 Task: Plan a trip to Le Robert, Martinique from 7th December, 2023 to 14th December, 2023 for 1 adult. Place can be shared room with 1  bedroom having 1 bed and 1 bathroom. Property type can be hotel. Amenities needed are: wifi, washing machine. Booking option can be shelf check-in. Look for 3 properties as per requirement.
Action: Mouse moved to (549, 117)
Screenshot: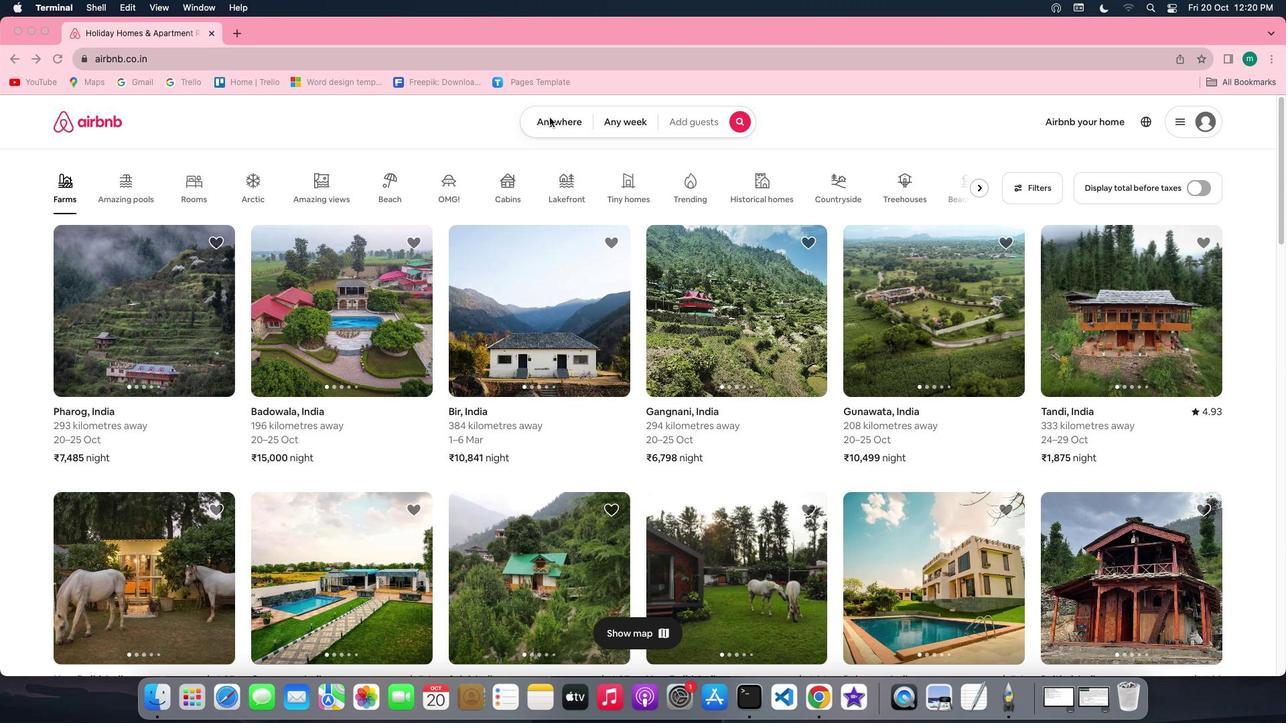 
Action: Mouse pressed left at (549, 117)
Screenshot: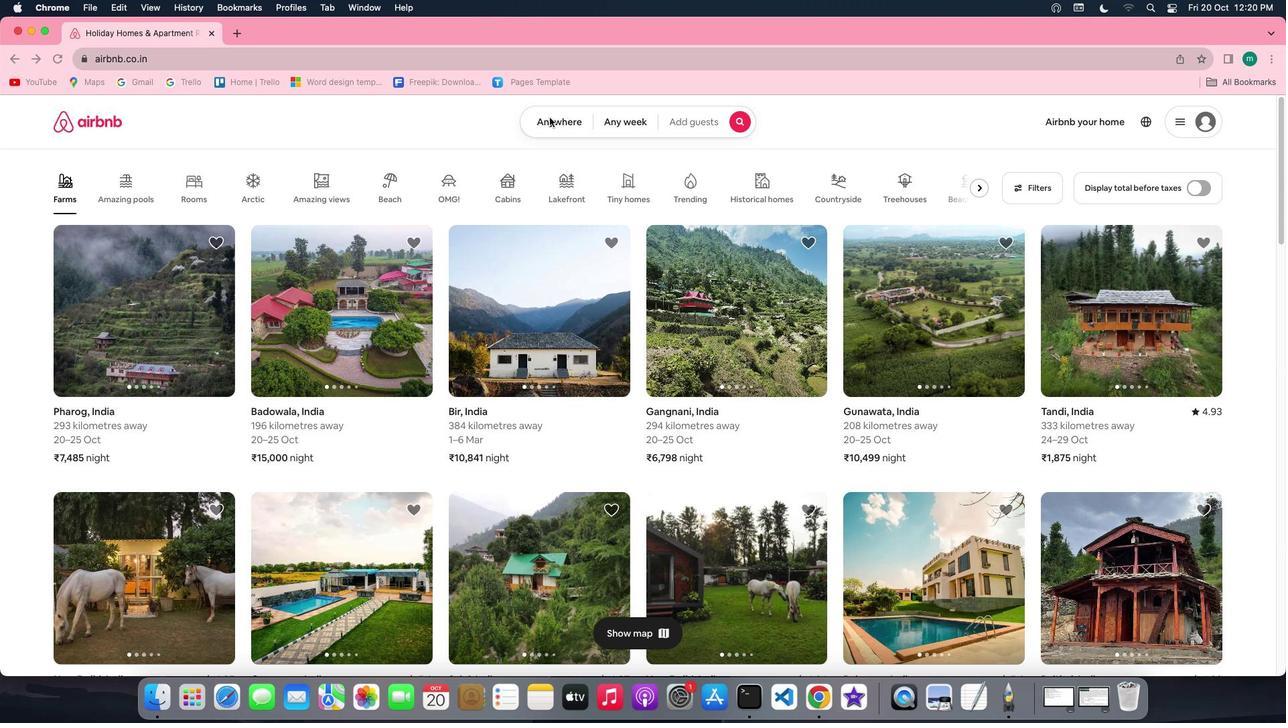 
Action: Mouse pressed left at (549, 117)
Screenshot: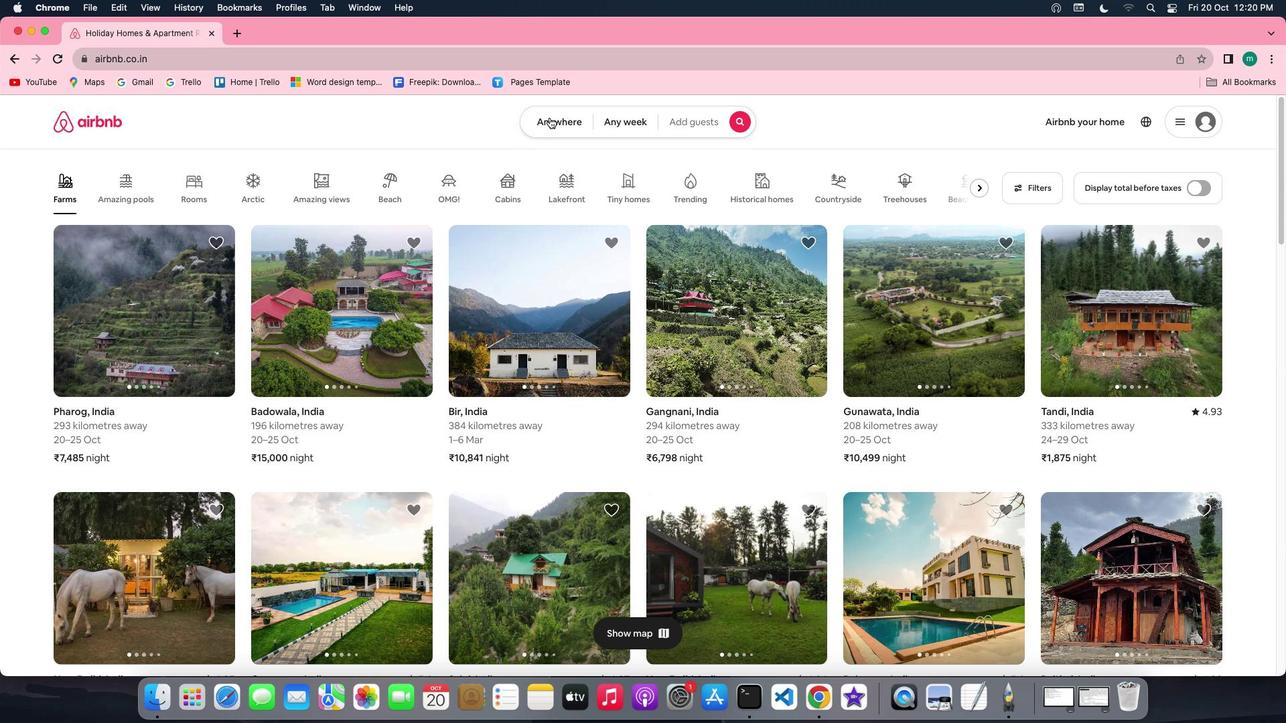 
Action: Mouse moved to (480, 177)
Screenshot: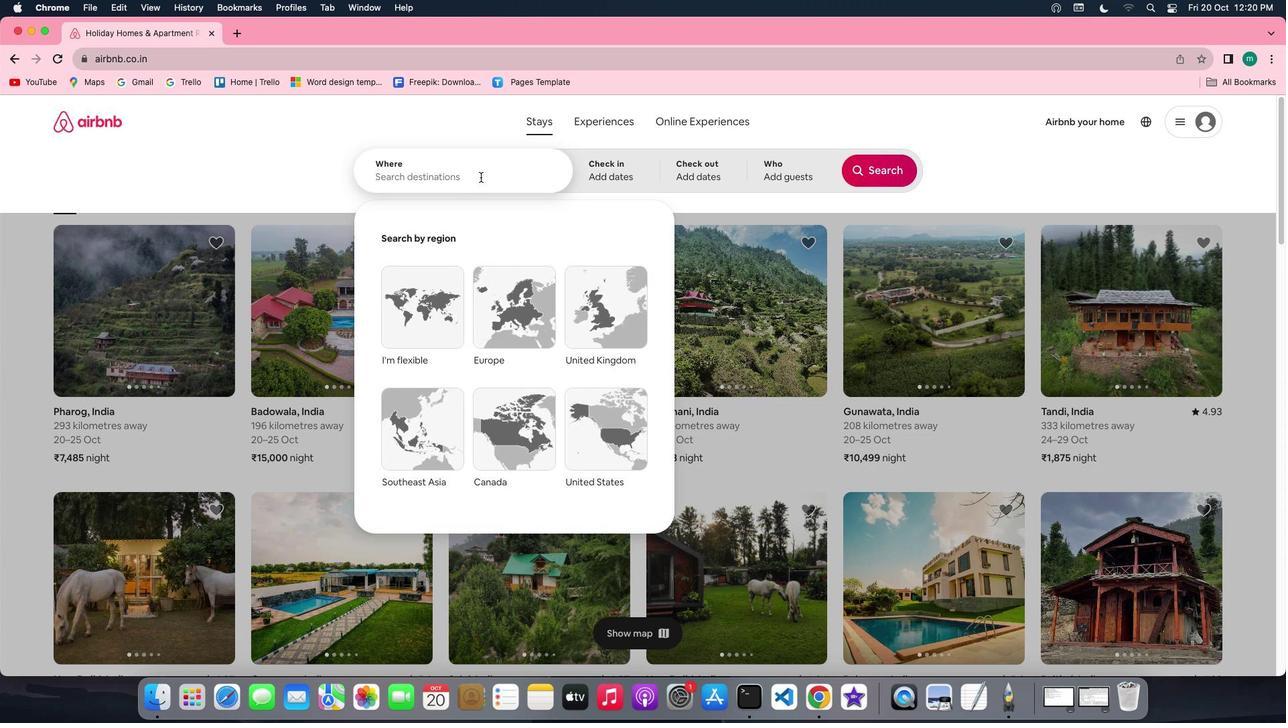 
Action: Mouse pressed left at (480, 177)
Screenshot: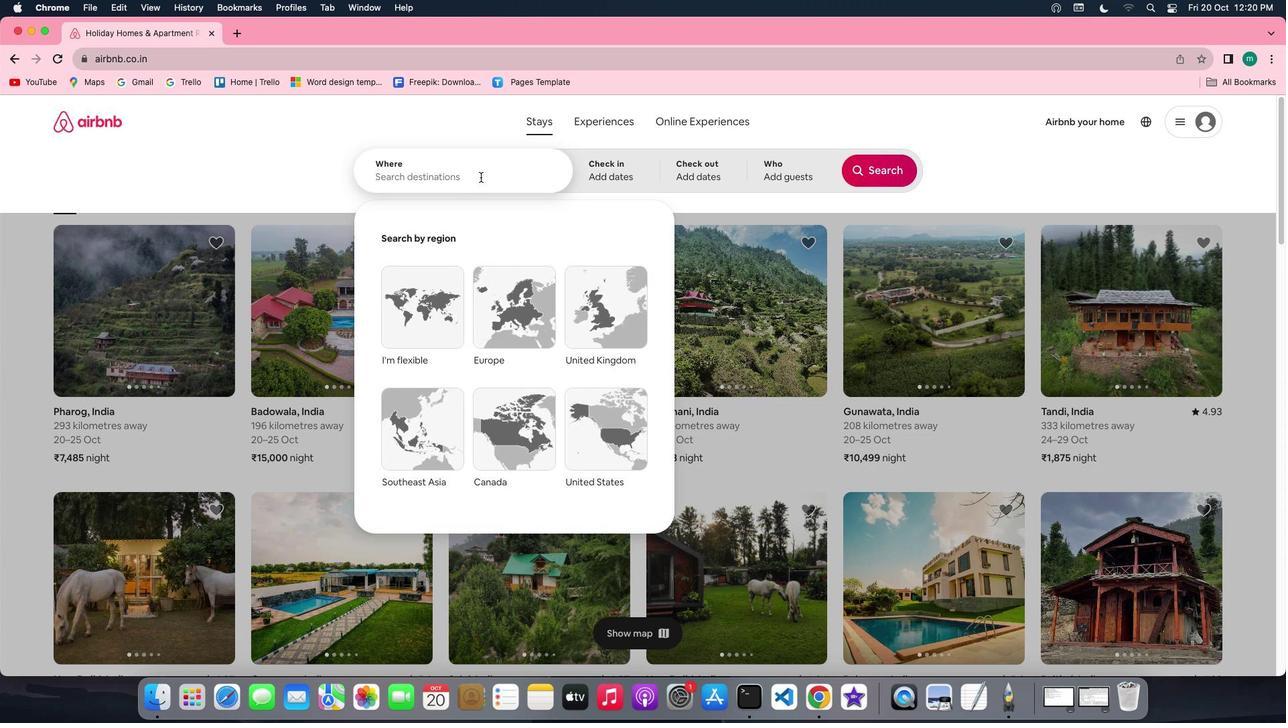 
Action: Key pressed Key.shift'L''e'Key.spaceKey.shift'R''o''b''e''r''t'','Key.spaceKey.shift'M''a''r''t''i''n''i''q''u''e'
Screenshot: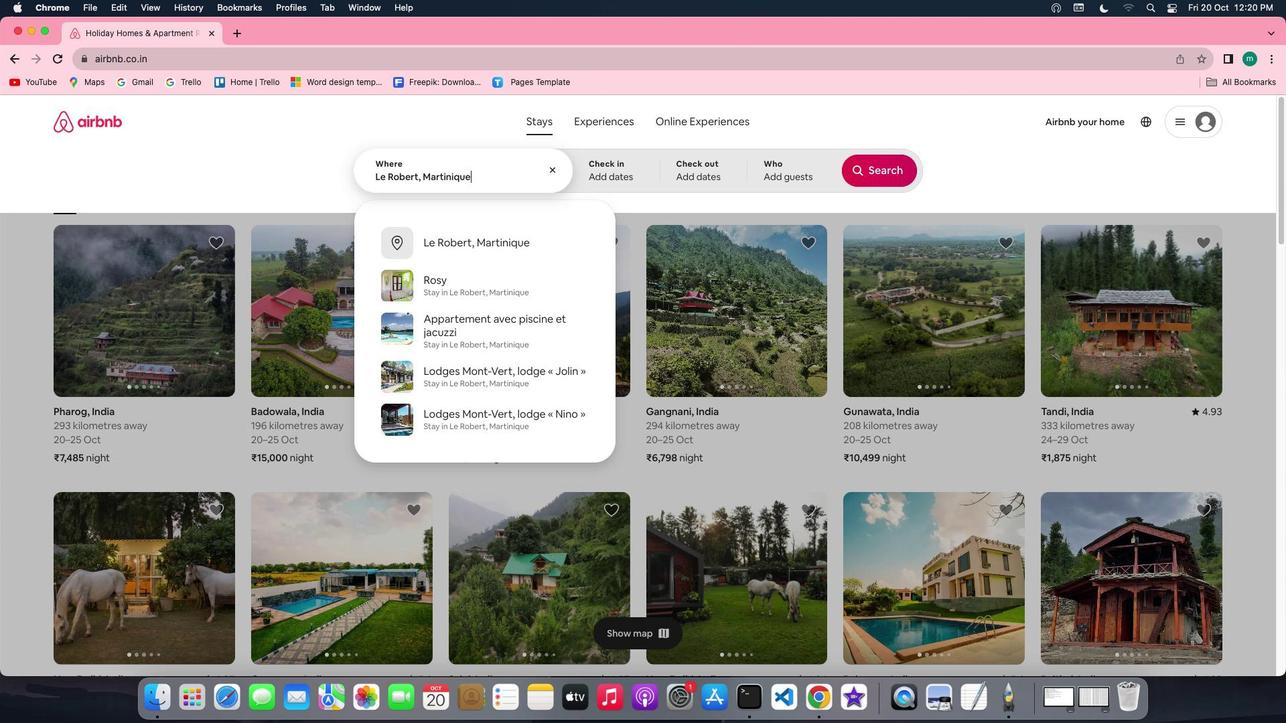
Action: Mouse moved to (526, 240)
Screenshot: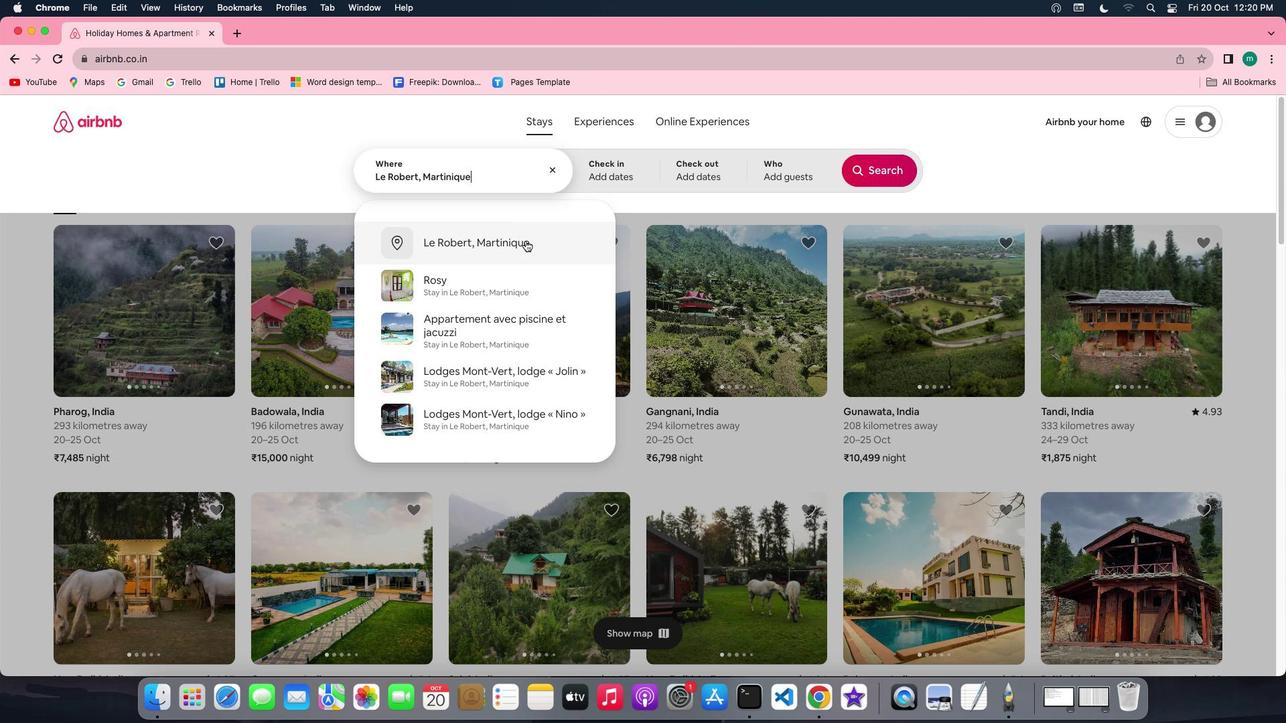 
Action: Mouse pressed left at (526, 240)
Screenshot: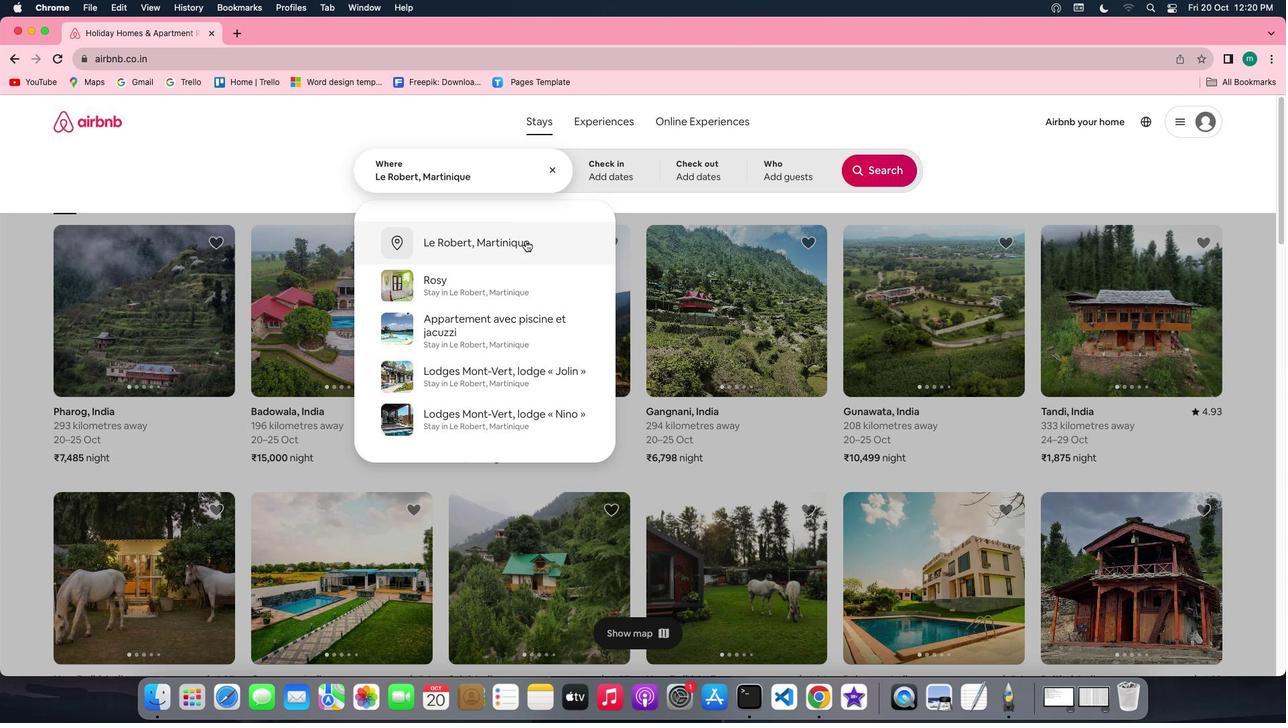 
Action: Mouse moved to (870, 282)
Screenshot: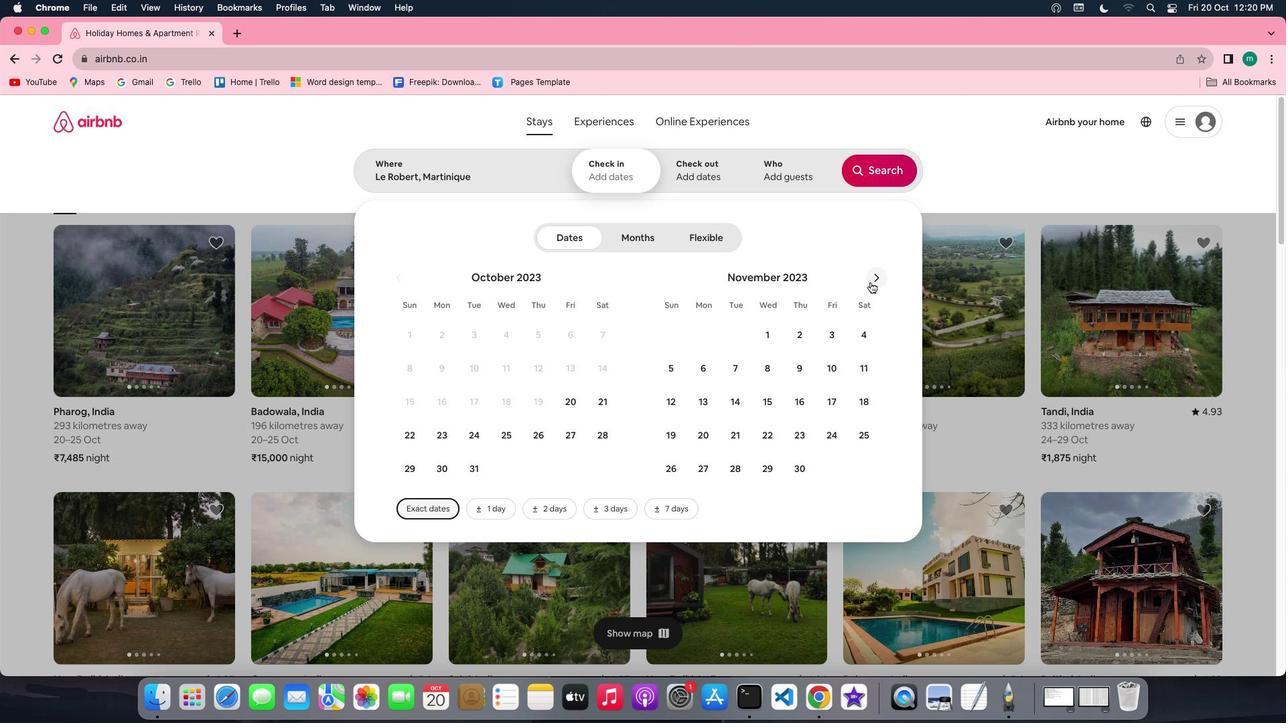 
Action: Mouse pressed left at (870, 282)
Screenshot: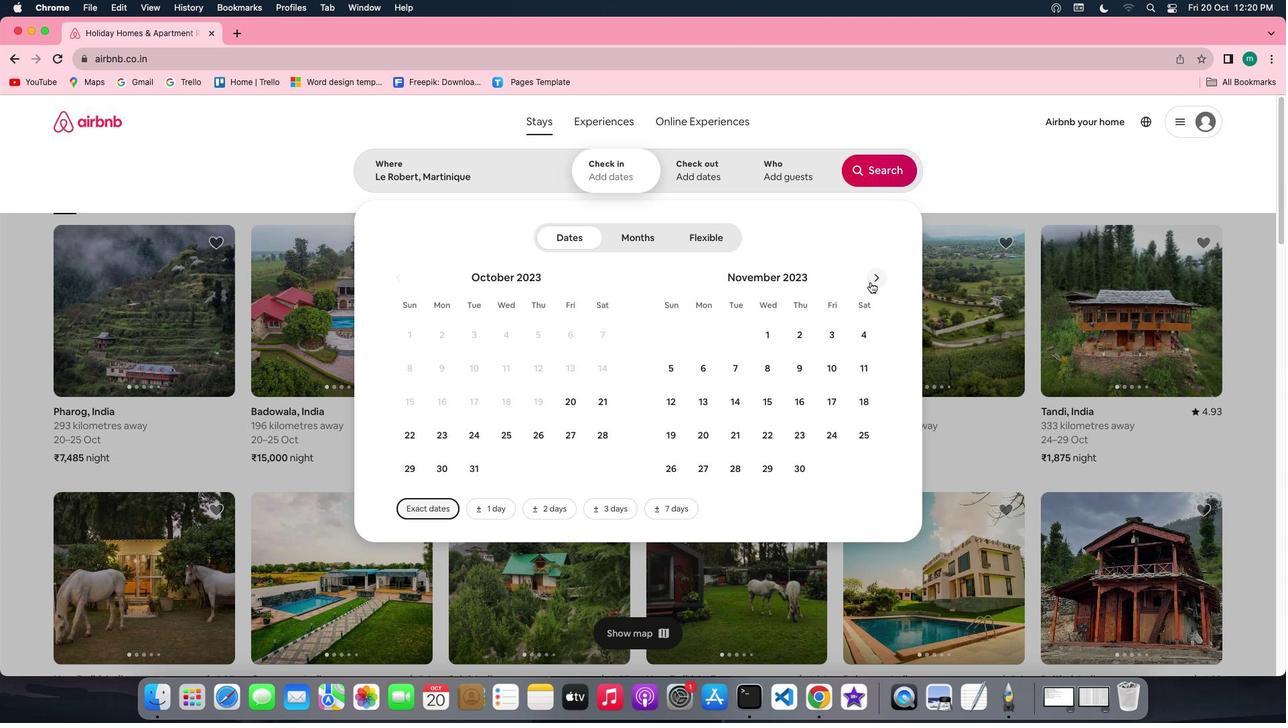 
Action: Mouse moved to (790, 368)
Screenshot: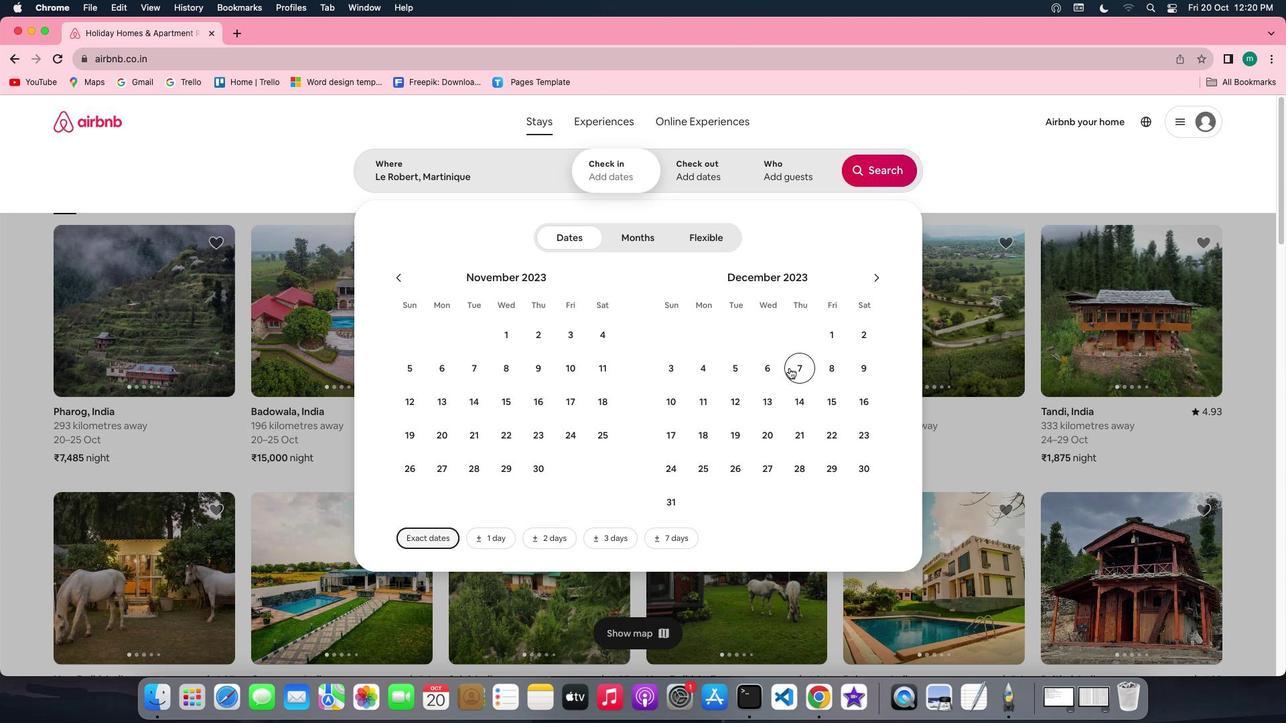 
Action: Mouse pressed left at (790, 368)
Screenshot: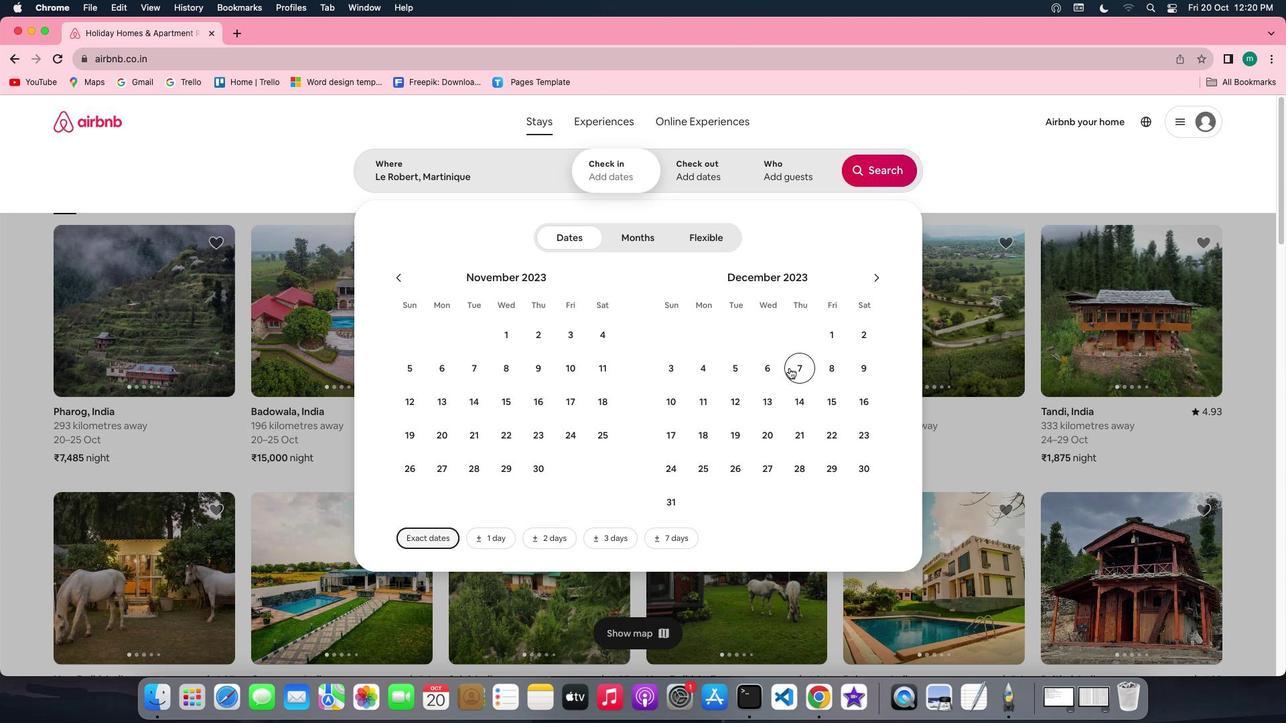 
Action: Mouse moved to (804, 421)
Screenshot: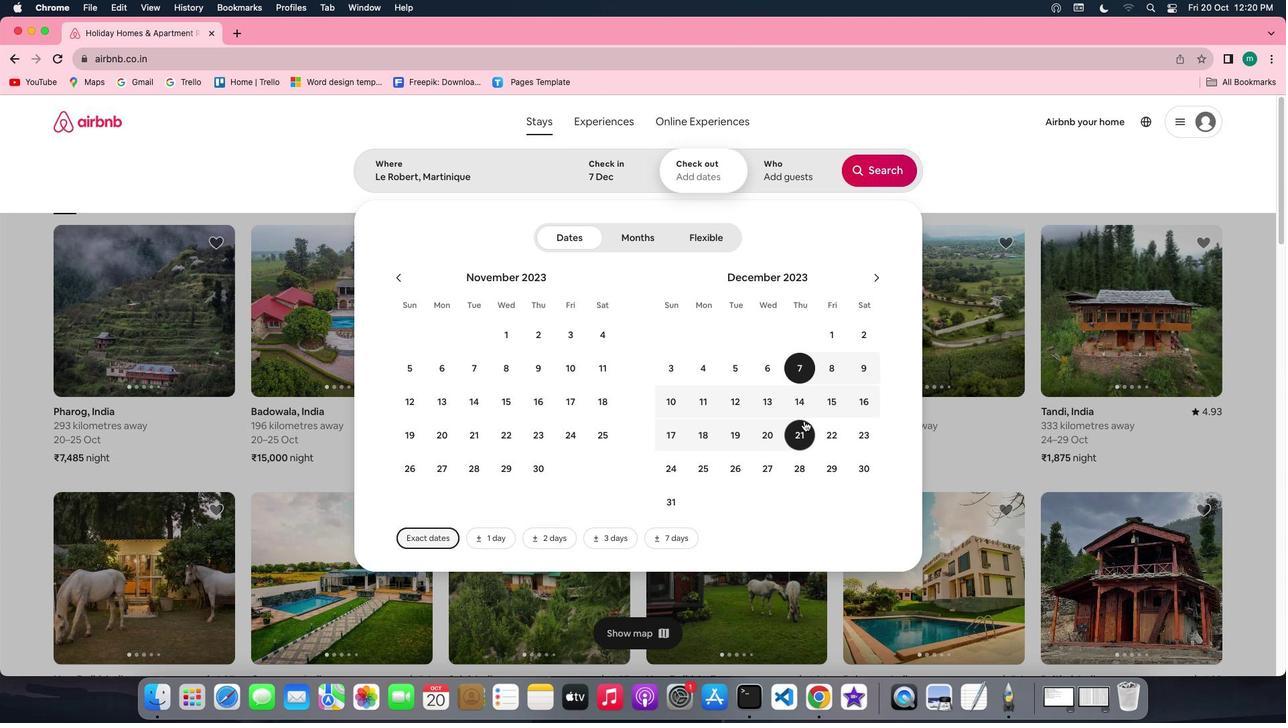 
Action: Mouse pressed left at (804, 421)
Screenshot: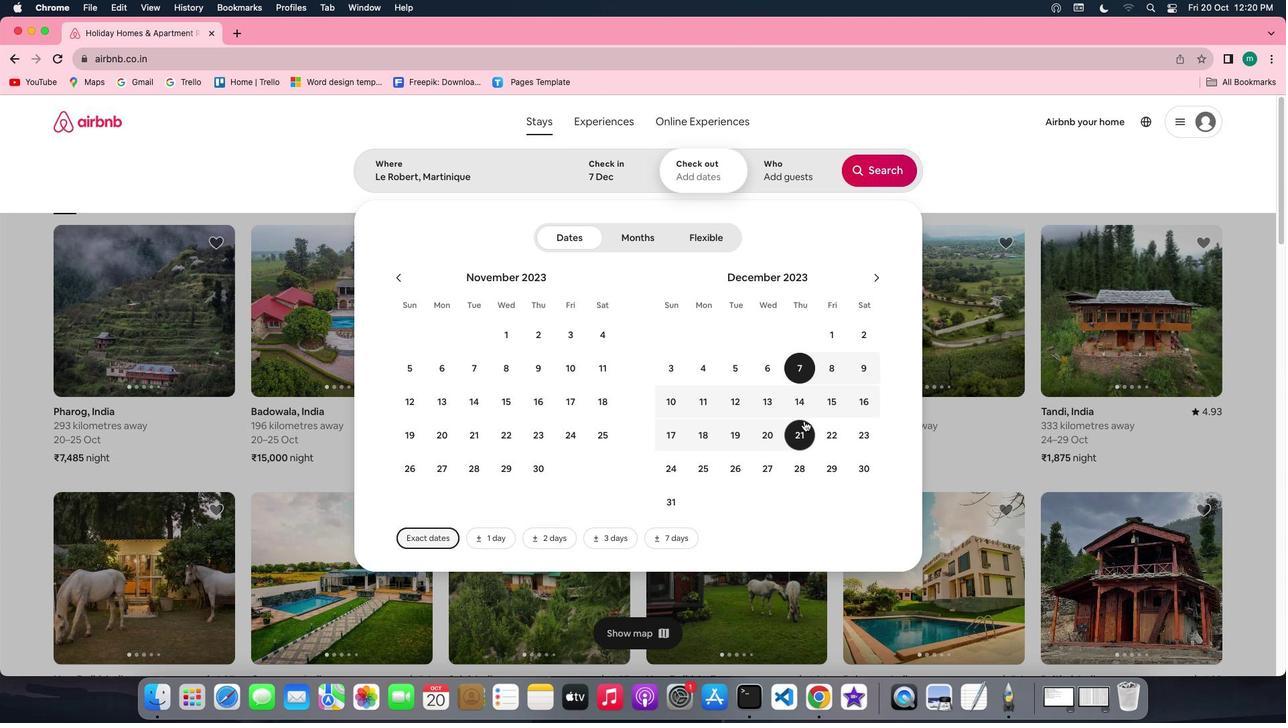
Action: Mouse moved to (804, 406)
Screenshot: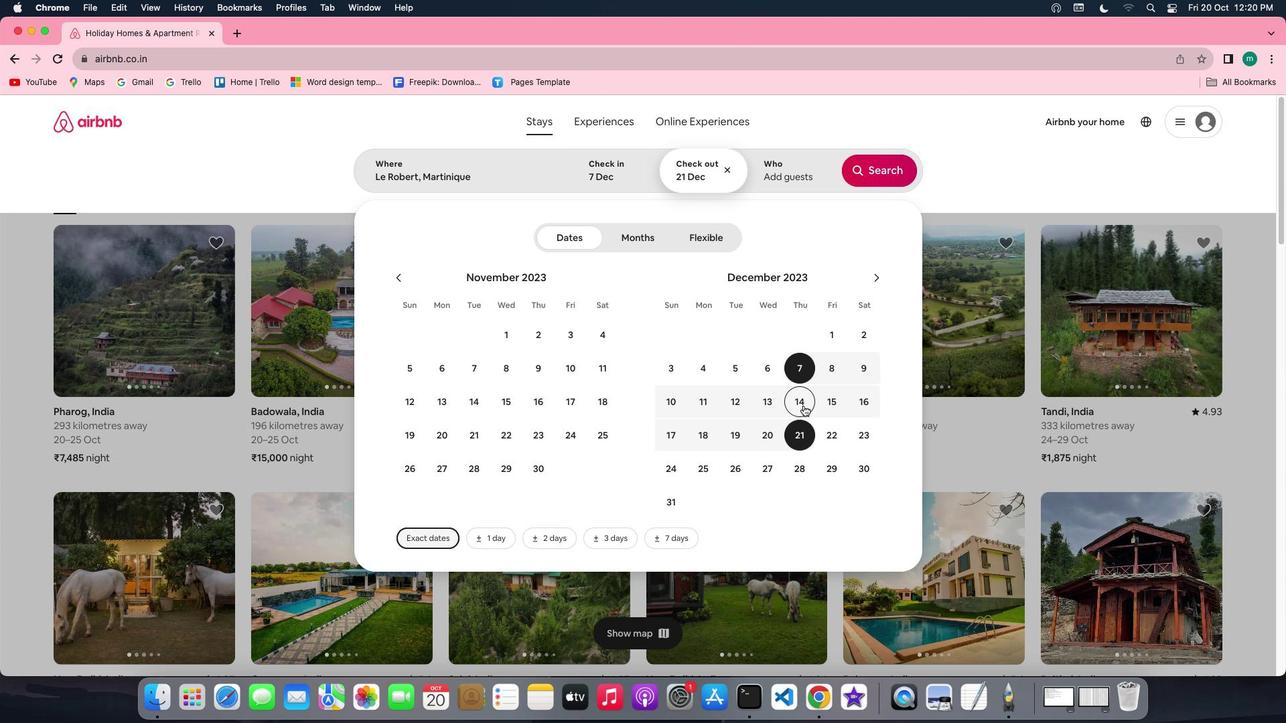 
Action: Mouse pressed left at (804, 406)
Screenshot: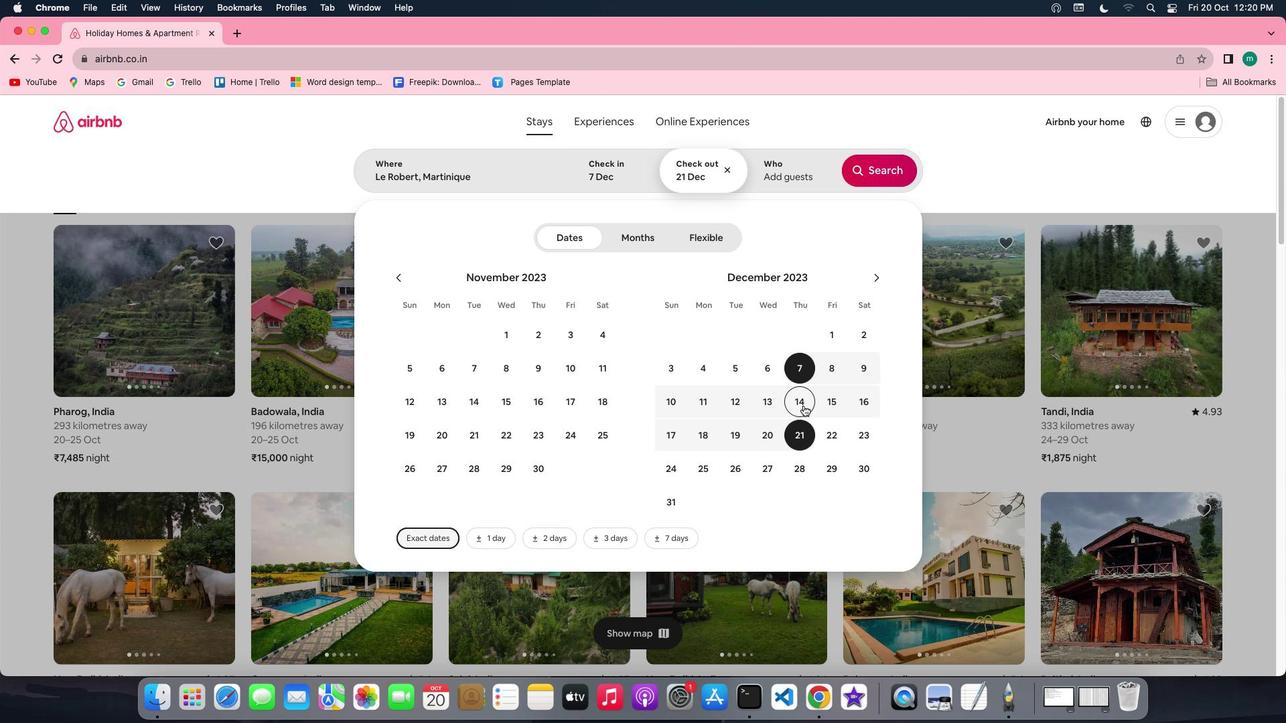 
Action: Mouse moved to (784, 168)
Screenshot: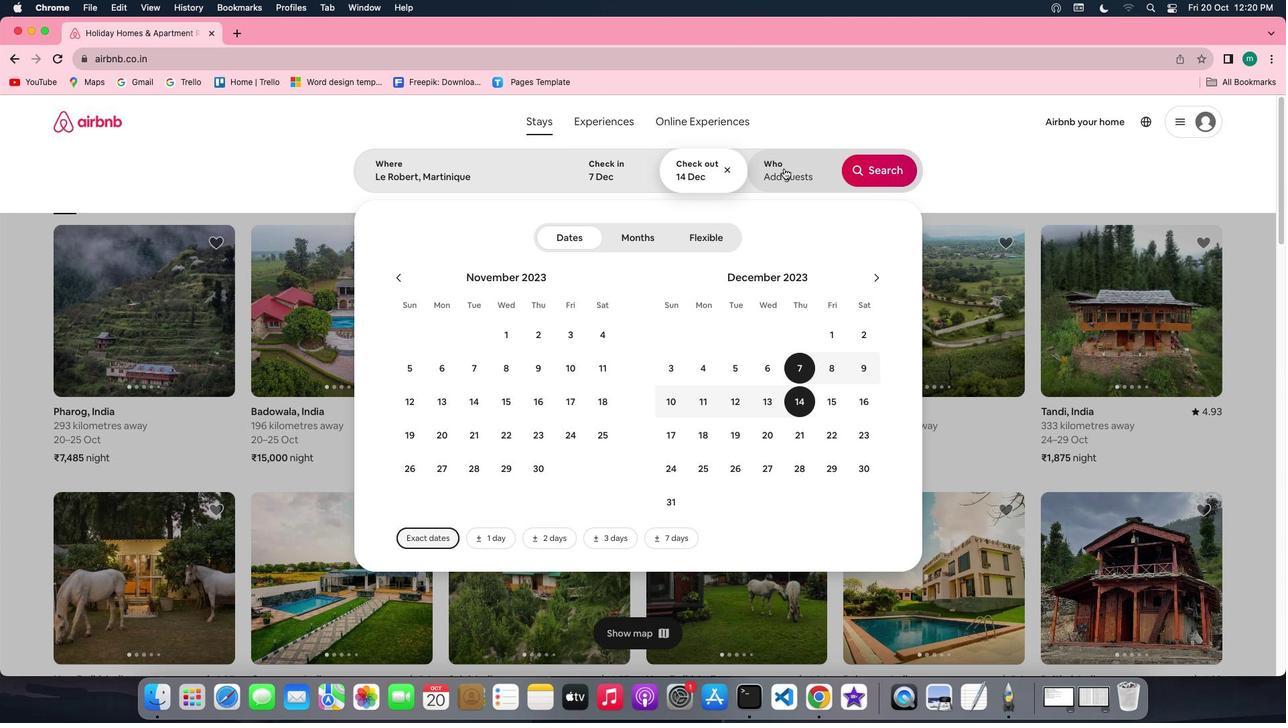 
Action: Mouse pressed left at (784, 168)
Screenshot: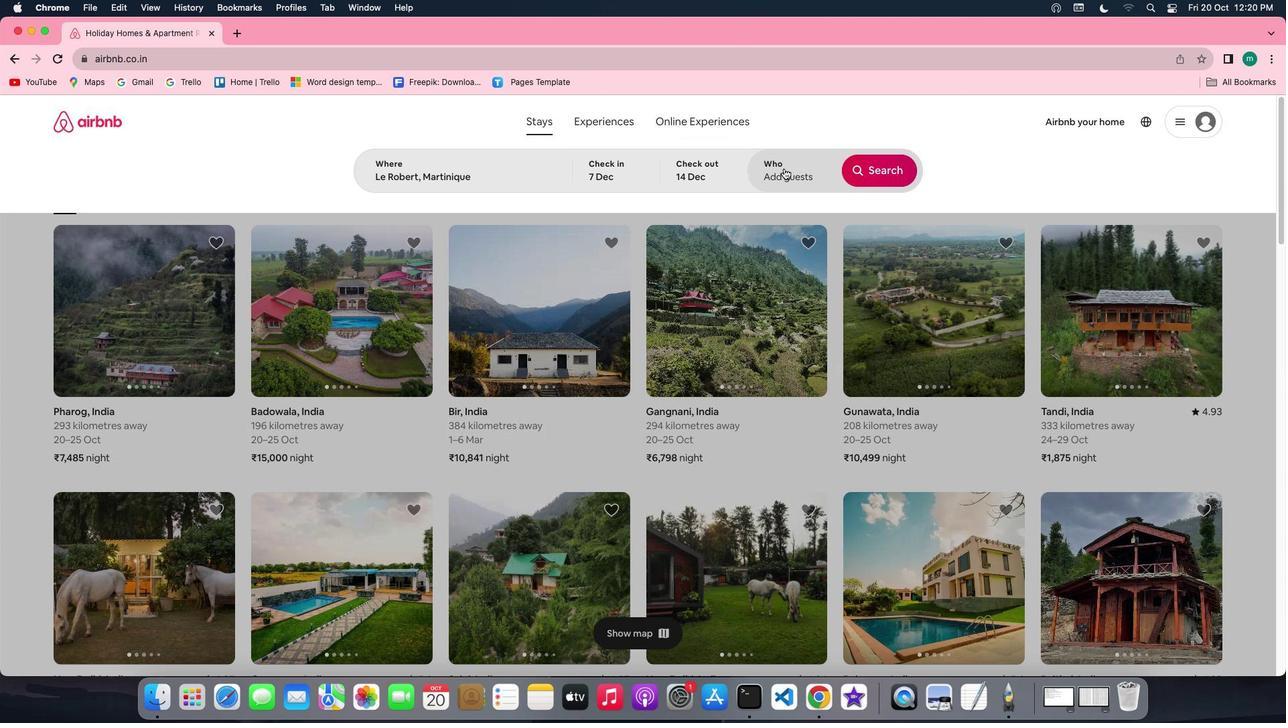 
Action: Mouse moved to (880, 235)
Screenshot: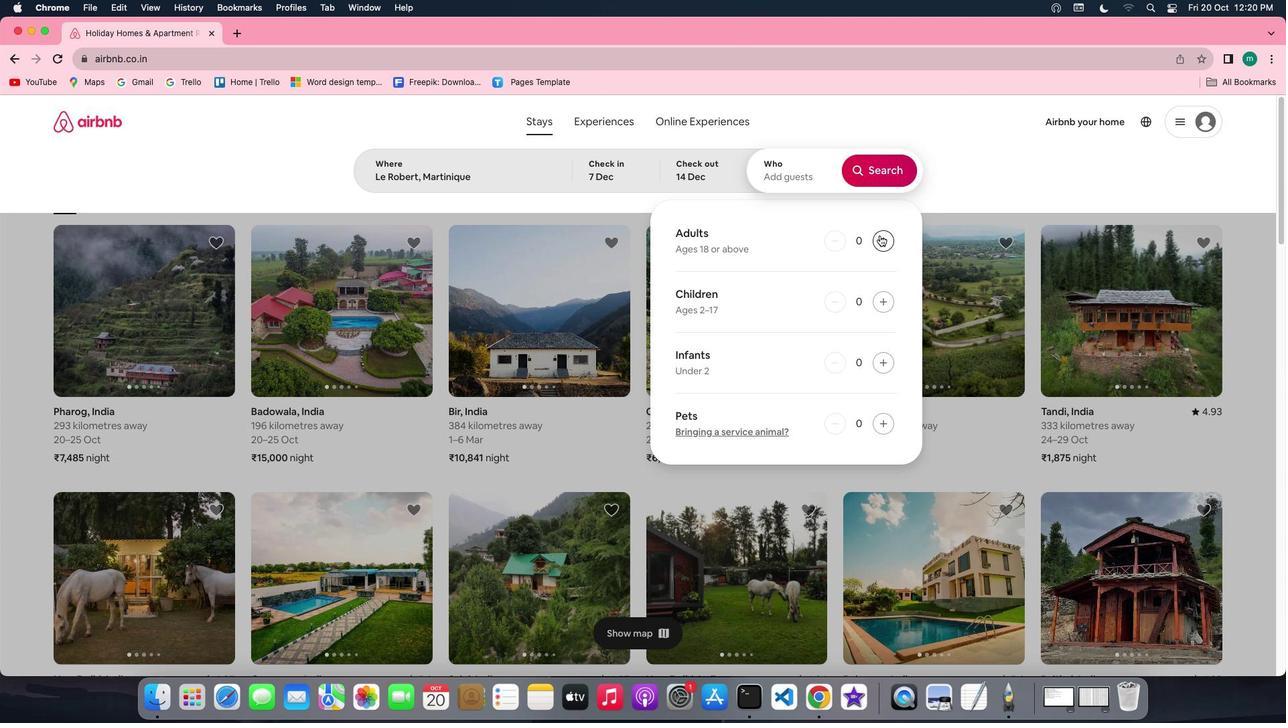 
Action: Mouse pressed left at (880, 235)
Screenshot: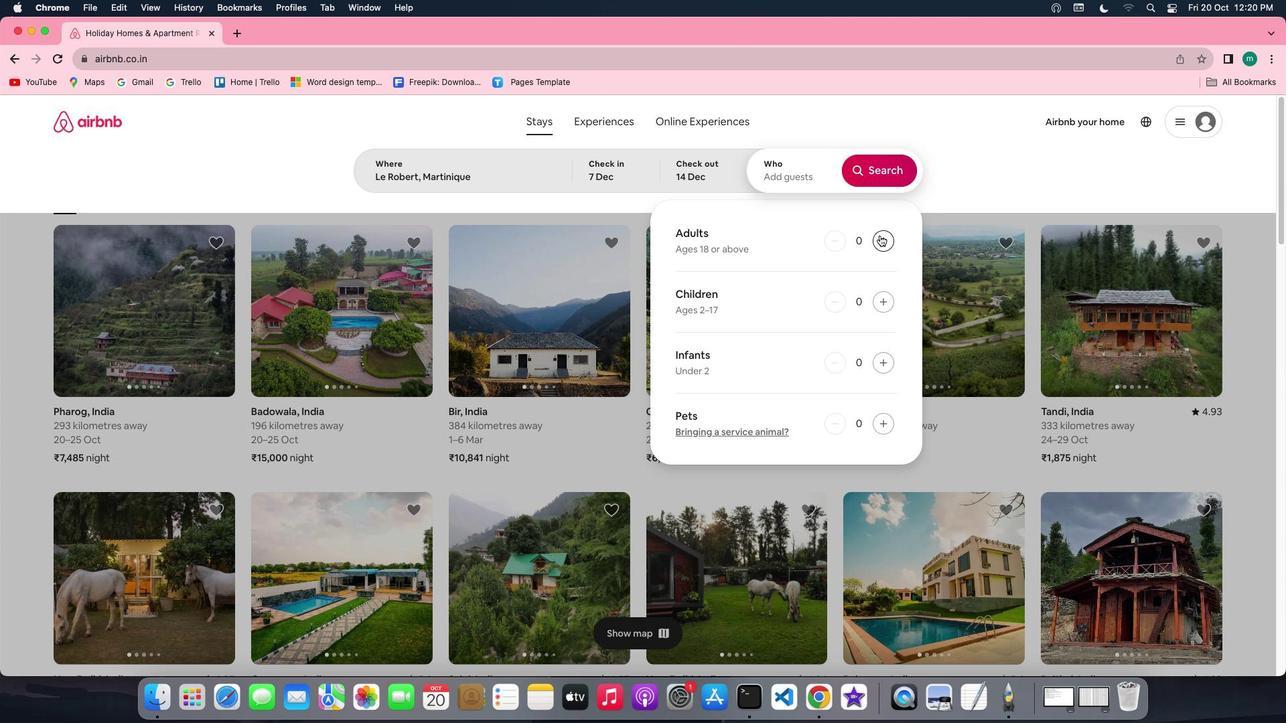 
Action: Mouse moved to (891, 171)
Screenshot: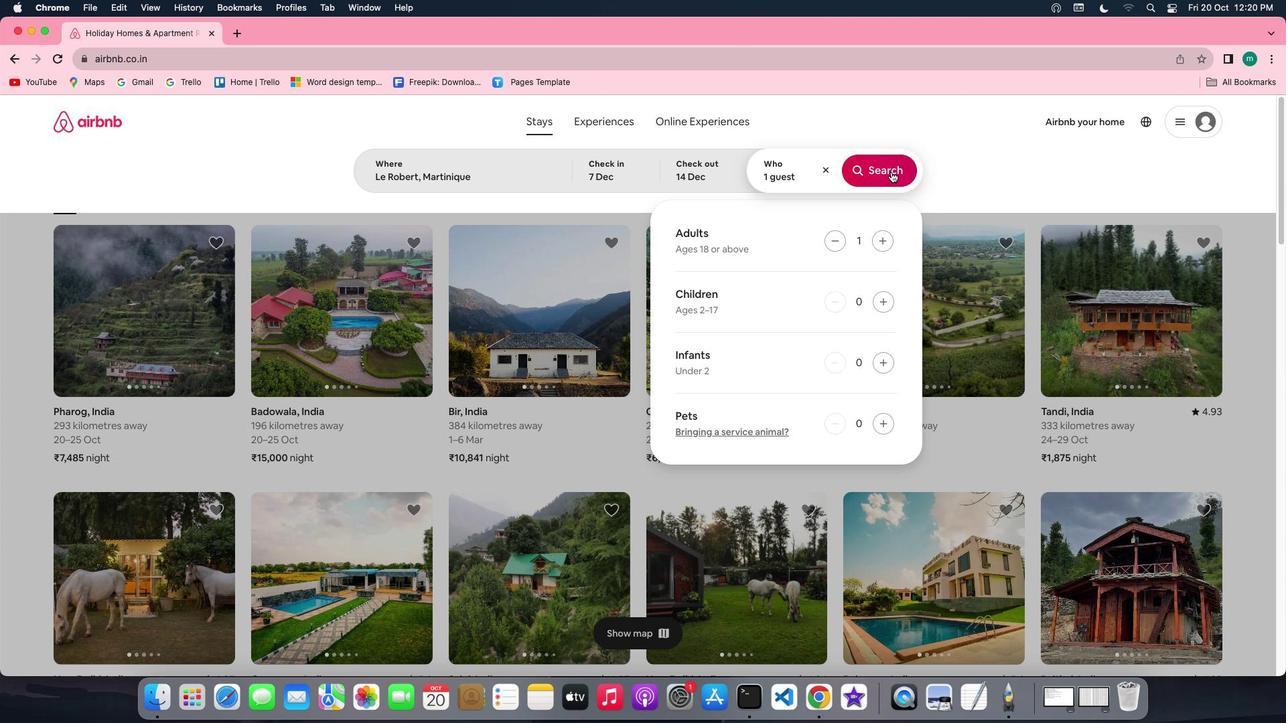
Action: Mouse pressed left at (891, 171)
Screenshot: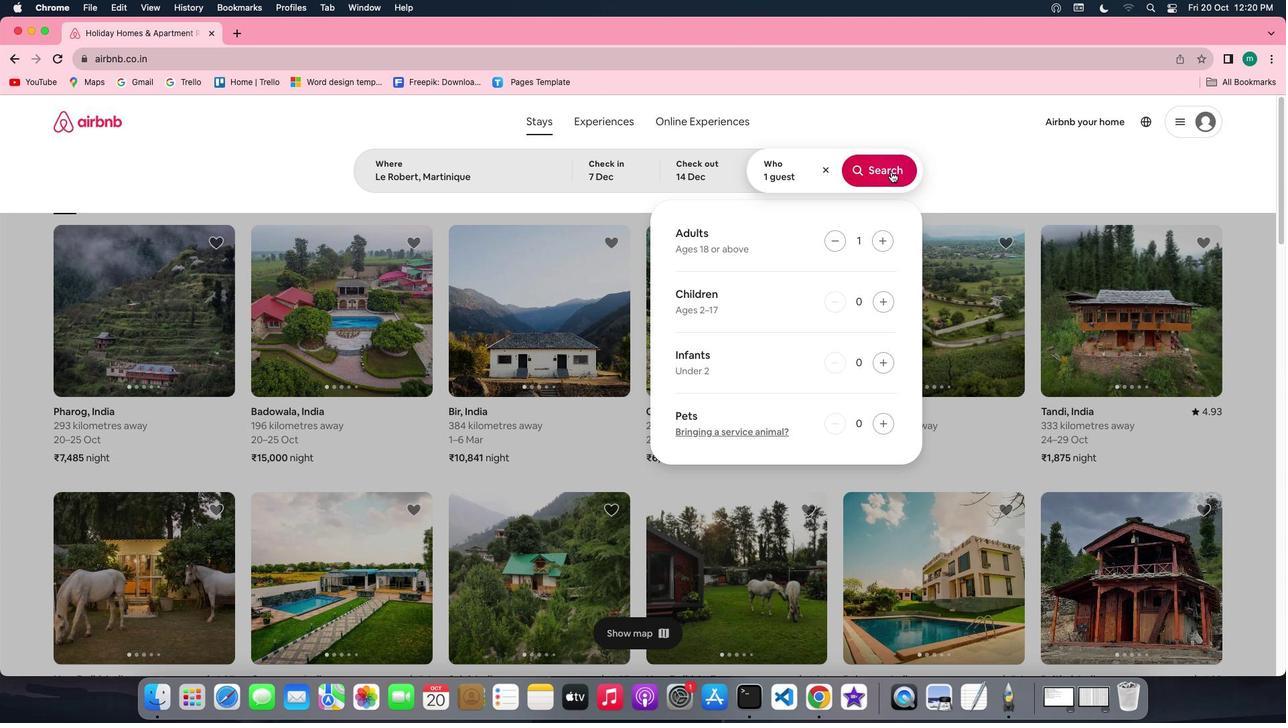 
Action: Mouse moved to (1070, 177)
Screenshot: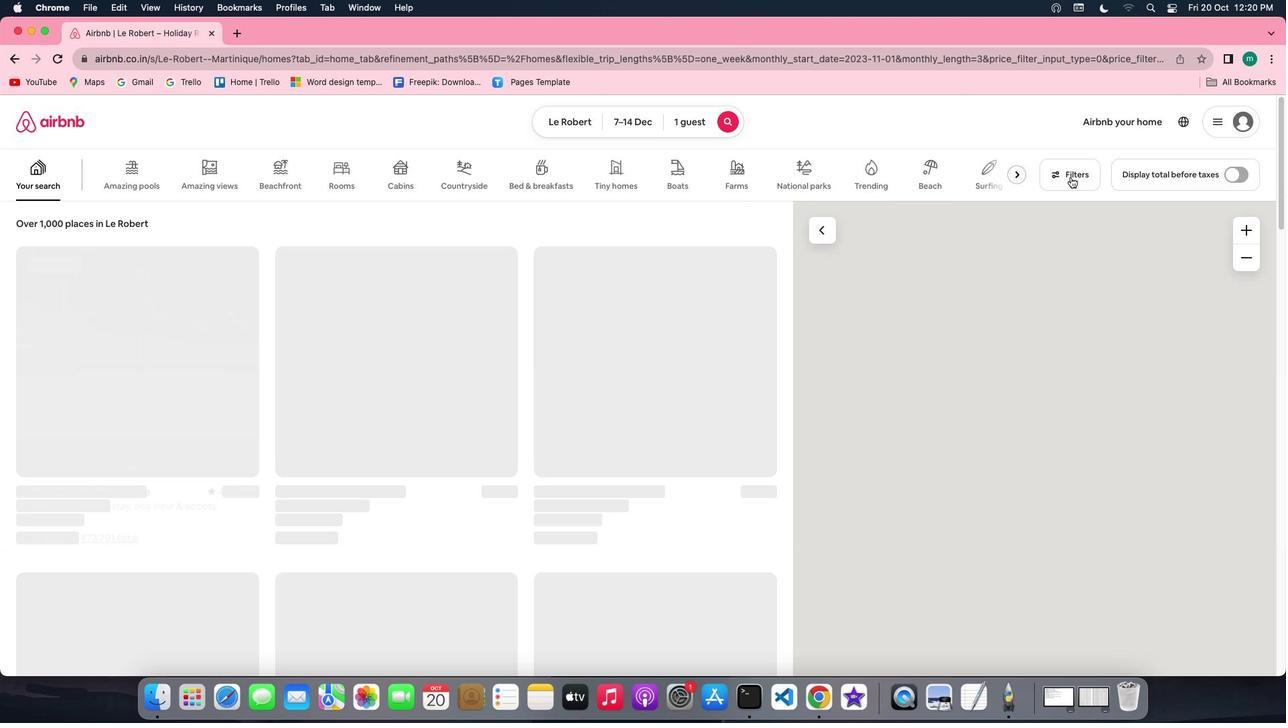 
Action: Mouse pressed left at (1070, 177)
Screenshot: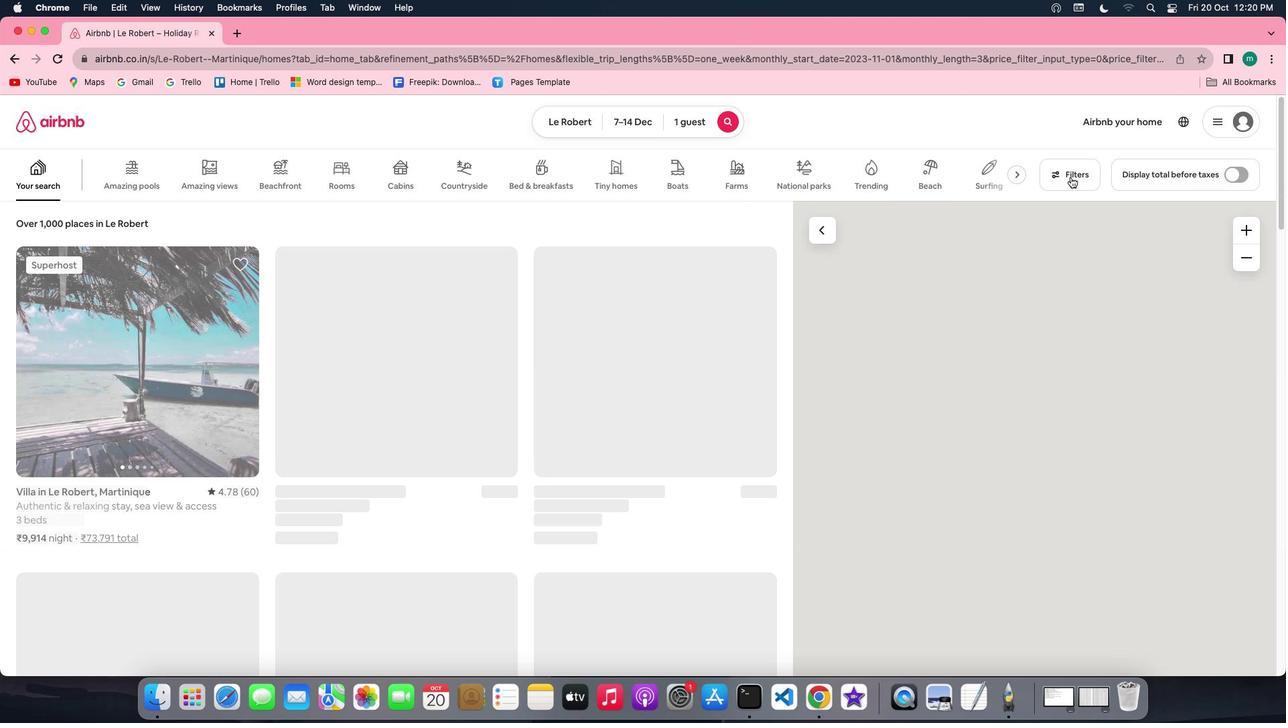 
Action: Mouse moved to (646, 367)
Screenshot: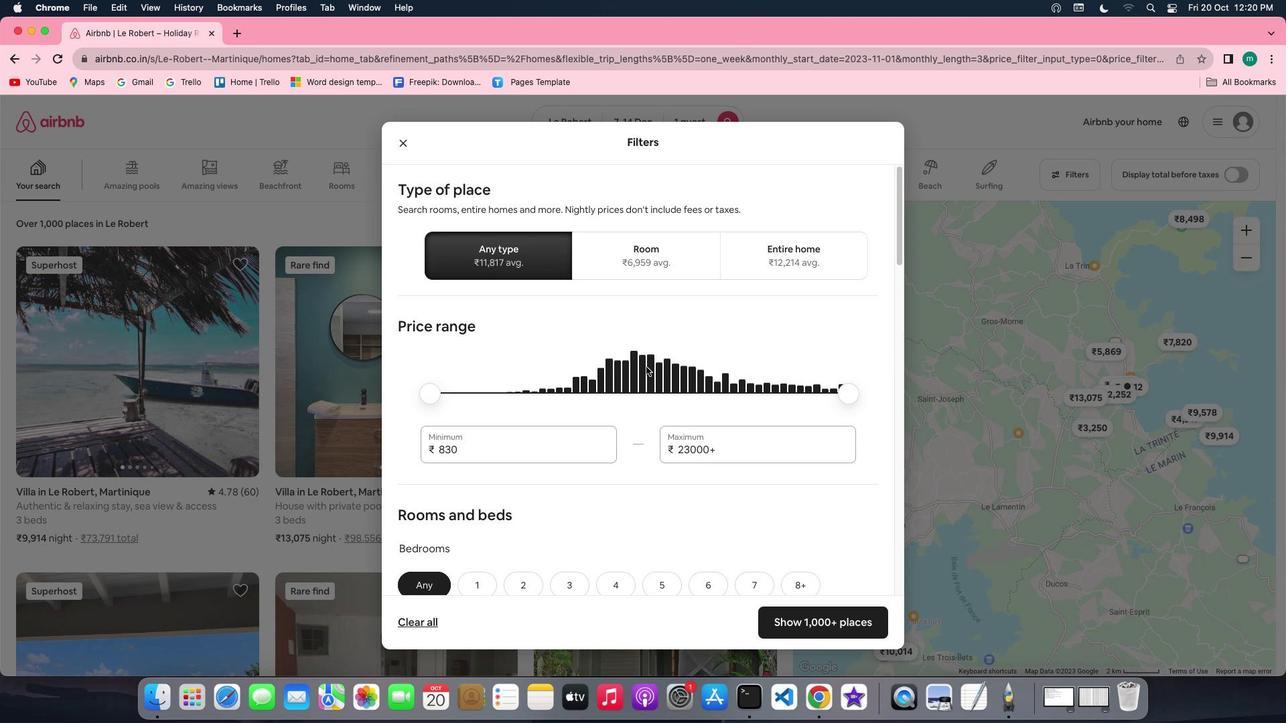 
Action: Mouse scrolled (646, 367) with delta (0, 0)
Screenshot: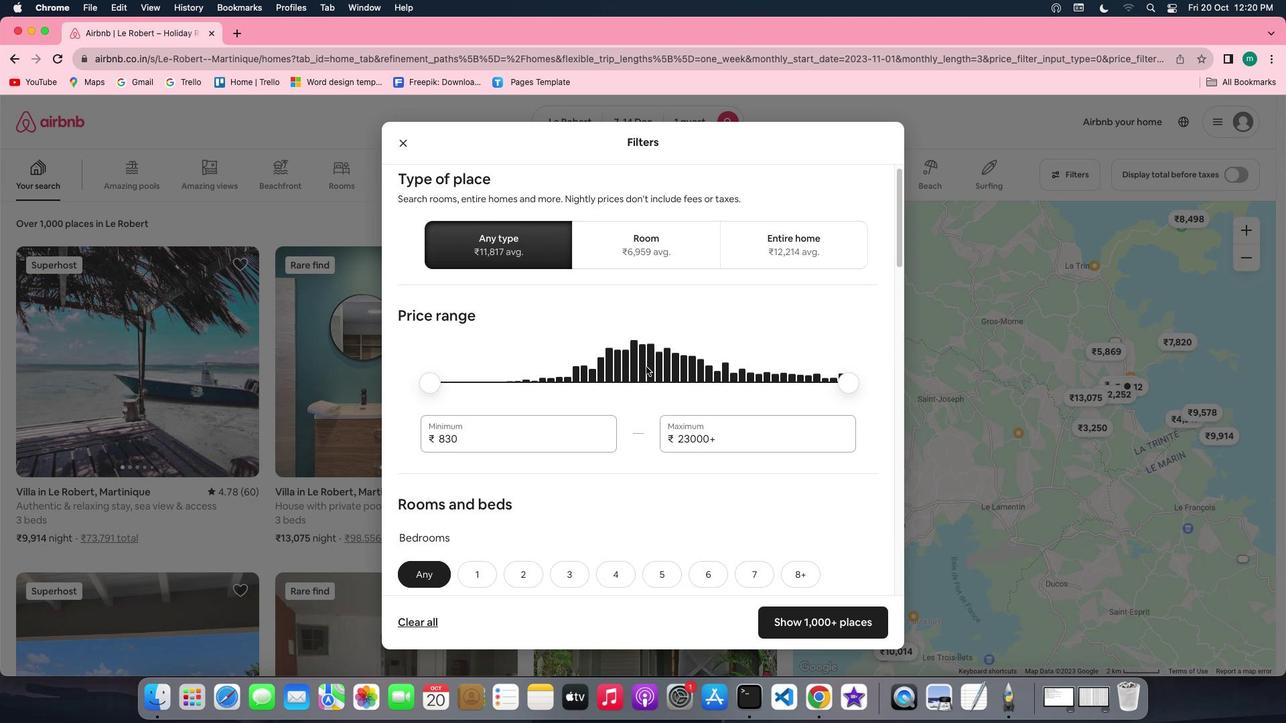 
Action: Mouse scrolled (646, 367) with delta (0, 0)
Screenshot: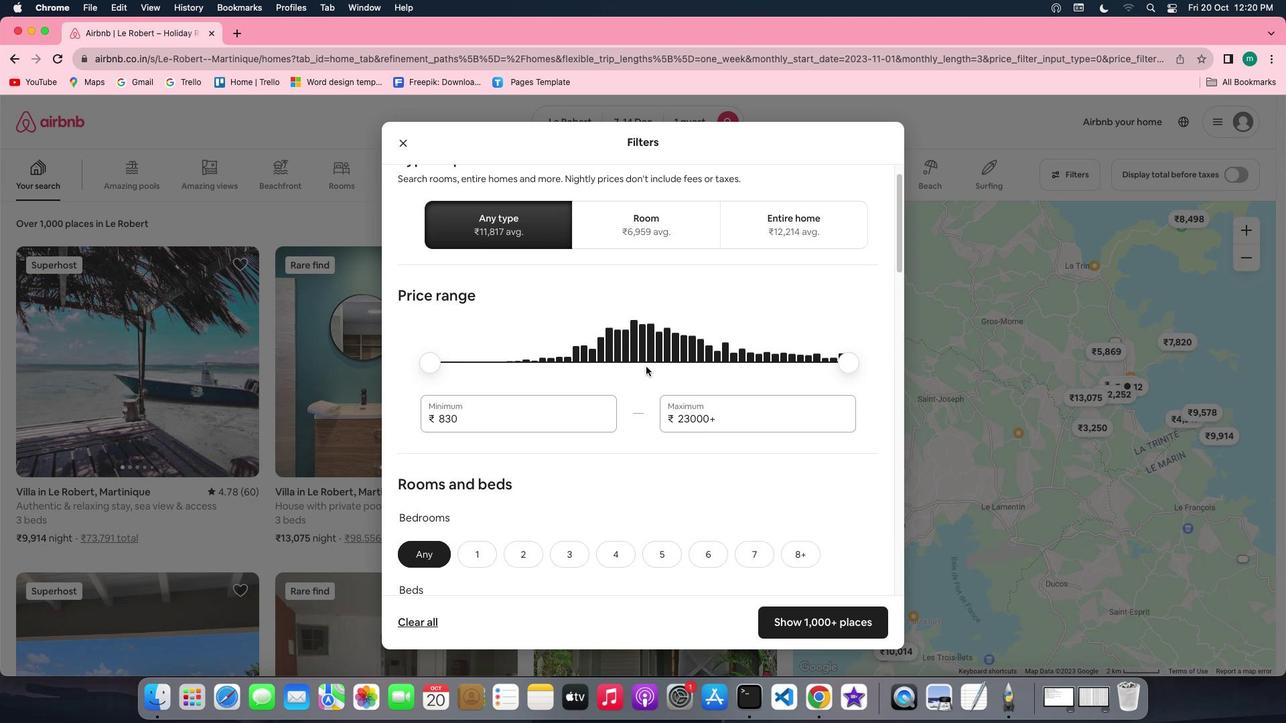
Action: Mouse scrolled (646, 367) with delta (0, -1)
Screenshot: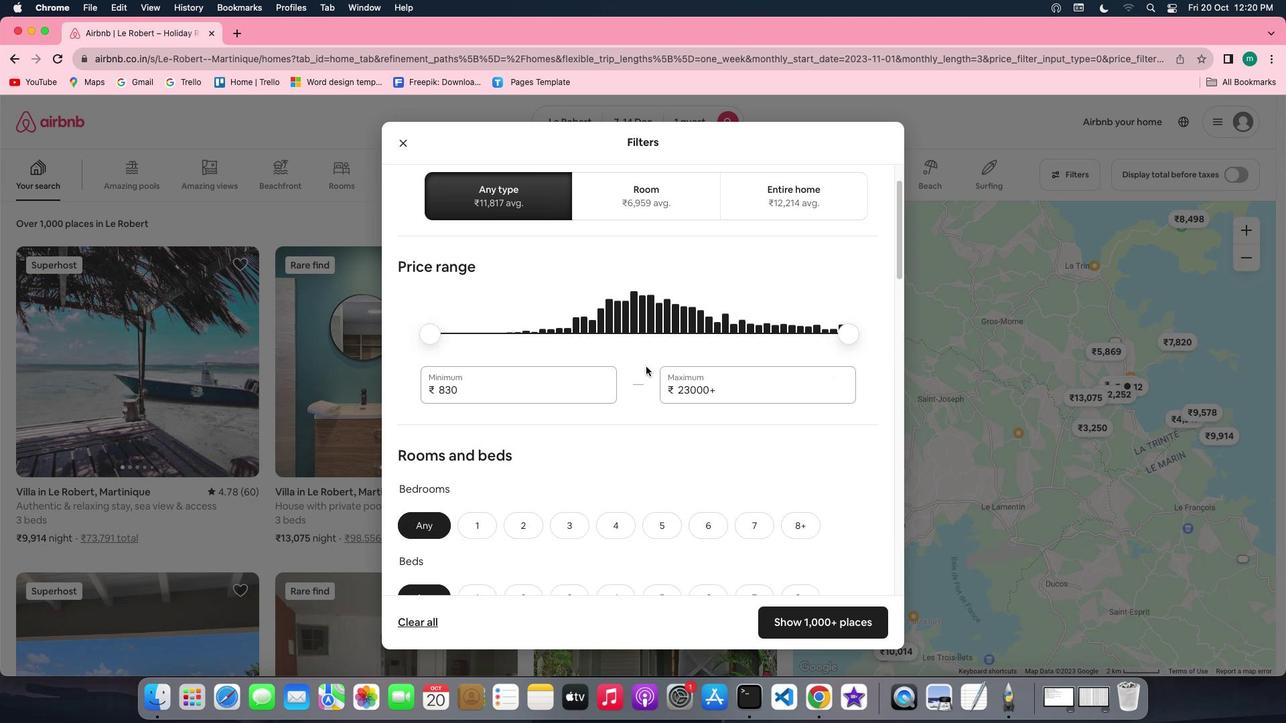 
Action: Mouse scrolled (646, 367) with delta (0, 0)
Screenshot: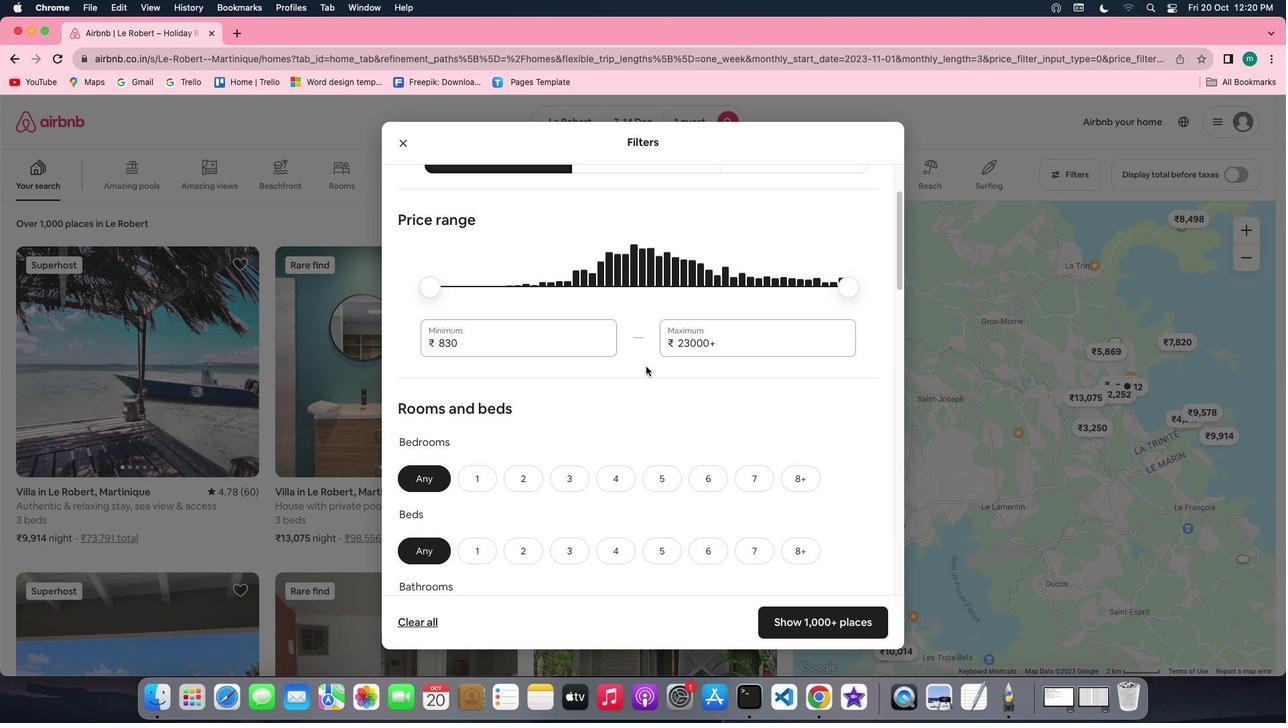 
Action: Mouse scrolled (646, 367) with delta (0, 0)
Screenshot: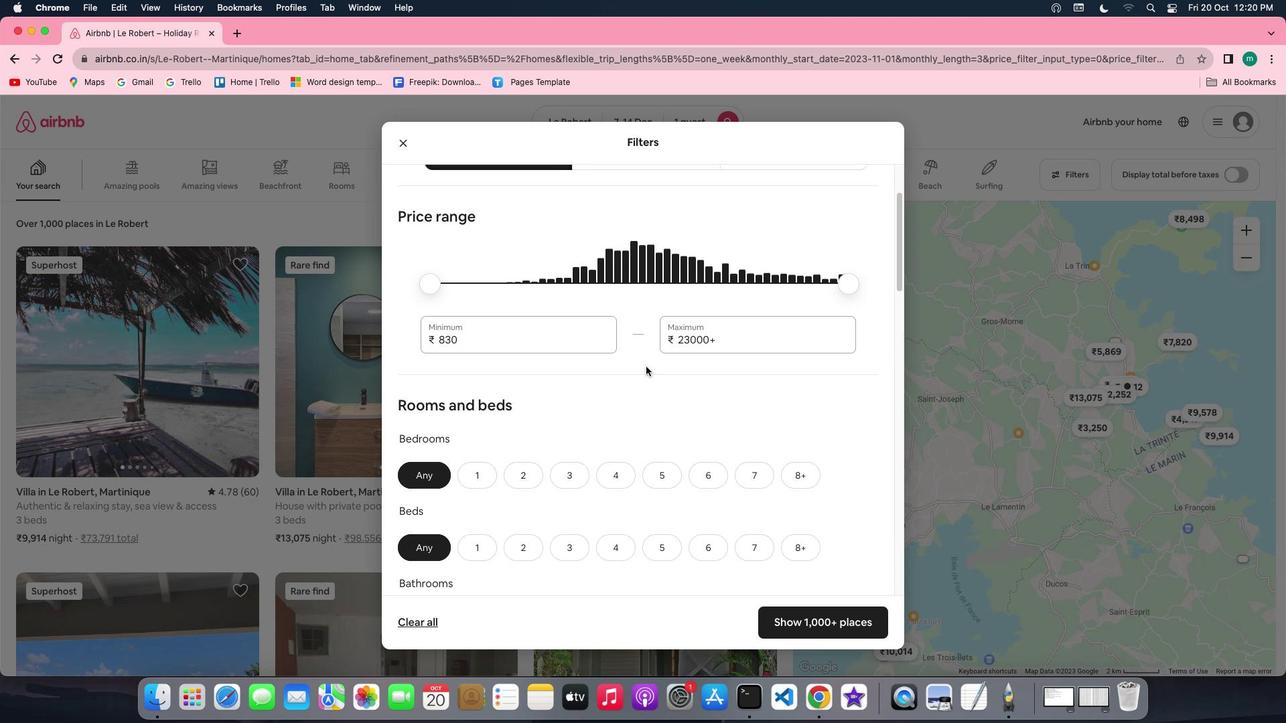 
Action: Mouse scrolled (646, 367) with delta (0, 0)
Screenshot: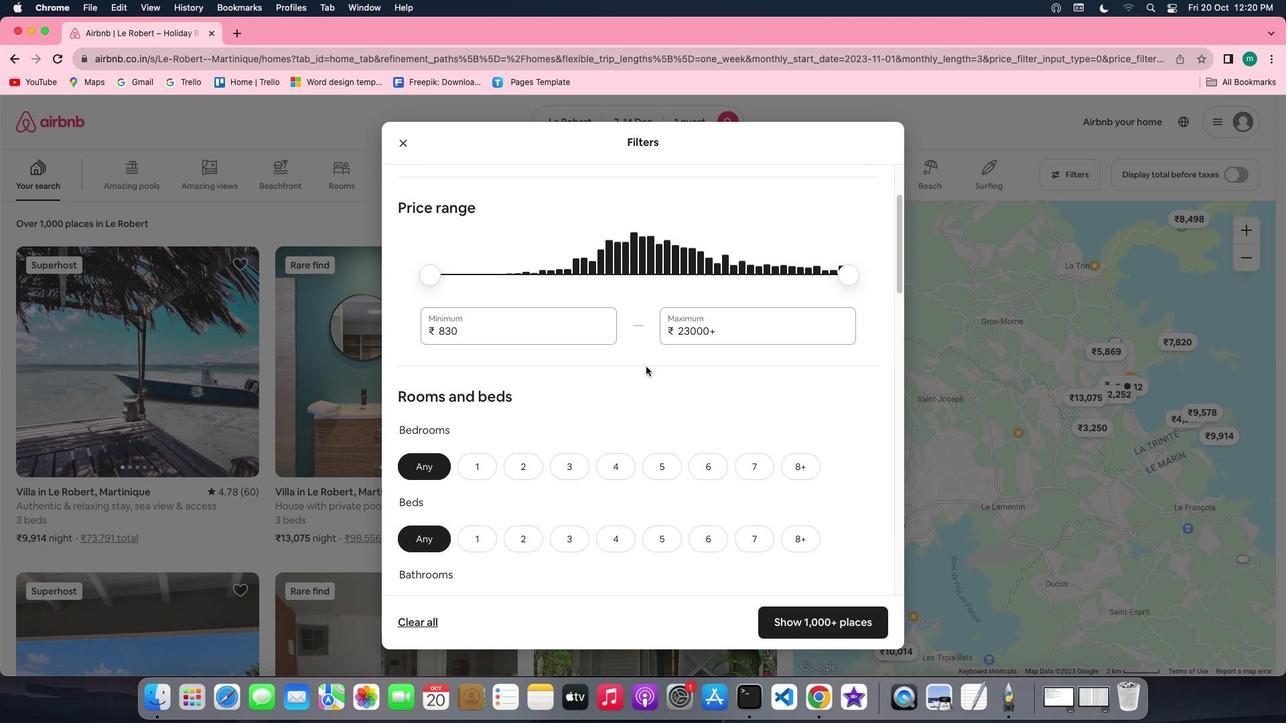 
Action: Mouse scrolled (646, 367) with delta (0, 0)
Screenshot: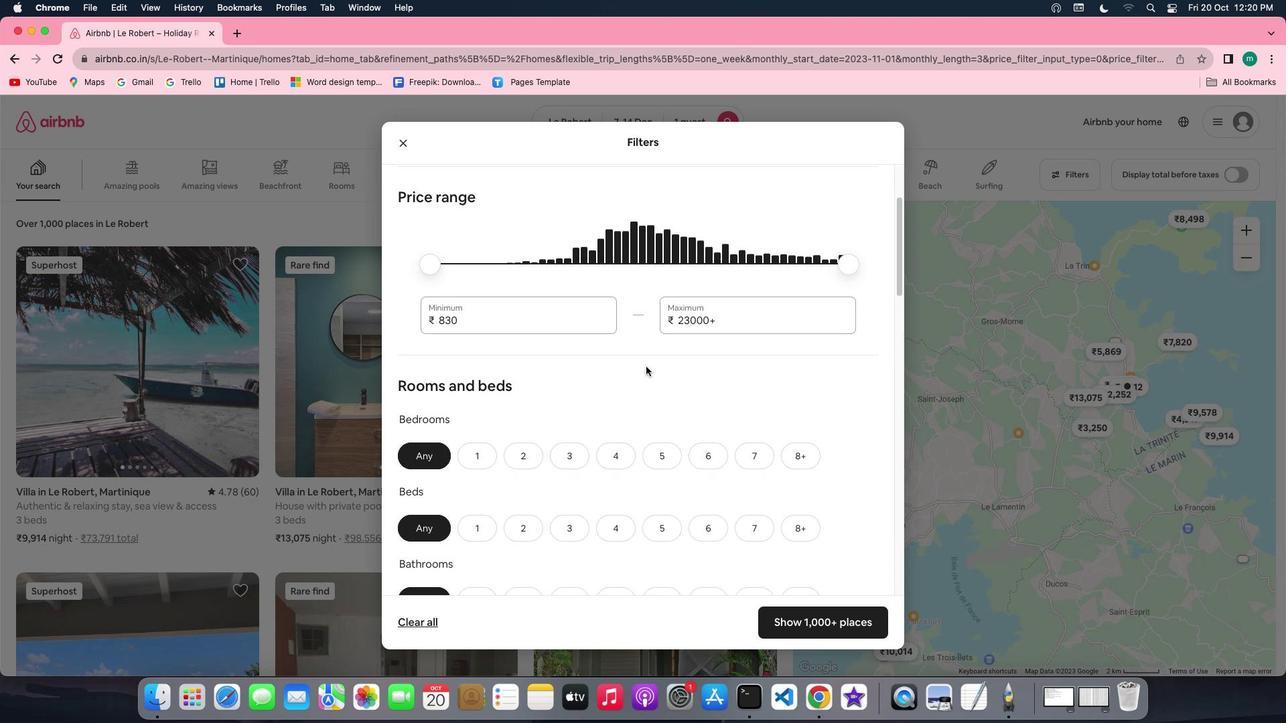
Action: Mouse scrolled (646, 367) with delta (0, 0)
Screenshot: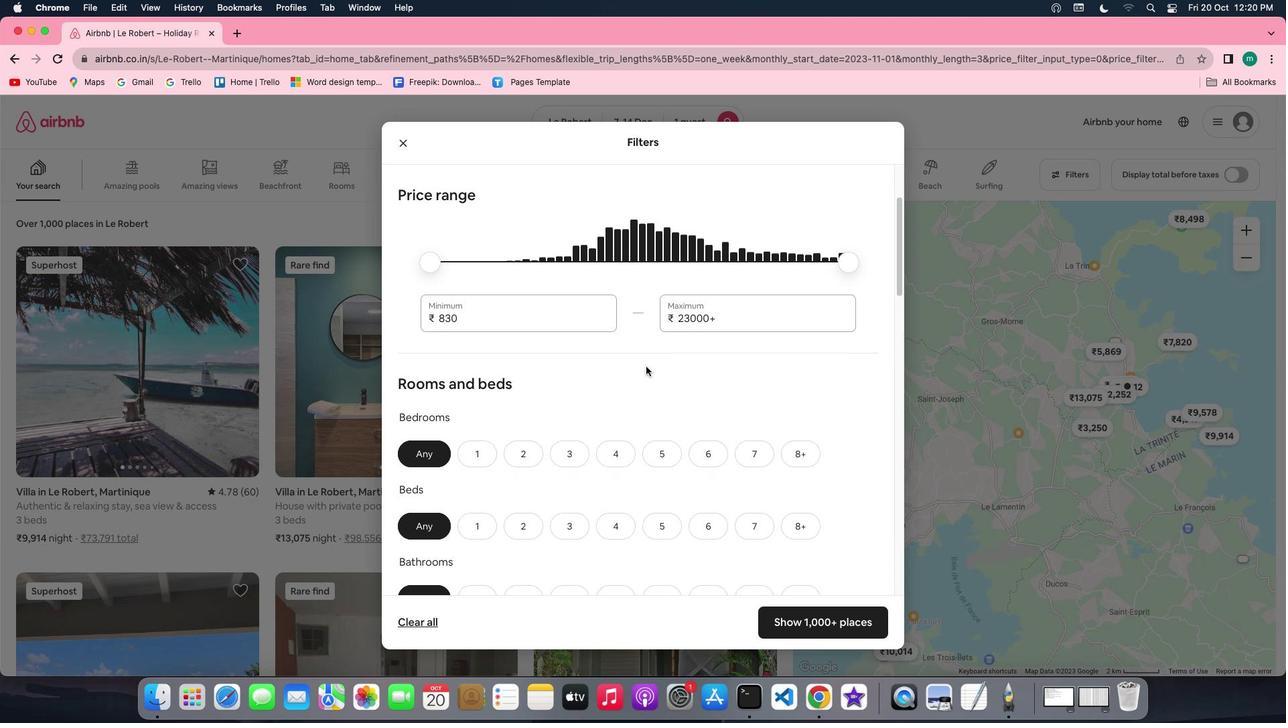 
Action: Mouse scrolled (646, 367) with delta (0, 0)
Screenshot: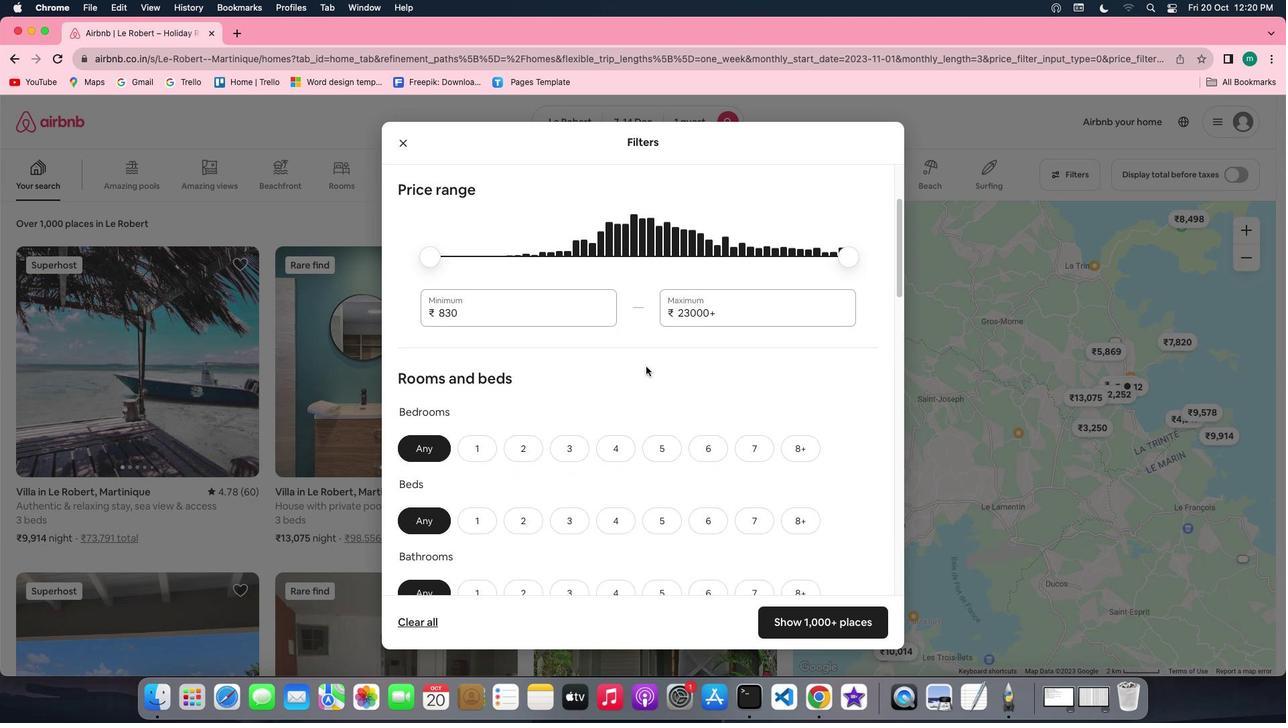 
Action: Mouse scrolled (646, 367) with delta (0, 0)
Screenshot: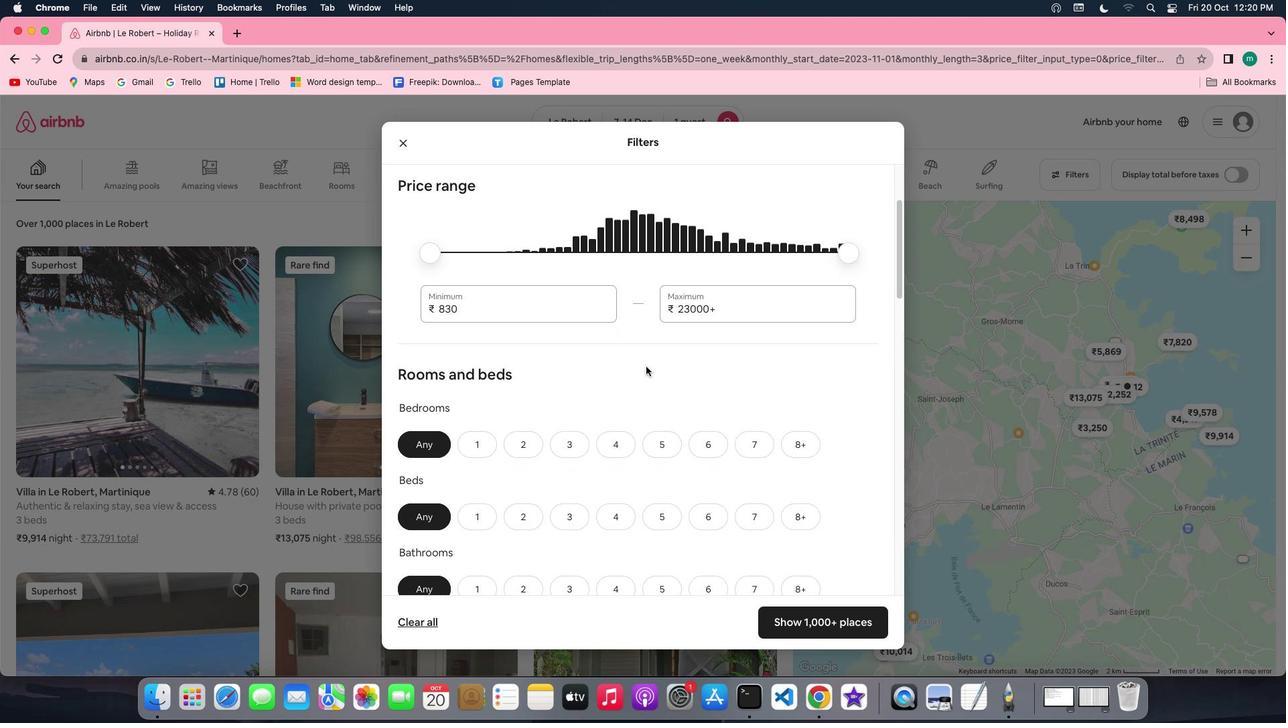 
Action: Mouse scrolled (646, 367) with delta (0, 0)
Screenshot: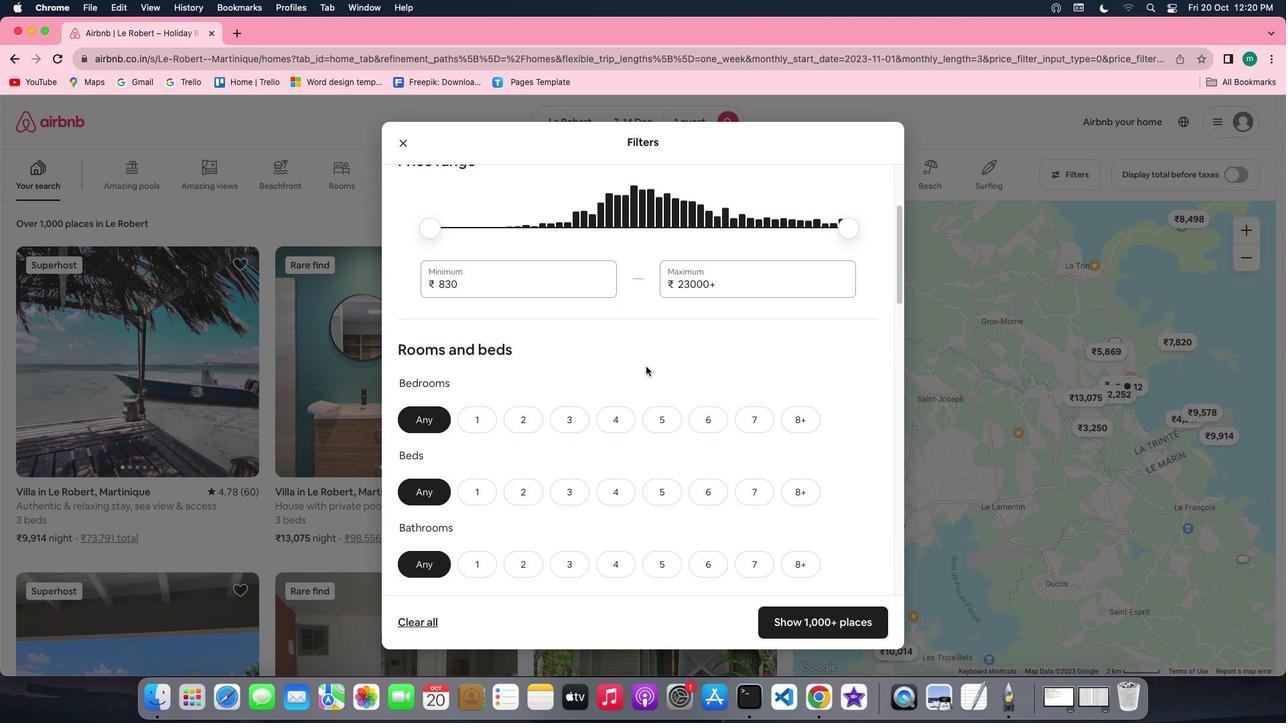 
Action: Mouse scrolled (646, 367) with delta (0, 0)
Screenshot: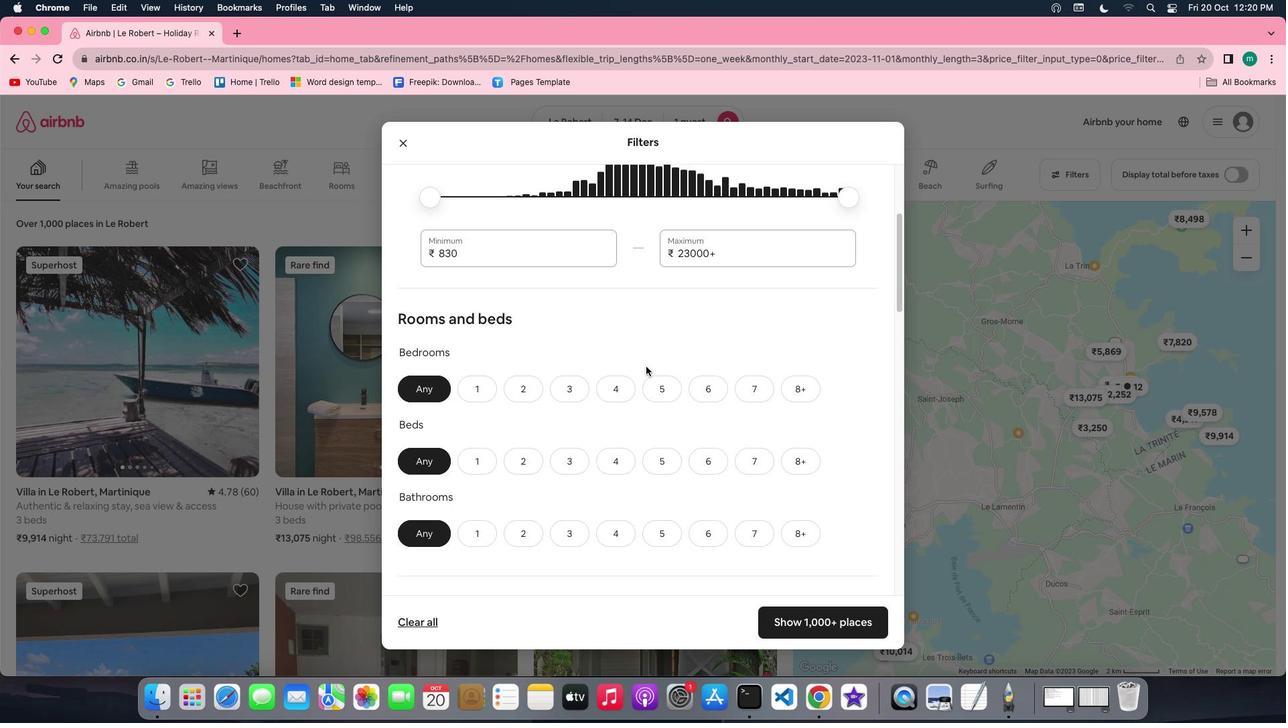 
Action: Mouse scrolled (646, 367) with delta (0, 0)
Screenshot: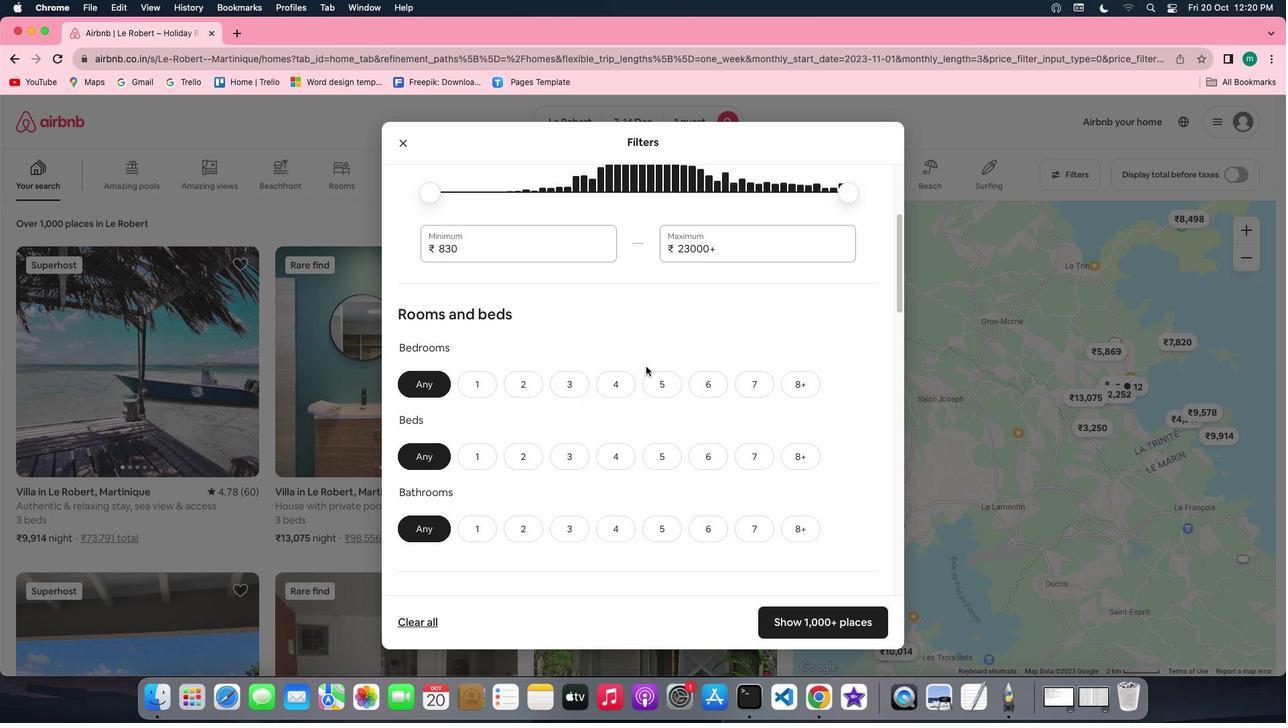 
Action: Mouse scrolled (646, 367) with delta (0, 0)
Screenshot: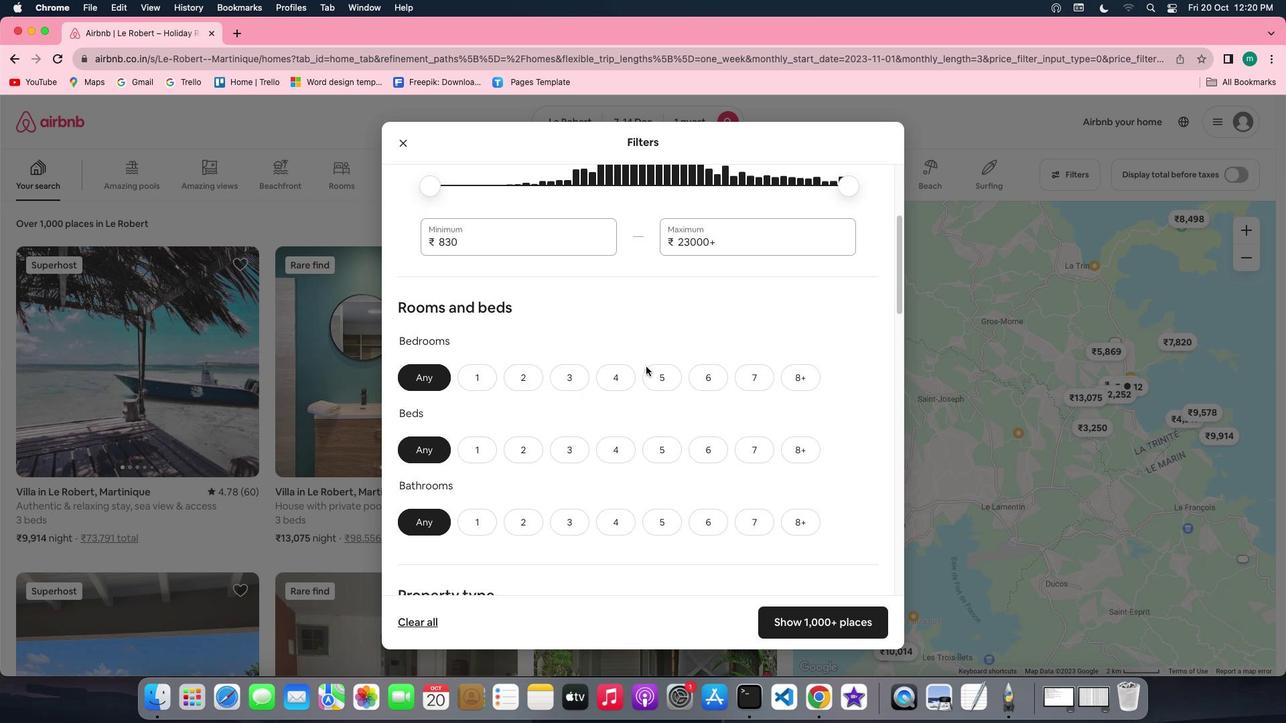 
Action: Mouse scrolled (646, 367) with delta (0, -1)
Screenshot: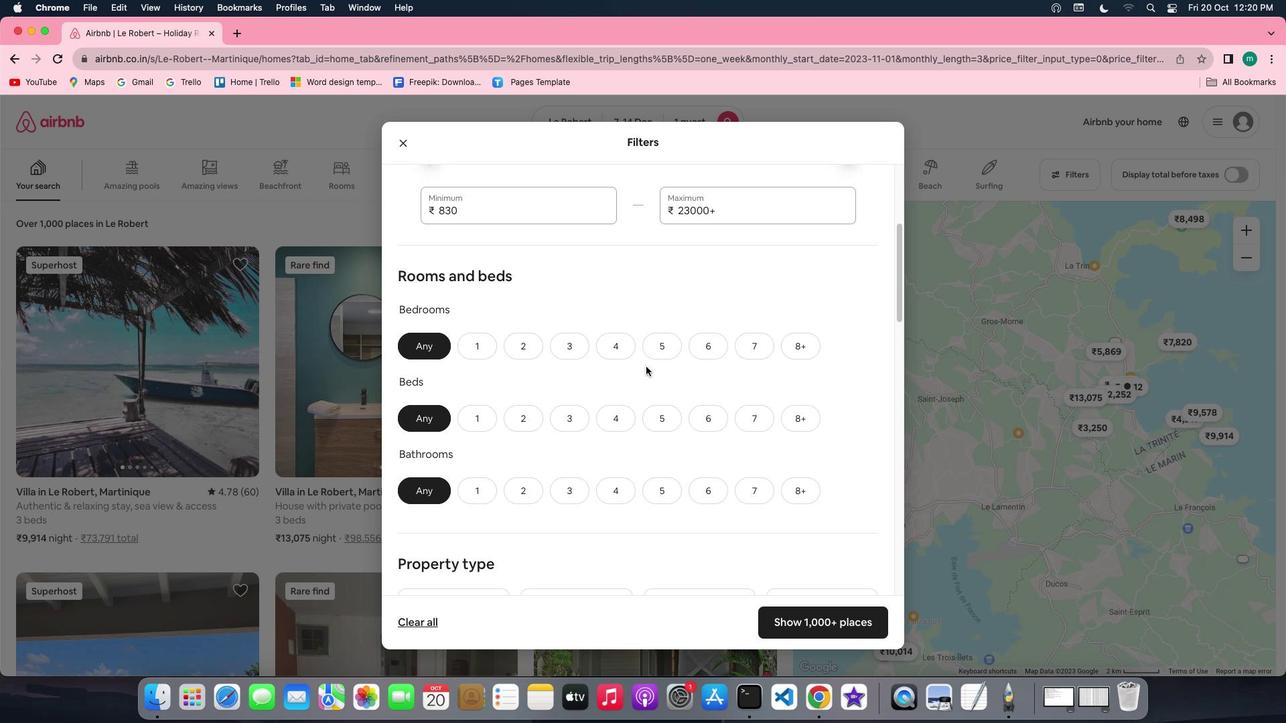 
Action: Mouse scrolled (646, 367) with delta (0, 0)
Screenshot: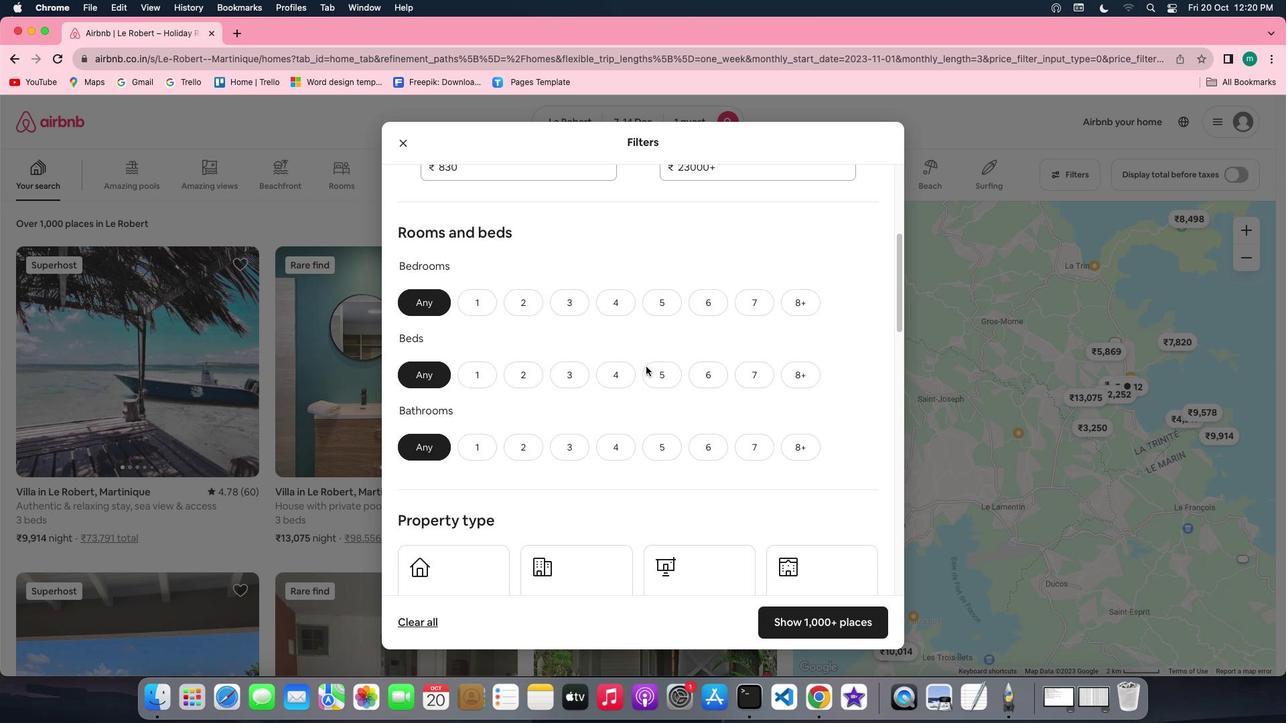 
Action: Mouse scrolled (646, 367) with delta (0, 0)
Screenshot: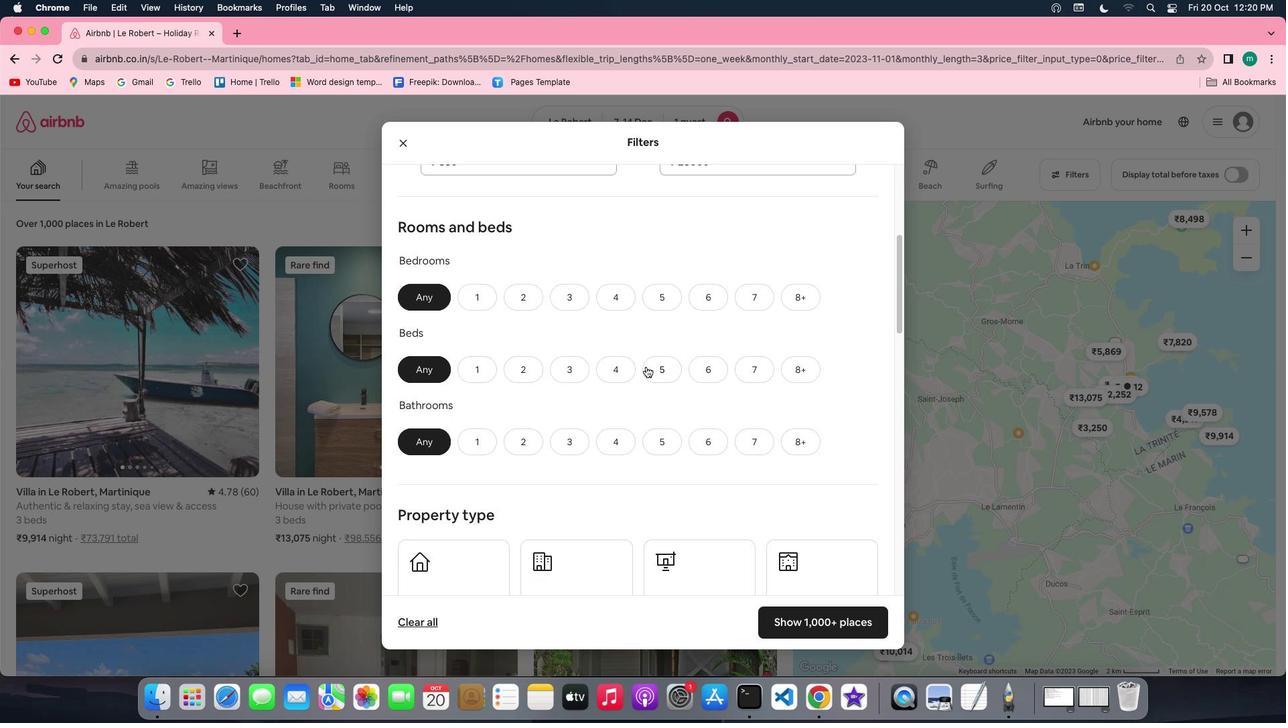 
Action: Mouse scrolled (646, 367) with delta (0, 0)
Screenshot: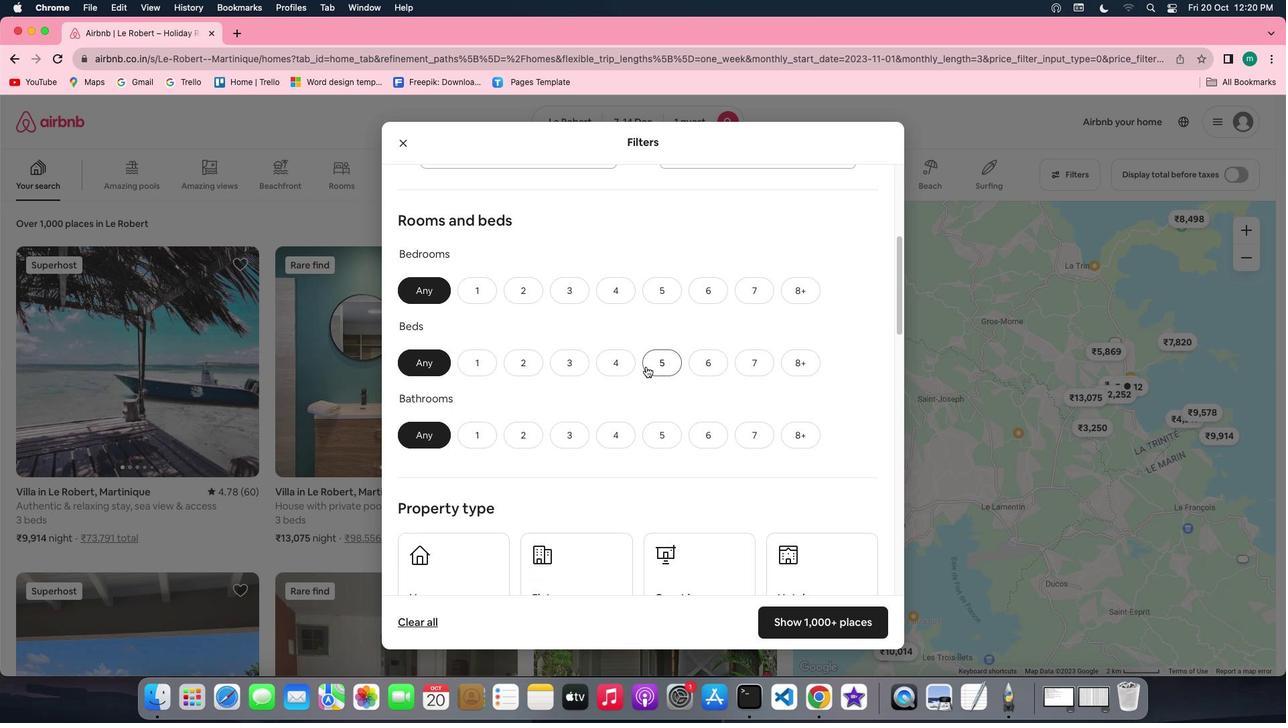 
Action: Mouse scrolled (646, 367) with delta (0, -1)
Screenshot: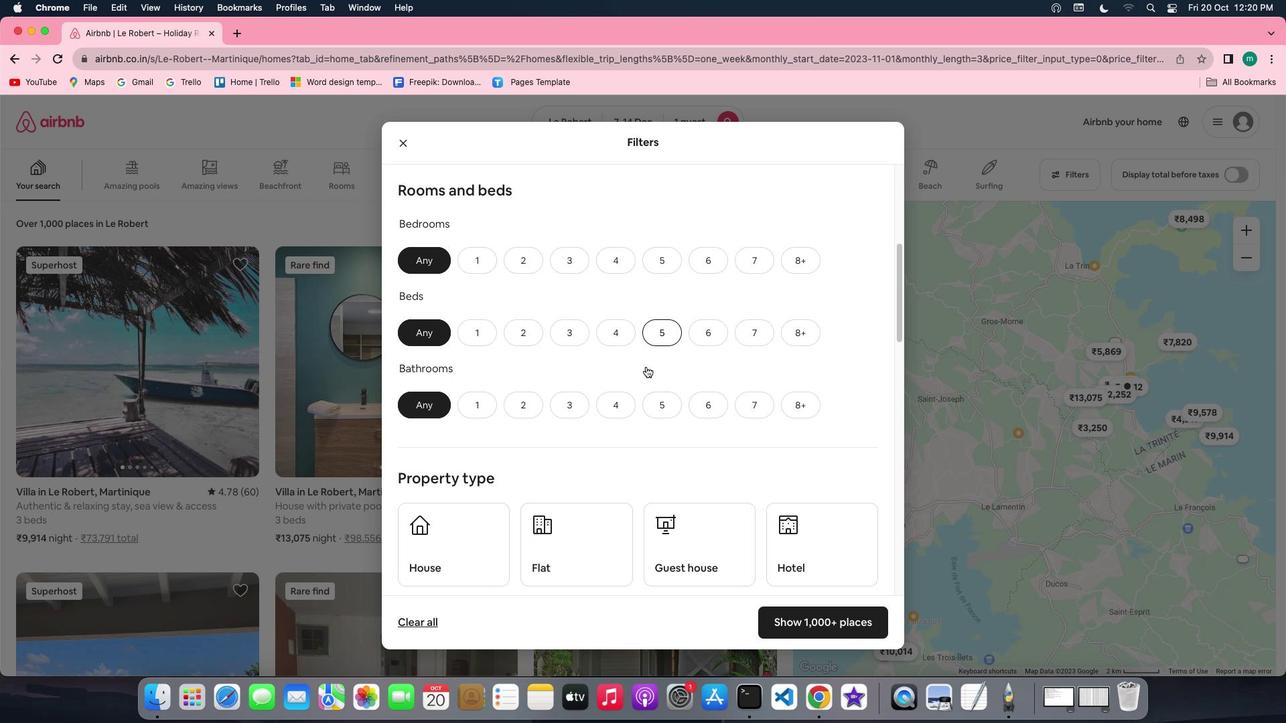 
Action: Mouse moved to (488, 219)
Screenshot: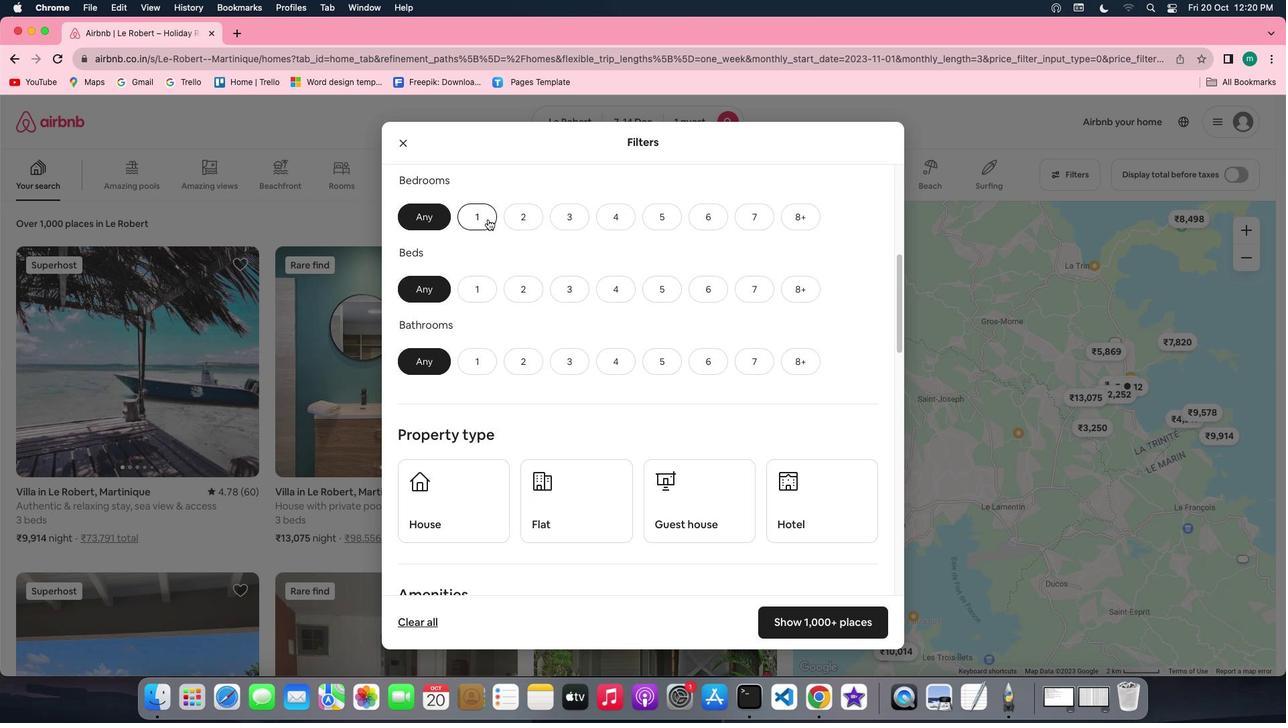 
Action: Mouse pressed left at (488, 219)
Screenshot: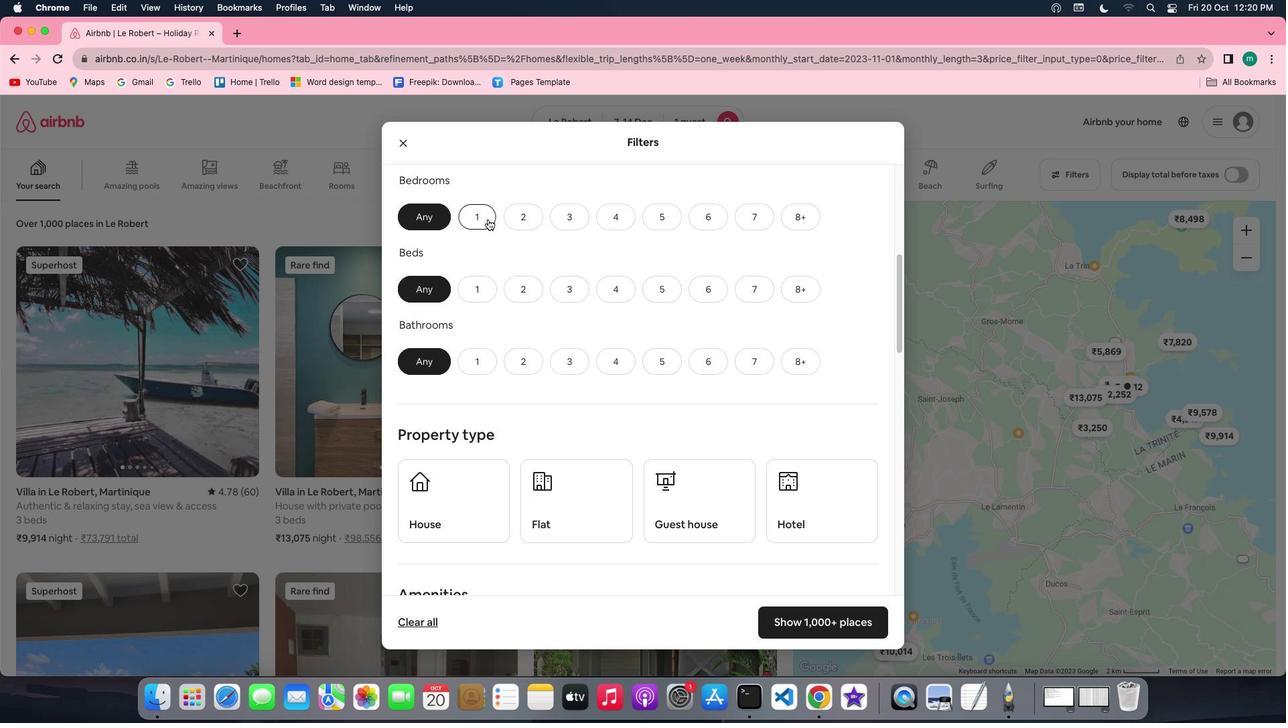 
Action: Mouse moved to (481, 288)
Screenshot: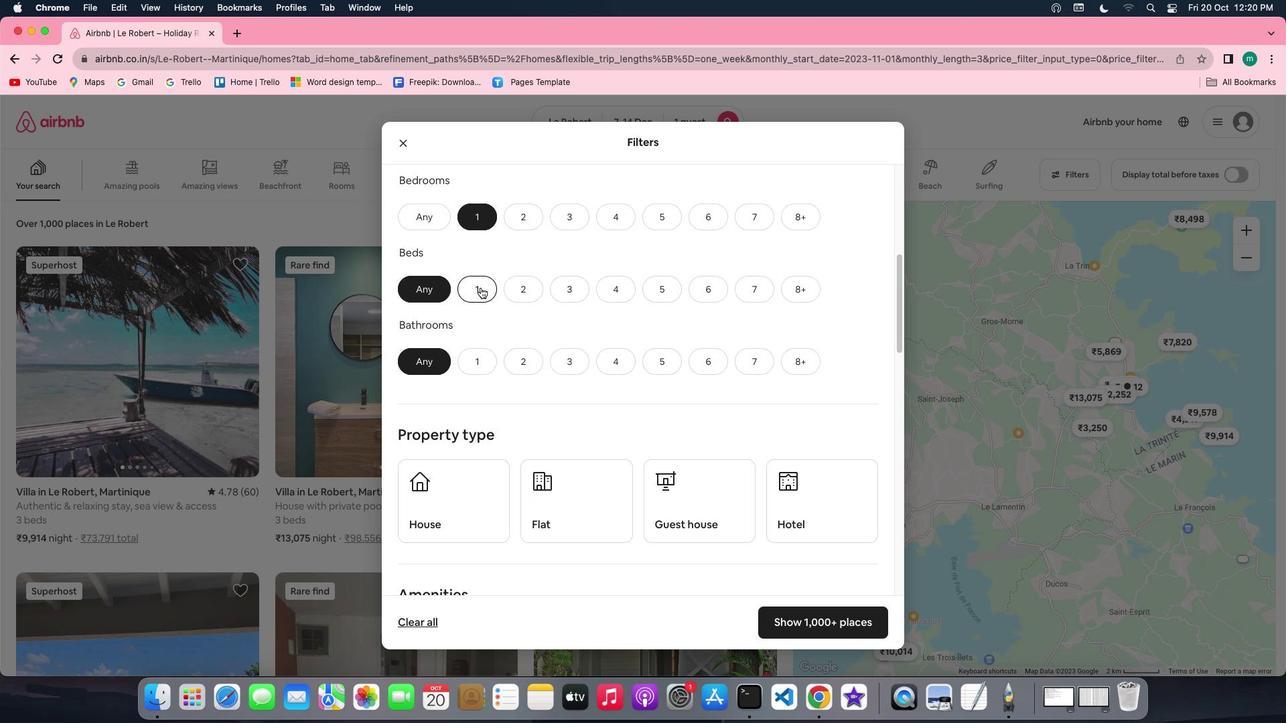 
Action: Mouse pressed left at (481, 288)
Screenshot: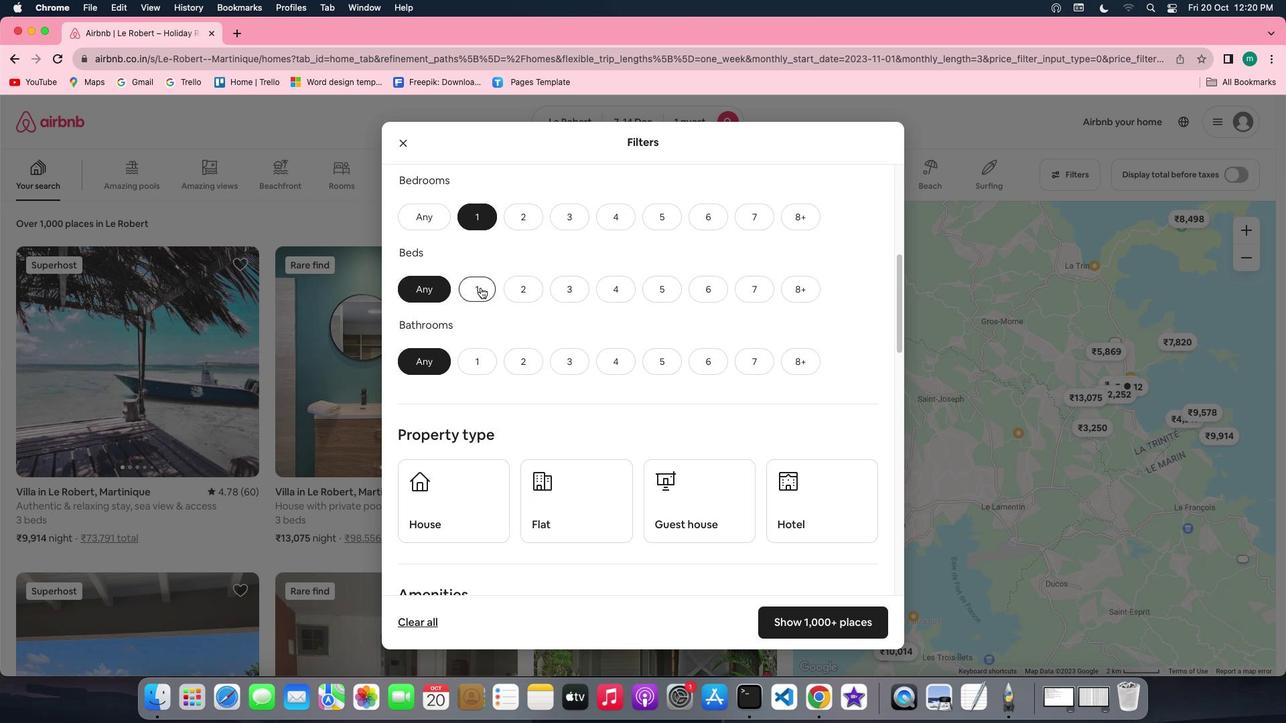 
Action: Mouse moved to (485, 353)
Screenshot: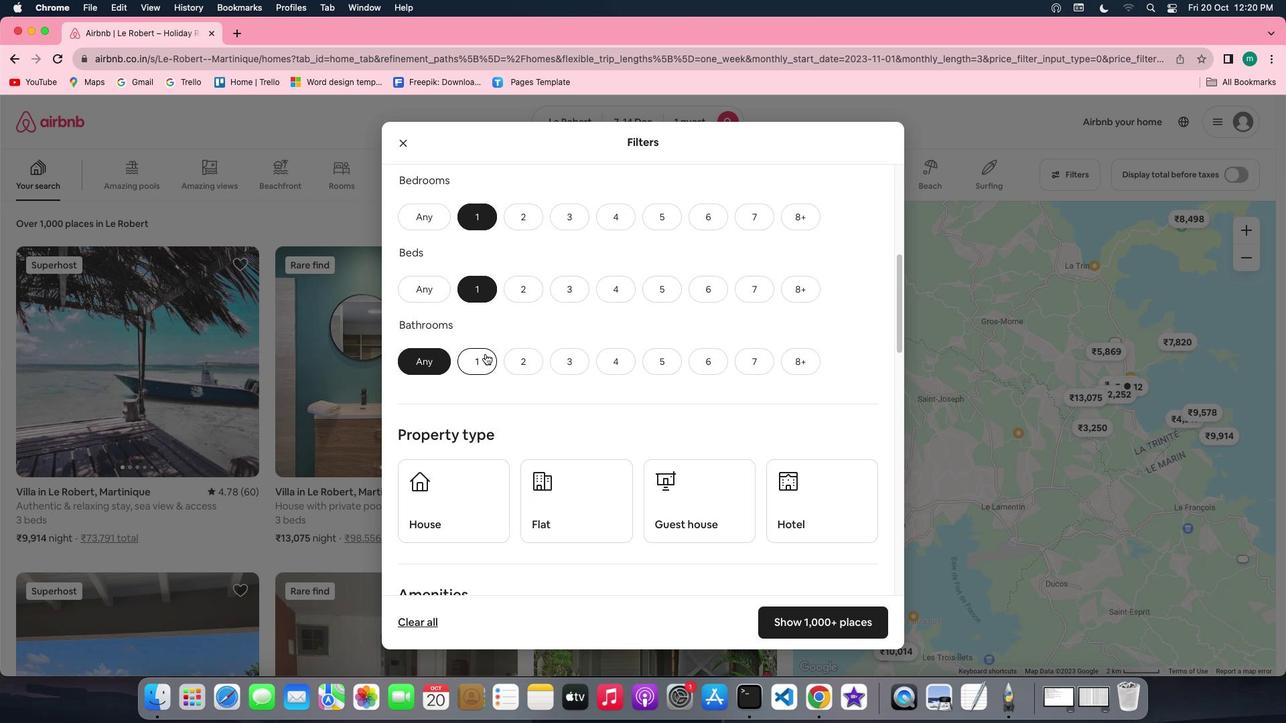 
Action: Mouse pressed left at (485, 353)
Screenshot: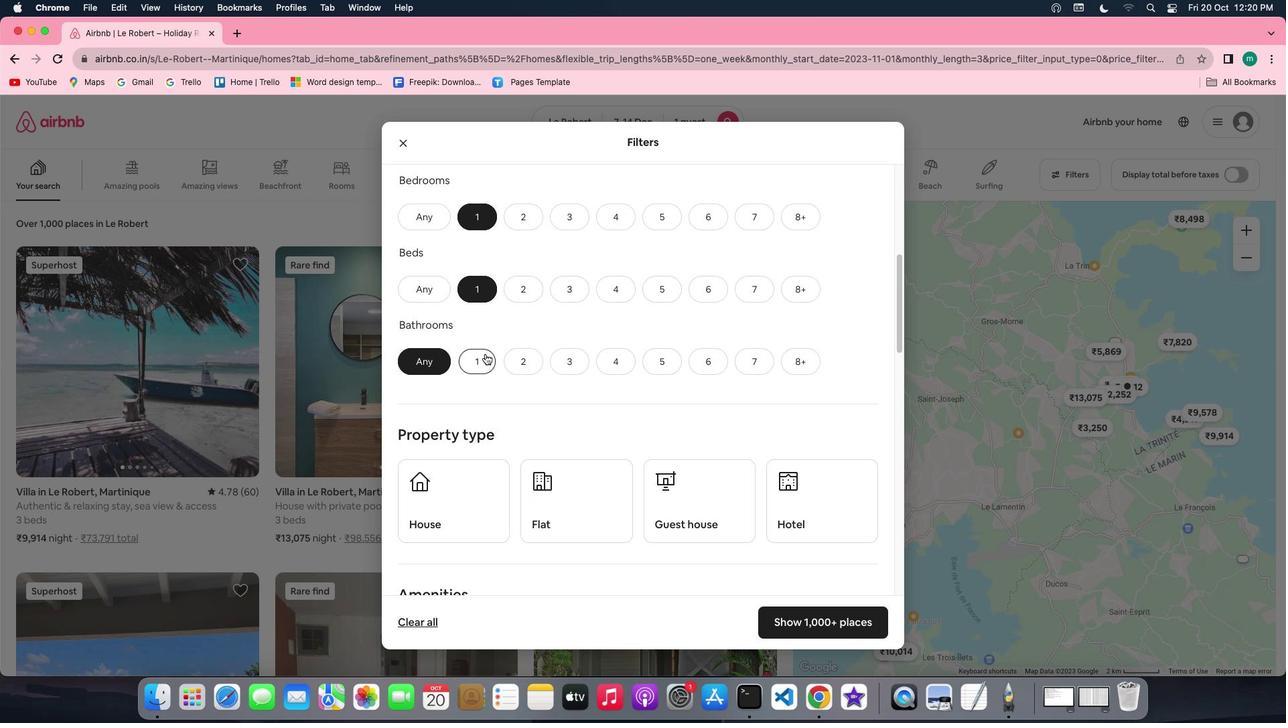 
Action: Mouse moved to (659, 369)
Screenshot: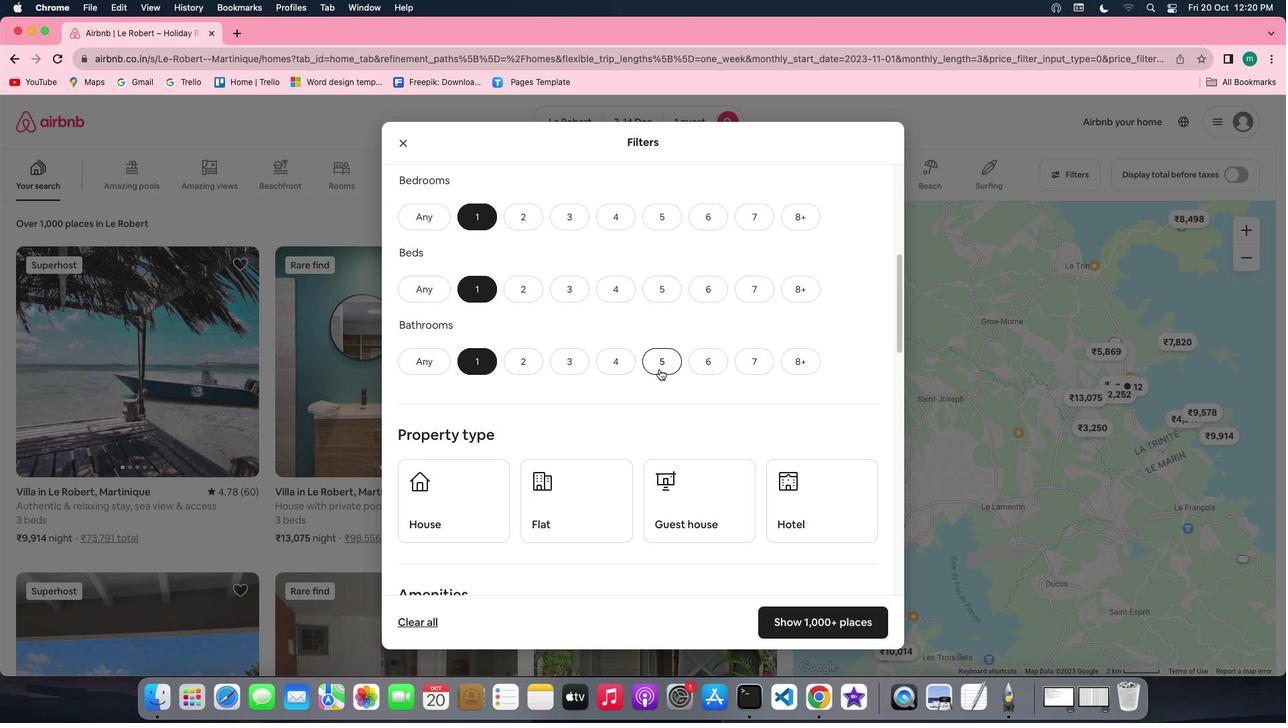 
Action: Mouse scrolled (659, 369) with delta (0, 0)
Screenshot: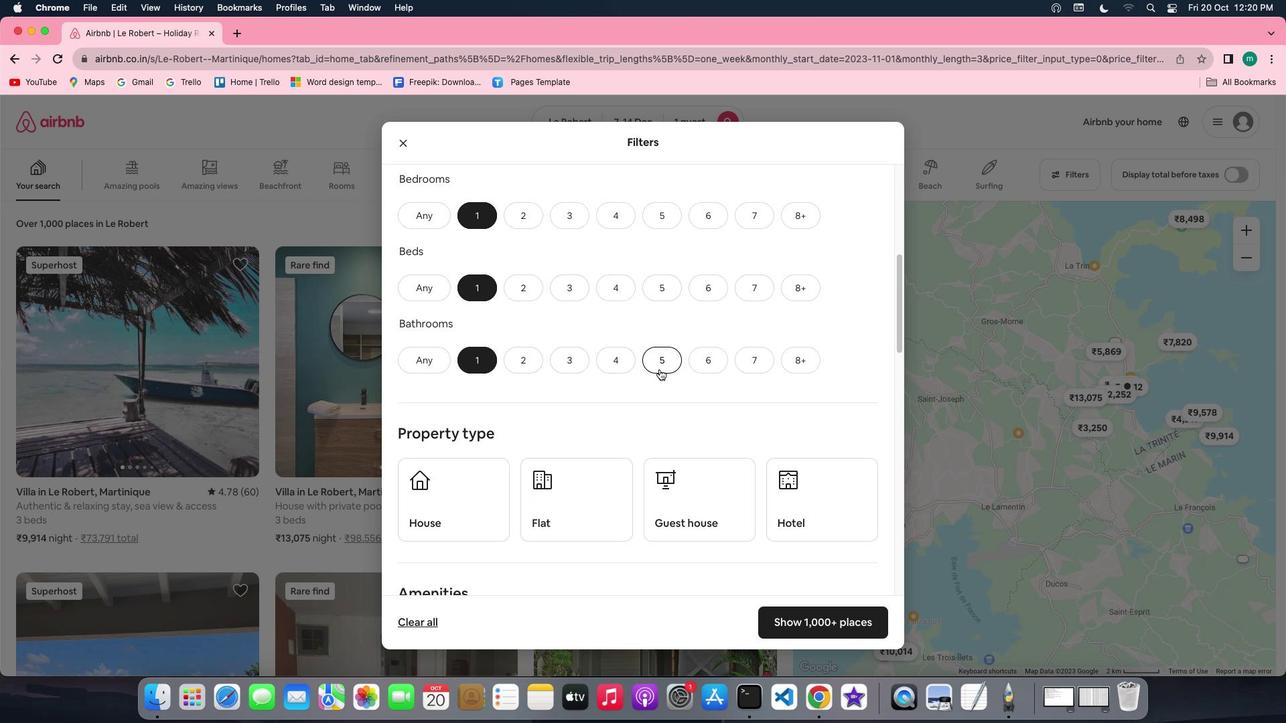 
Action: Mouse scrolled (659, 369) with delta (0, 0)
Screenshot: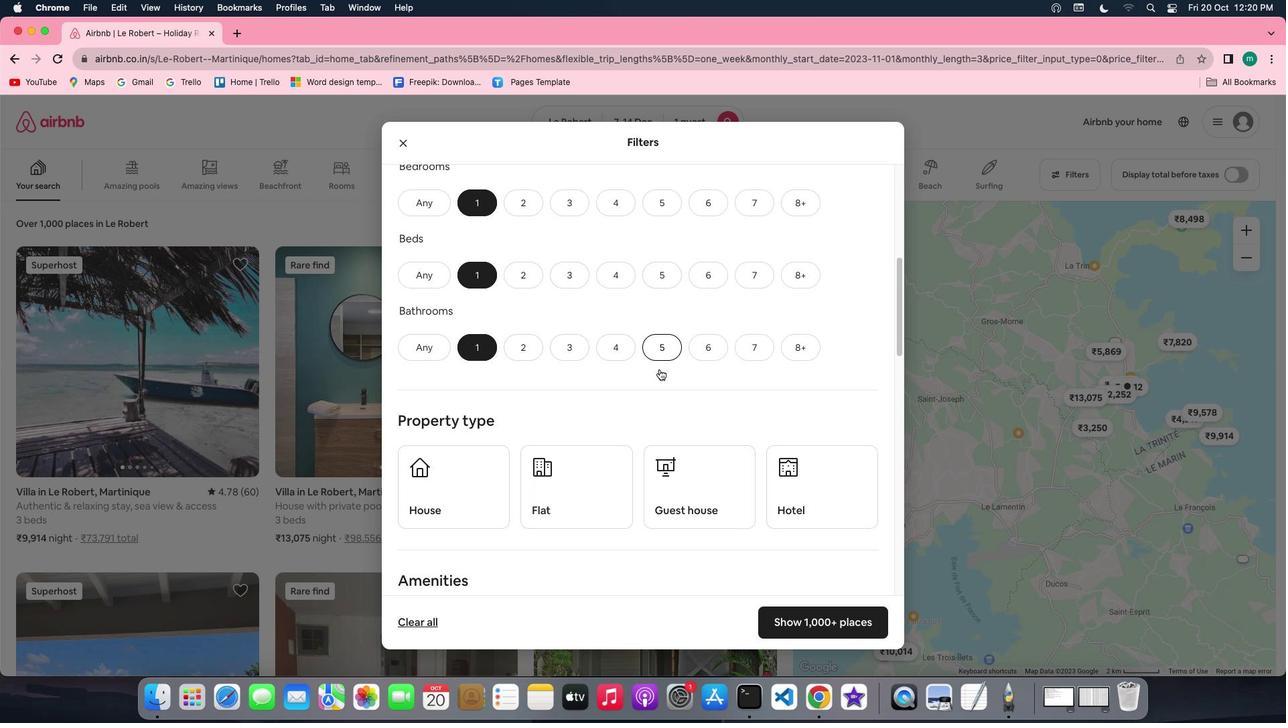 
Action: Mouse scrolled (659, 369) with delta (0, -1)
Screenshot: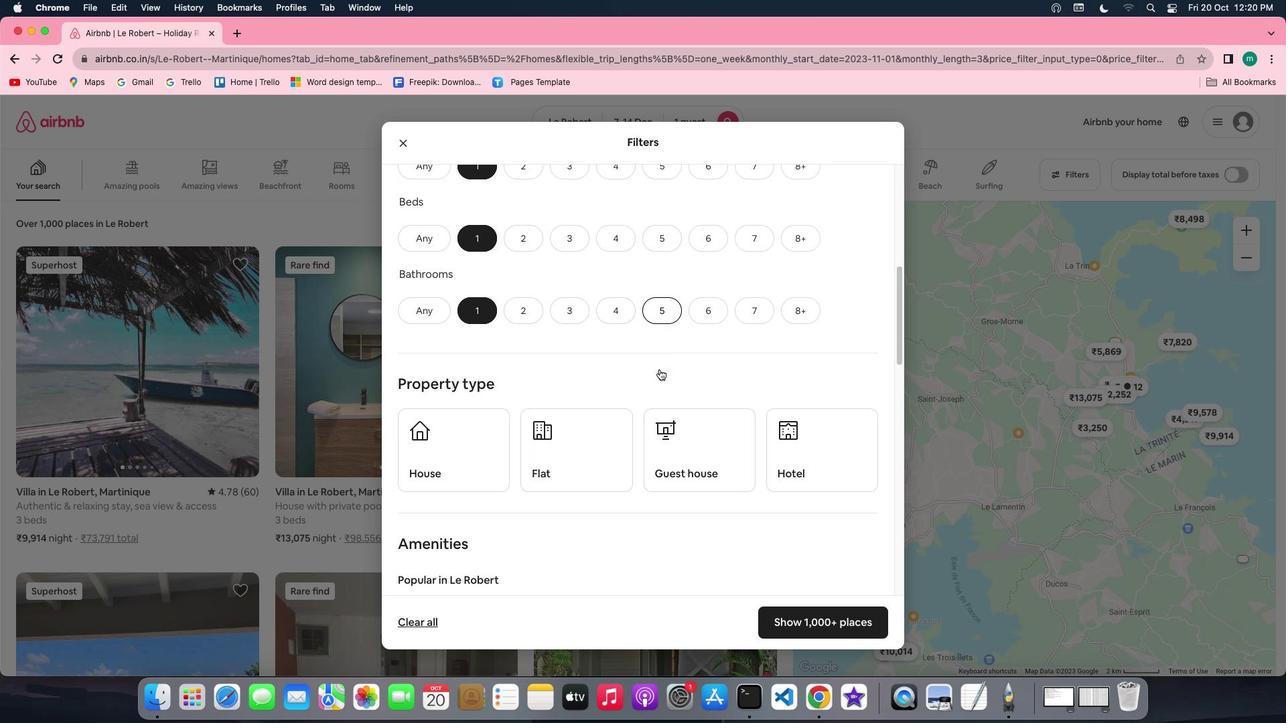 
Action: Mouse scrolled (659, 369) with delta (0, 0)
Screenshot: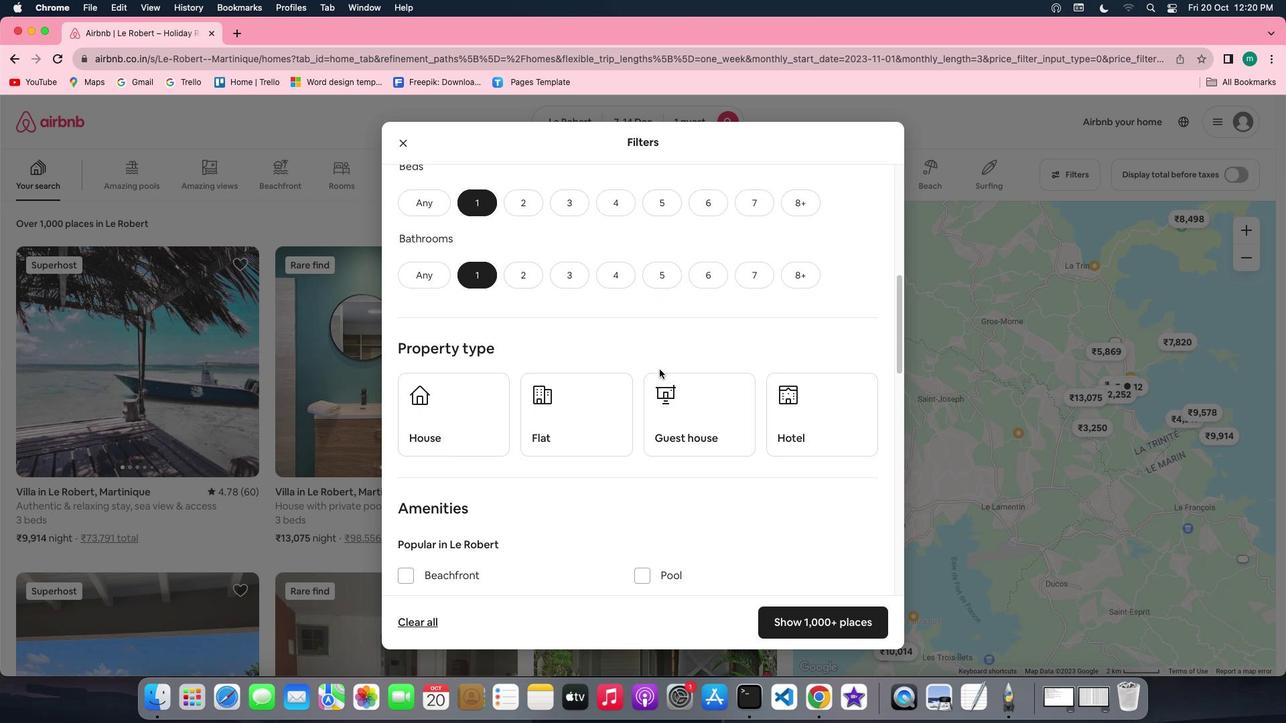
Action: Mouse scrolled (659, 369) with delta (0, 0)
Screenshot: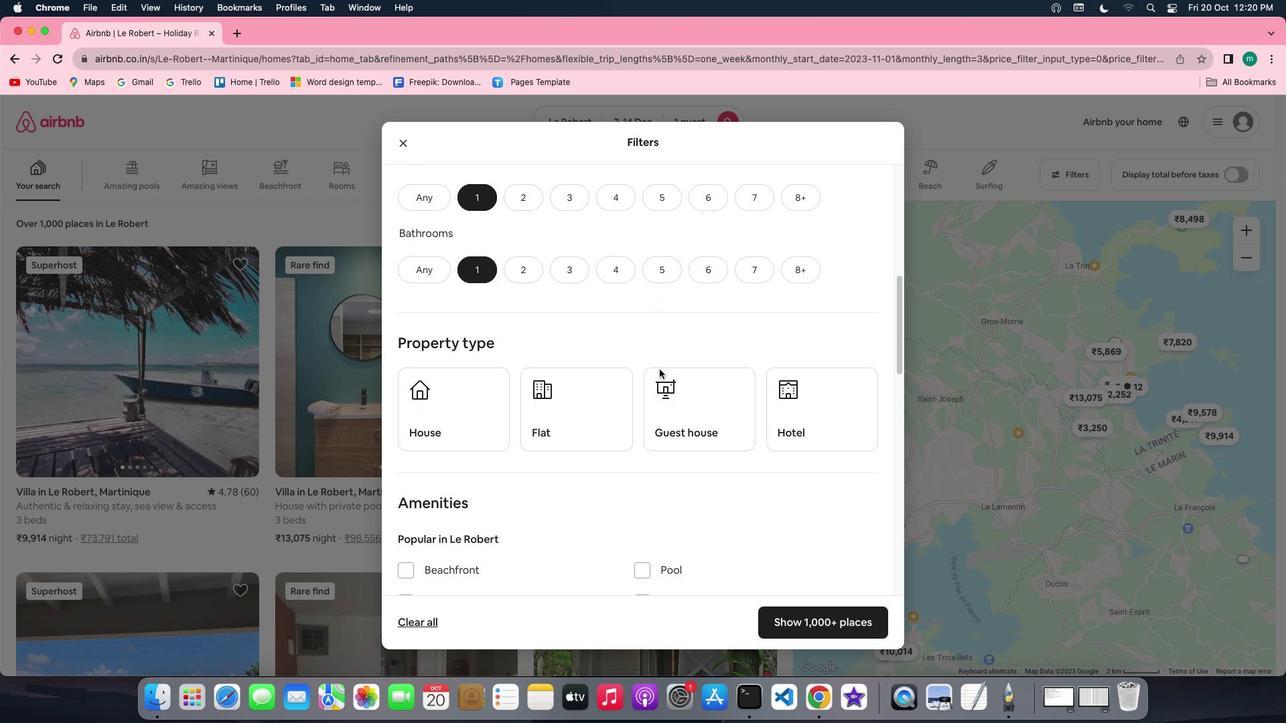 
Action: Mouse moved to (794, 378)
Screenshot: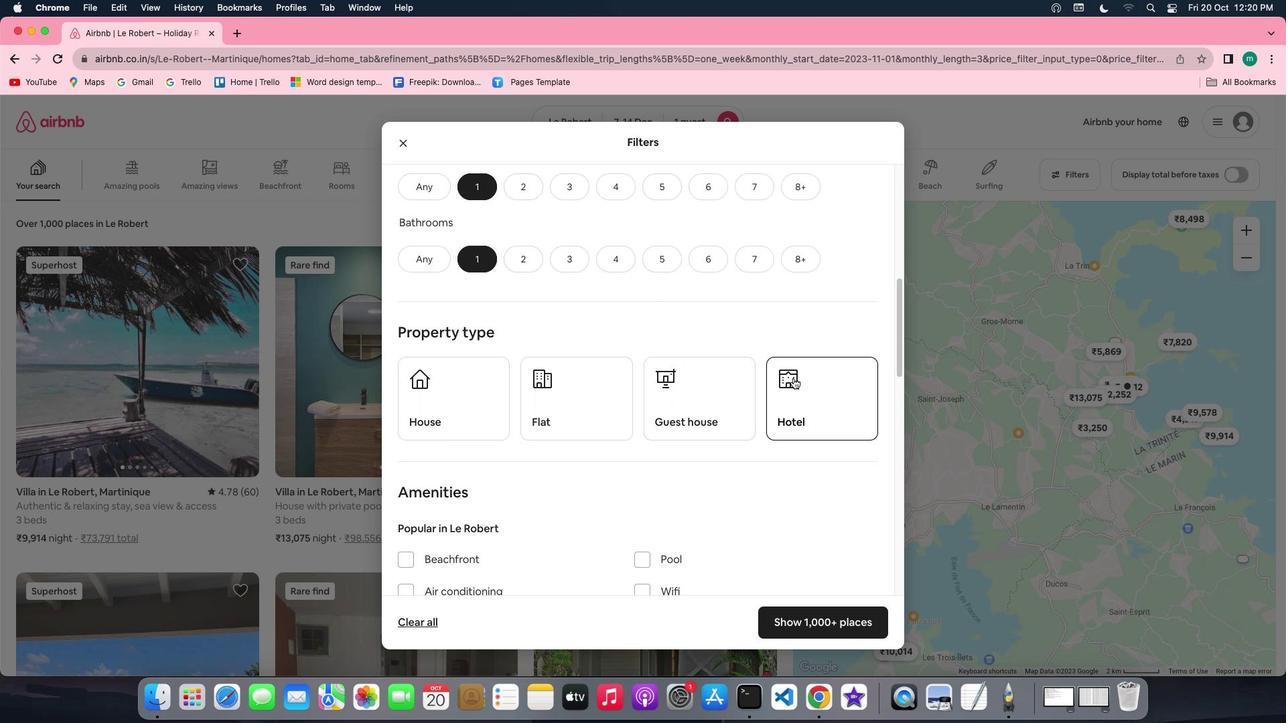 
Action: Mouse pressed left at (794, 378)
Screenshot: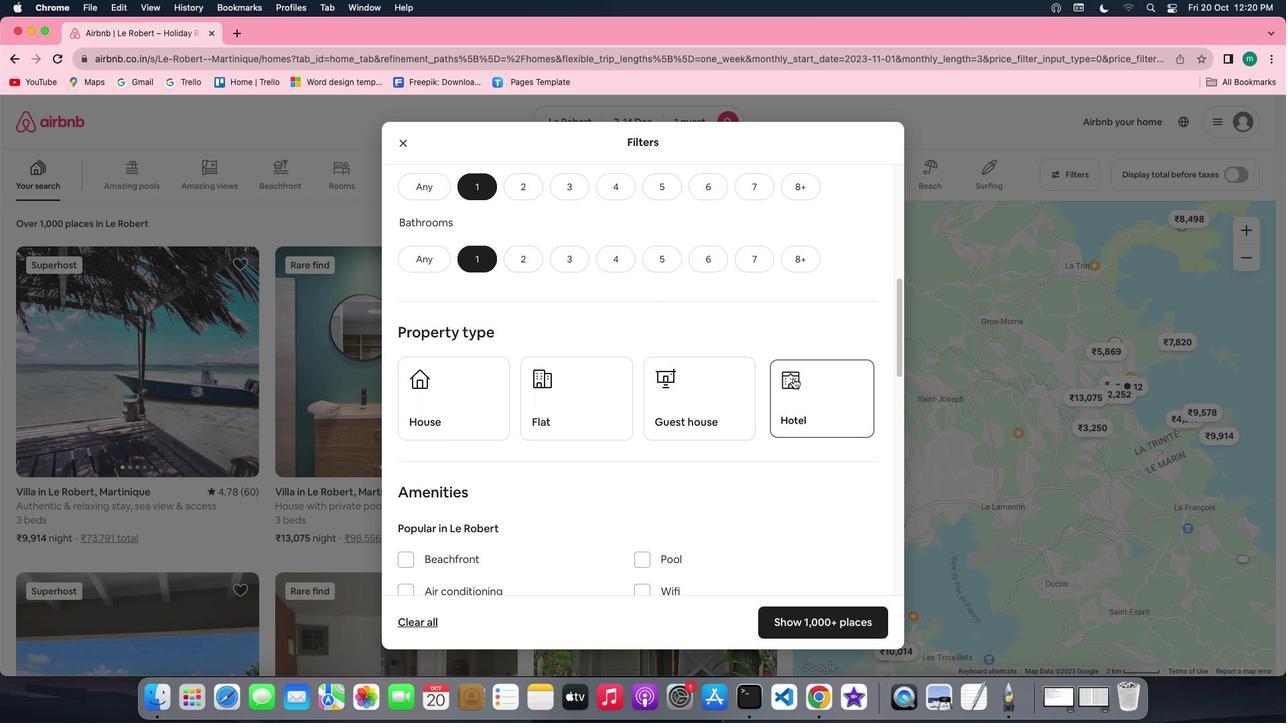 
Action: Mouse moved to (707, 400)
Screenshot: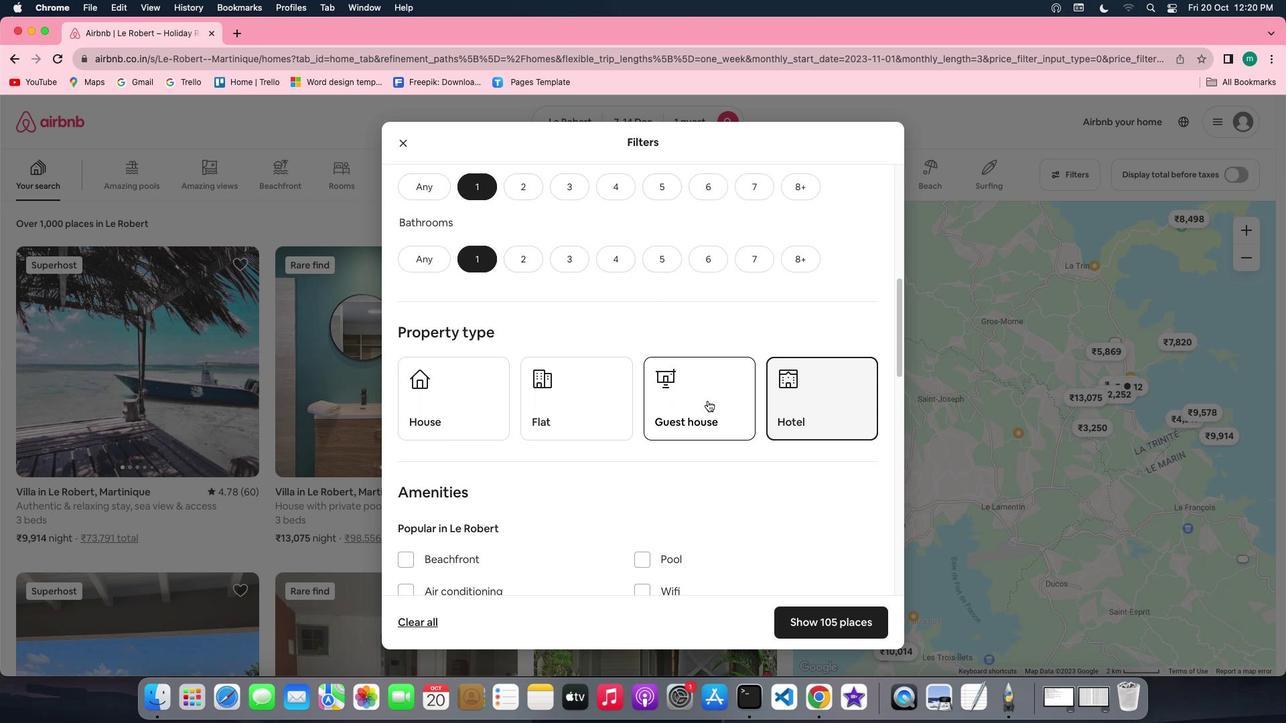 
Action: Mouse scrolled (707, 400) with delta (0, 0)
Screenshot: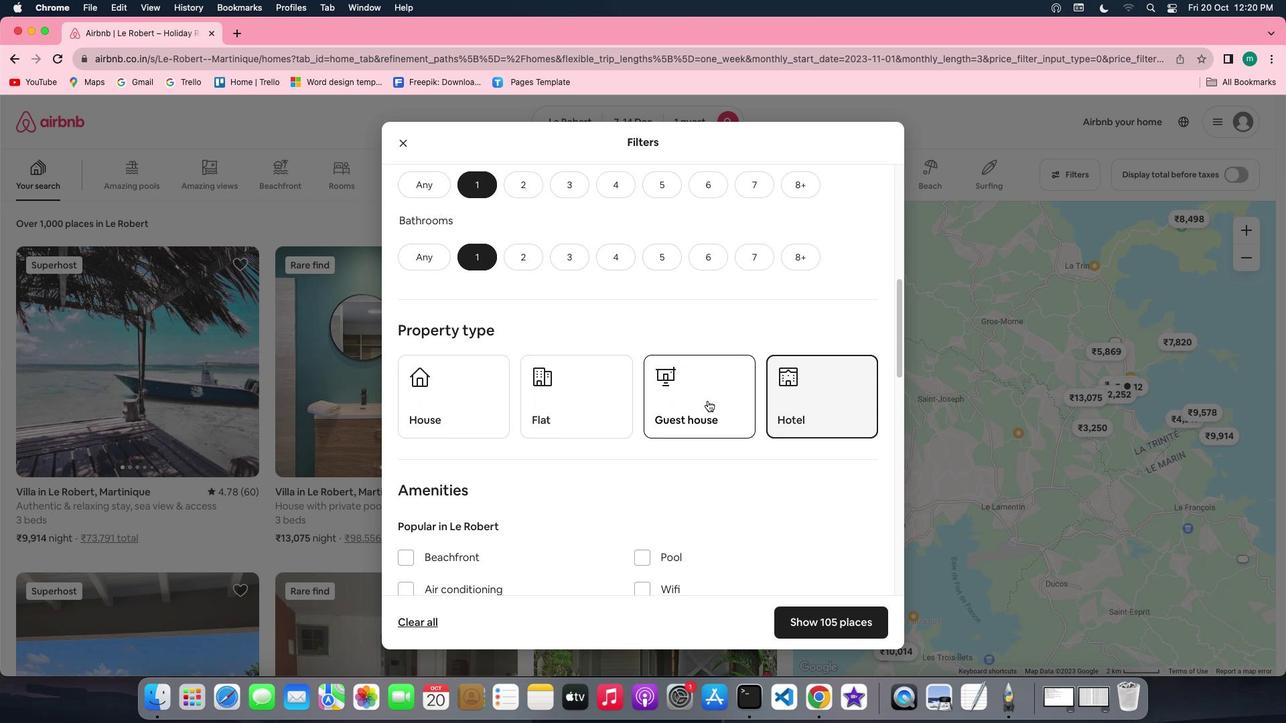 
Action: Mouse scrolled (707, 400) with delta (0, 0)
Screenshot: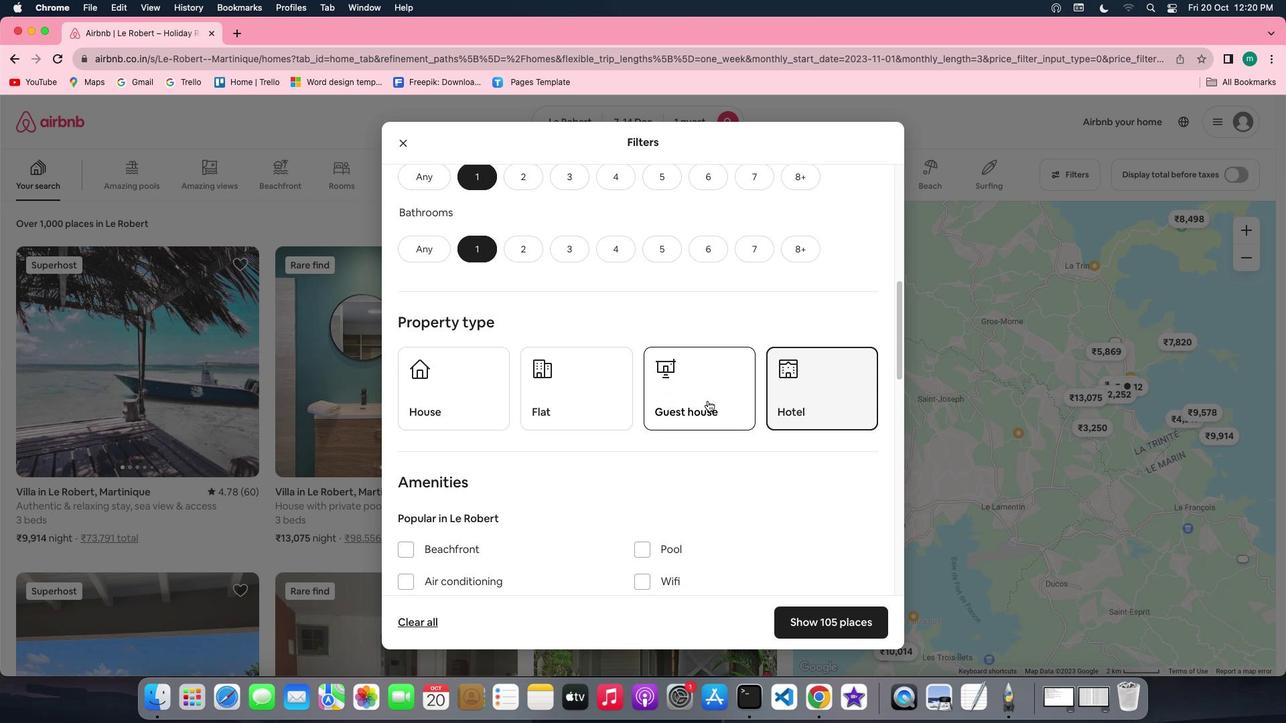 
Action: Mouse scrolled (707, 400) with delta (0, 0)
Screenshot: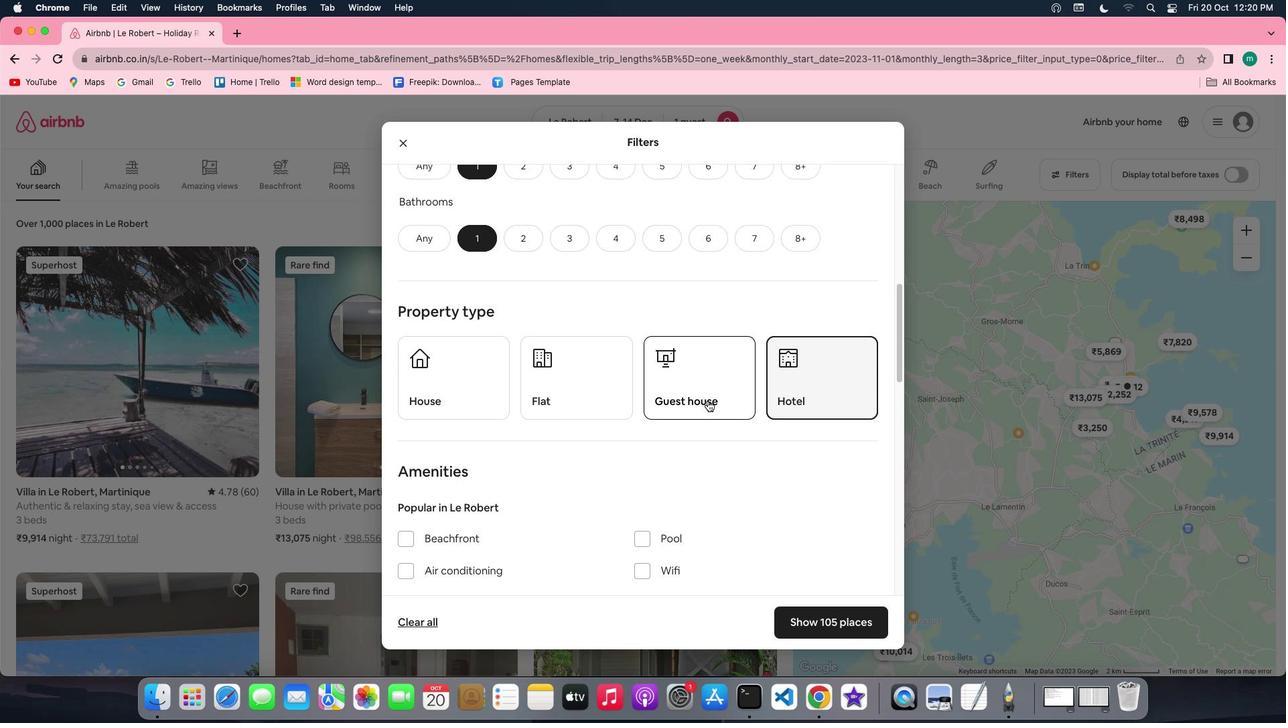 
Action: Mouse scrolled (707, 400) with delta (0, 0)
Screenshot: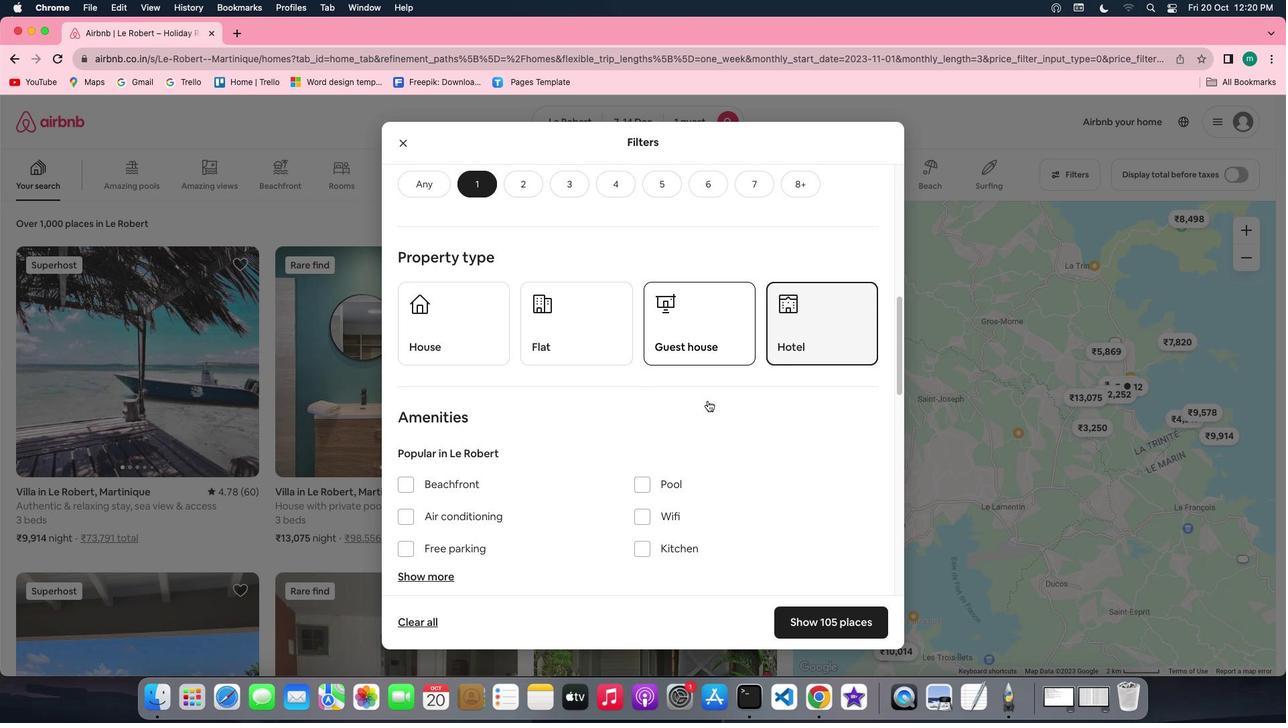 
Action: Mouse scrolled (707, 400) with delta (0, 0)
Screenshot: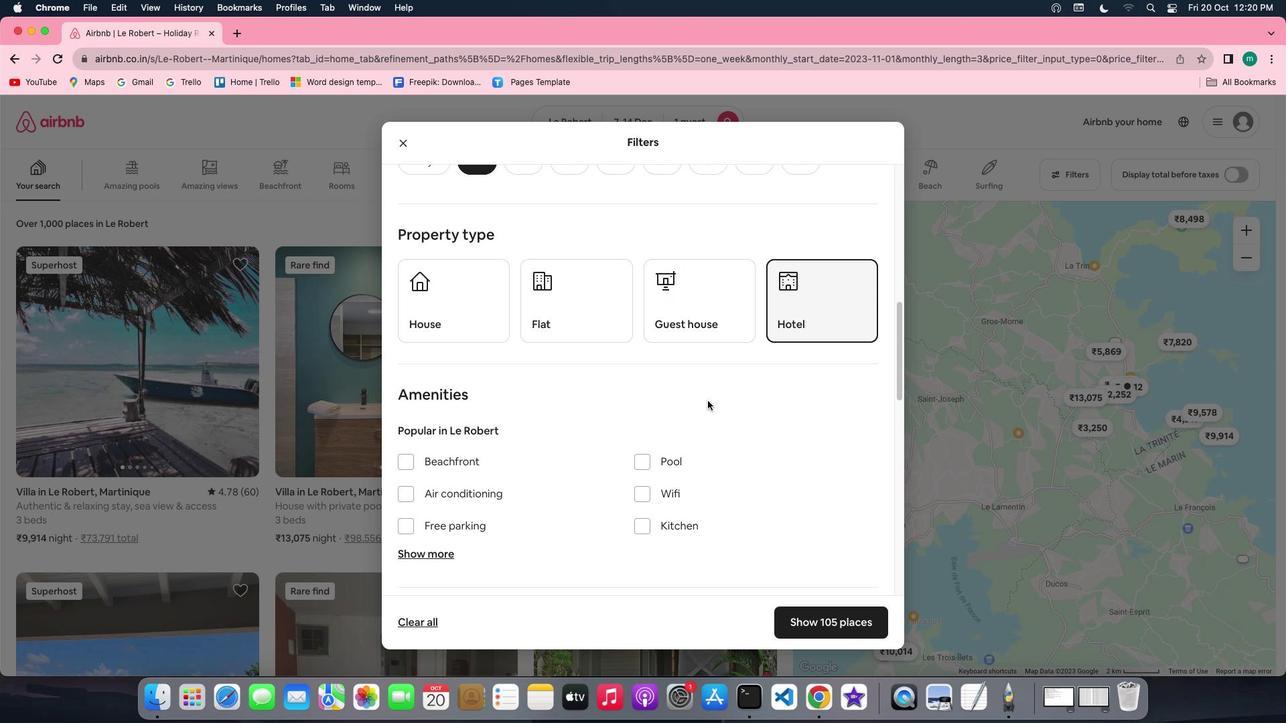 
Action: Mouse scrolled (707, 400) with delta (0, 0)
Screenshot: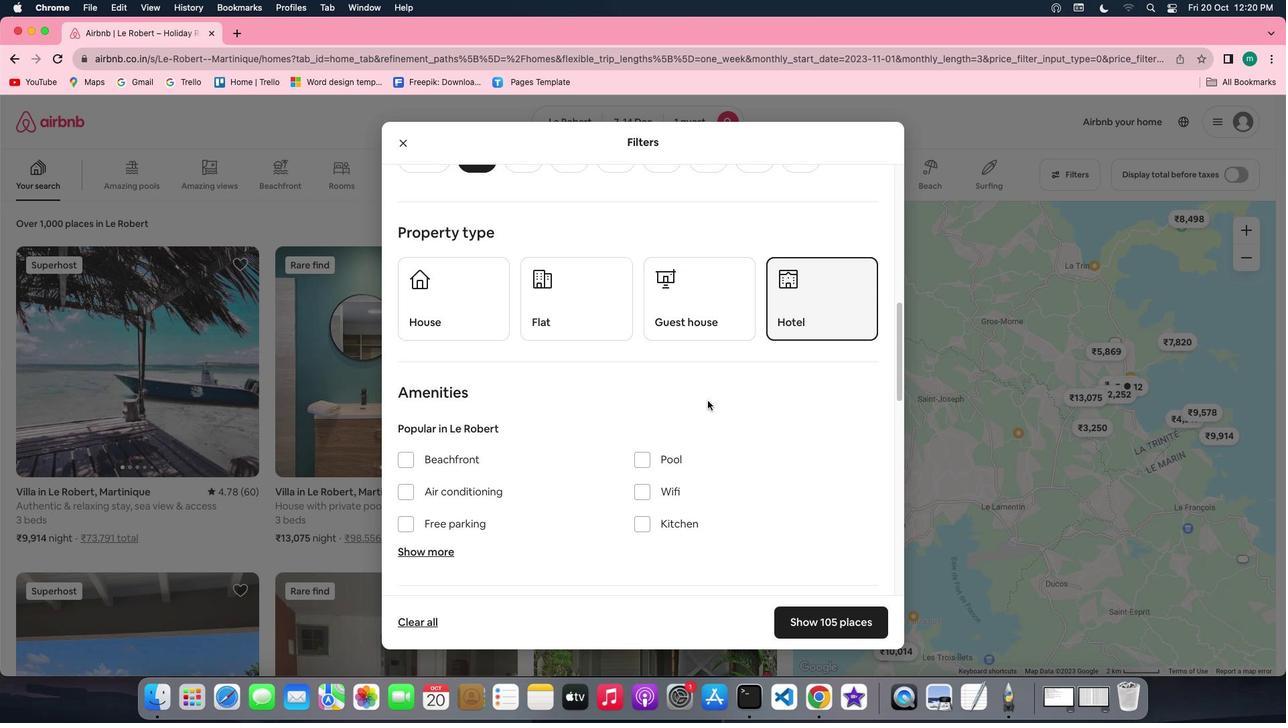 
Action: Mouse scrolled (707, 400) with delta (0, 0)
Screenshot: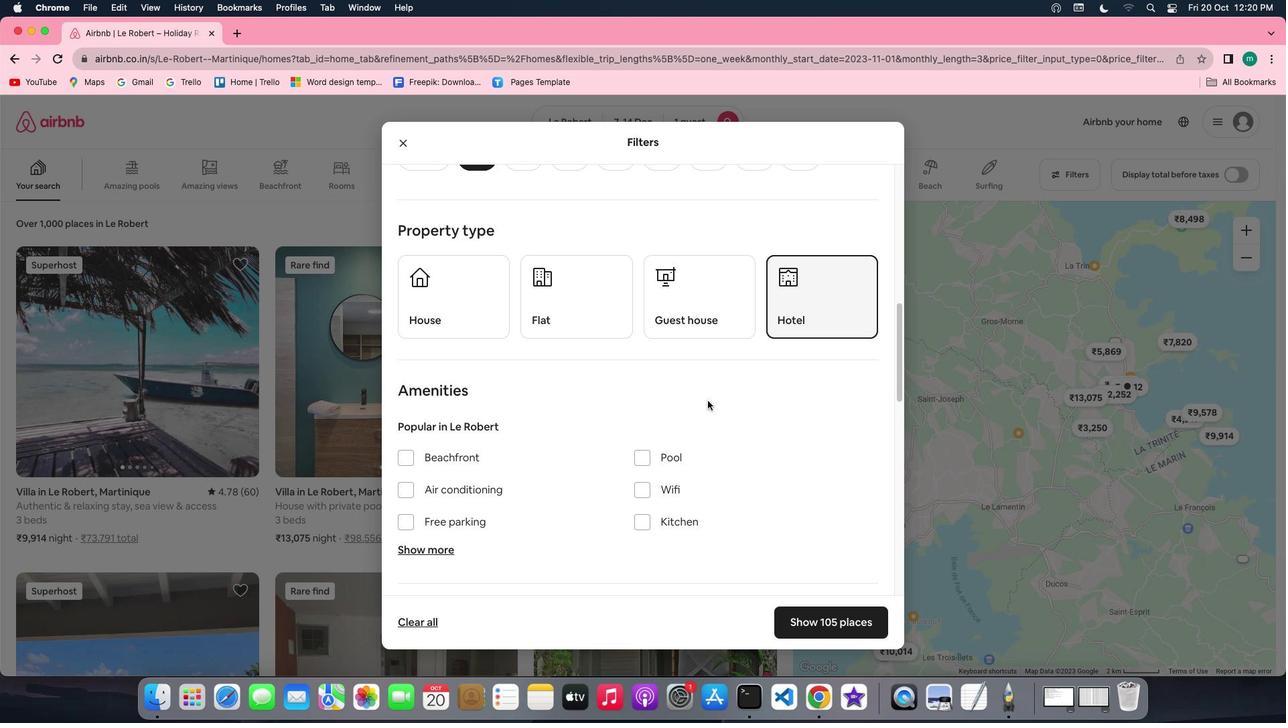 
Action: Mouse scrolled (707, 400) with delta (0, 0)
Screenshot: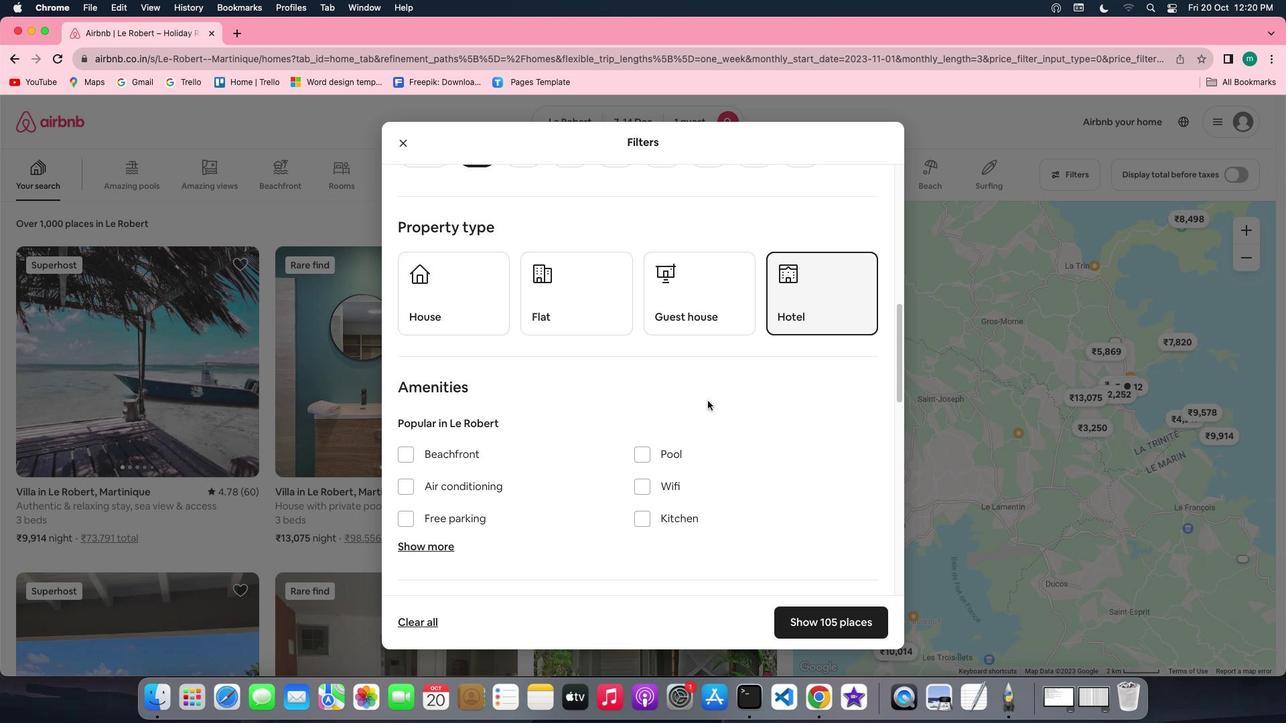 
Action: Mouse scrolled (707, 400) with delta (0, 0)
Screenshot: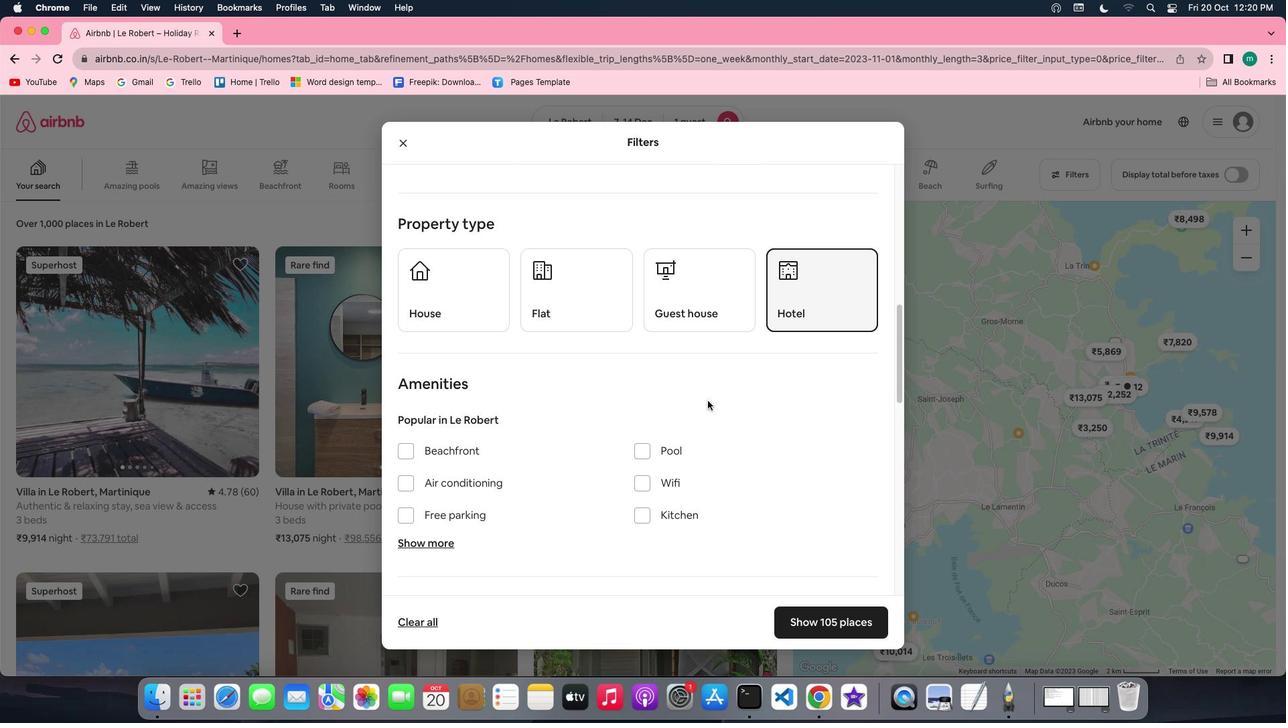 
Action: Mouse scrolled (707, 400) with delta (0, 0)
Screenshot: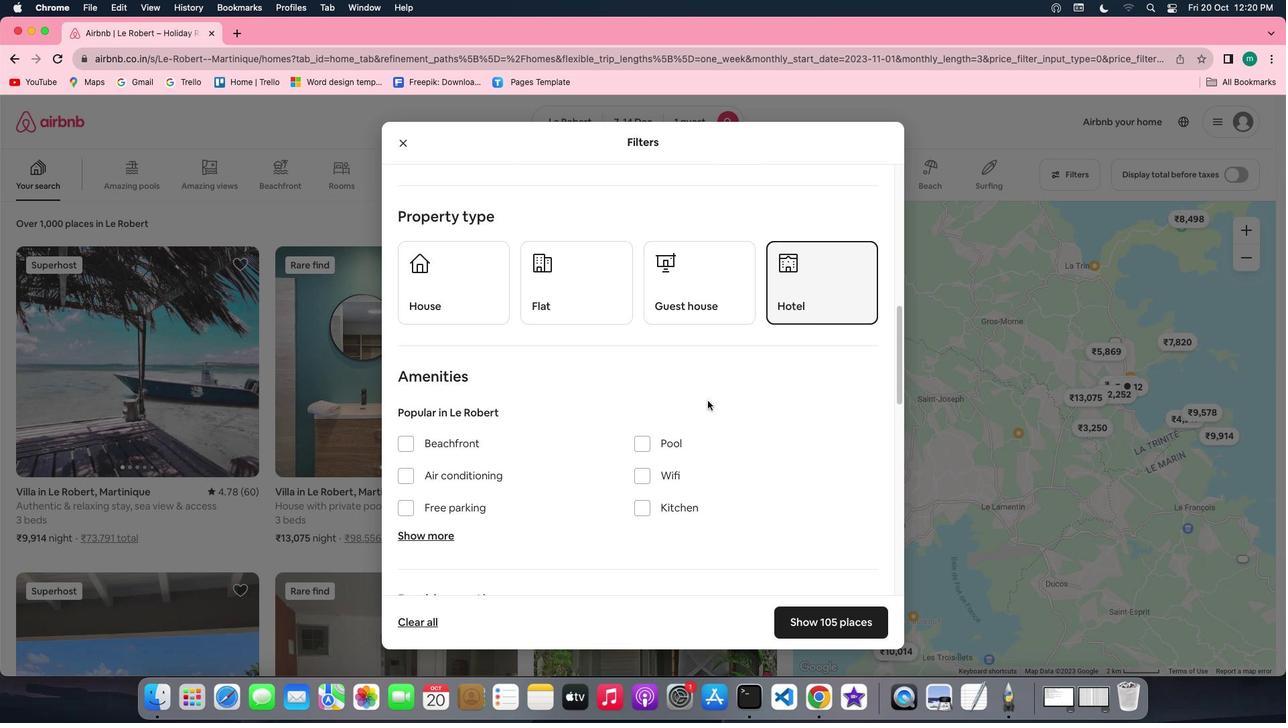 
Action: Mouse scrolled (707, 400) with delta (0, 0)
Screenshot: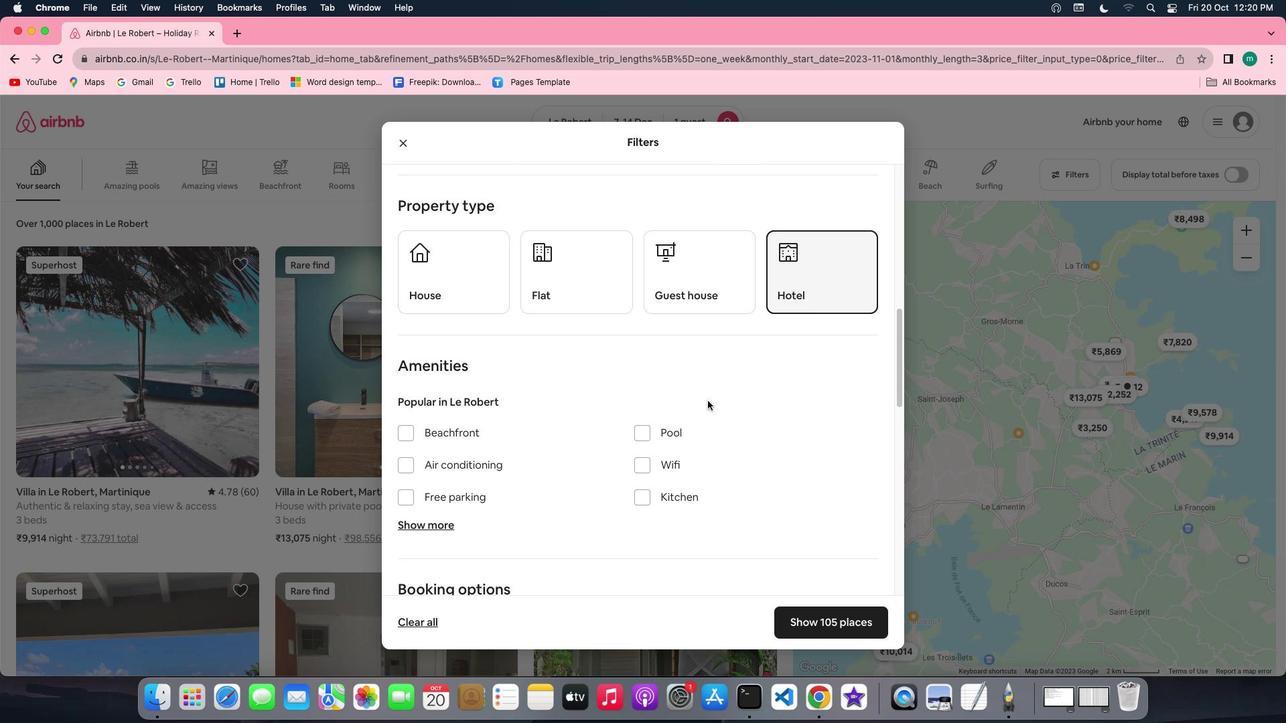 
Action: Mouse scrolled (707, 400) with delta (0, 0)
Screenshot: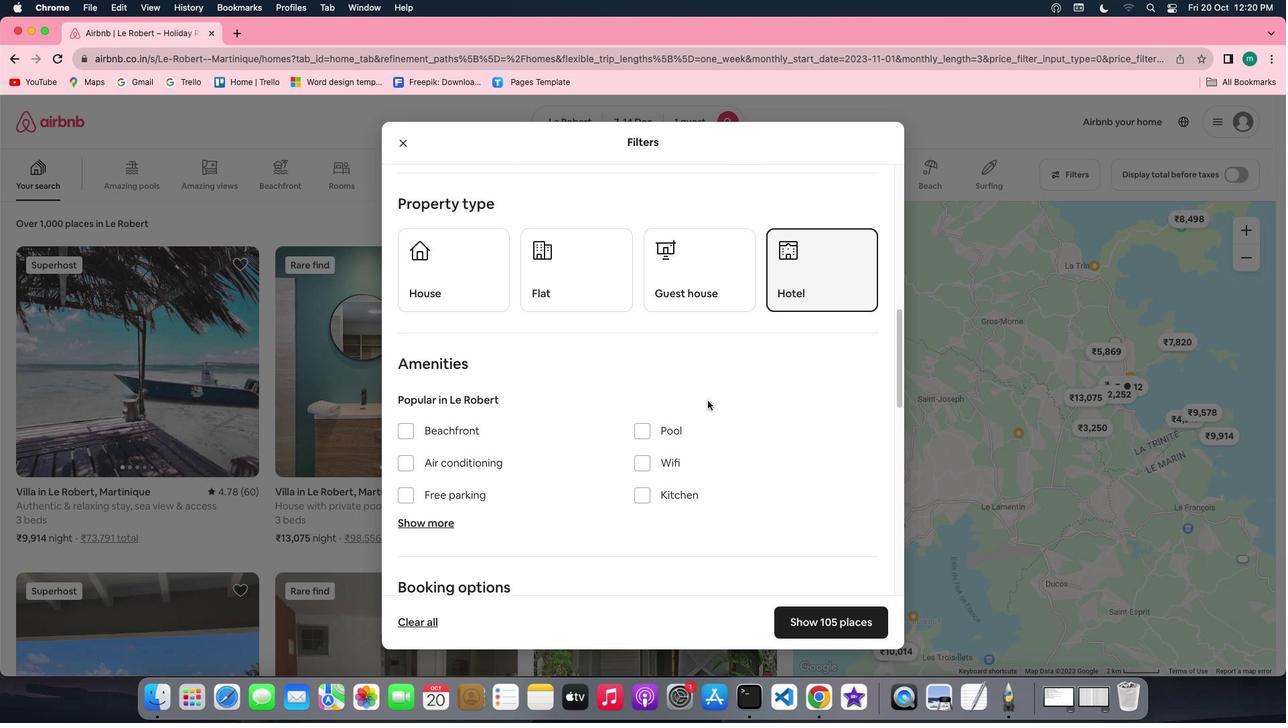 
Action: Mouse scrolled (707, 400) with delta (0, 0)
Screenshot: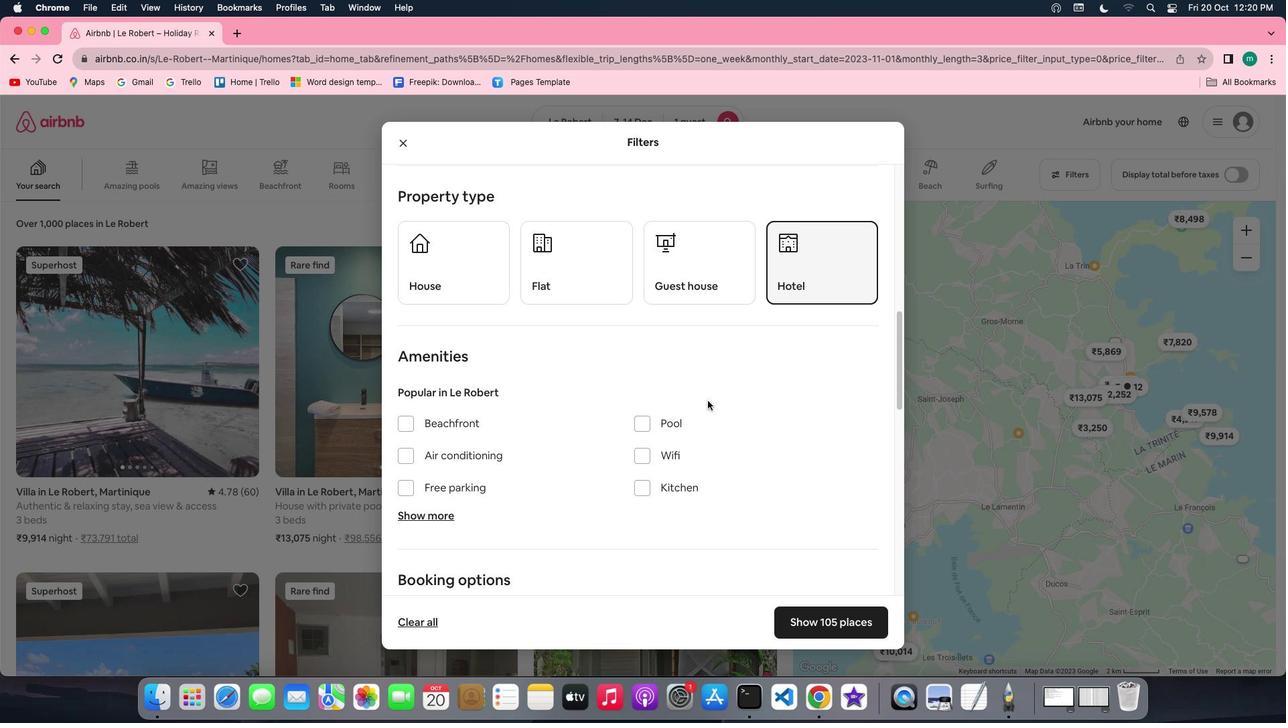 
Action: Mouse scrolled (707, 400) with delta (0, 0)
Screenshot: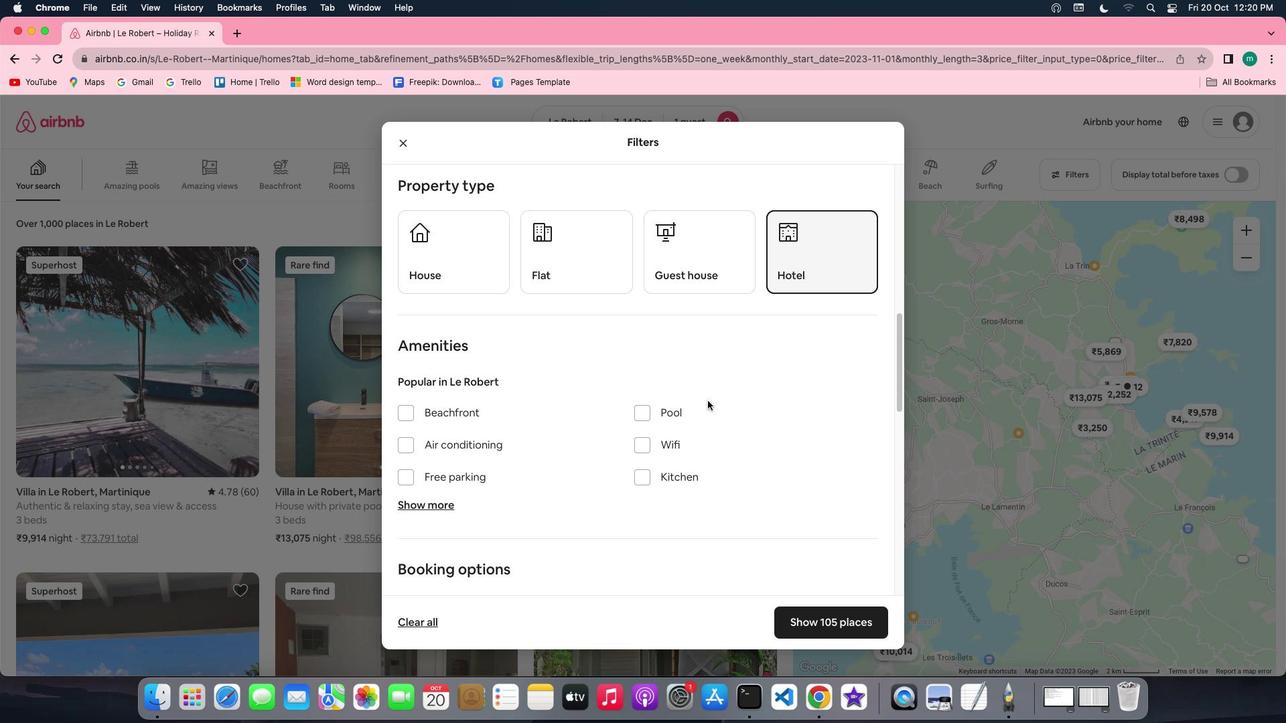 
Action: Mouse scrolled (707, 400) with delta (0, 0)
Screenshot: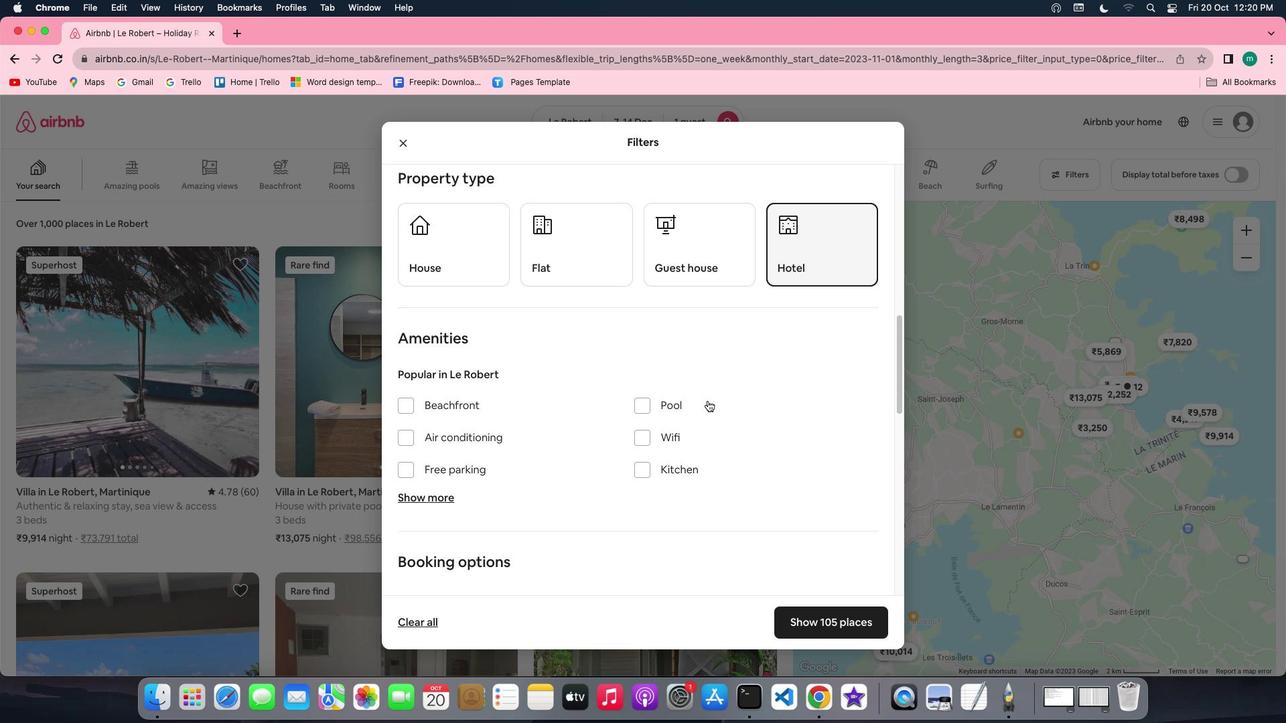 
Action: Mouse scrolled (707, 400) with delta (0, 0)
Screenshot: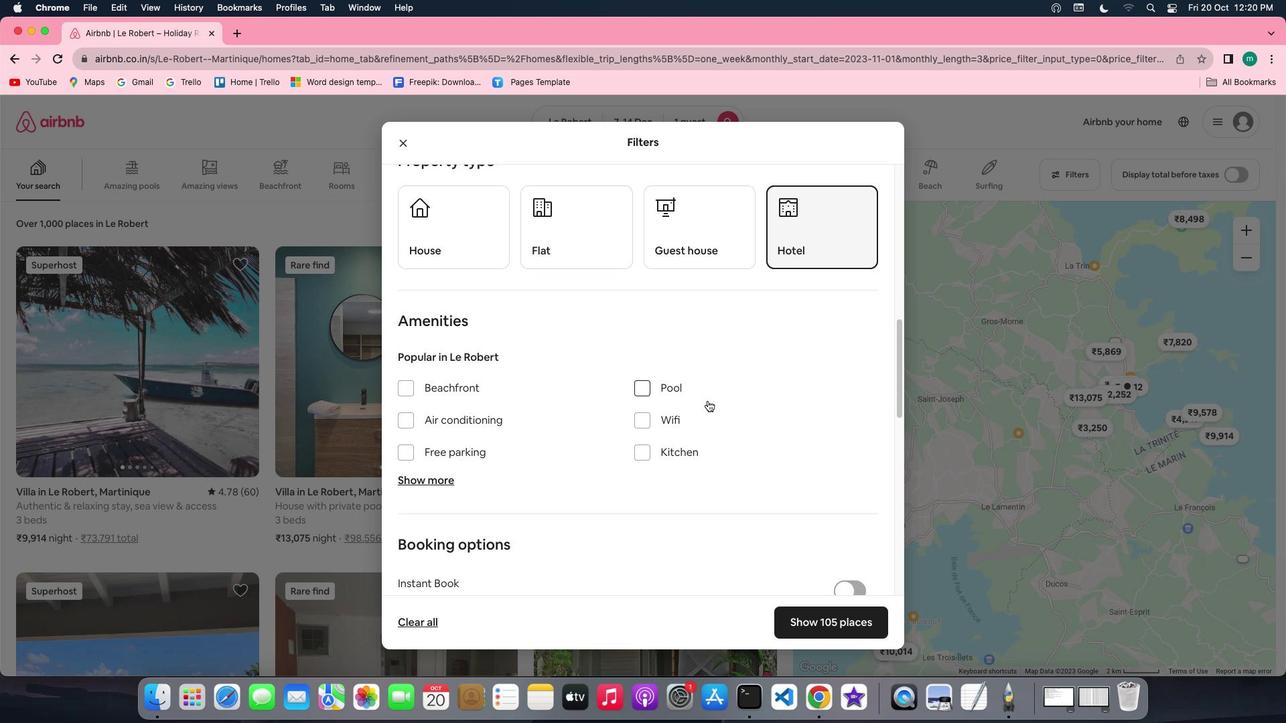 
Action: Mouse scrolled (707, 400) with delta (0, 0)
Screenshot: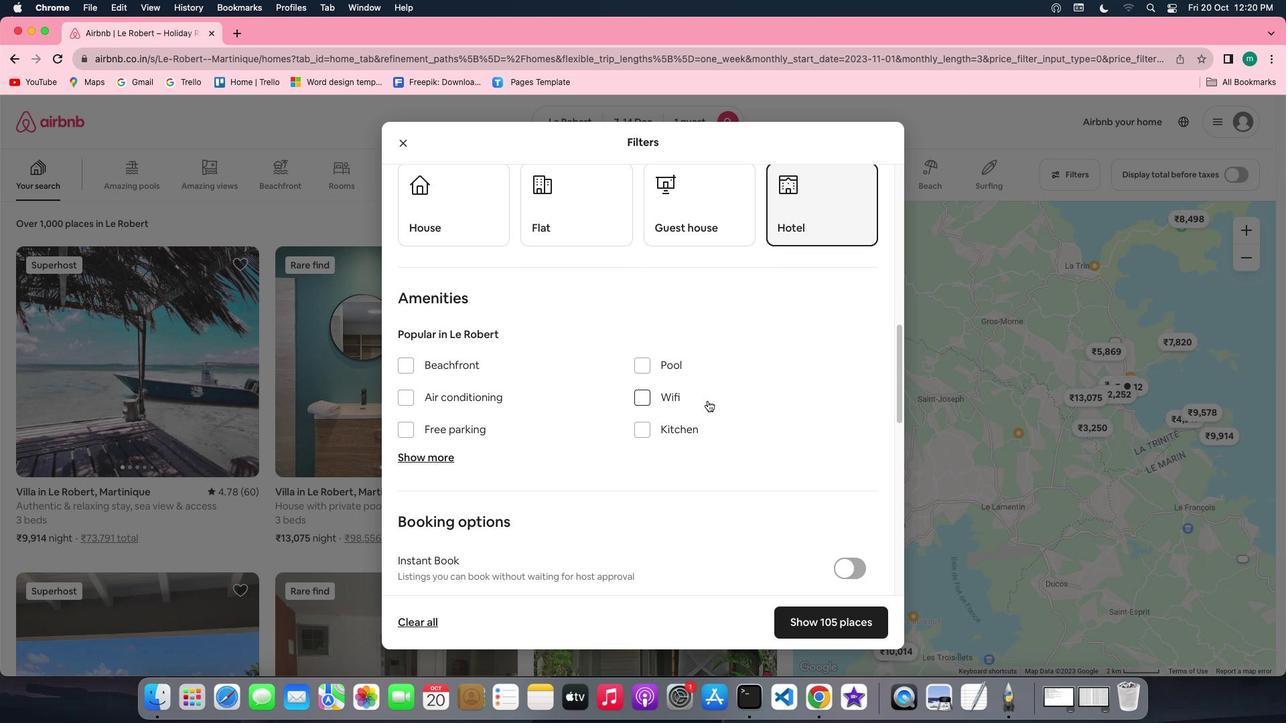 
Action: Mouse scrolled (707, 400) with delta (0, 0)
Screenshot: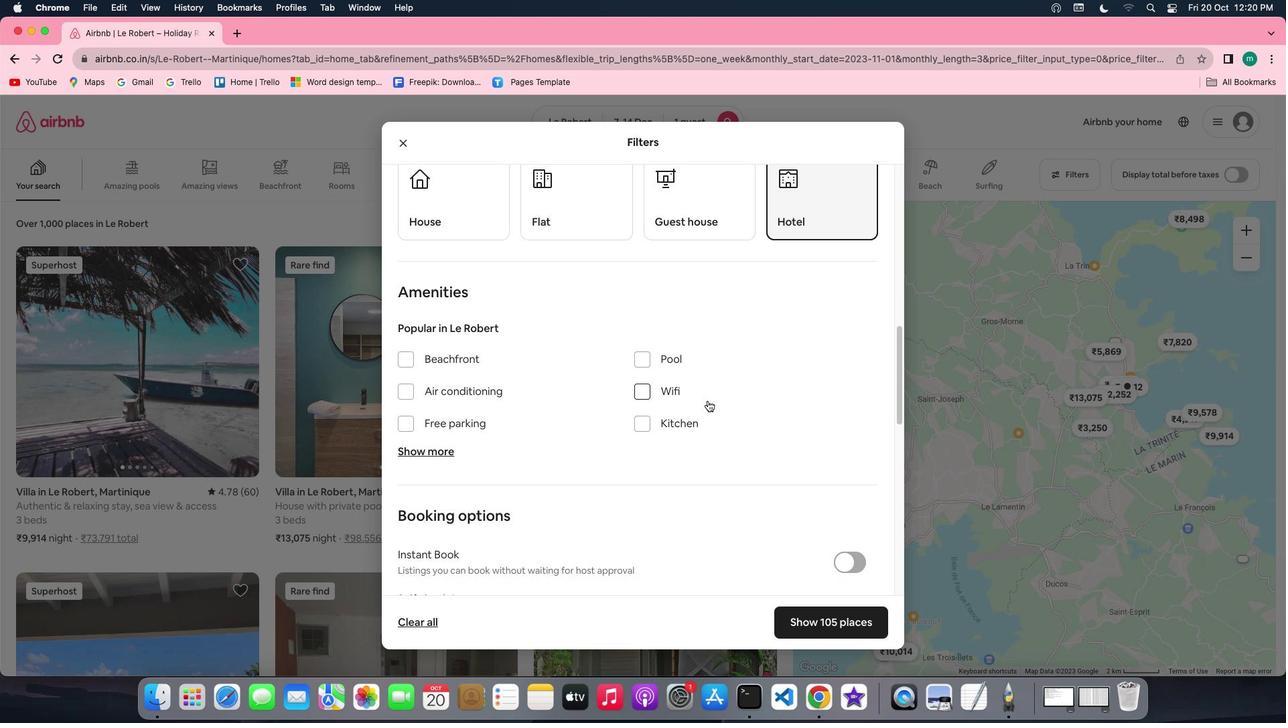 
Action: Mouse scrolled (707, 400) with delta (0, 0)
Screenshot: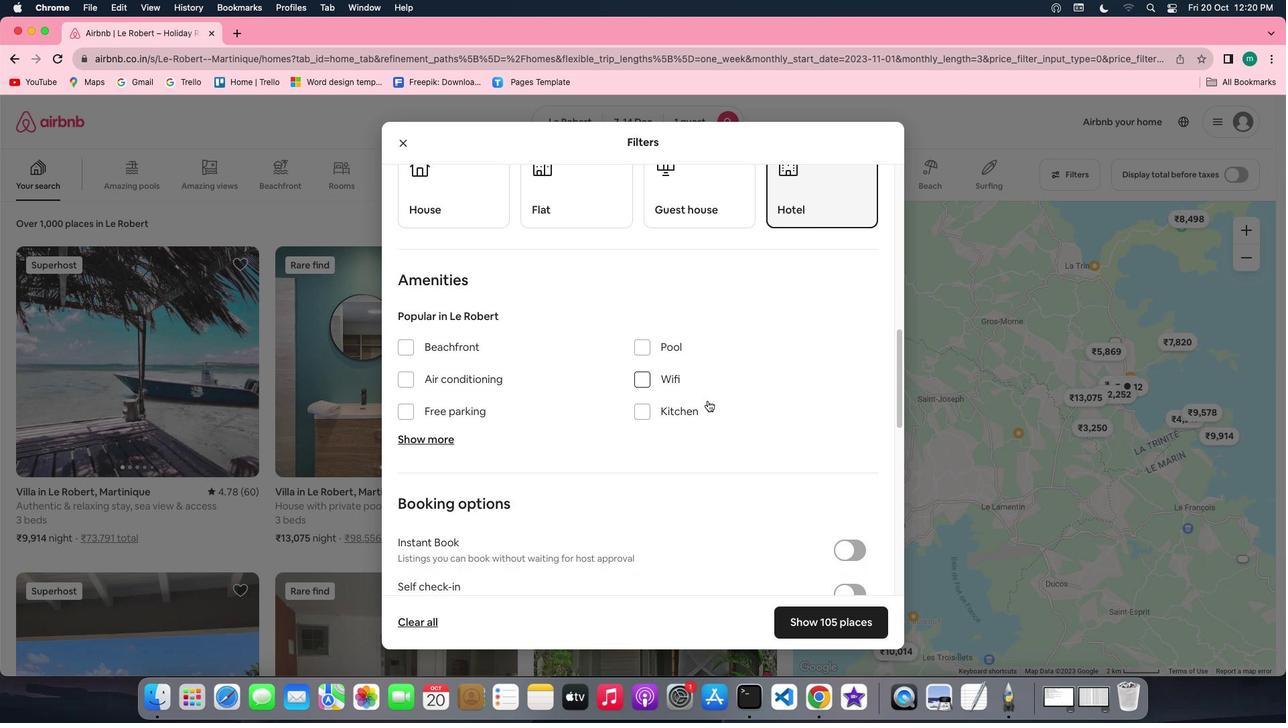 
Action: Mouse scrolled (707, 400) with delta (0, 0)
Screenshot: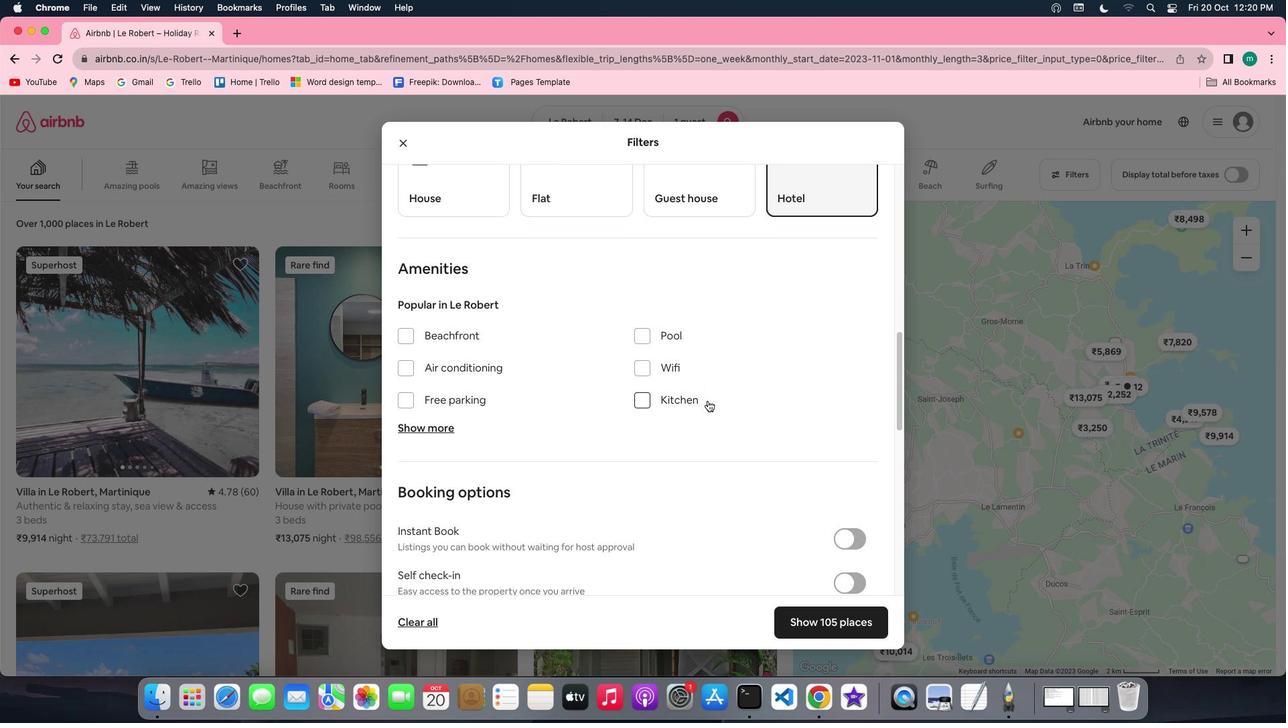 
Action: Mouse scrolled (707, 400) with delta (0, 0)
Screenshot: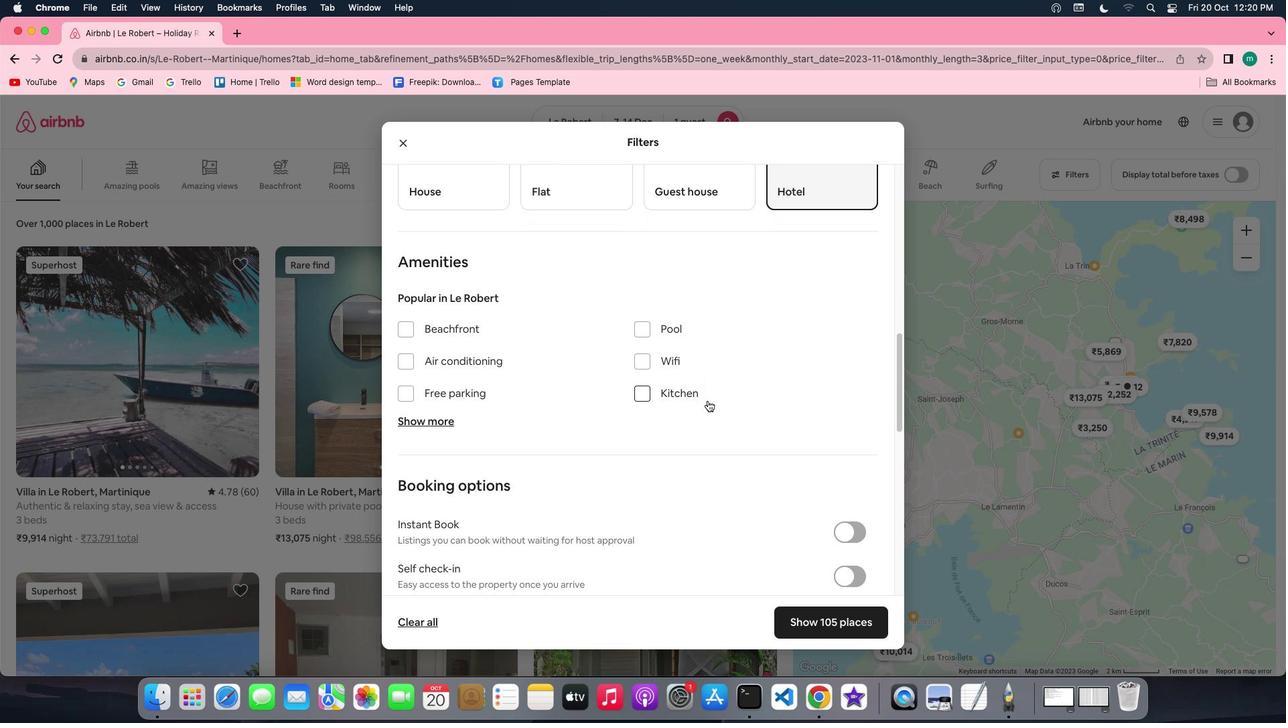 
Action: Mouse scrolled (707, 400) with delta (0, 0)
Screenshot: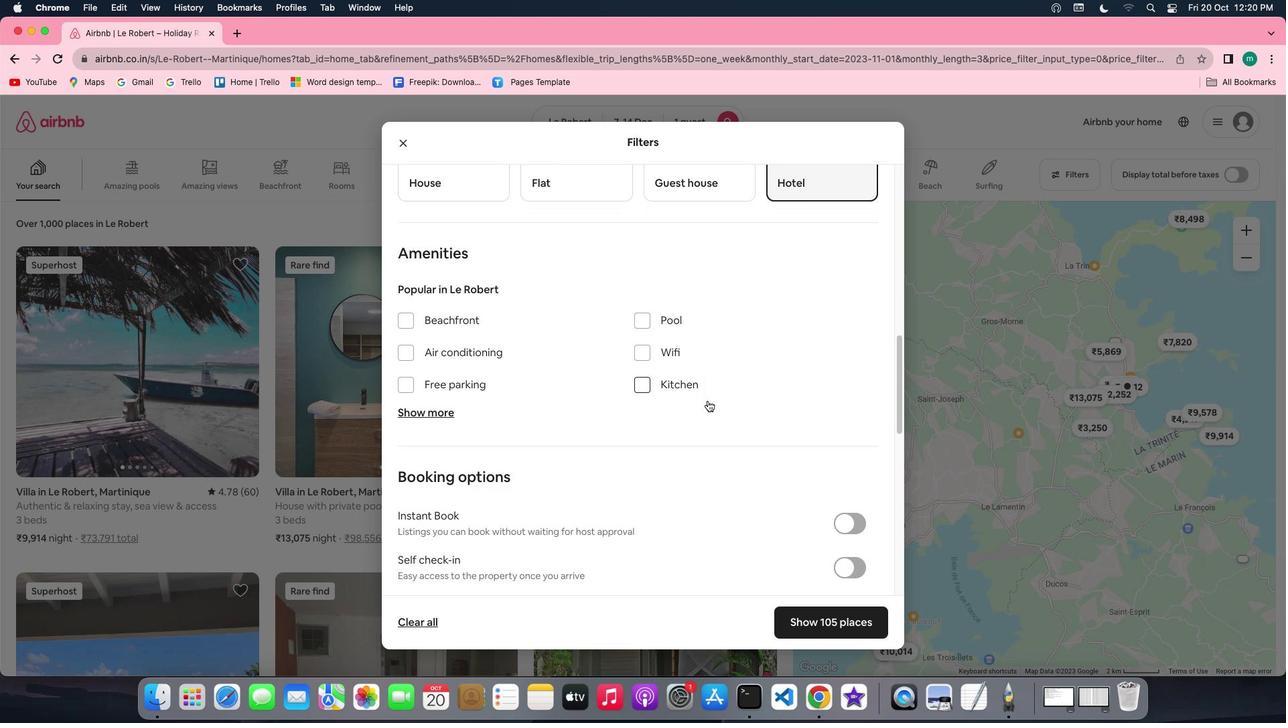 
Action: Mouse scrolled (707, 400) with delta (0, 0)
Screenshot: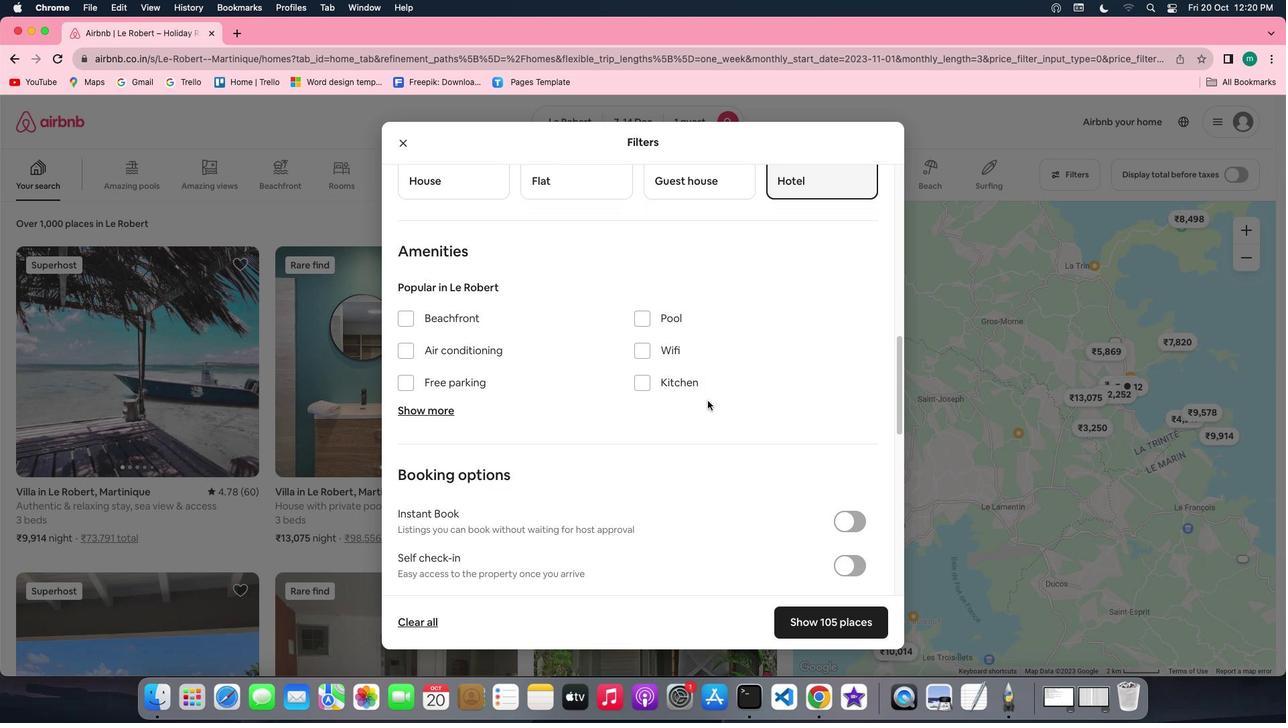 
Action: Mouse scrolled (707, 400) with delta (0, 0)
Screenshot: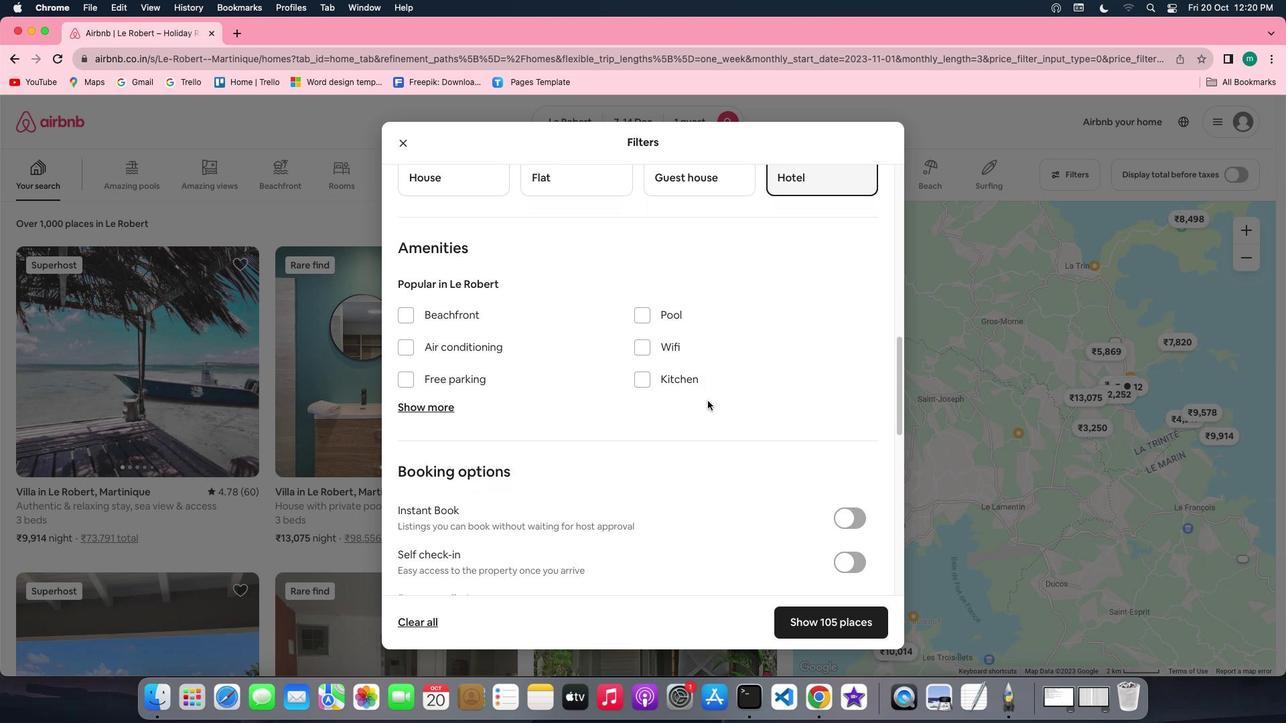 
Action: Mouse scrolled (707, 400) with delta (0, 0)
Screenshot: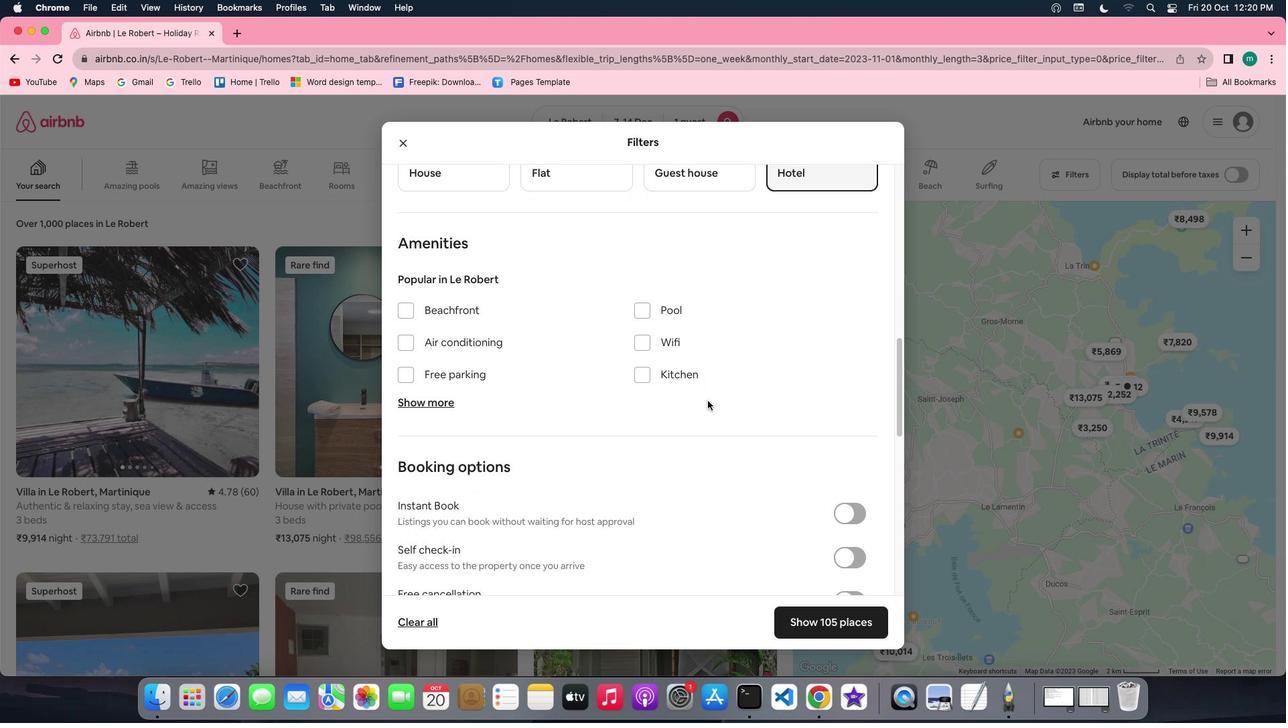 
Action: Mouse scrolled (707, 400) with delta (0, 0)
Screenshot: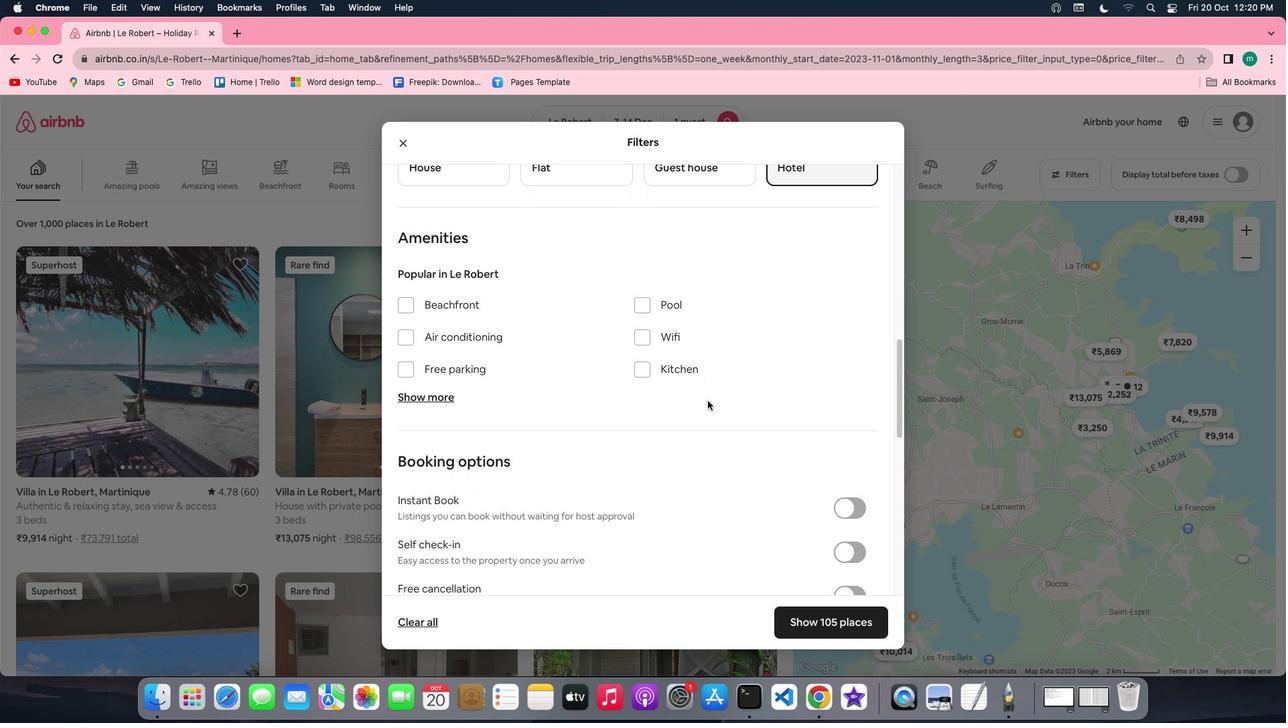 
Action: Mouse scrolled (707, 400) with delta (0, 0)
Screenshot: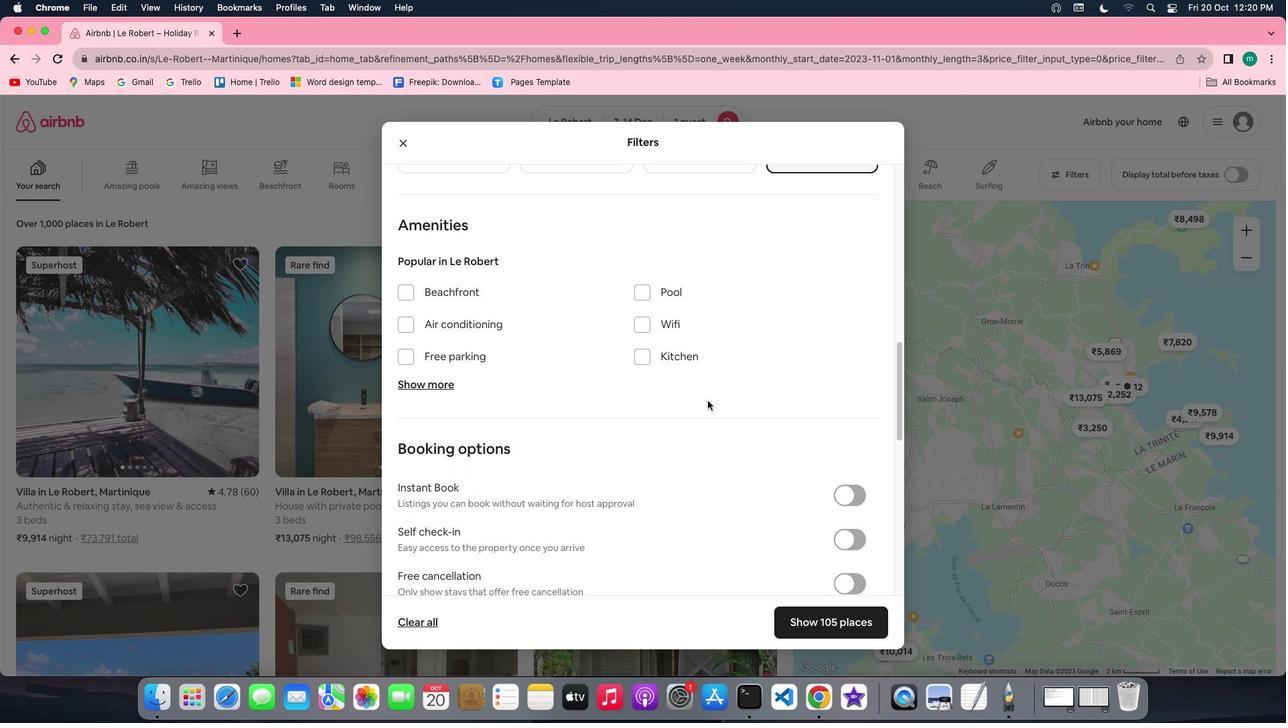 
Action: Mouse scrolled (707, 400) with delta (0, 0)
Screenshot: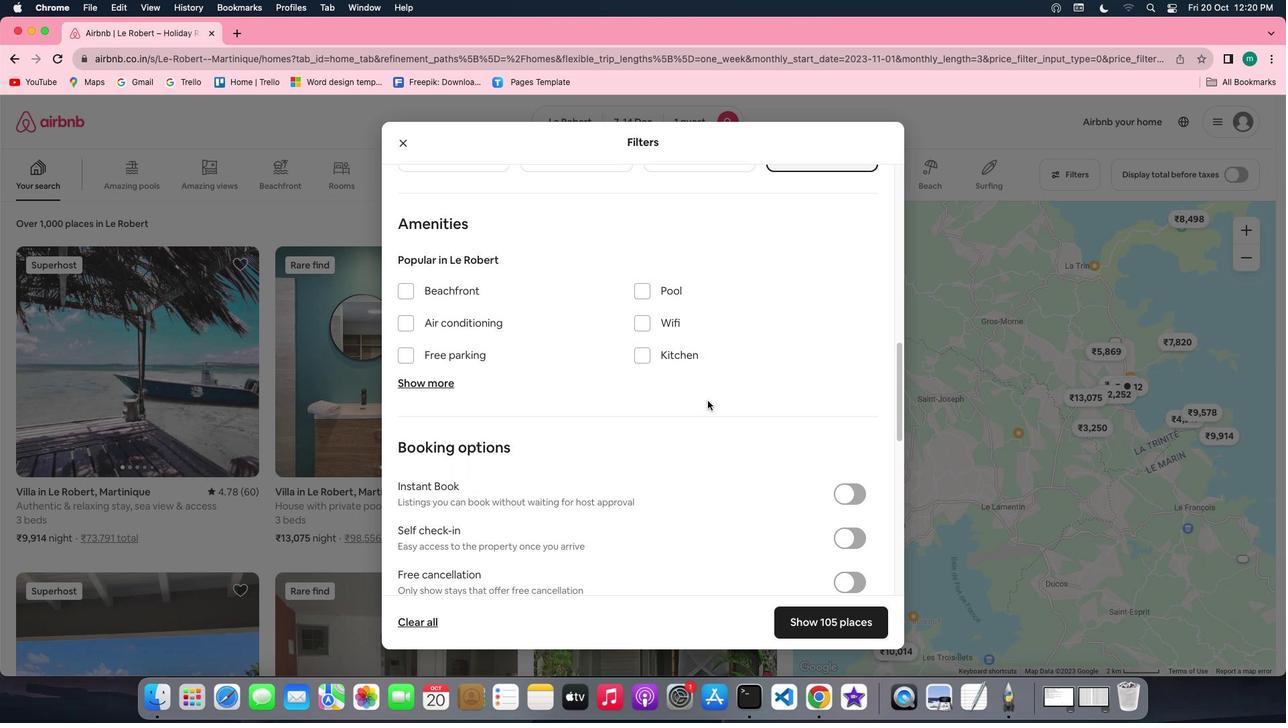 
Action: Mouse scrolled (707, 400) with delta (0, 0)
Screenshot: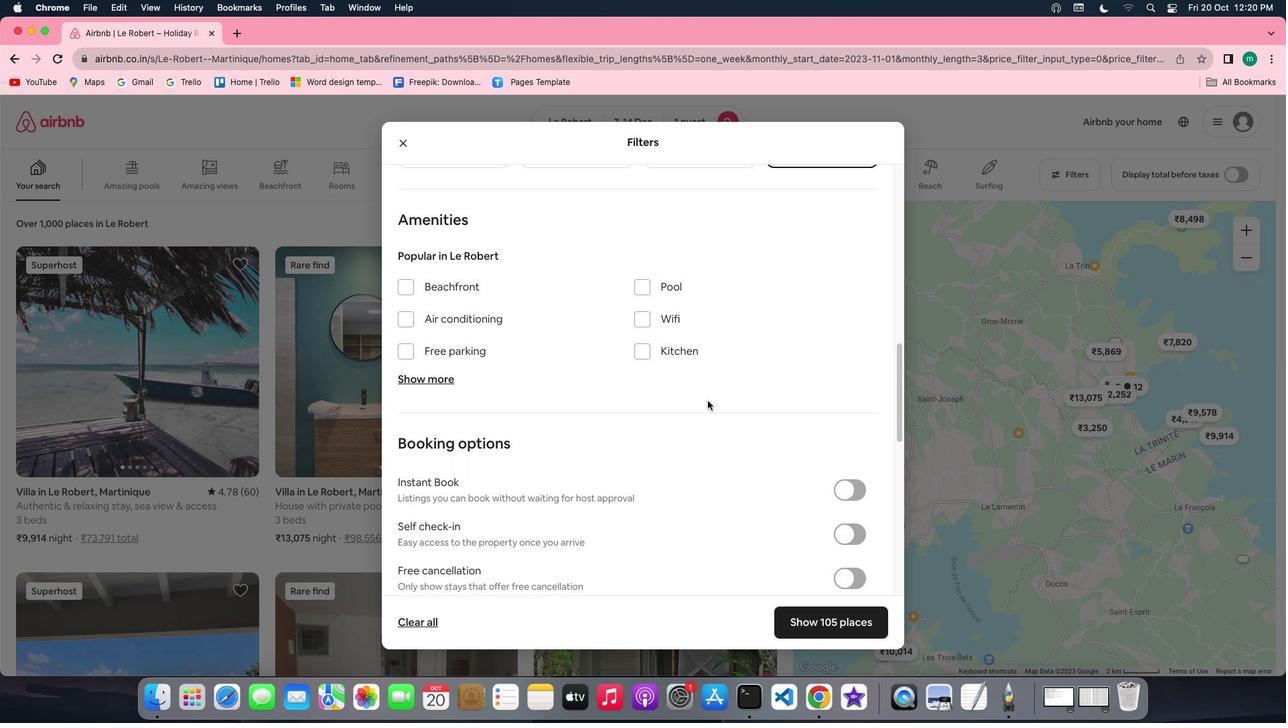 
Action: Mouse scrolled (707, 400) with delta (0, 0)
Screenshot: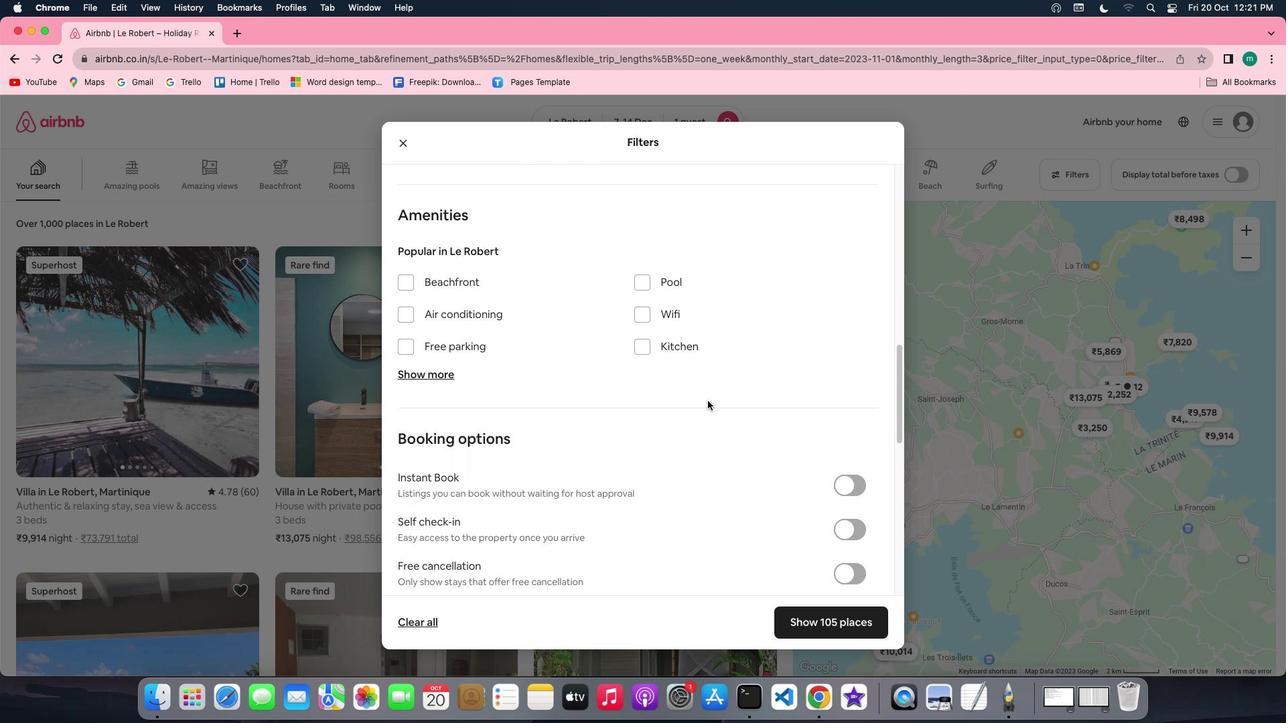 
Action: Mouse scrolled (707, 400) with delta (0, 0)
Screenshot: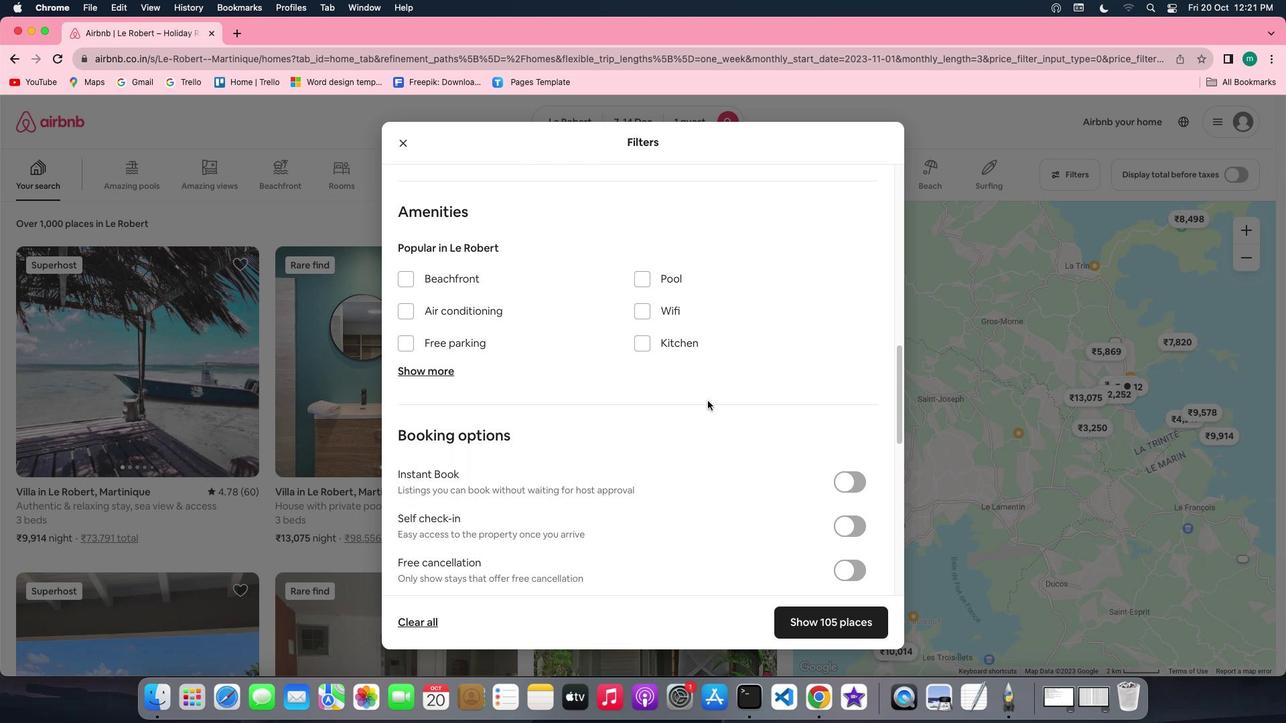 
Action: Mouse moved to (651, 312)
Screenshot: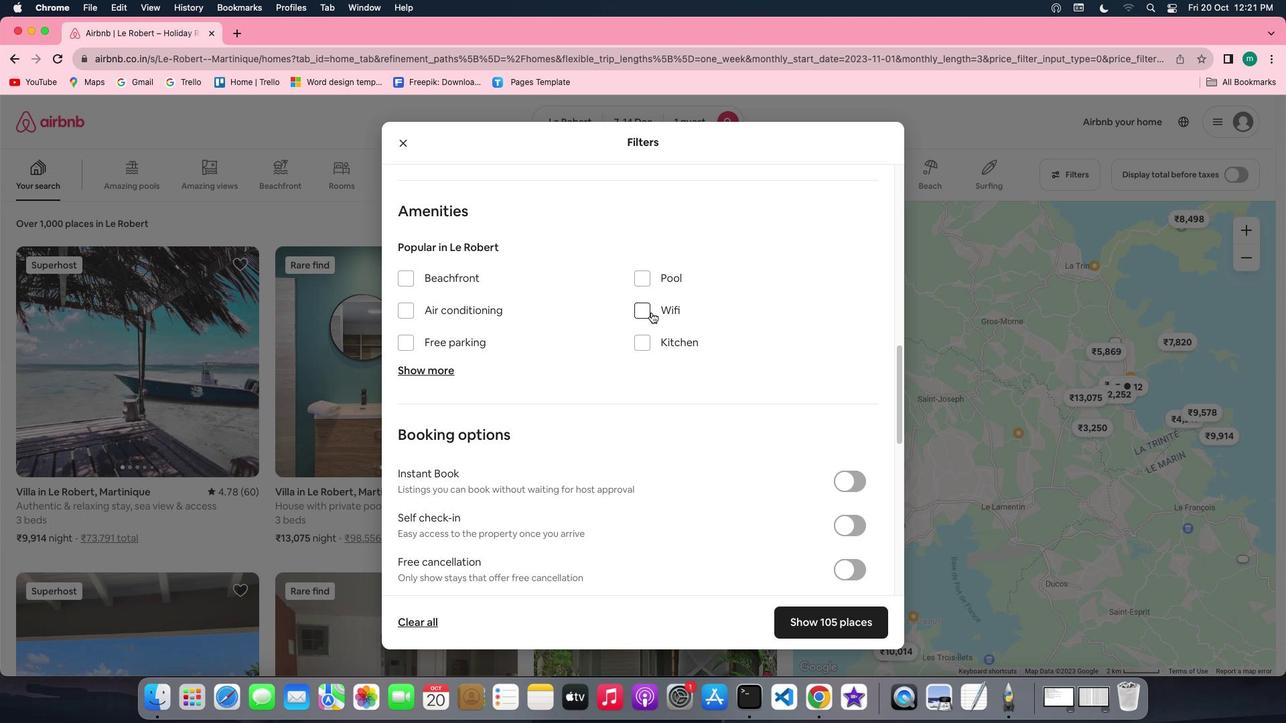 
Action: Mouse pressed left at (651, 312)
Screenshot: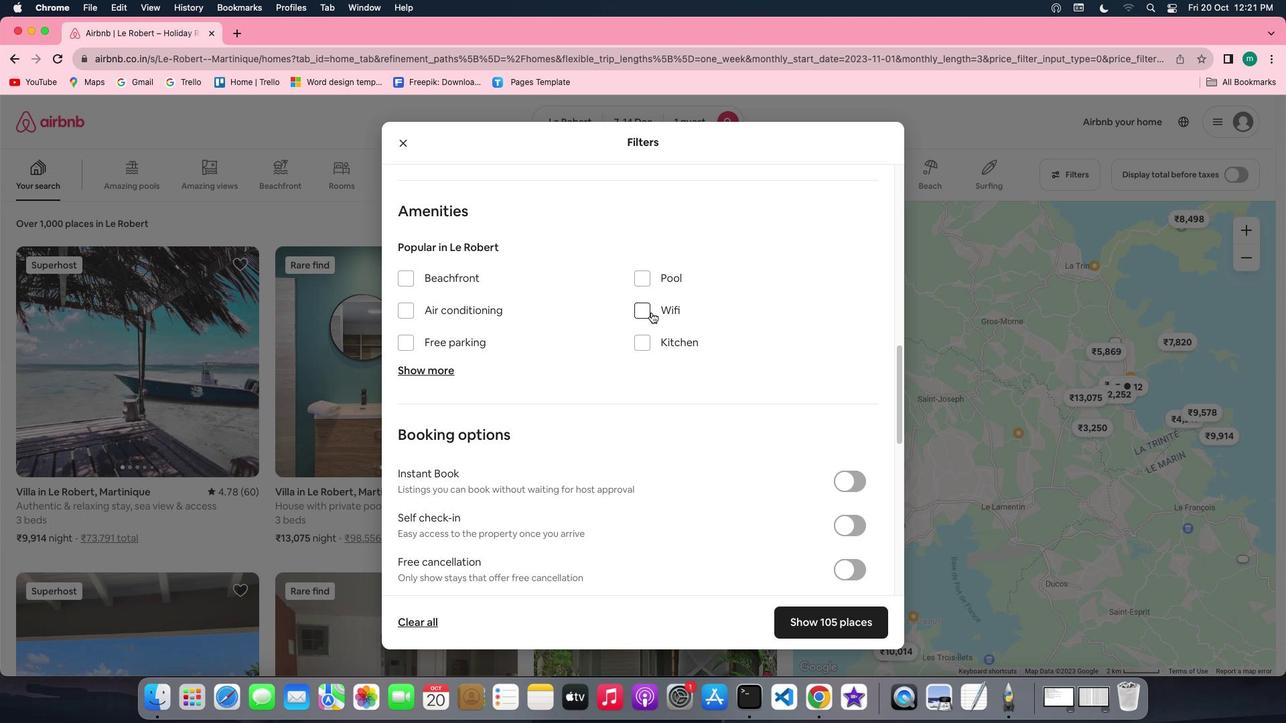 
Action: Mouse moved to (420, 369)
Screenshot: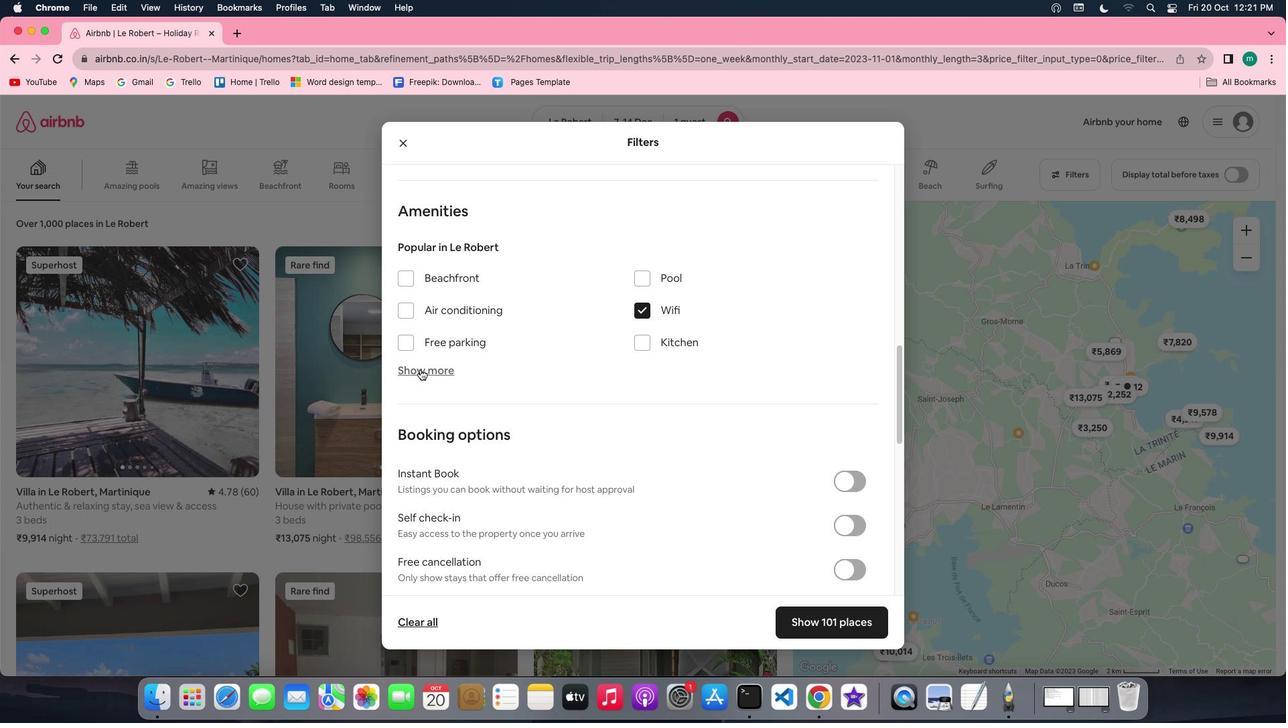 
Action: Mouse pressed left at (420, 369)
Screenshot: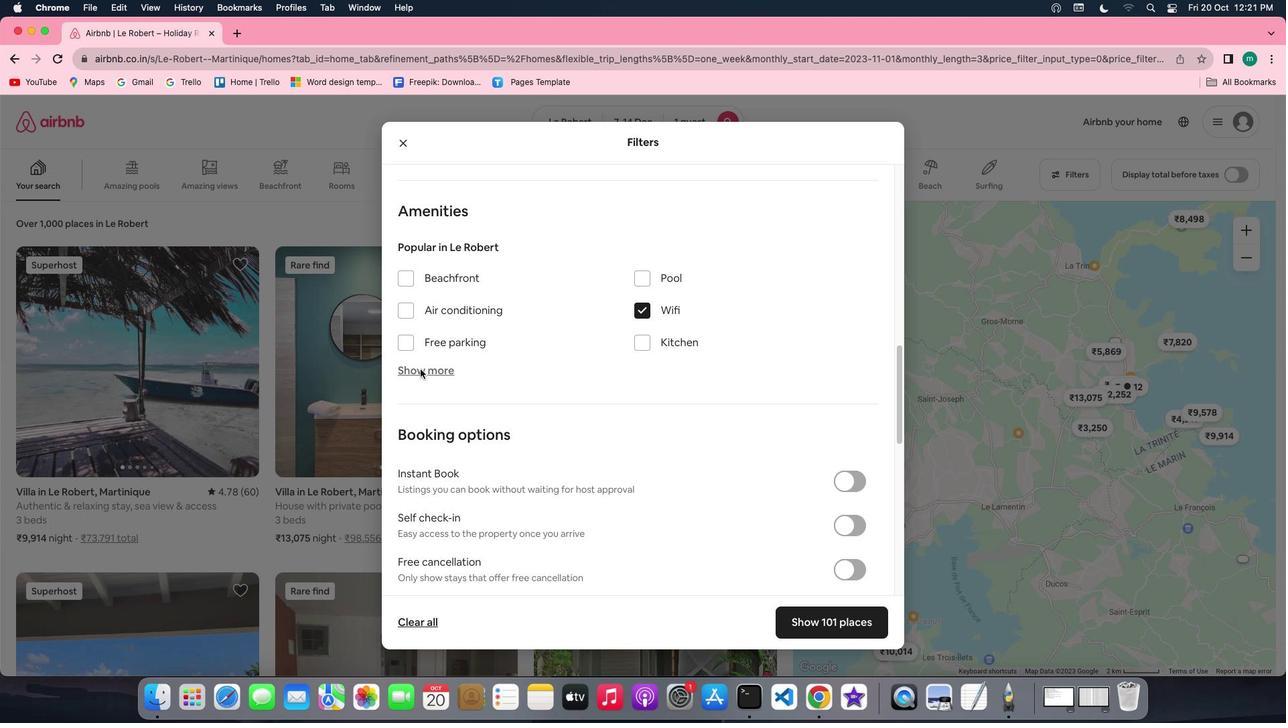 
Action: Mouse moved to (479, 412)
Screenshot: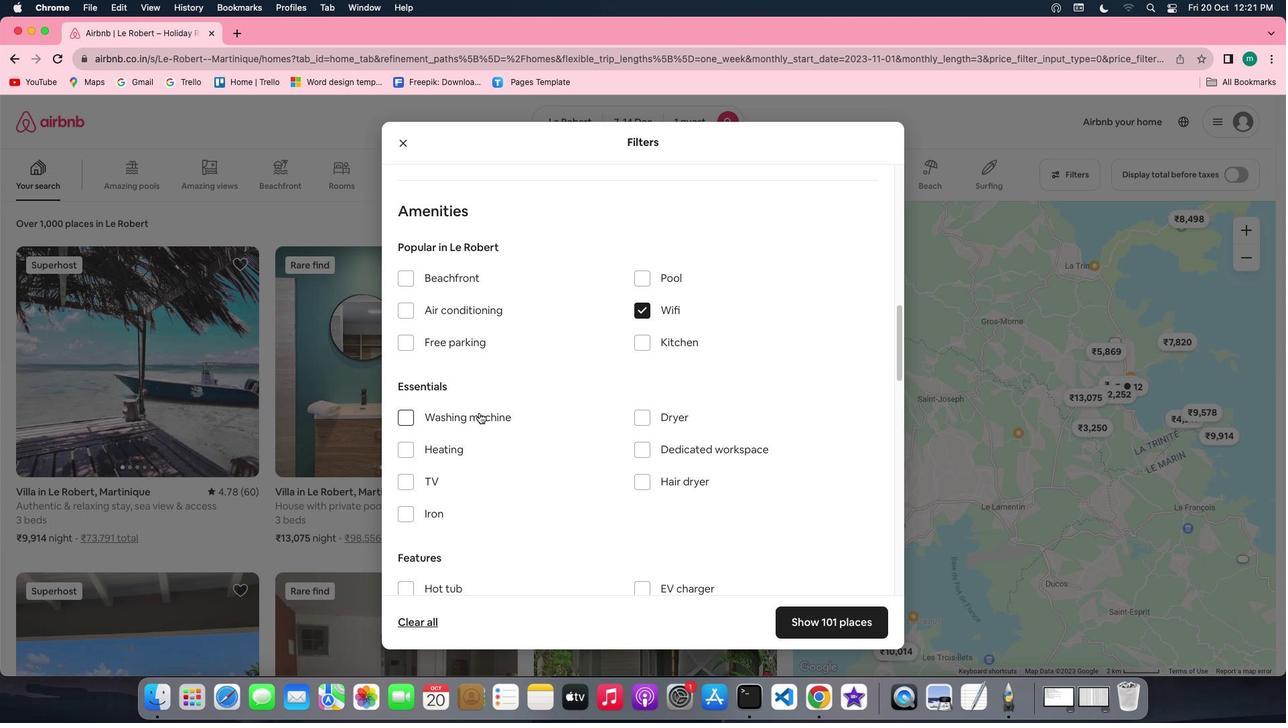 
Action: Mouse pressed left at (479, 412)
Screenshot: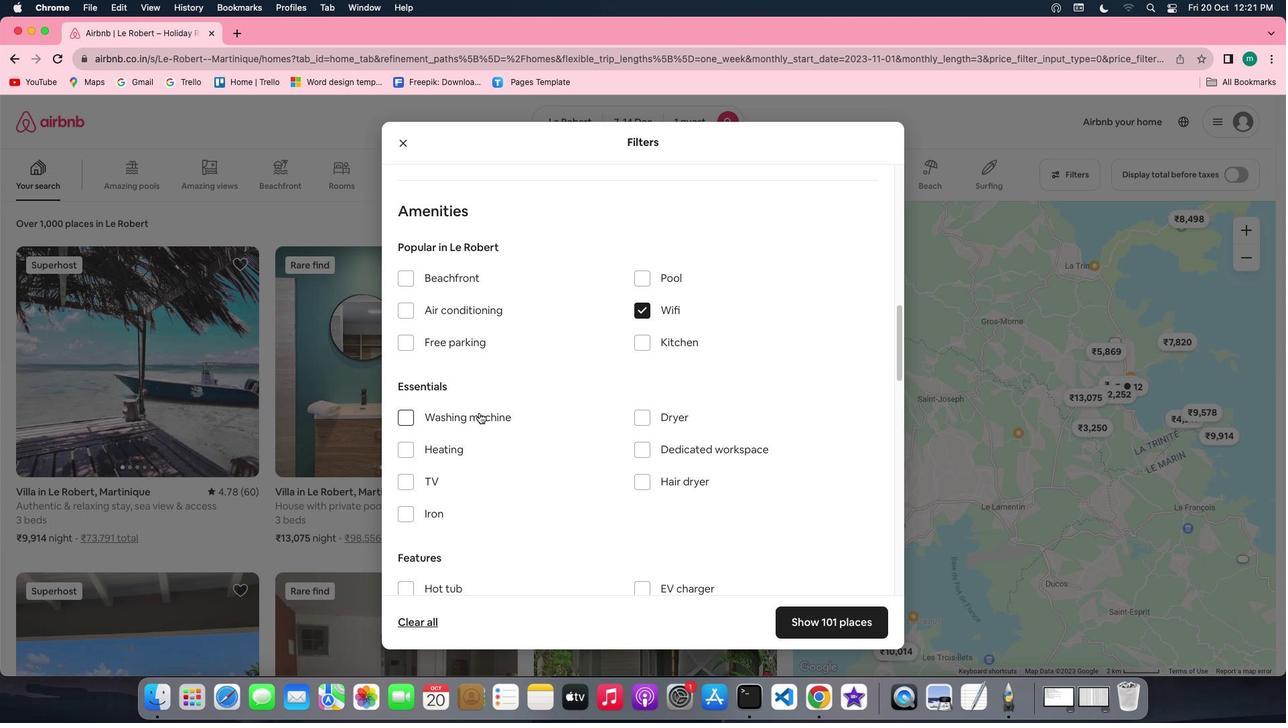 
Action: Mouse moved to (740, 470)
Screenshot: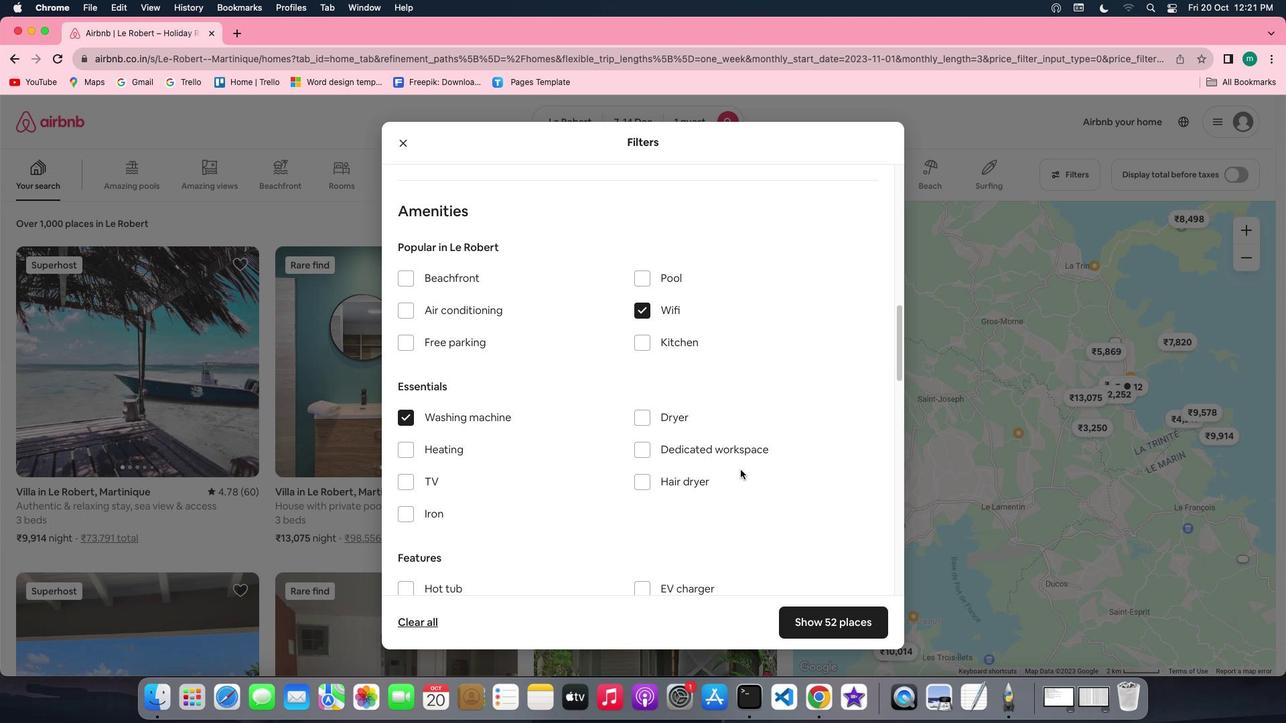
Action: Mouse scrolled (740, 470) with delta (0, 0)
Screenshot: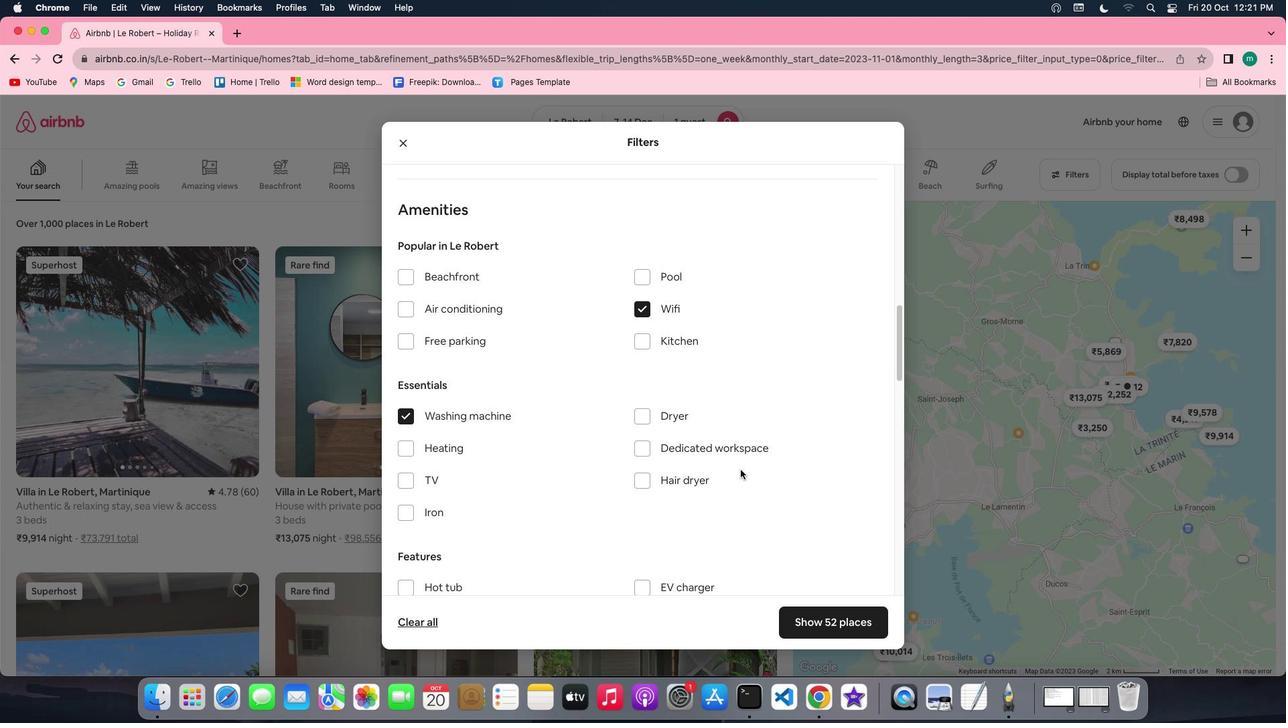
Action: Mouse scrolled (740, 470) with delta (0, 0)
Screenshot: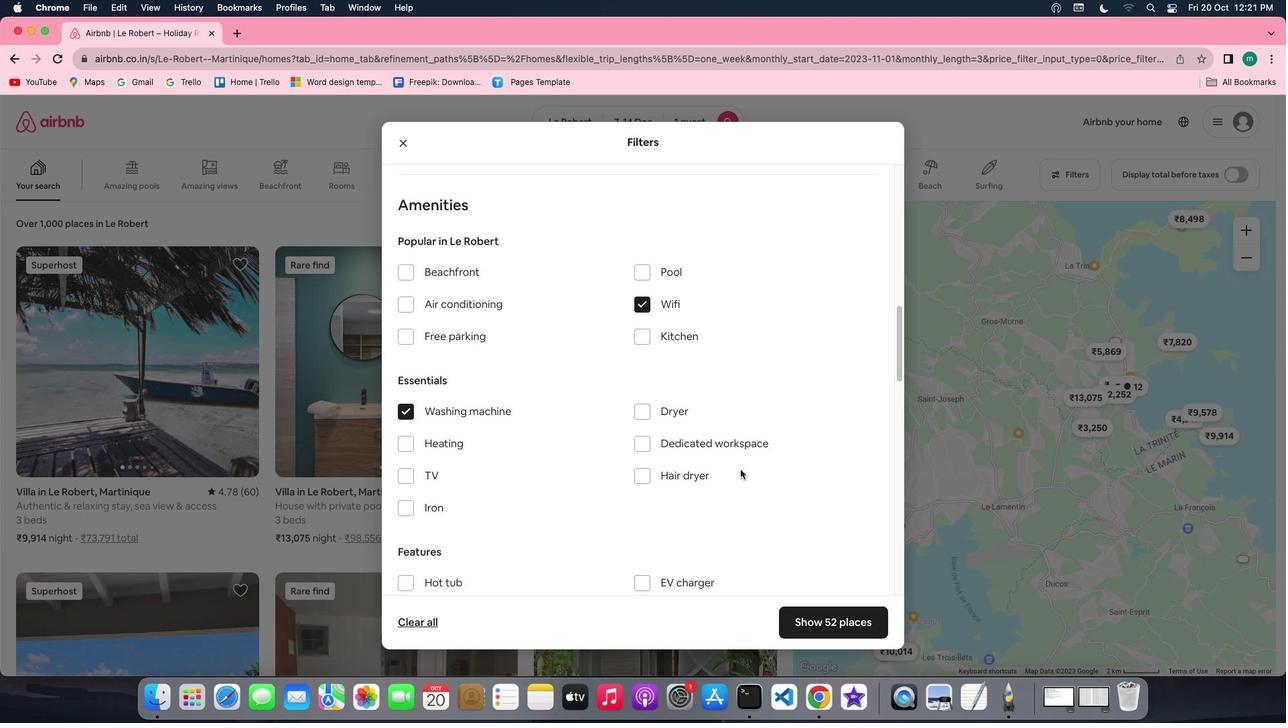 
Action: Mouse scrolled (740, 470) with delta (0, 0)
Screenshot: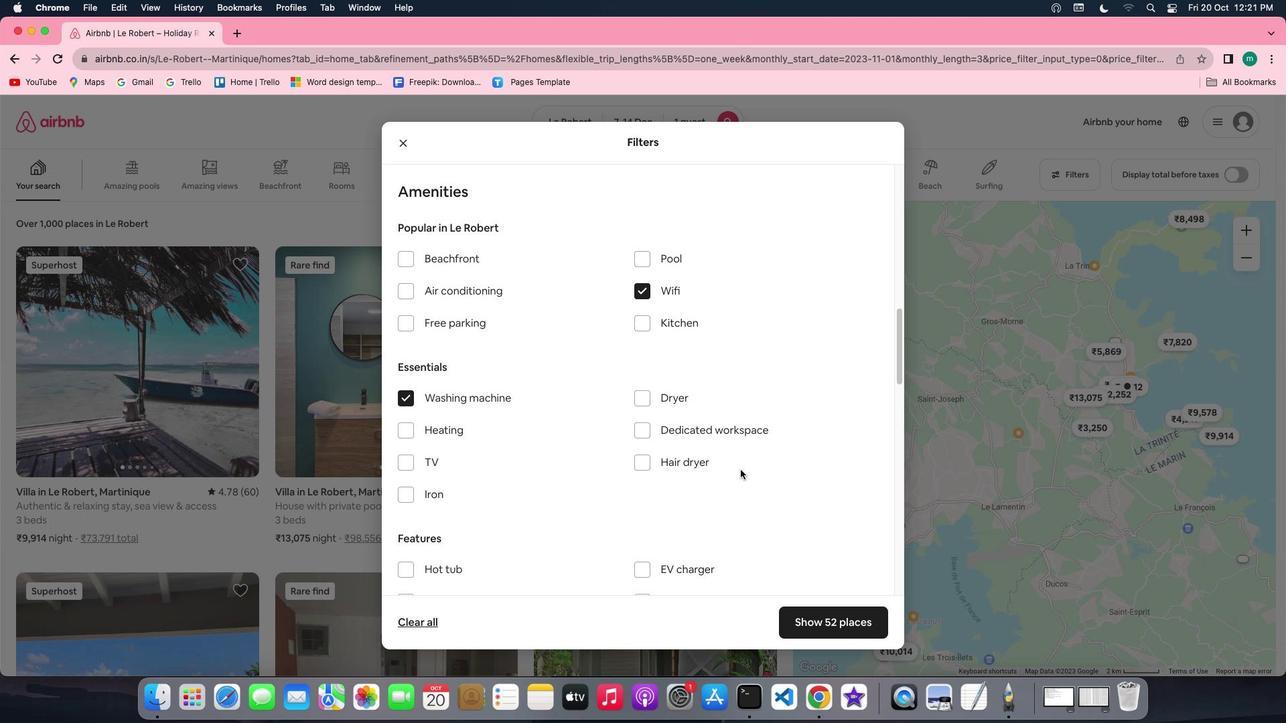 
Action: Mouse scrolled (740, 470) with delta (0, 0)
Screenshot: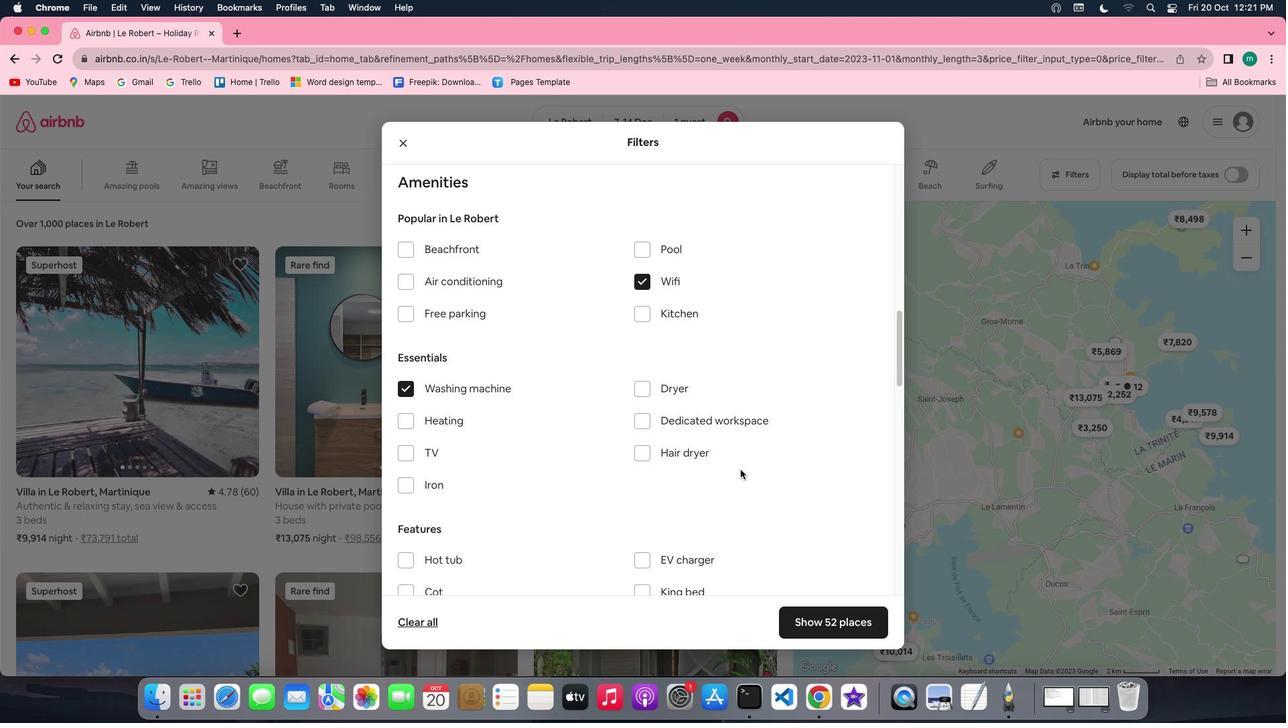 
Action: Mouse scrolled (740, 470) with delta (0, 0)
Screenshot: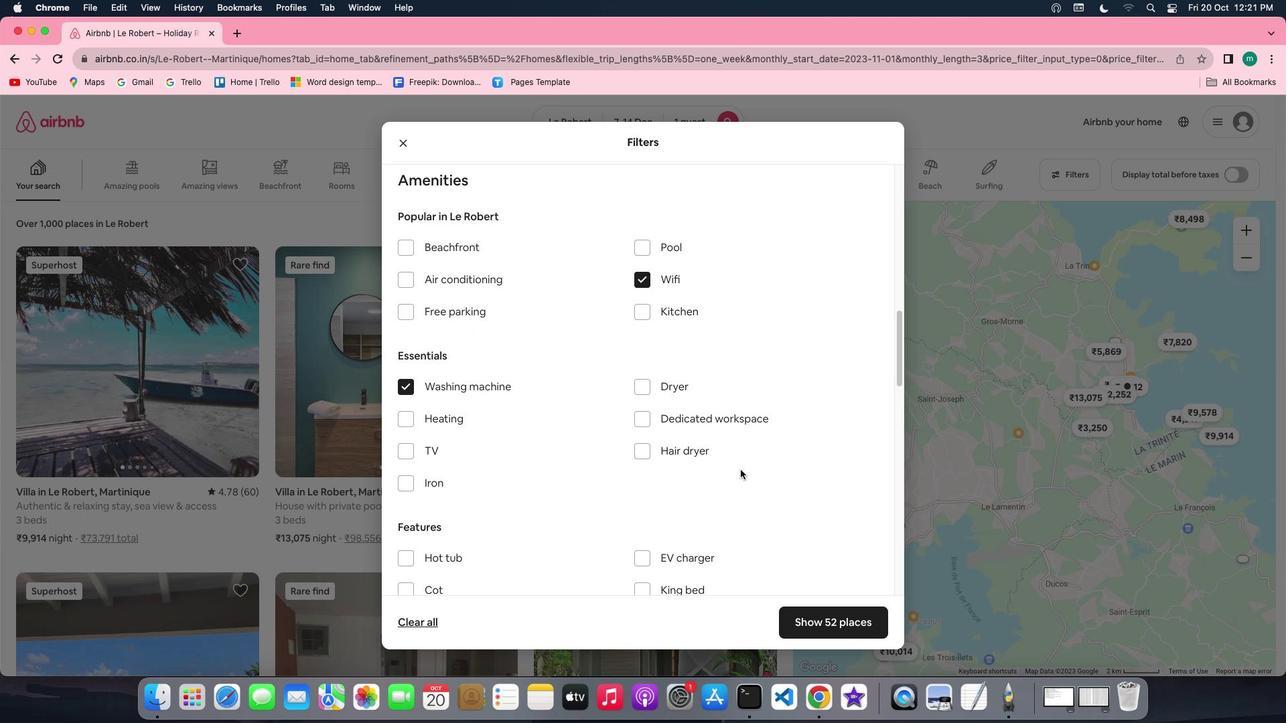 
Action: Mouse scrolled (740, 470) with delta (0, 0)
Screenshot: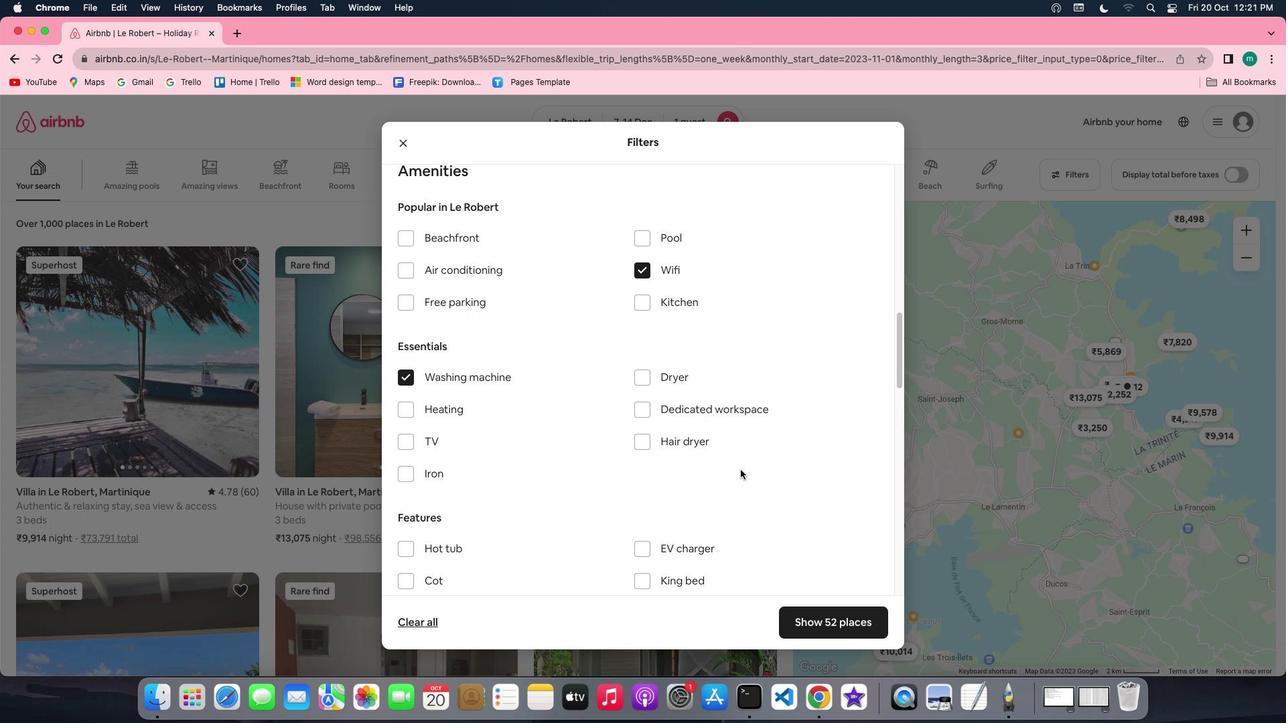
Action: Mouse scrolled (740, 470) with delta (0, 0)
Screenshot: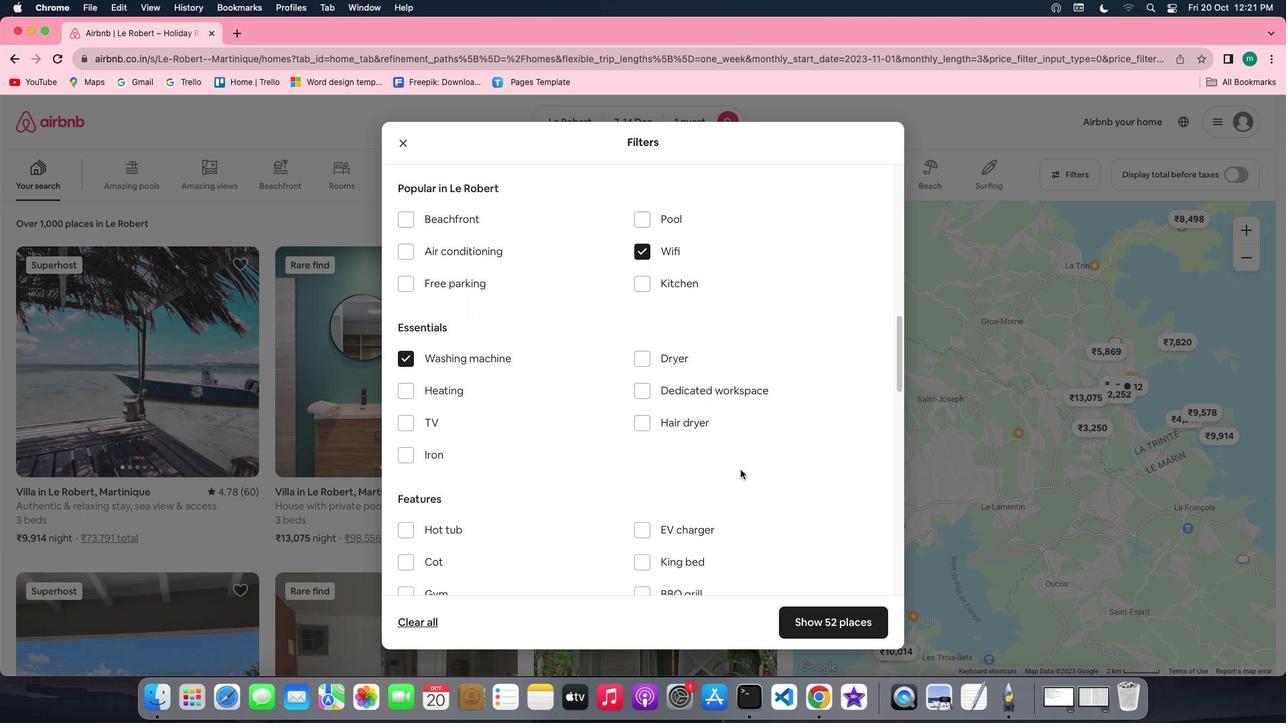 
Action: Mouse scrolled (740, 470) with delta (0, 0)
Screenshot: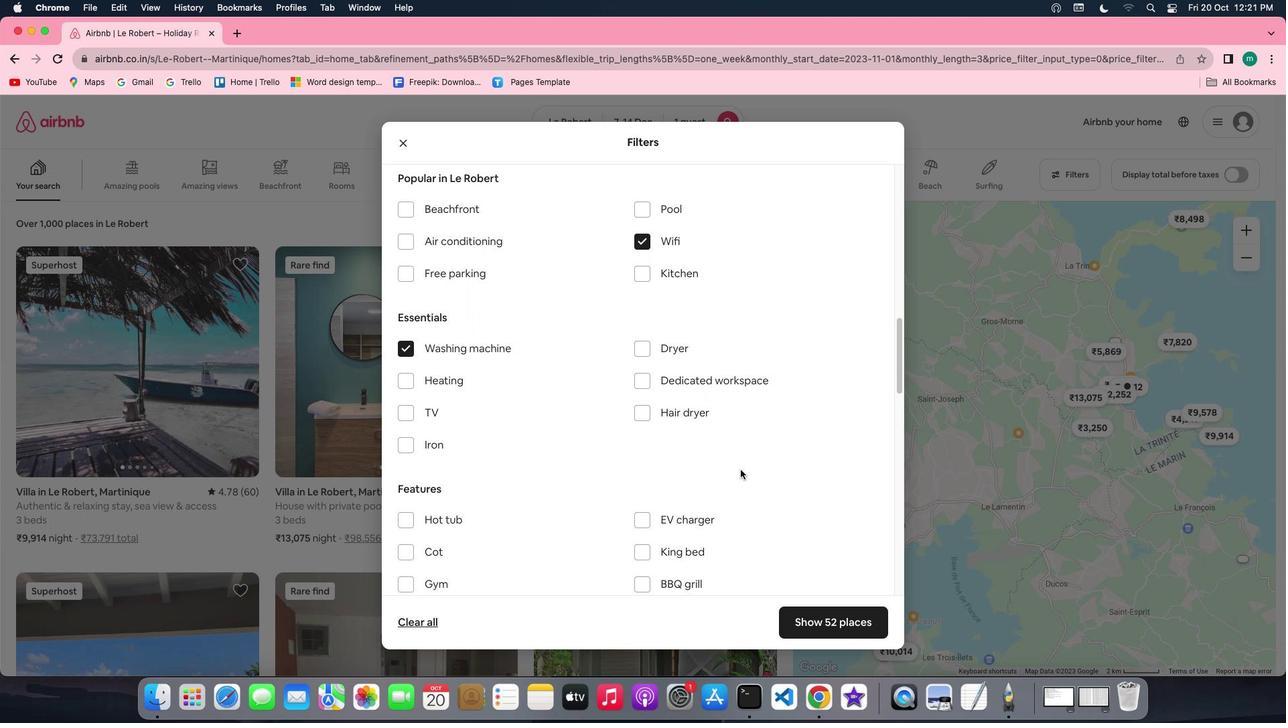 
Action: Mouse moved to (773, 503)
Screenshot: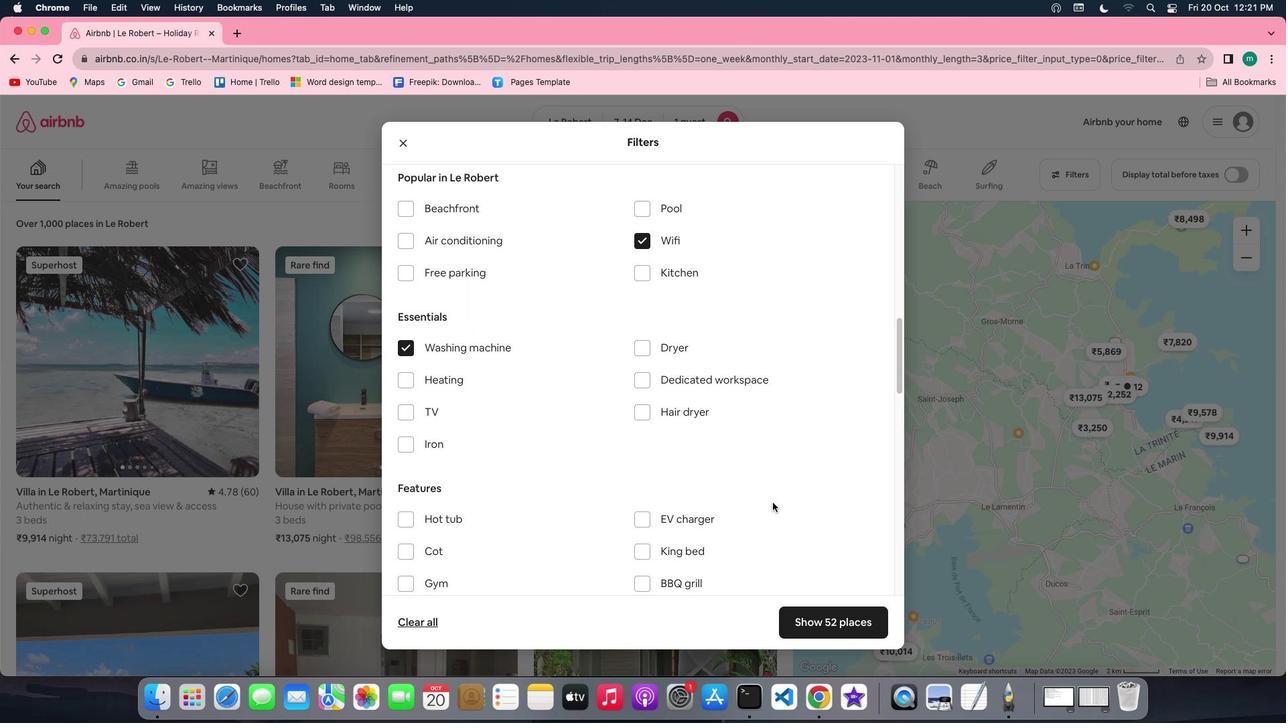 
Action: Mouse scrolled (773, 503) with delta (0, 0)
Screenshot: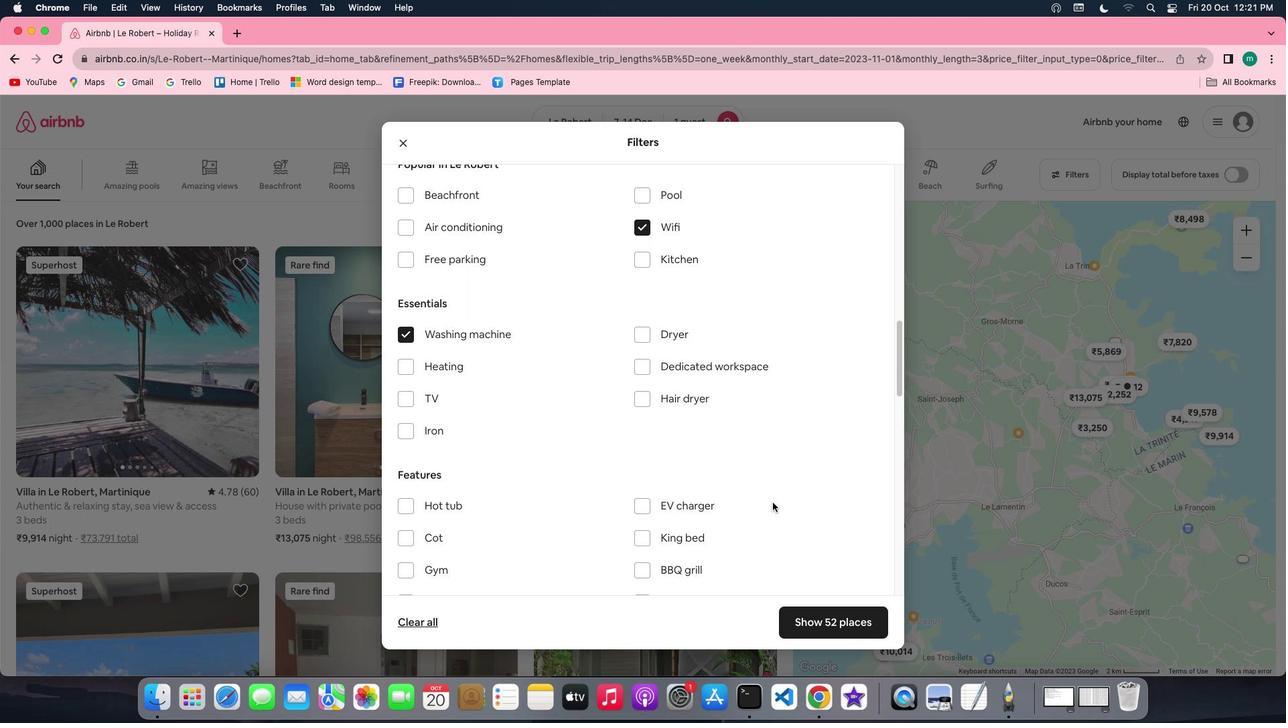 
Action: Mouse scrolled (773, 503) with delta (0, 0)
Screenshot: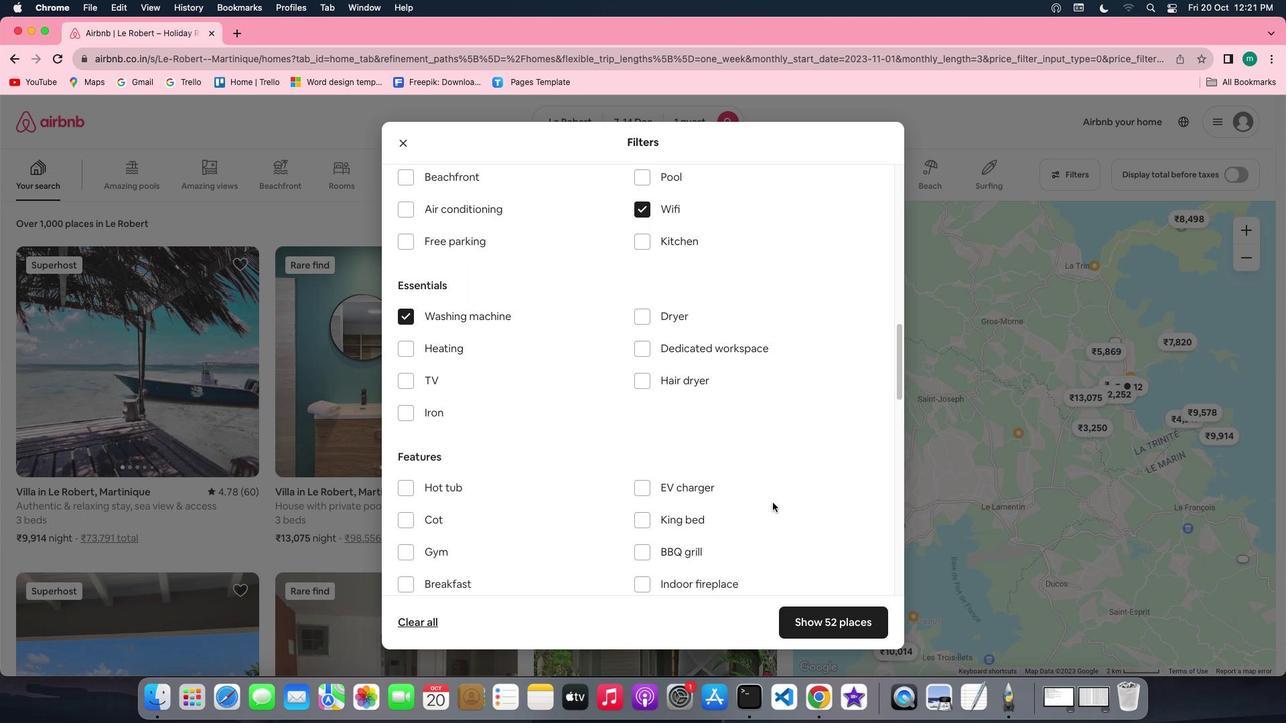 
Action: Mouse scrolled (773, 503) with delta (0, -1)
Screenshot: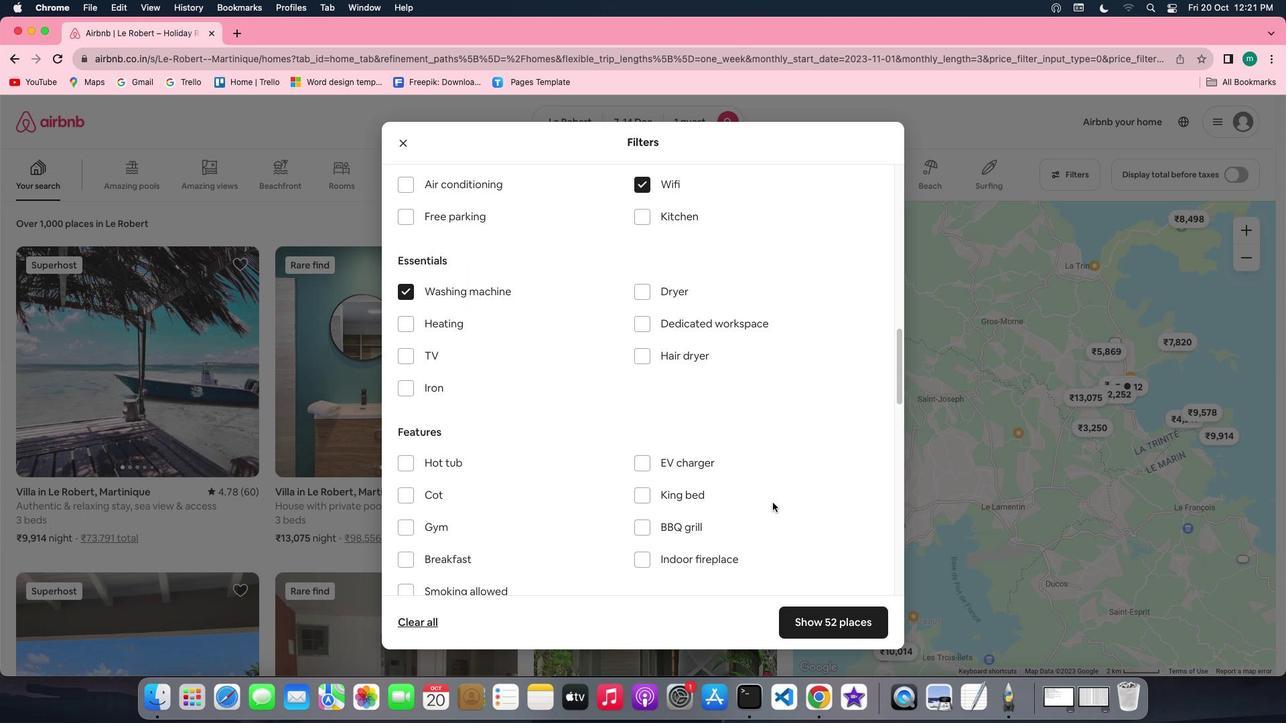 
Action: Mouse scrolled (773, 503) with delta (0, -2)
Screenshot: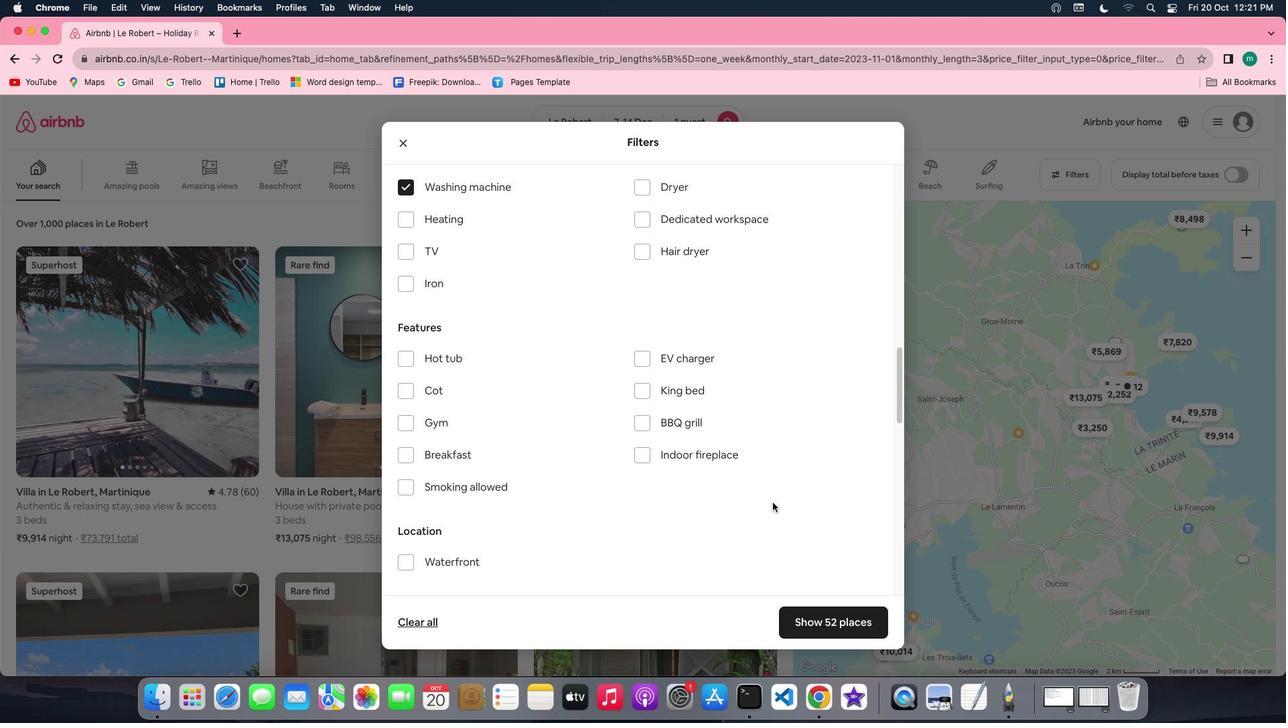 
Action: Mouse scrolled (773, 503) with delta (0, 0)
Screenshot: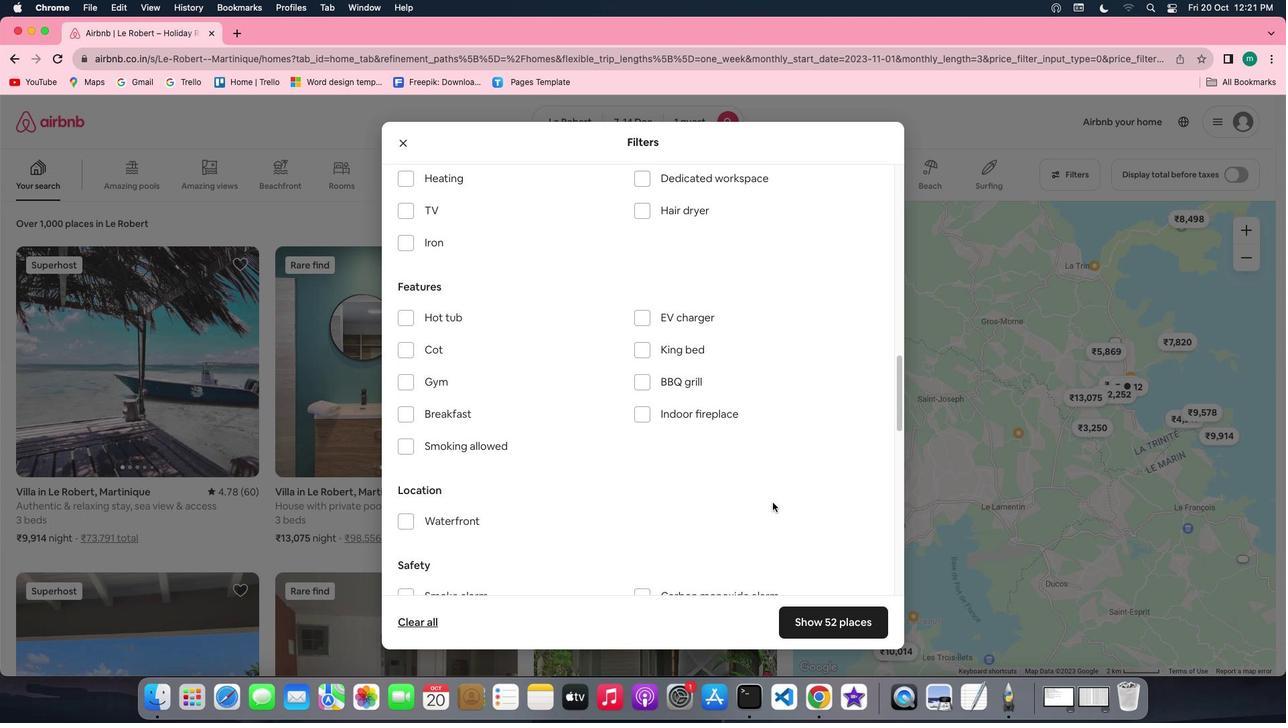 
Action: Mouse scrolled (773, 503) with delta (0, 0)
Screenshot: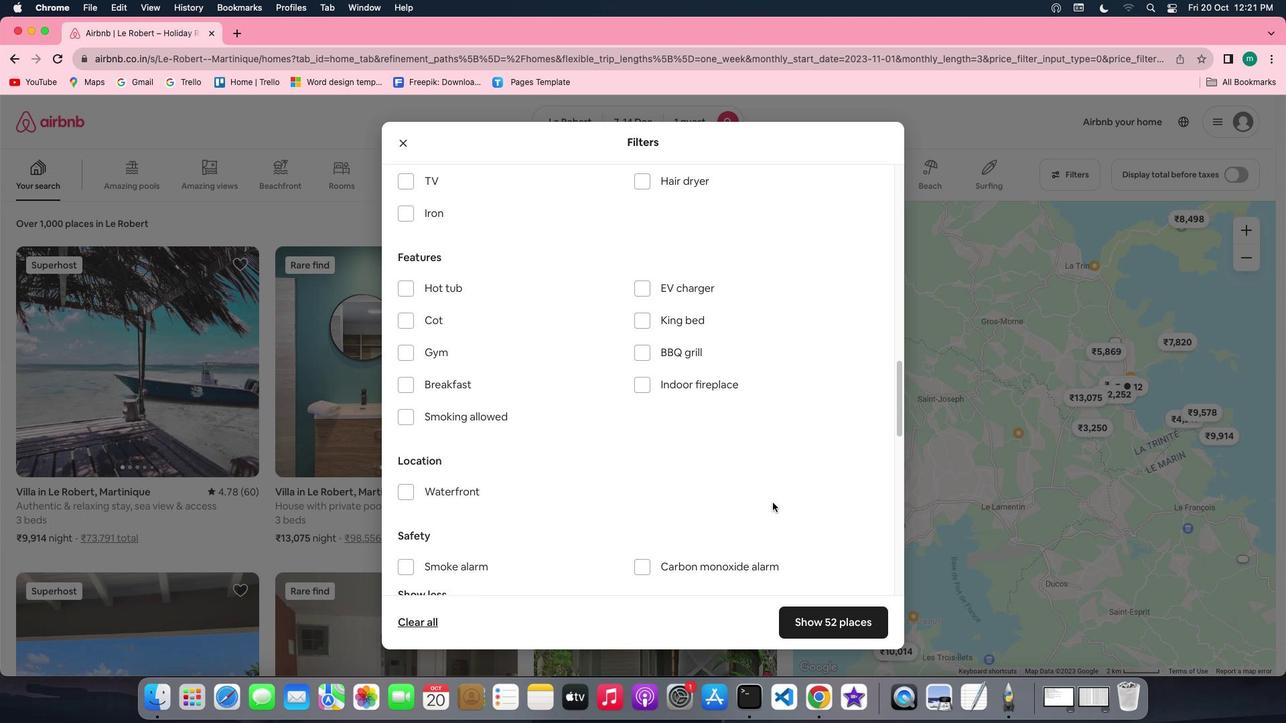 
Action: Mouse scrolled (773, 503) with delta (0, -2)
Screenshot: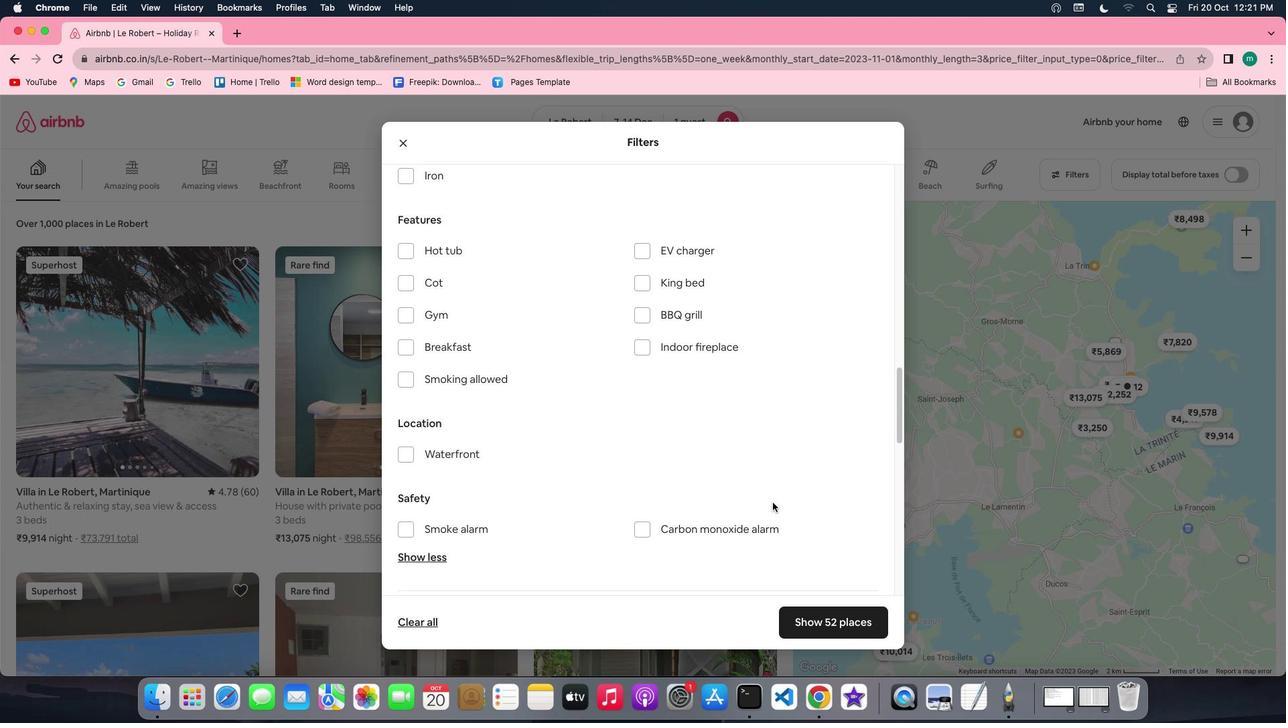 
Action: Mouse scrolled (773, 503) with delta (0, -2)
Screenshot: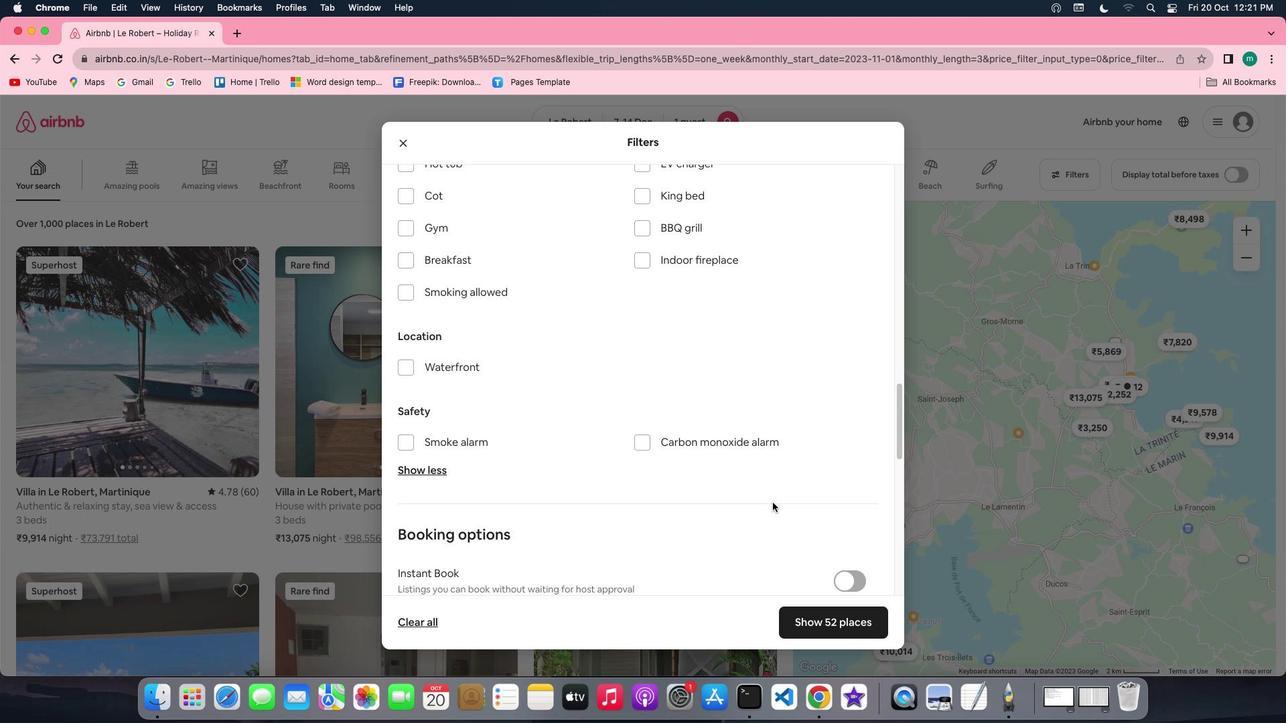 
Action: Mouse scrolled (773, 503) with delta (0, 0)
Screenshot: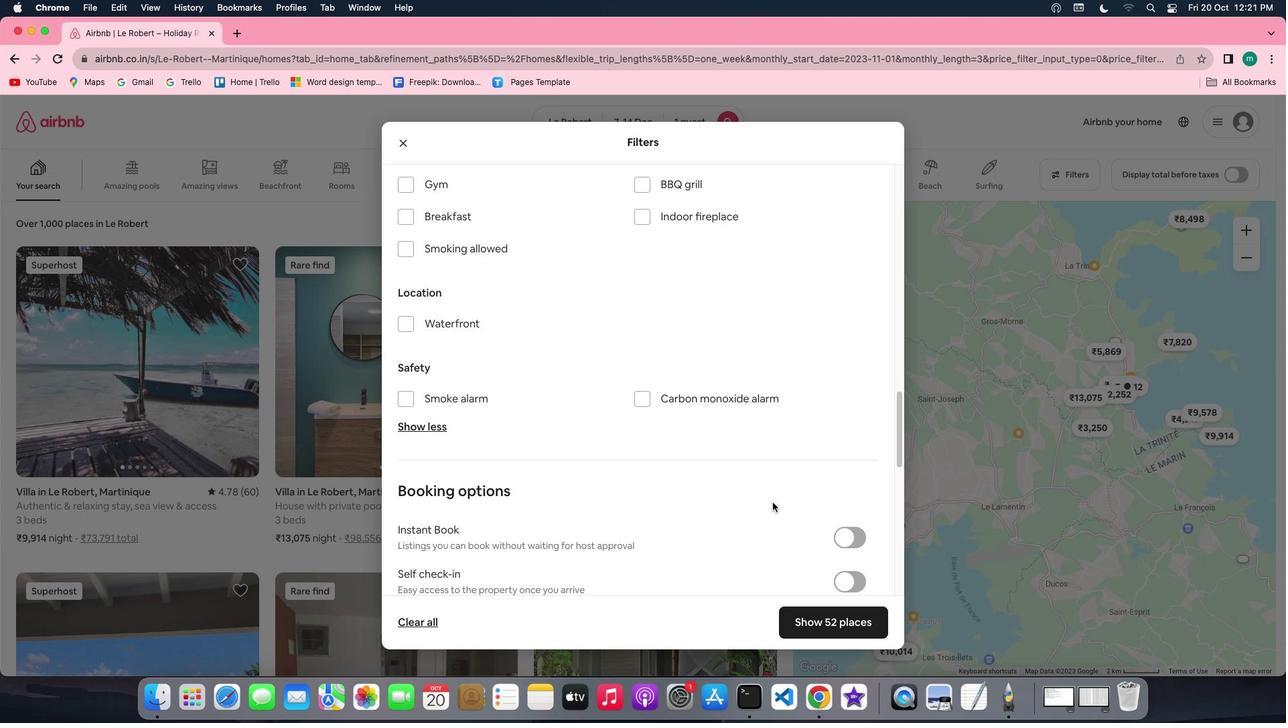 
Action: Mouse scrolled (773, 503) with delta (0, 0)
Screenshot: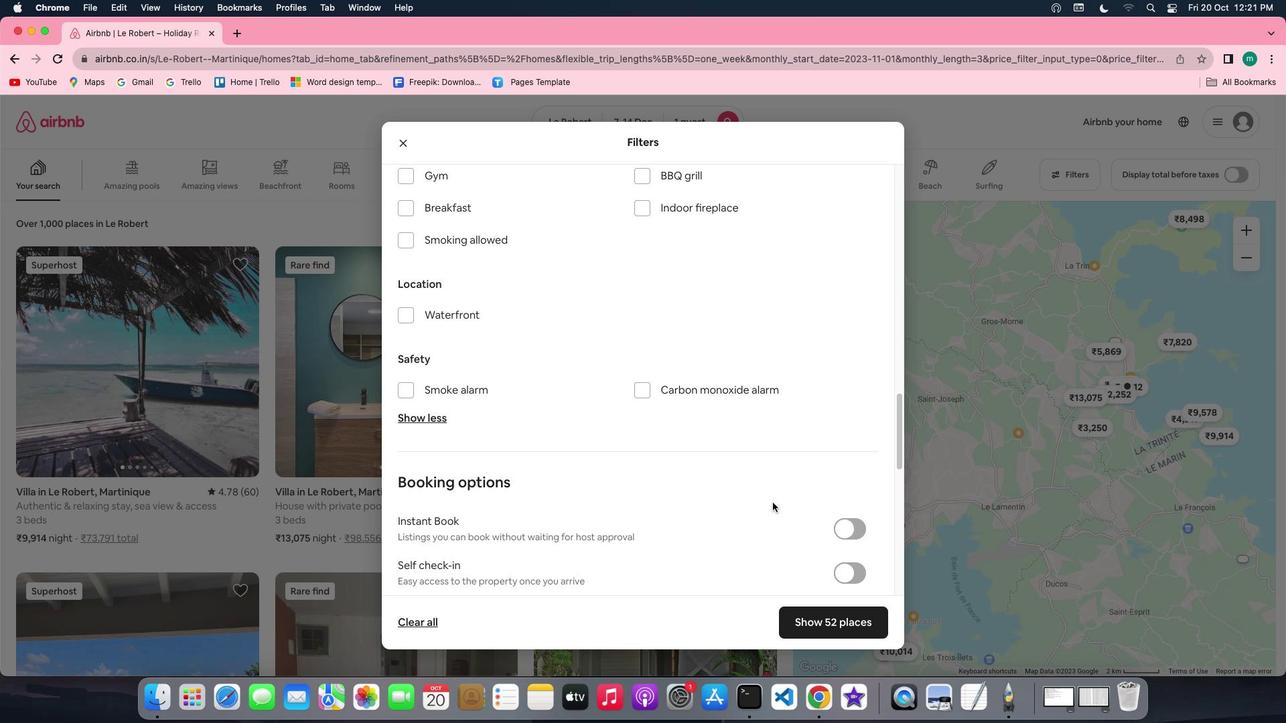 
Action: Mouse moved to (842, 552)
Screenshot: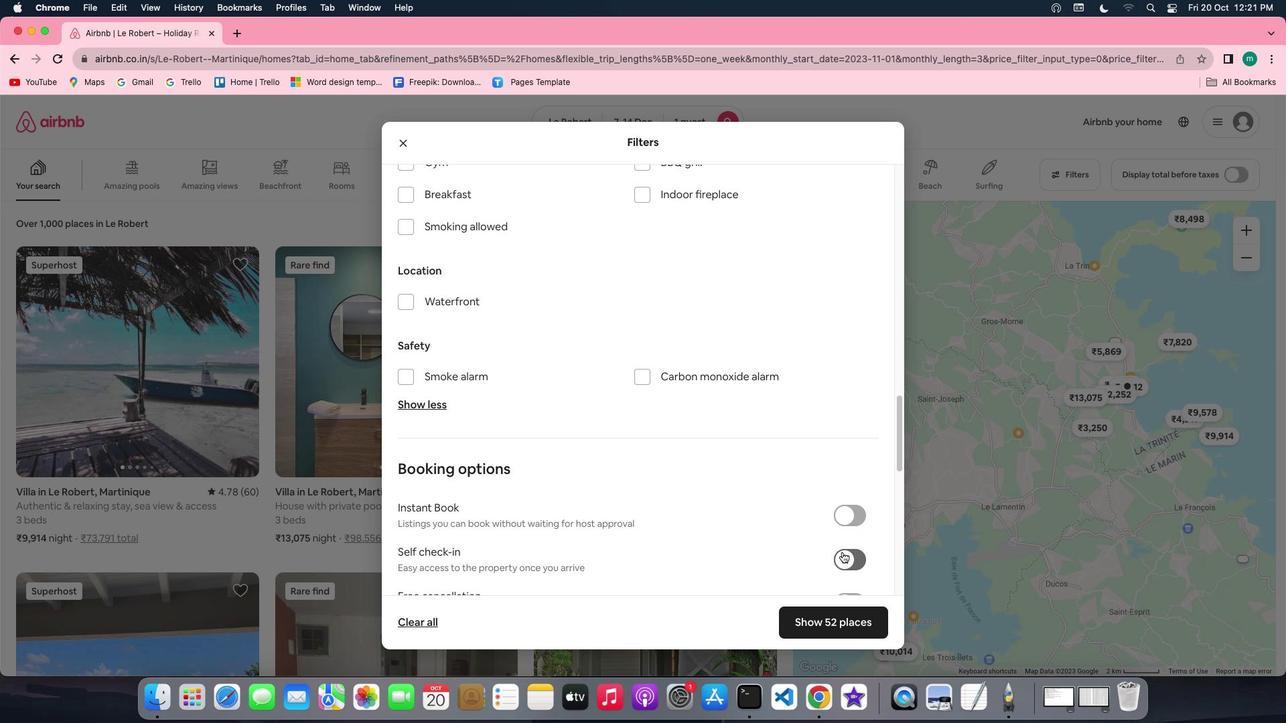 
Action: Mouse pressed left at (842, 552)
Screenshot: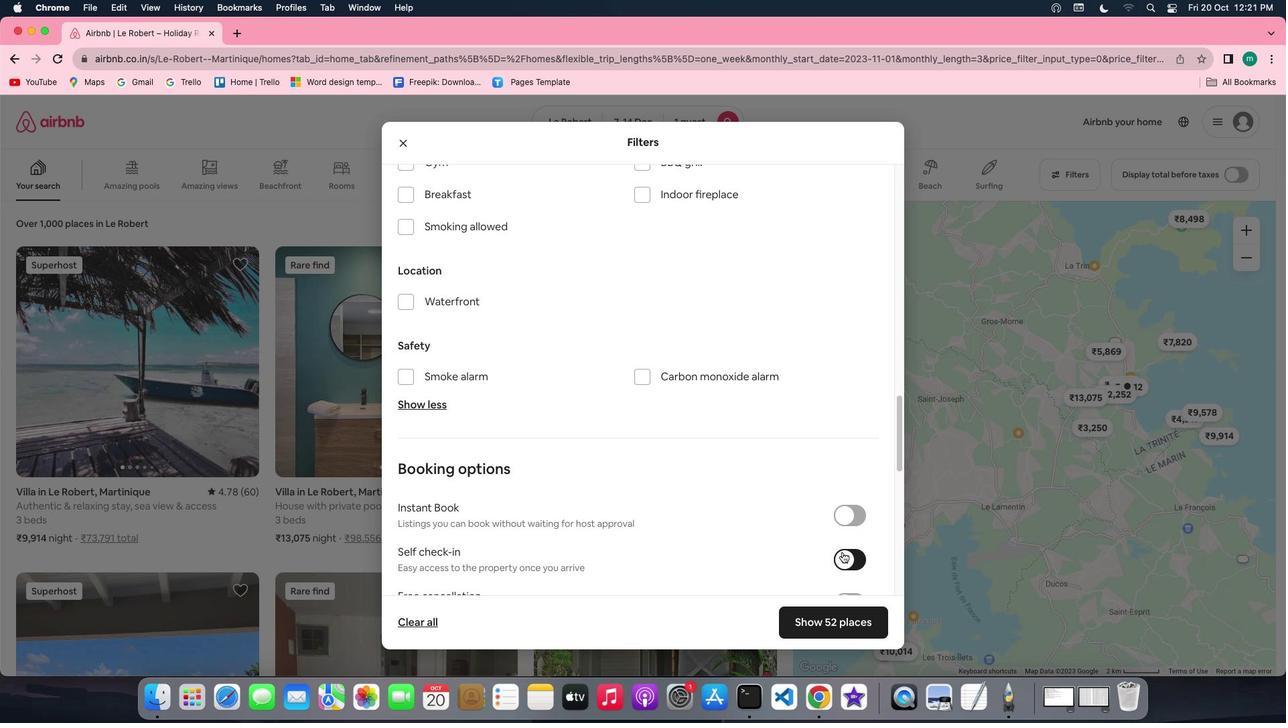 
Action: Mouse moved to (801, 570)
Screenshot: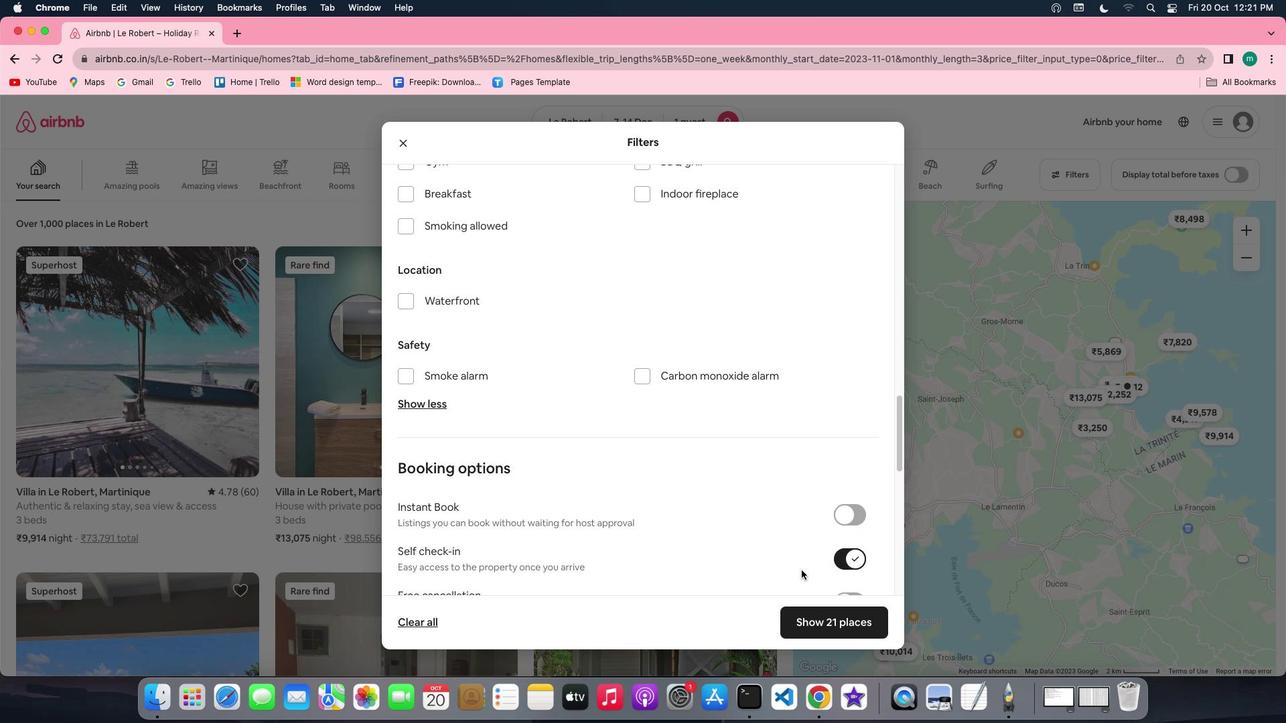 
Action: Mouse scrolled (801, 570) with delta (0, 0)
Screenshot: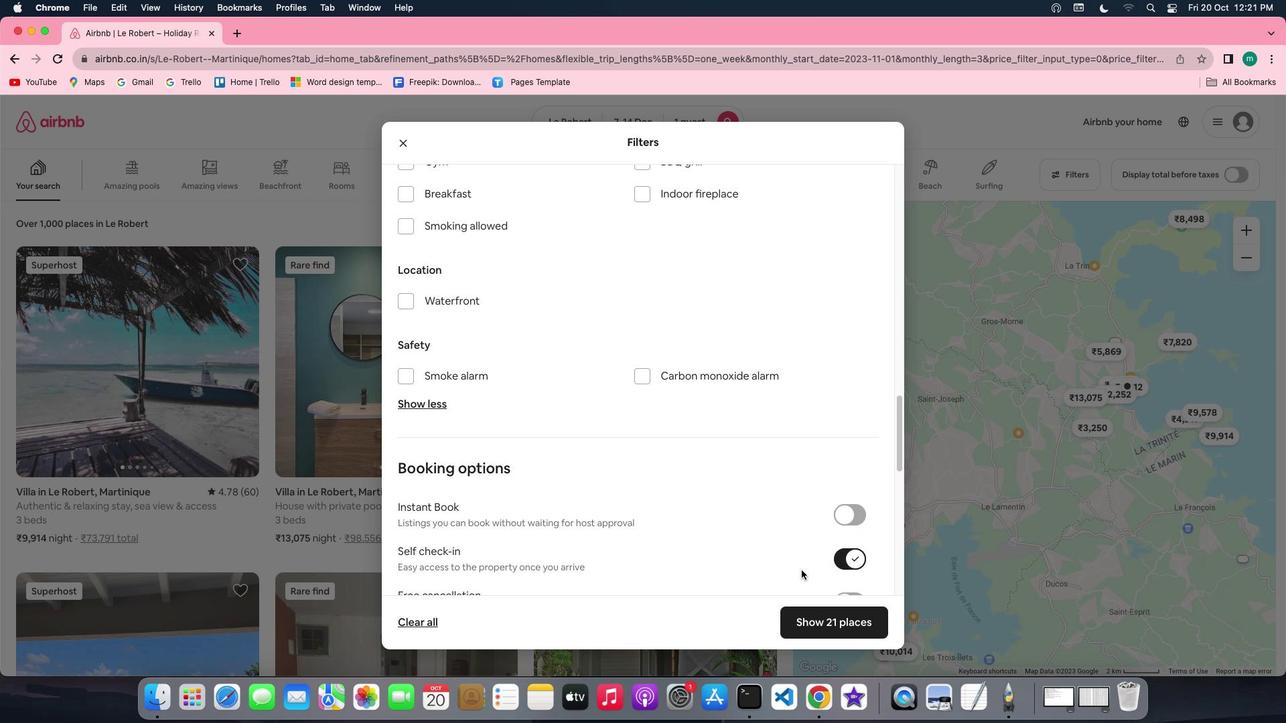 
Action: Mouse scrolled (801, 570) with delta (0, 0)
Screenshot: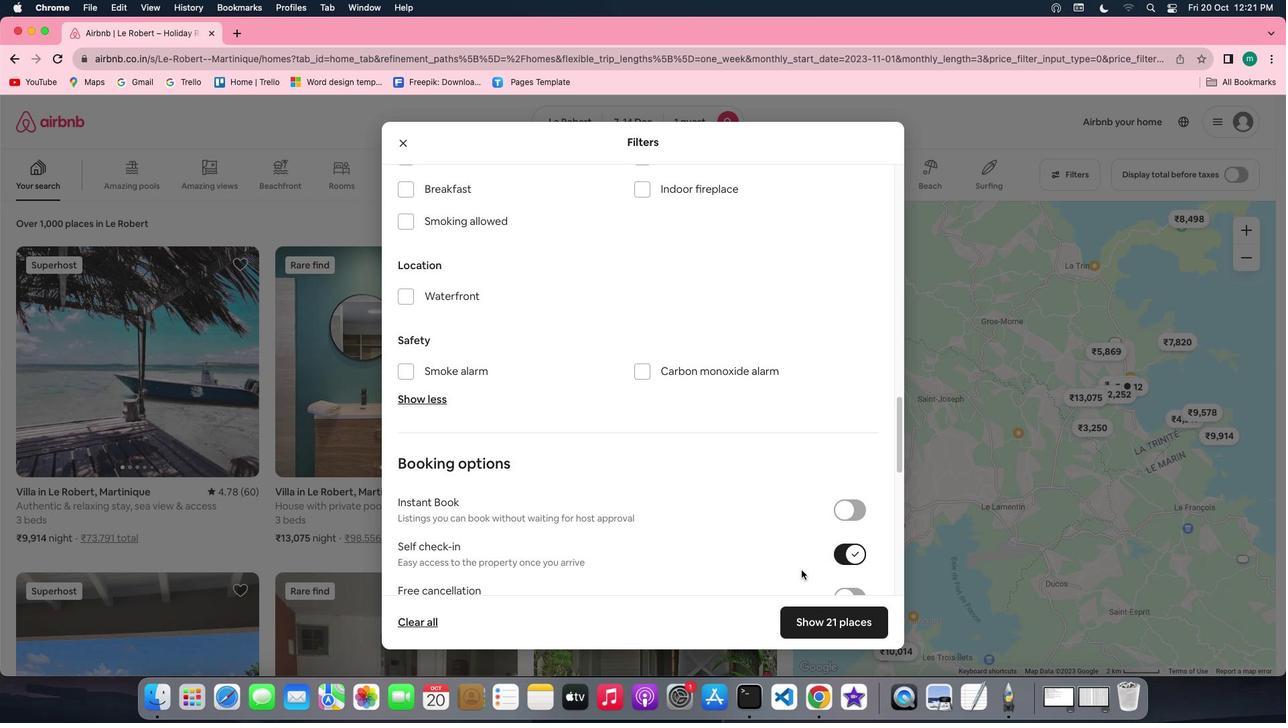 
Action: Mouse scrolled (801, 570) with delta (0, 0)
Screenshot: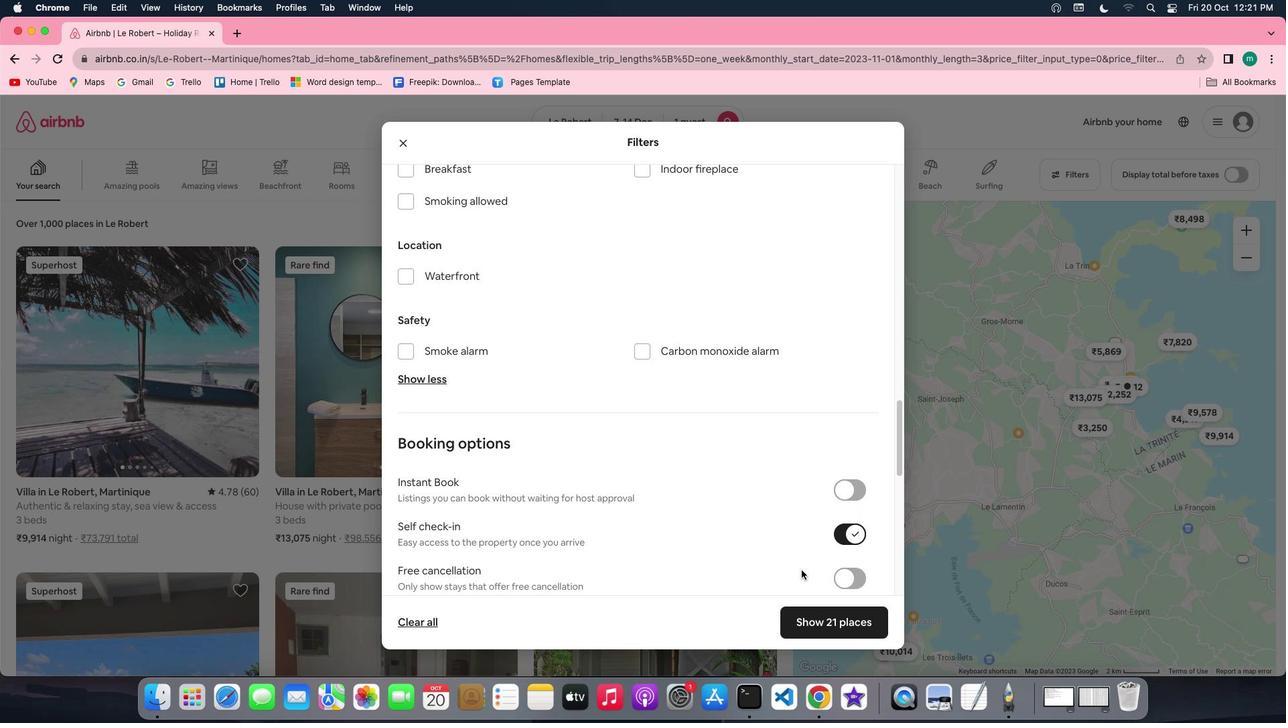 
Action: Mouse moved to (843, 631)
Screenshot: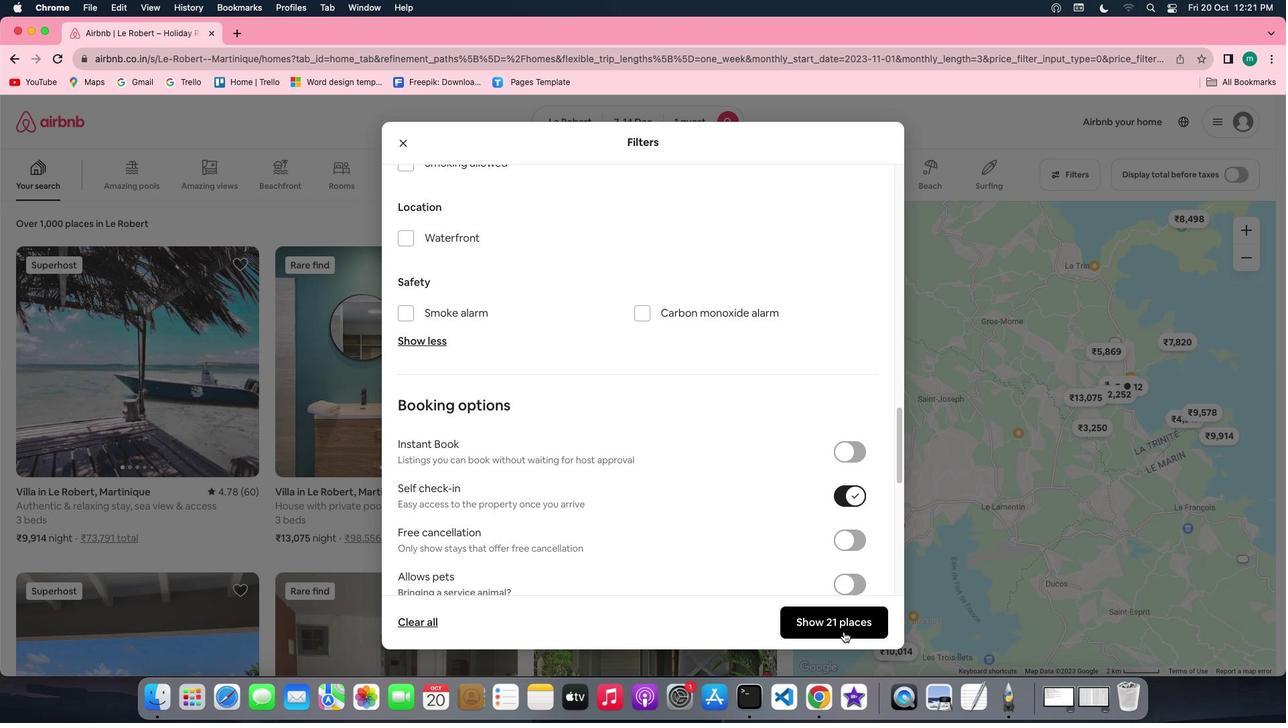 
Action: Mouse pressed left at (843, 631)
Screenshot: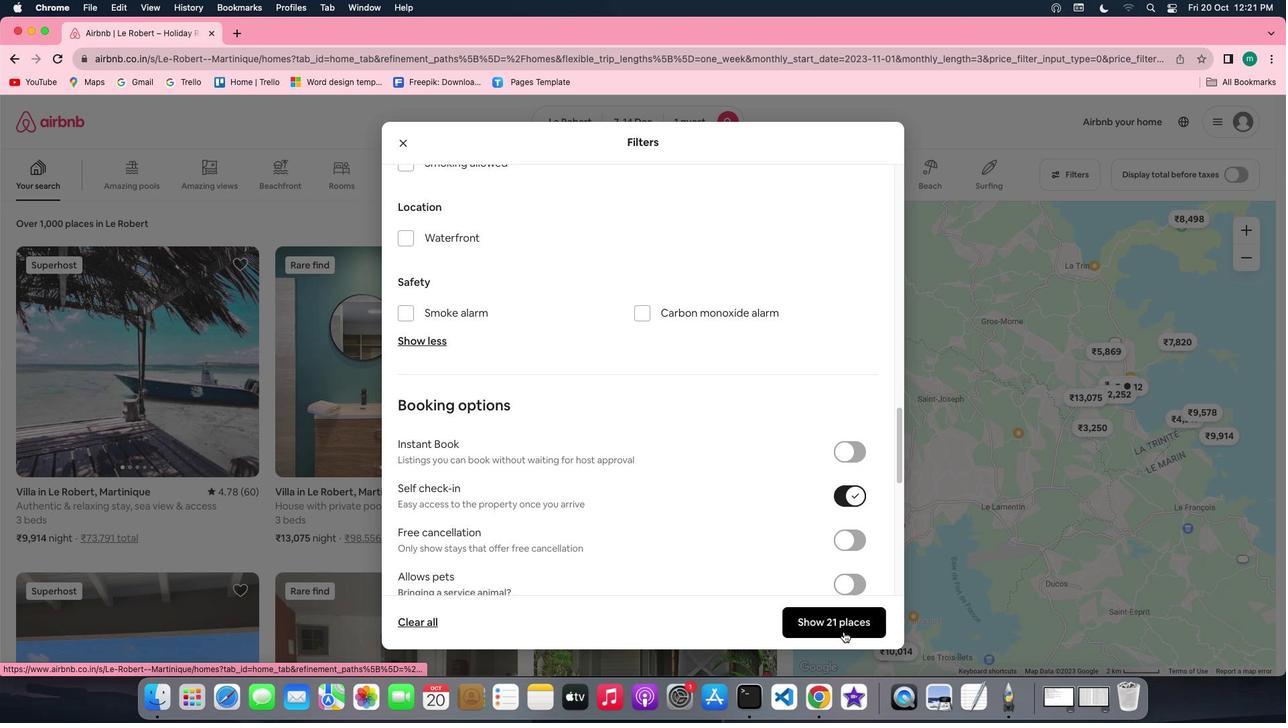 
Action: Mouse moved to (137, 319)
Screenshot: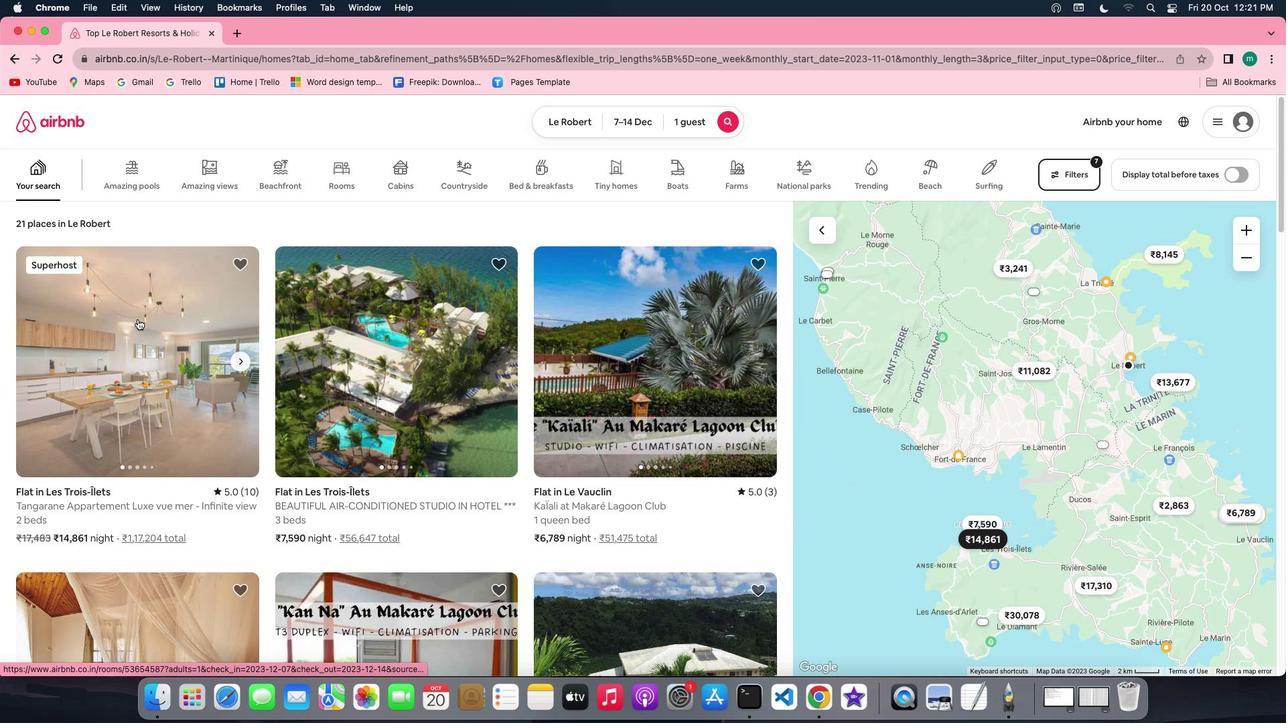
Action: Mouse pressed left at (137, 319)
Screenshot: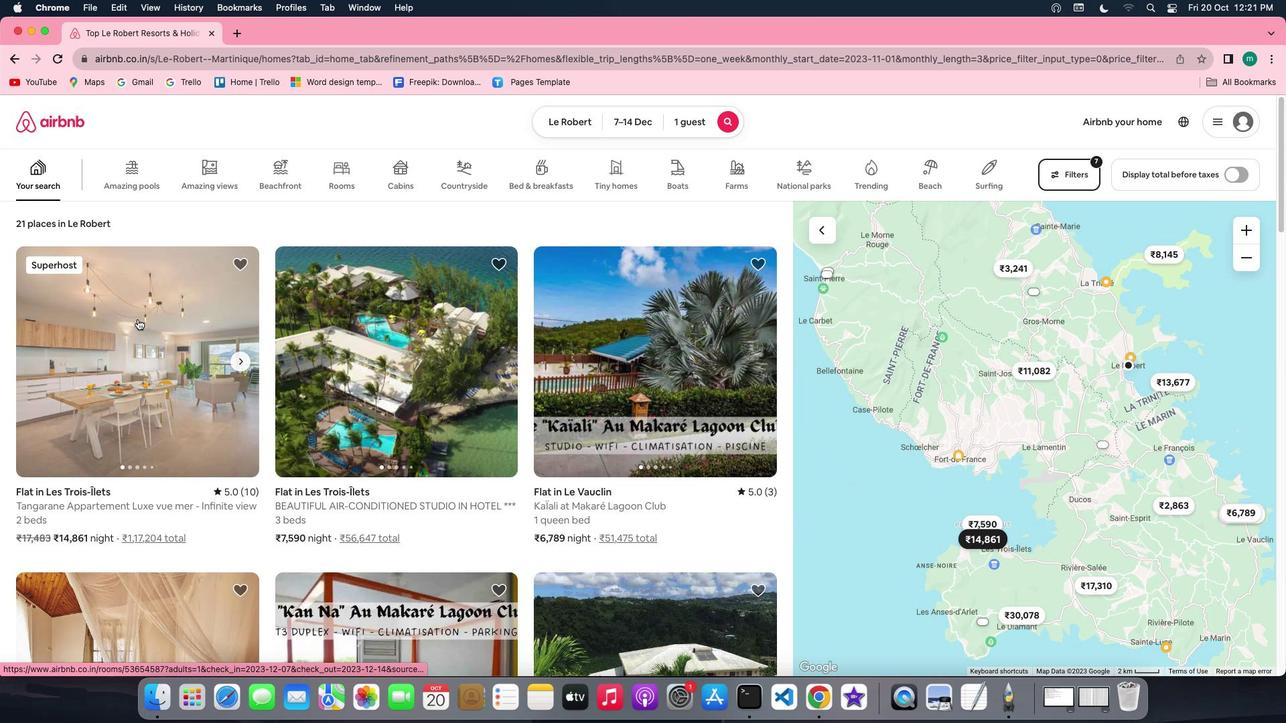 
Action: Mouse moved to (969, 502)
Screenshot: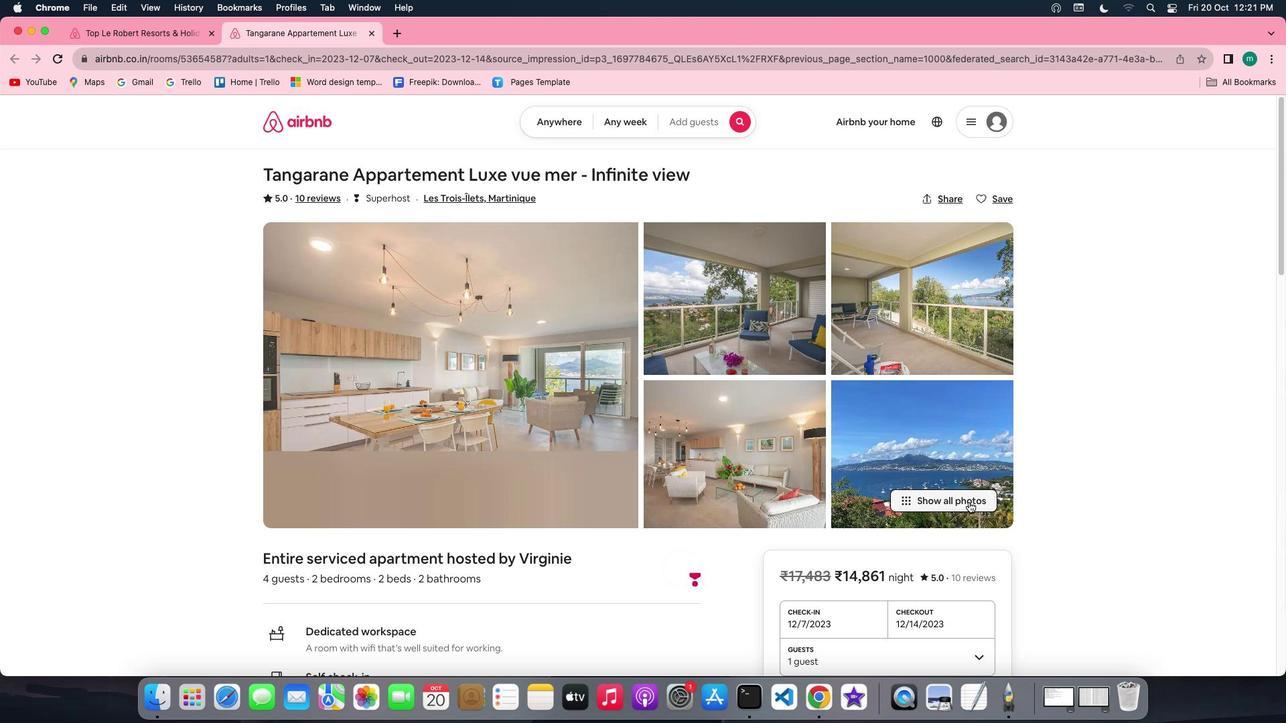 
Action: Mouse pressed left at (969, 502)
Screenshot: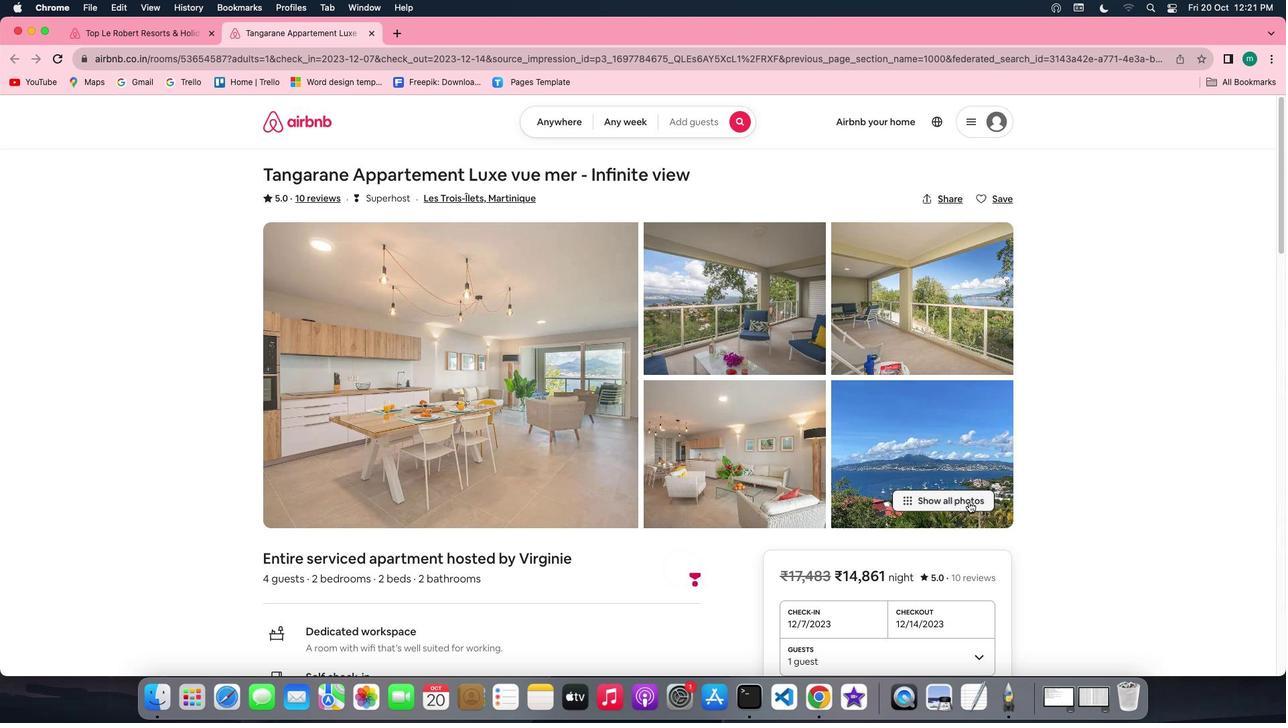 
Action: Mouse moved to (702, 390)
Screenshot: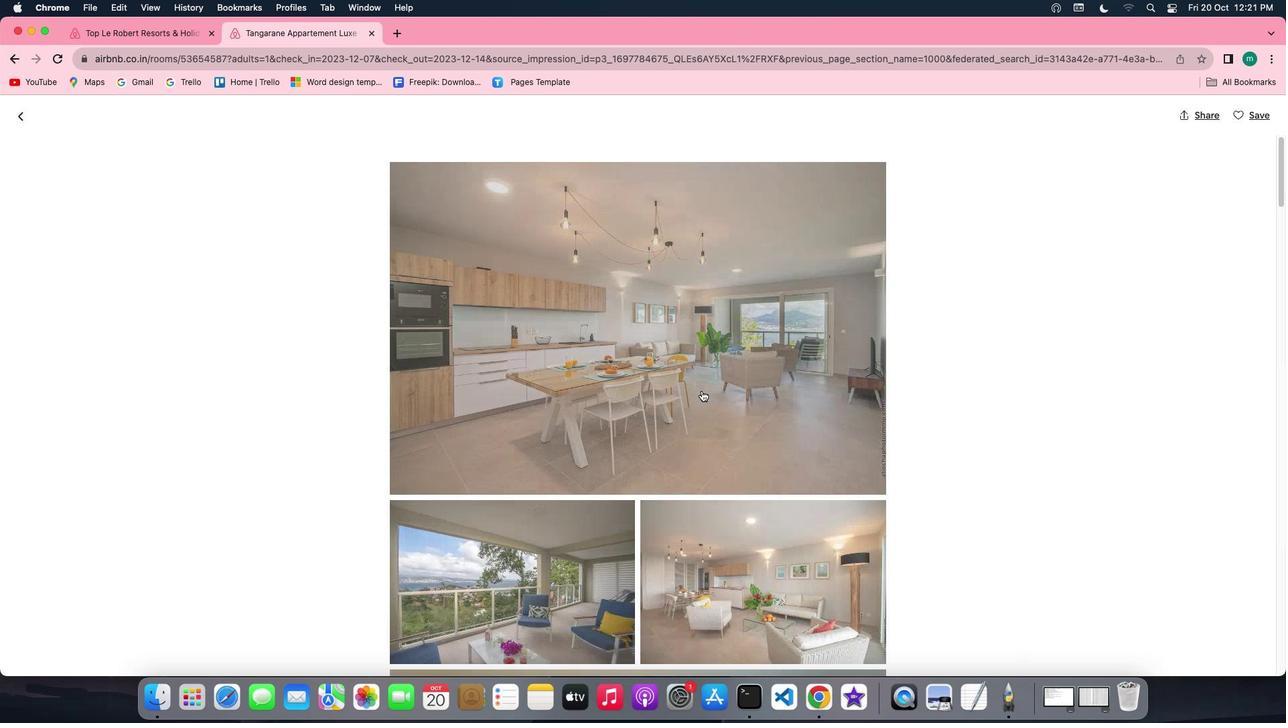 
Action: Mouse scrolled (702, 390) with delta (0, 0)
Screenshot: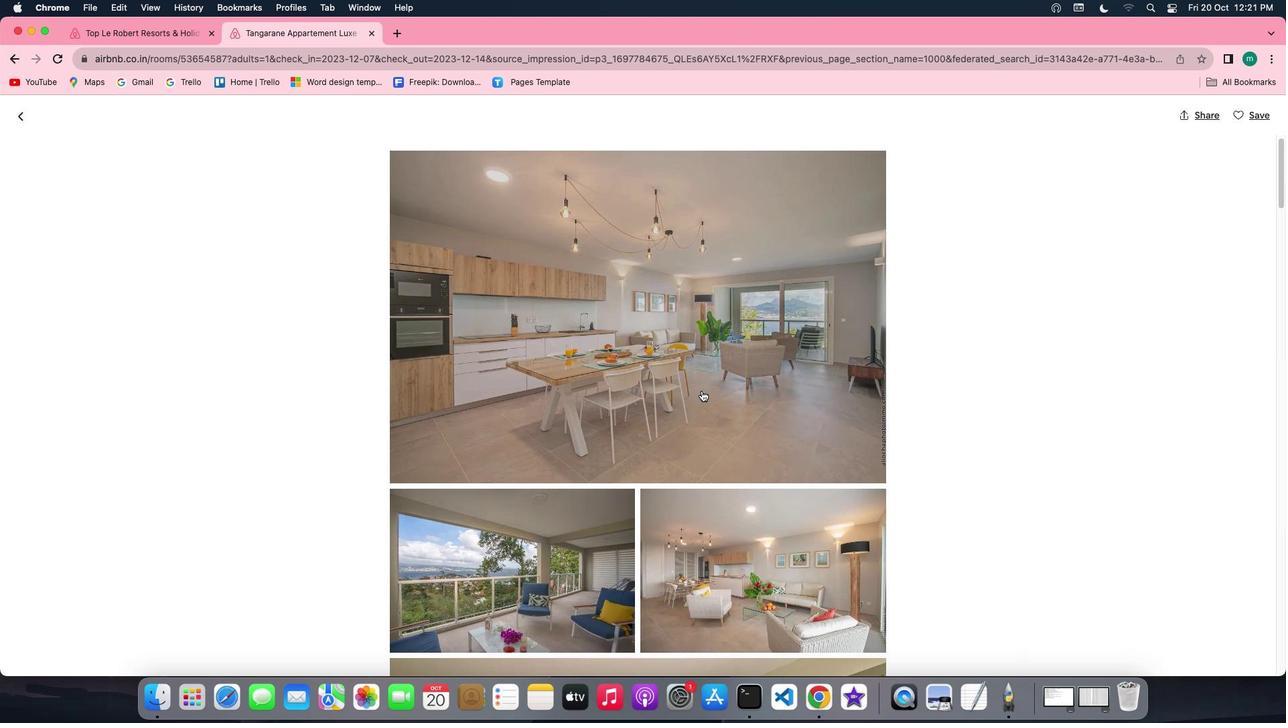 
Action: Mouse scrolled (702, 390) with delta (0, 0)
Screenshot: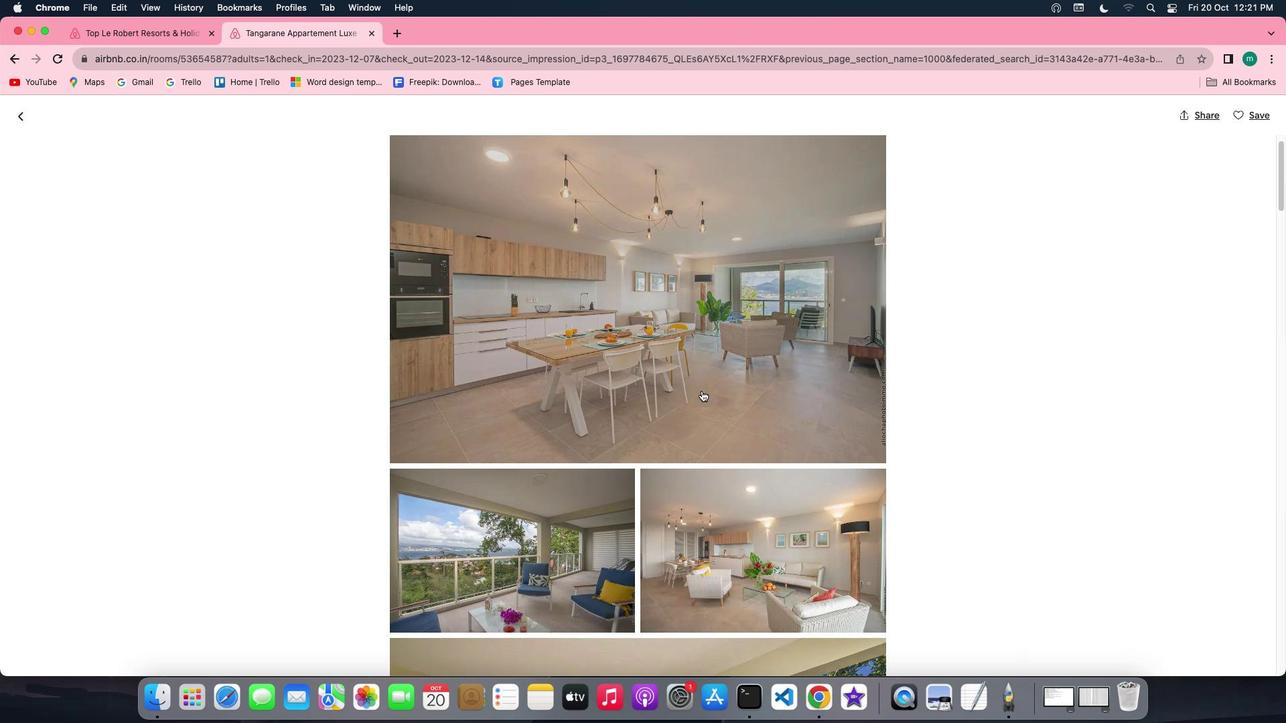 
Action: Mouse scrolled (702, 390) with delta (0, -1)
Screenshot: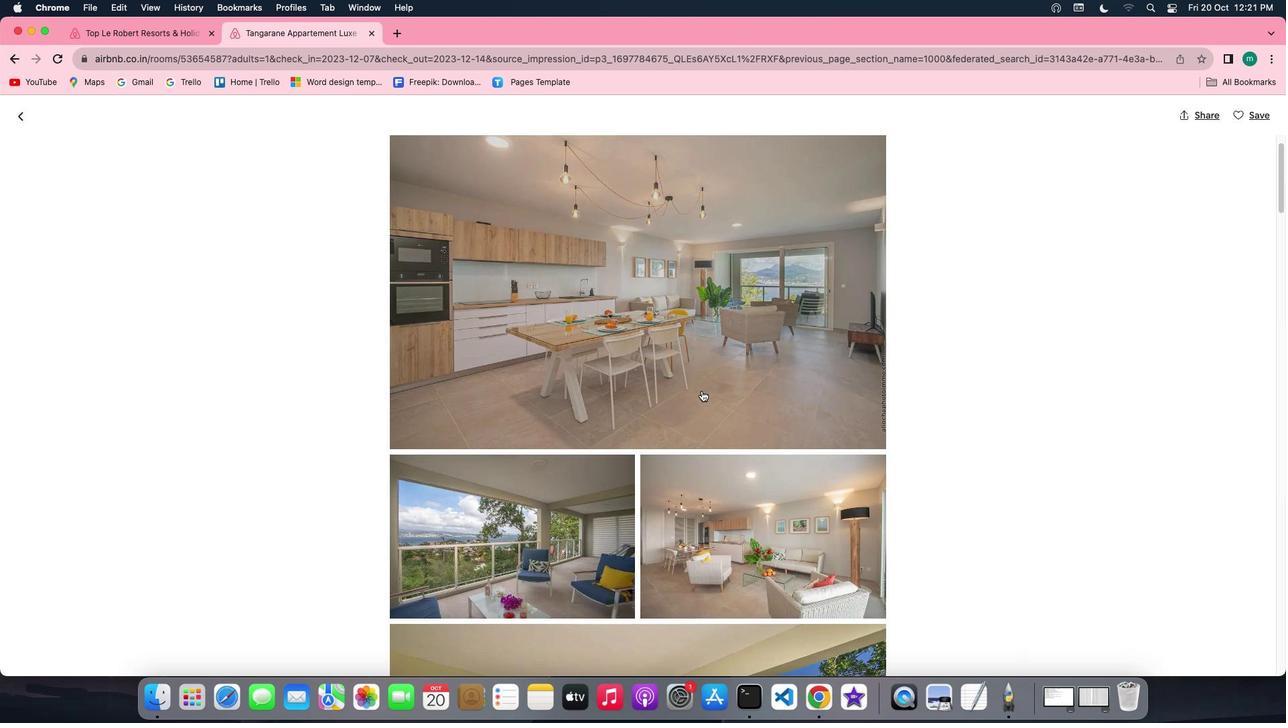 
Action: Mouse scrolled (702, 390) with delta (0, -2)
Screenshot: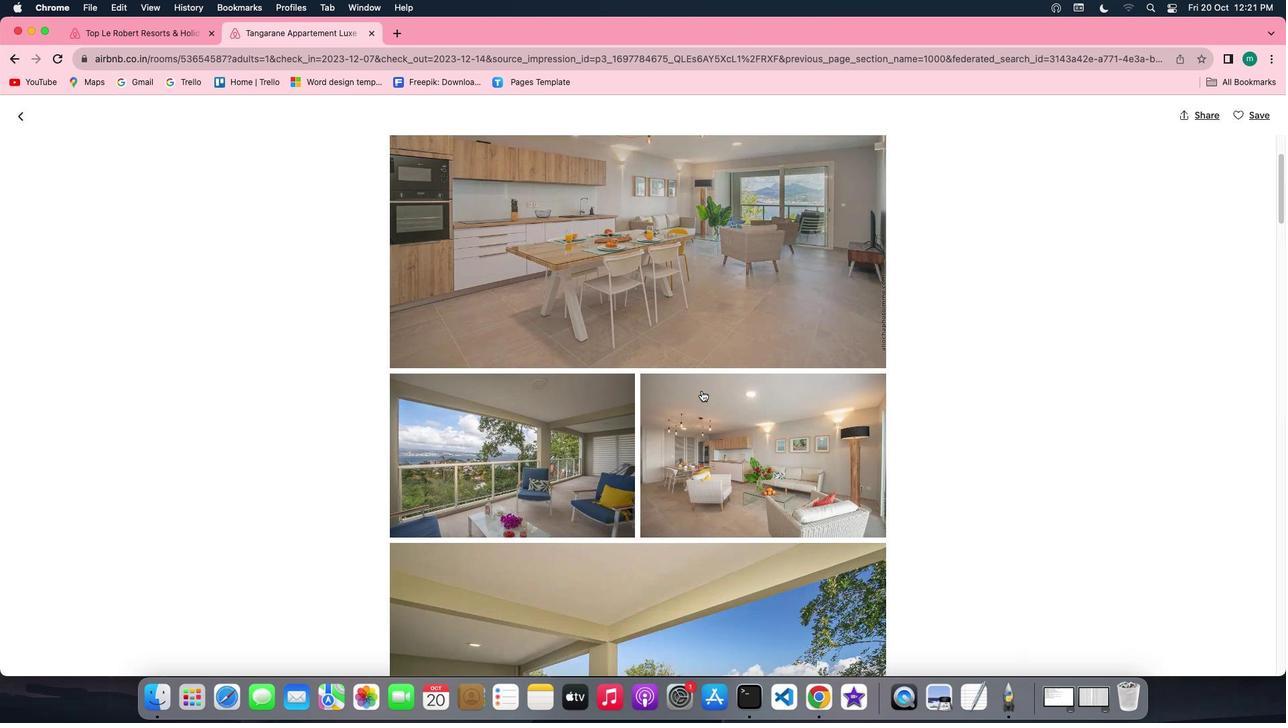 
Action: Mouse scrolled (702, 390) with delta (0, 0)
Screenshot: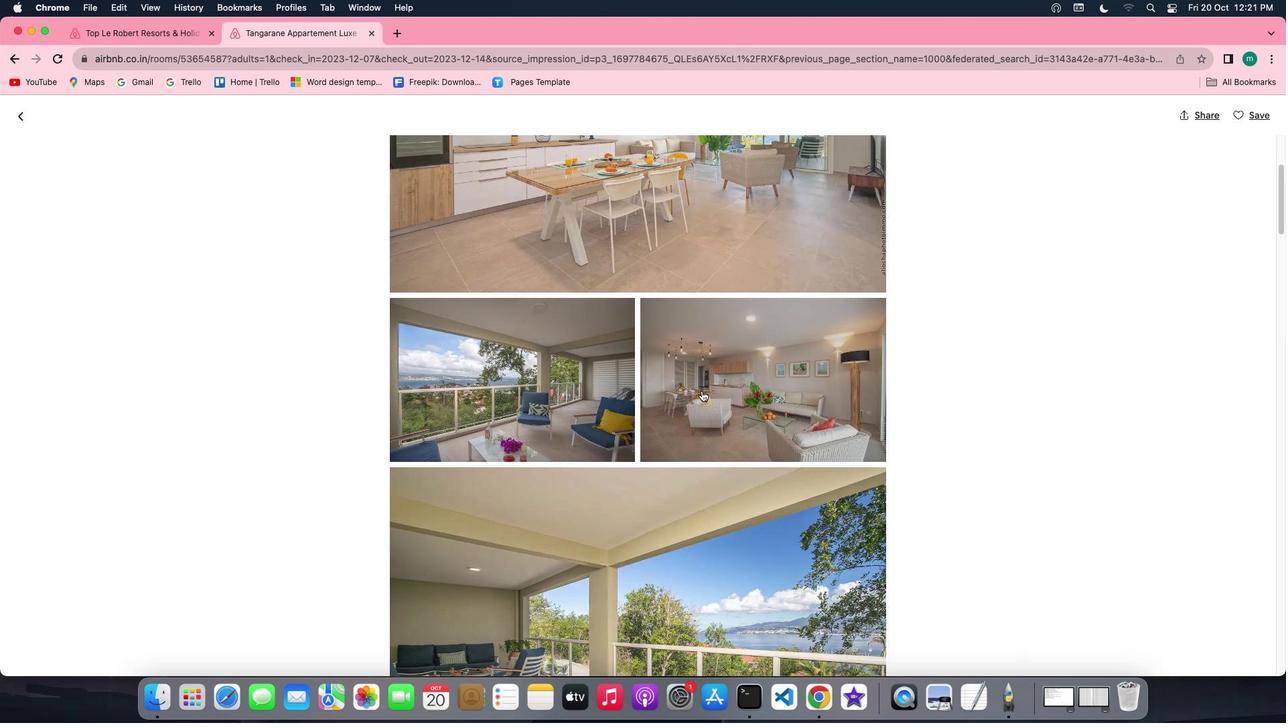 
Action: Mouse scrolled (702, 390) with delta (0, 0)
Screenshot: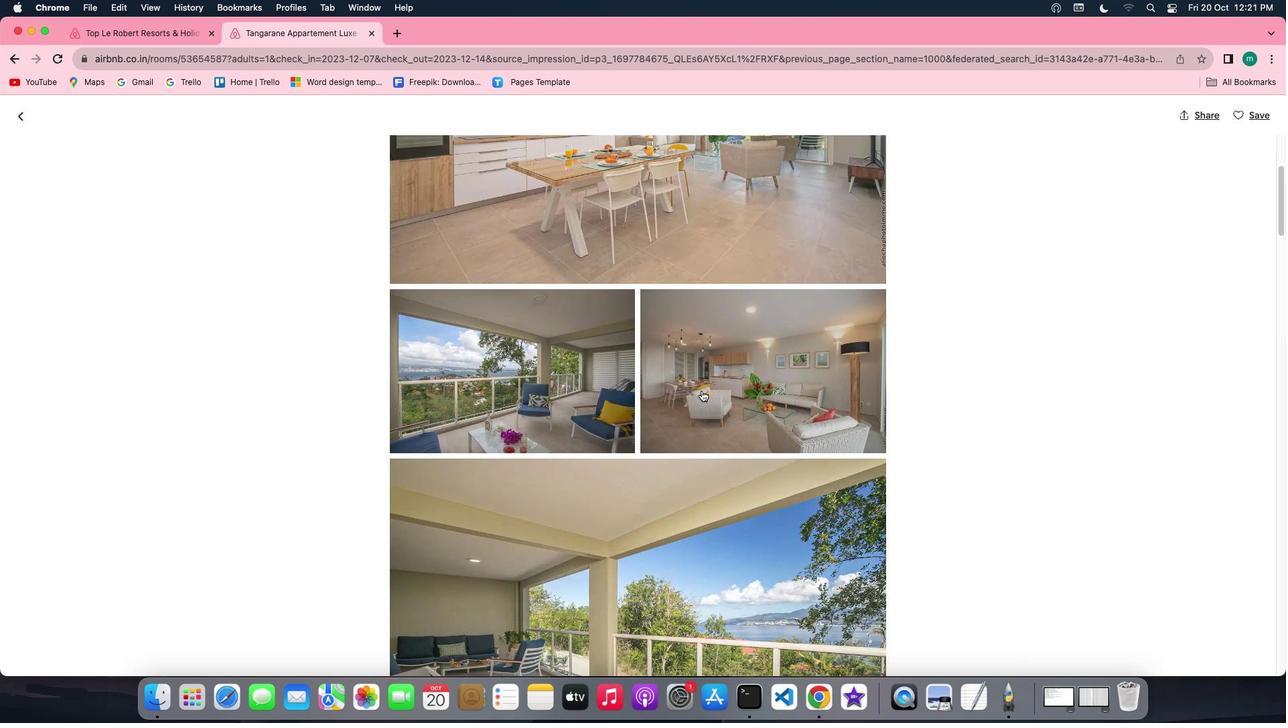 
Action: Mouse scrolled (702, 390) with delta (0, -1)
Screenshot: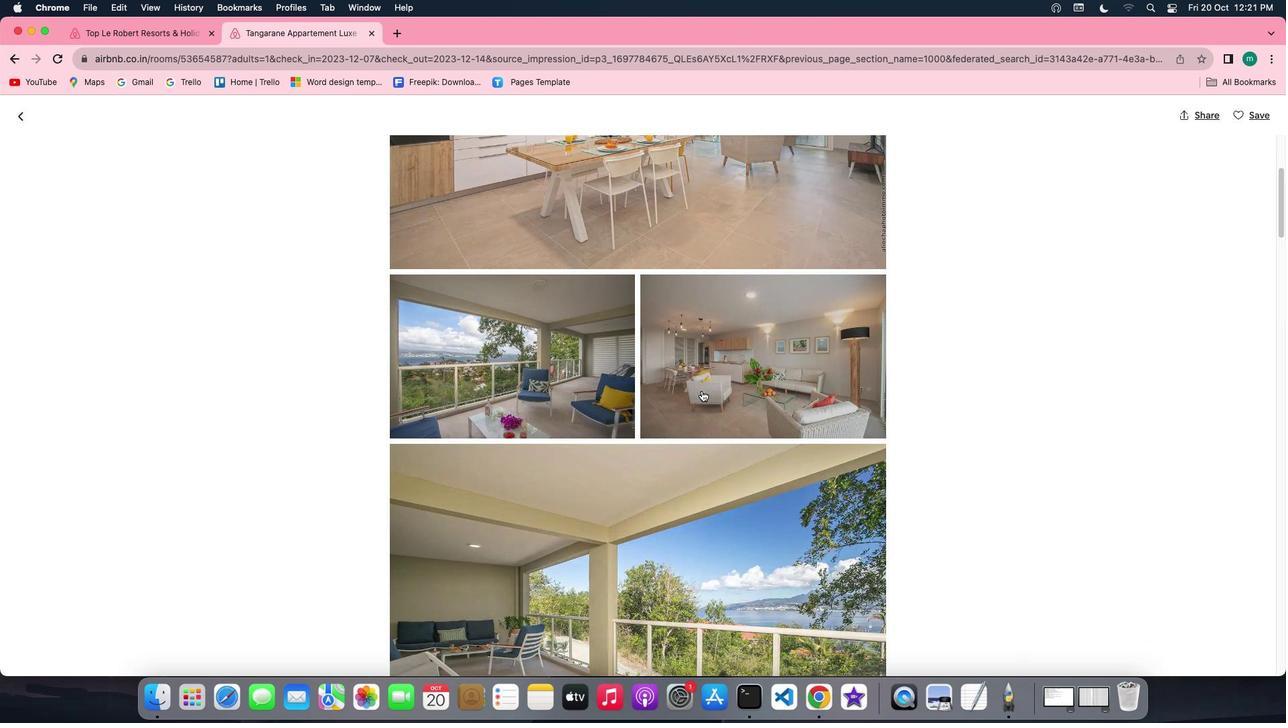 
Action: Mouse scrolled (702, 390) with delta (0, -1)
Screenshot: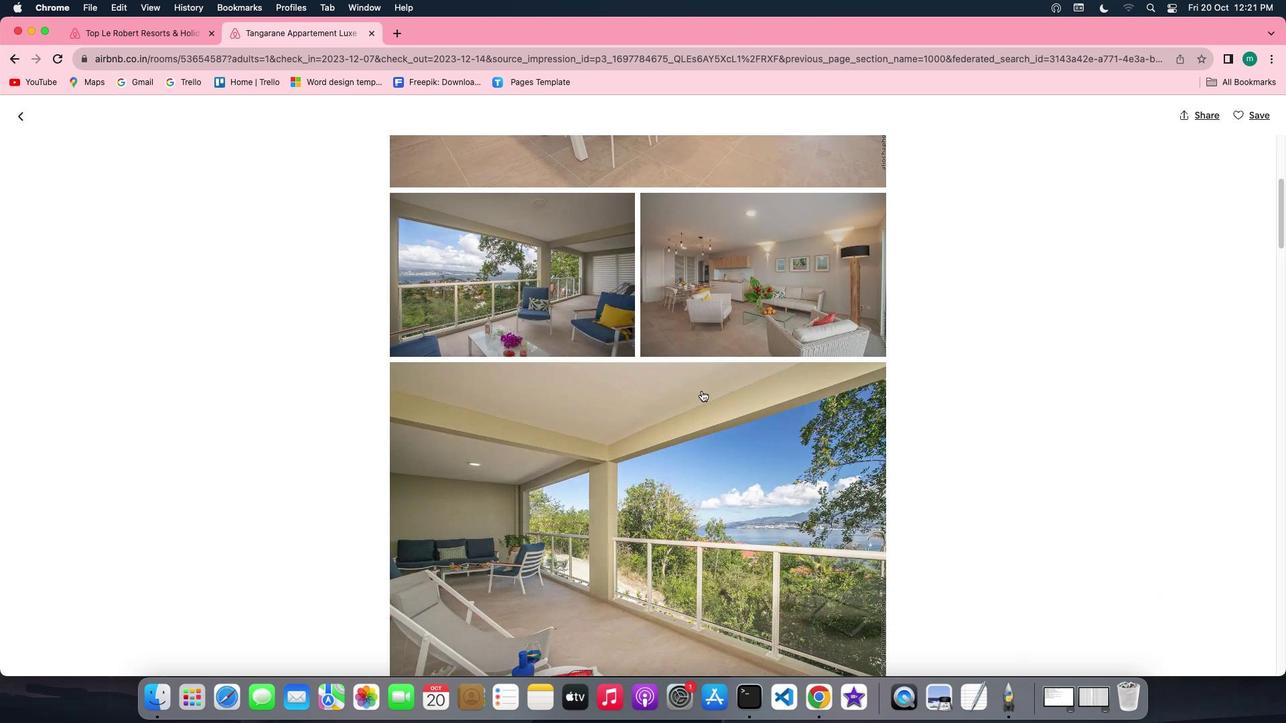 
Action: Mouse scrolled (702, 390) with delta (0, 0)
Screenshot: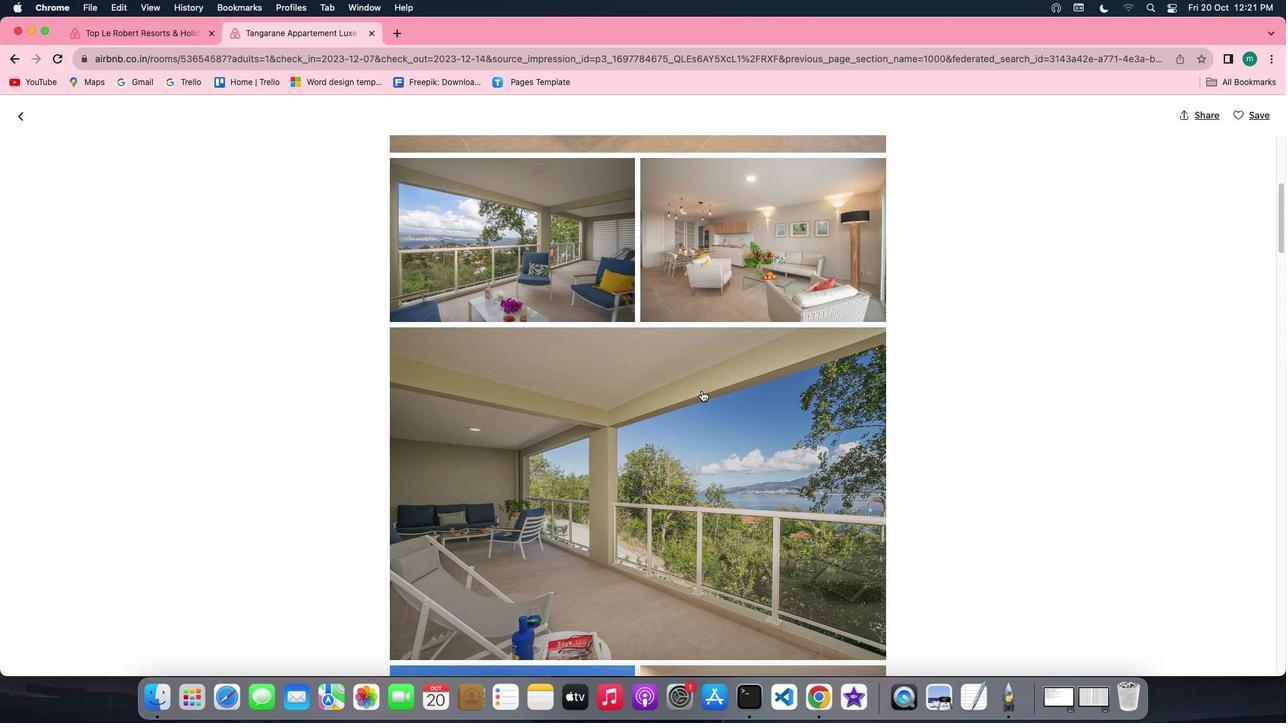 
Action: Mouse scrolled (702, 390) with delta (0, 0)
Screenshot: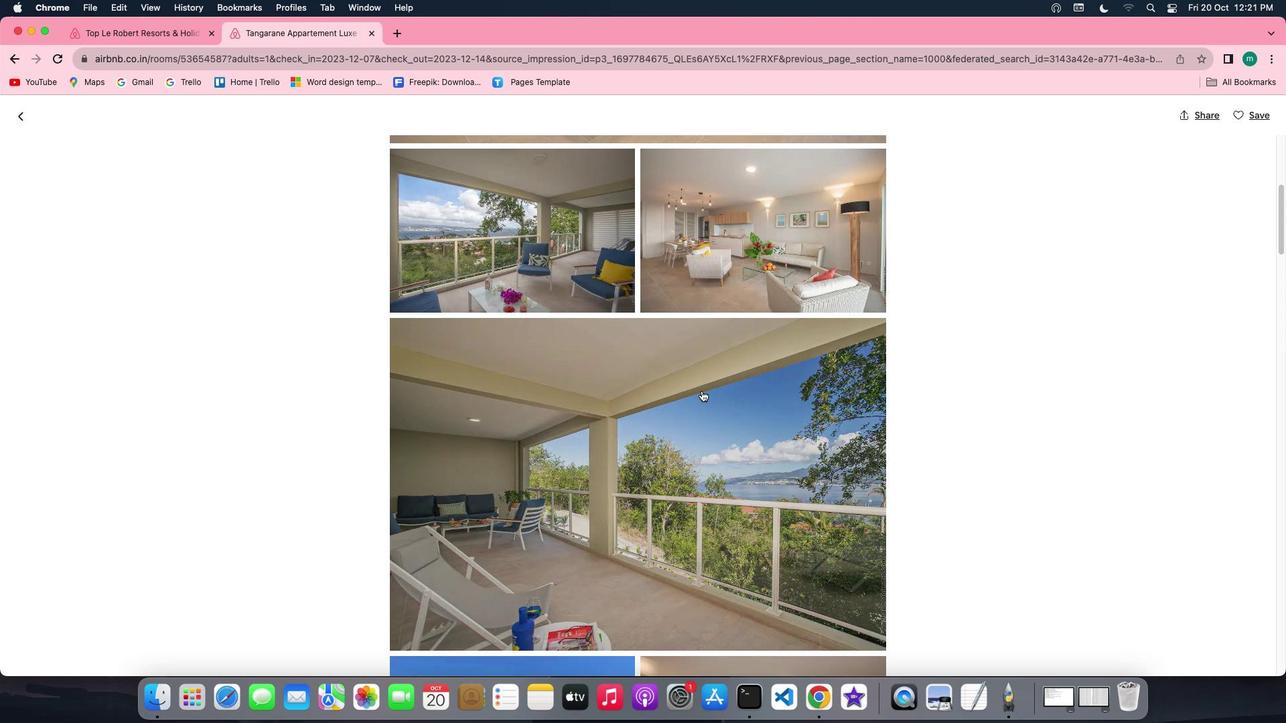 
Action: Mouse scrolled (702, 390) with delta (0, -1)
Screenshot: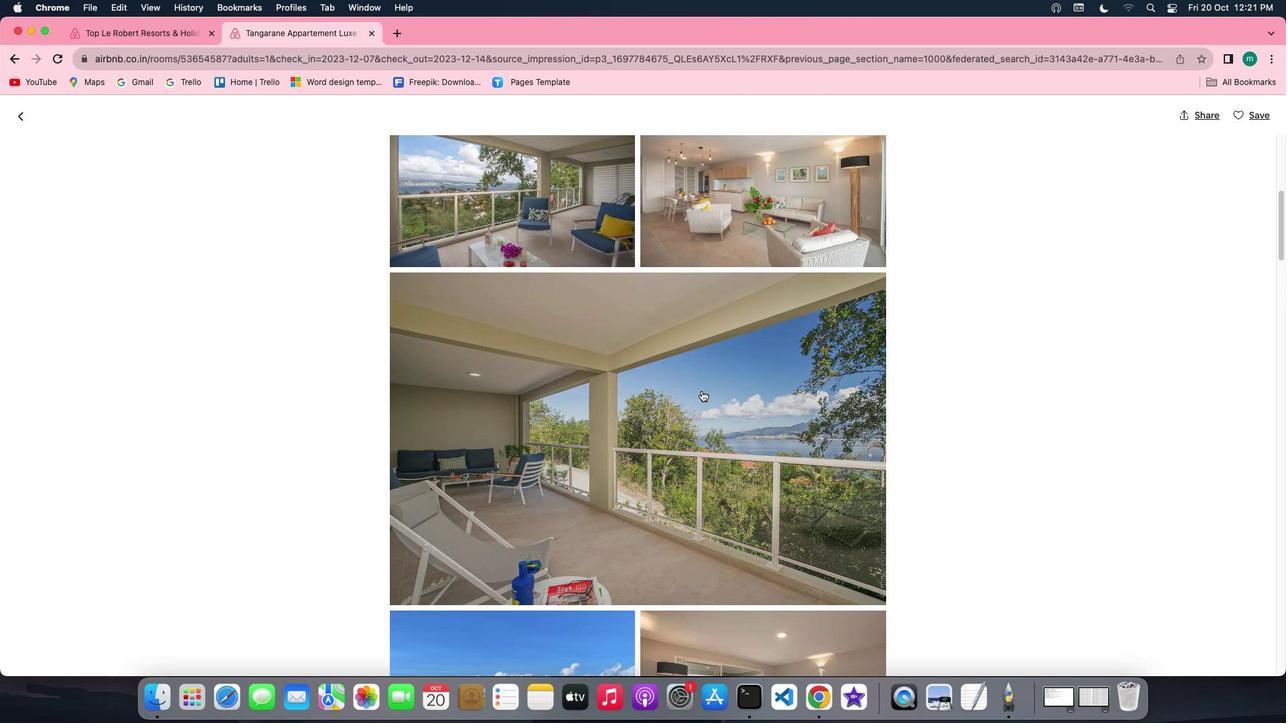
Action: Mouse scrolled (702, 390) with delta (0, -2)
Screenshot: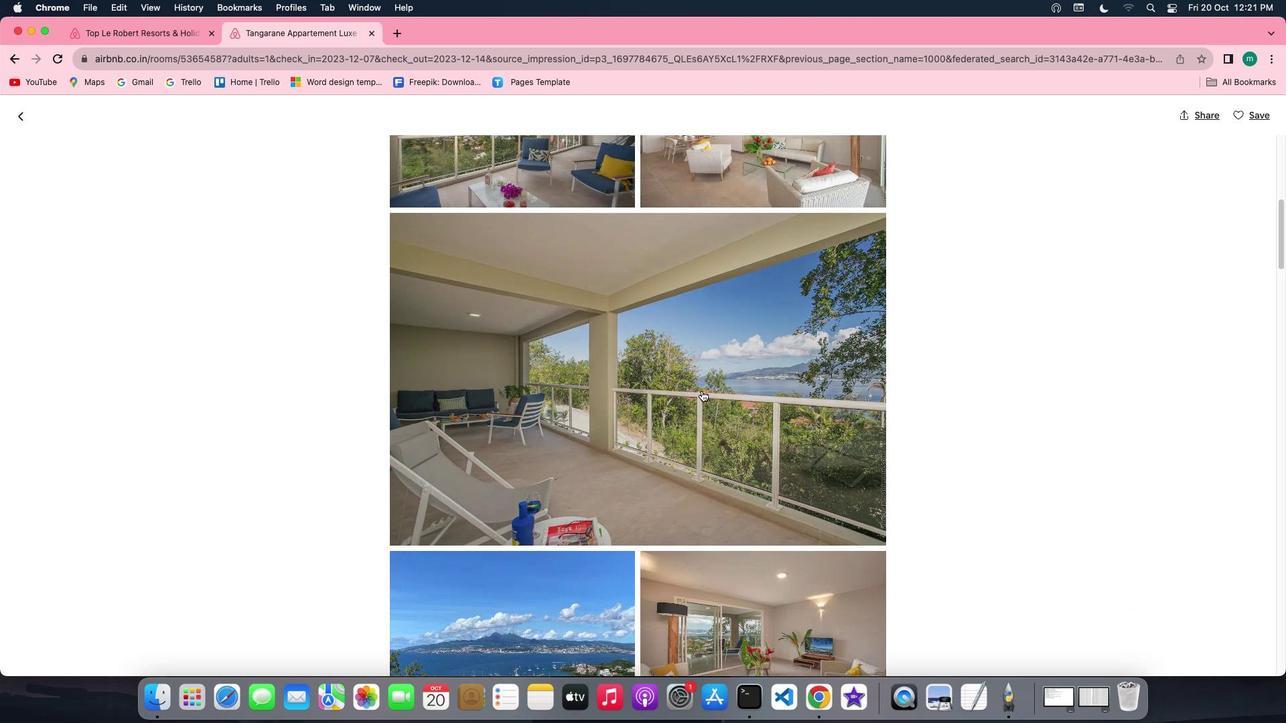 
Action: Mouse scrolled (702, 390) with delta (0, 0)
Screenshot: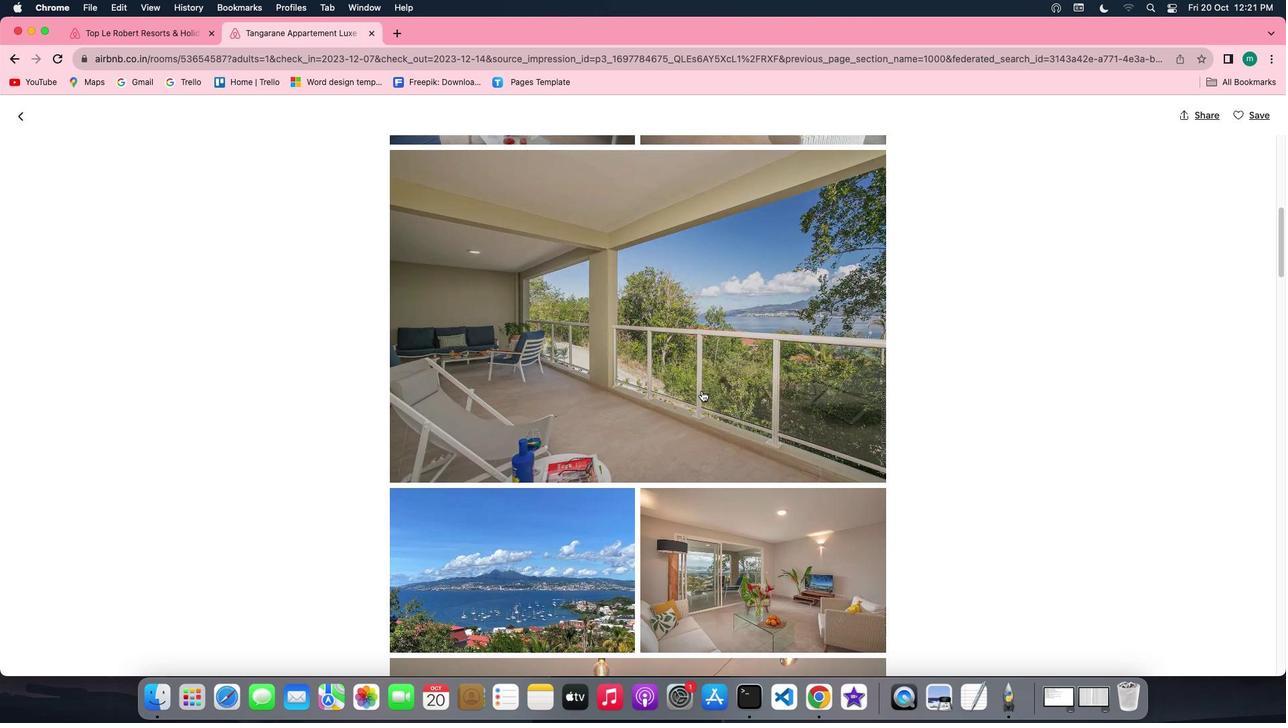 
Action: Mouse scrolled (702, 390) with delta (0, 0)
Screenshot: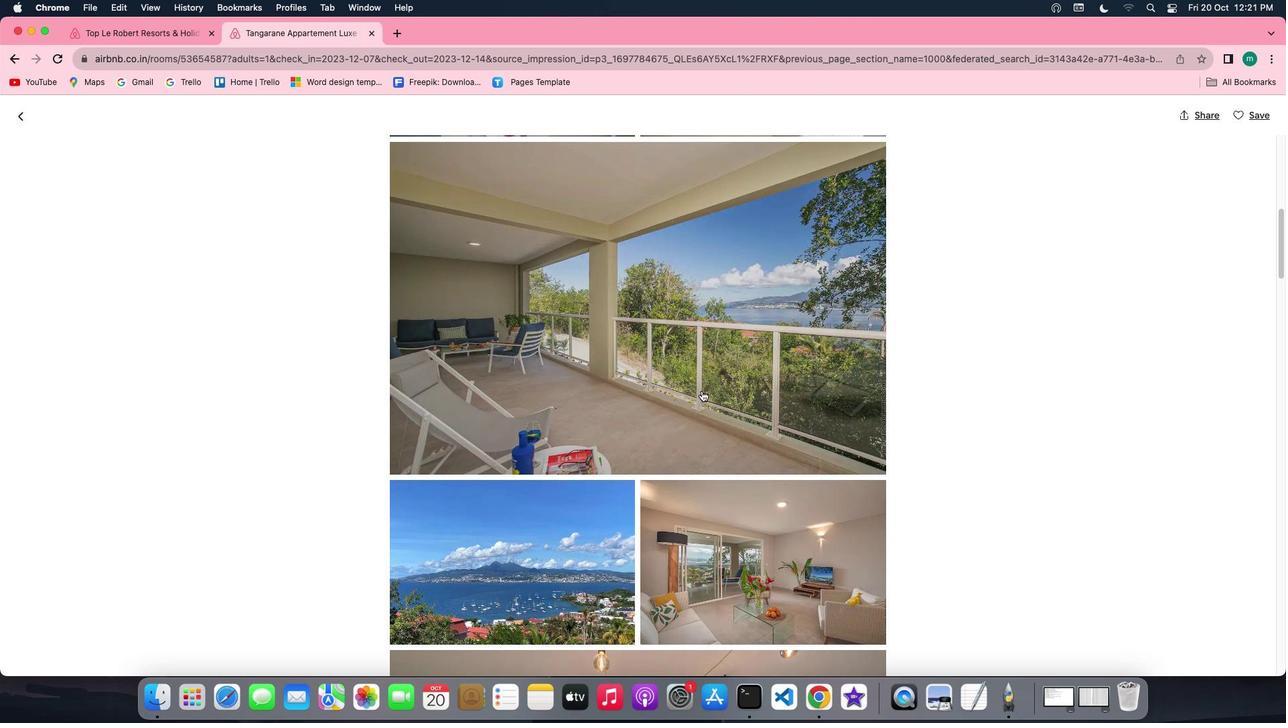 
Action: Mouse scrolled (702, 390) with delta (0, -1)
Screenshot: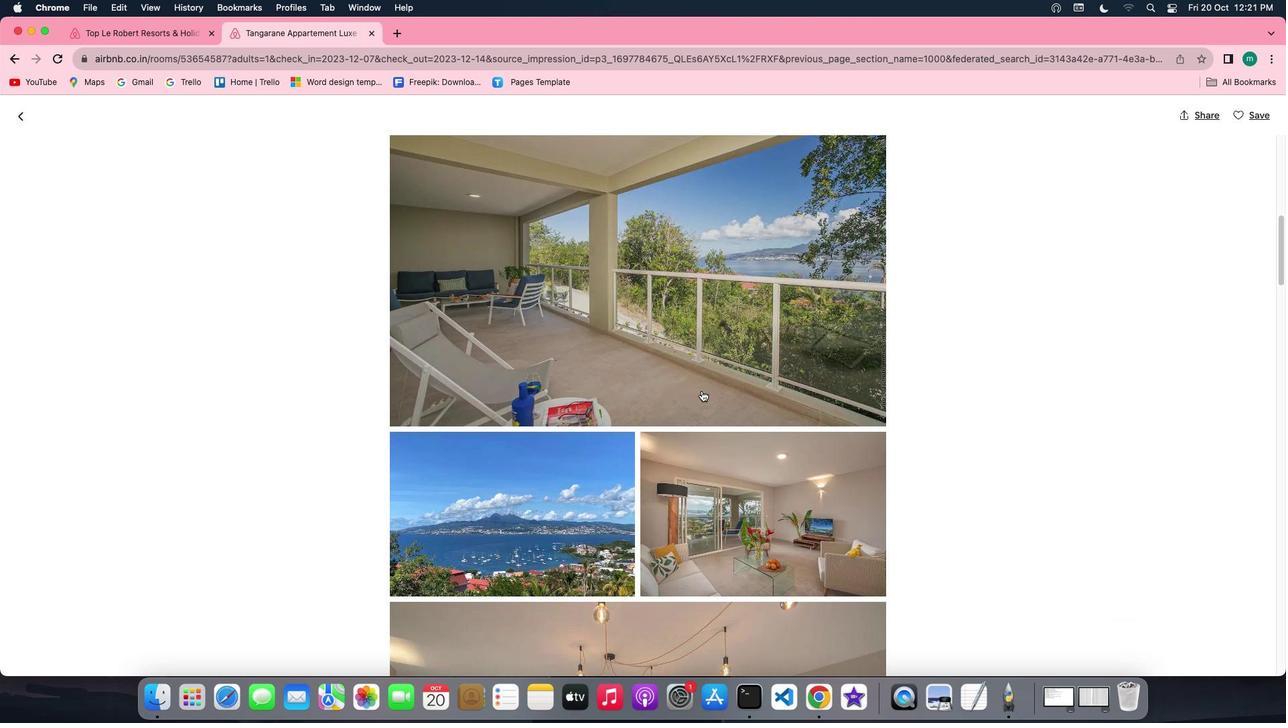 
Action: Mouse scrolled (702, 390) with delta (0, -2)
Screenshot: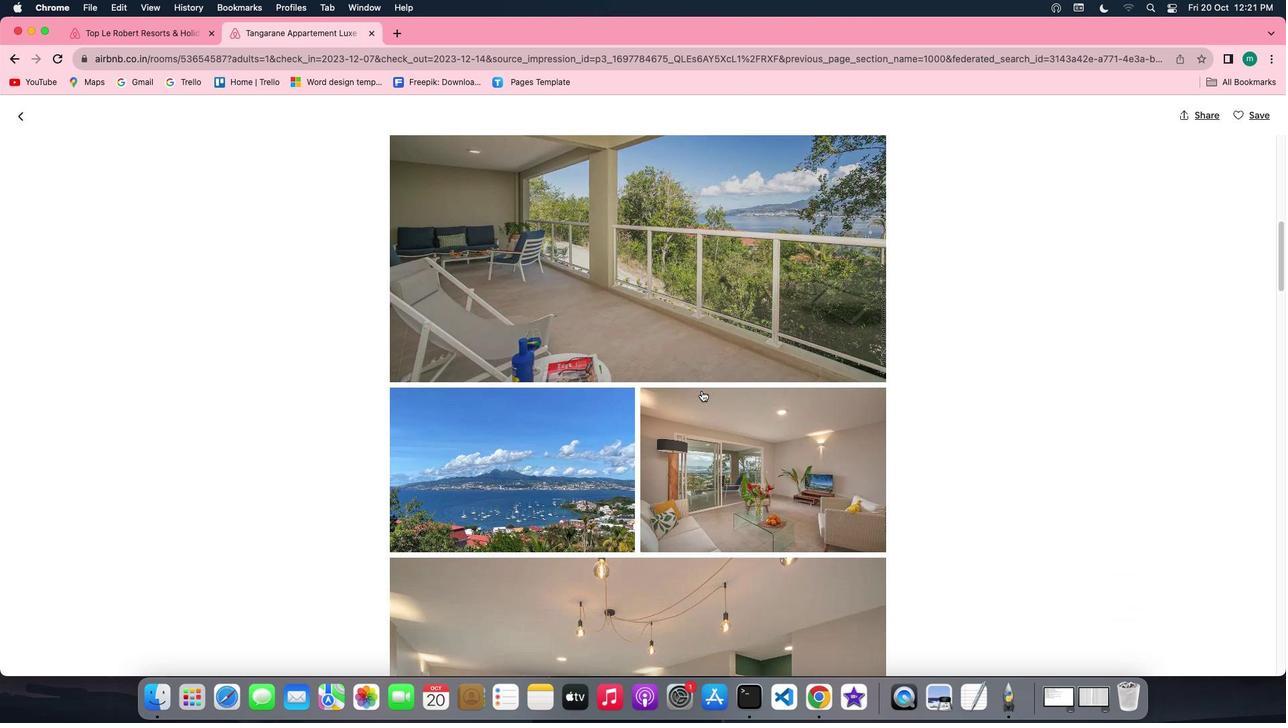 
Action: Mouse scrolled (702, 390) with delta (0, -2)
Screenshot: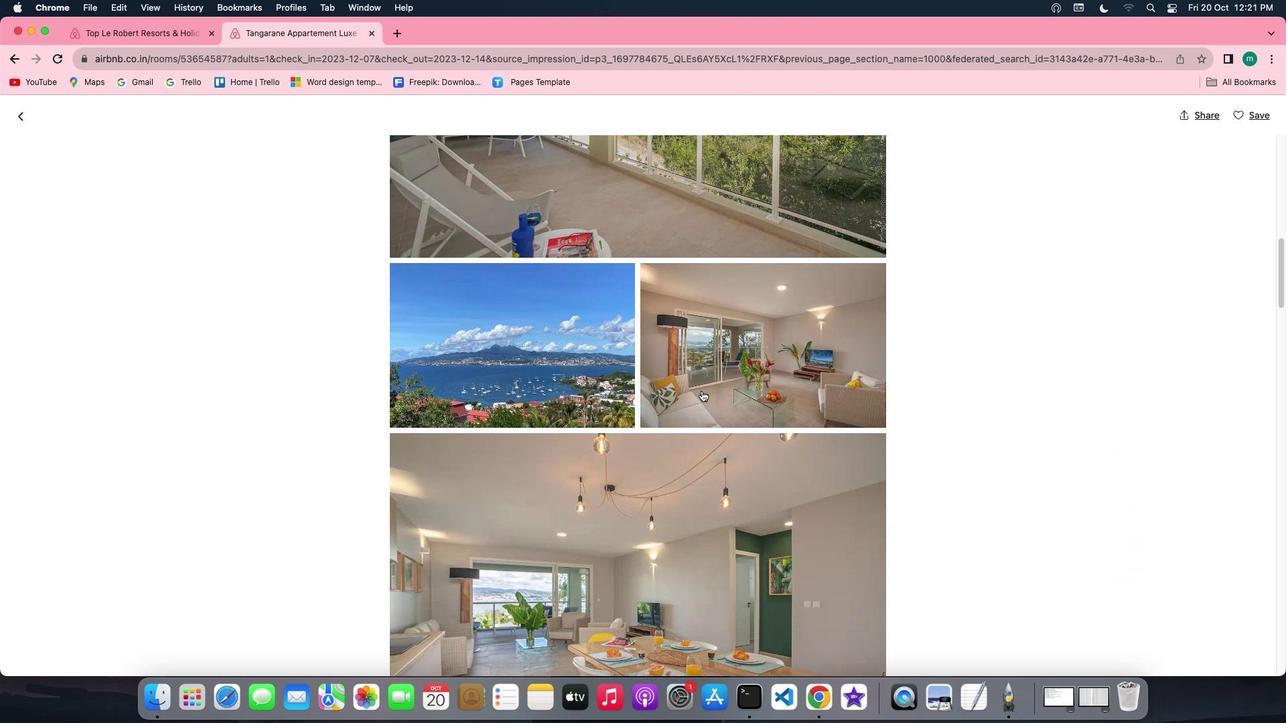 
Action: Mouse scrolled (702, 390) with delta (0, 0)
Screenshot: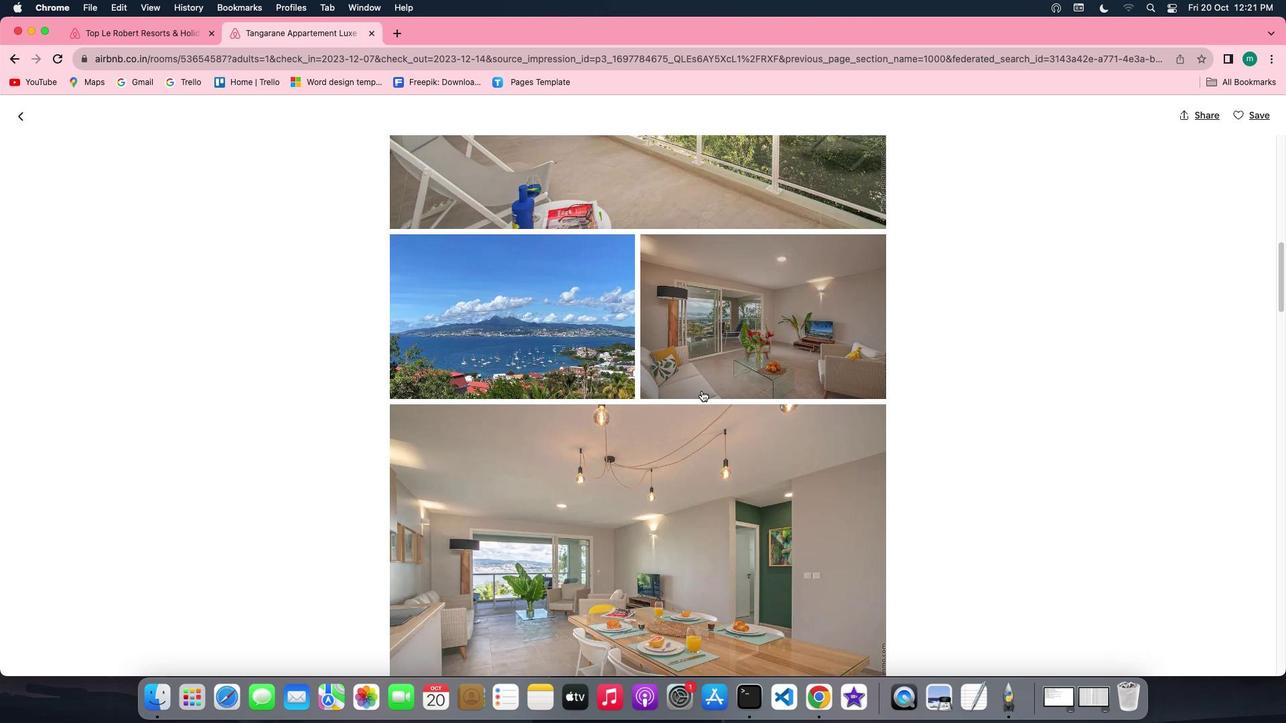 
Action: Mouse scrolled (702, 390) with delta (0, 0)
Screenshot: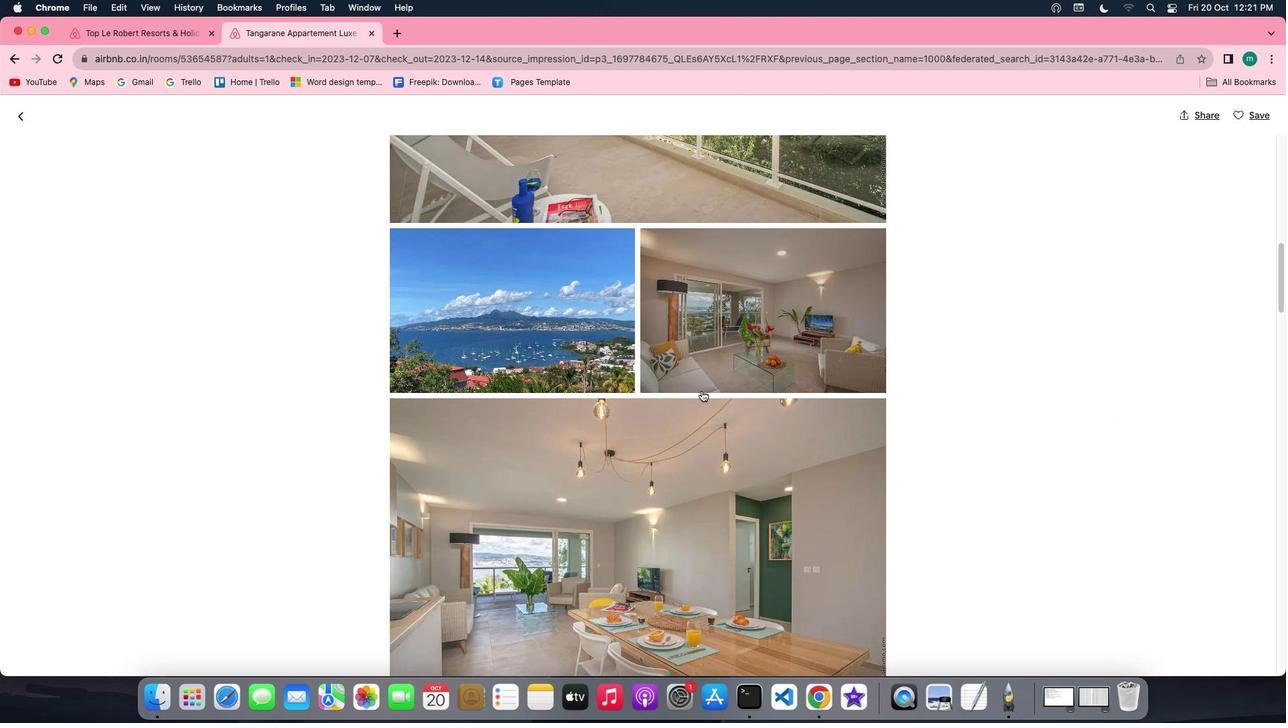 
Action: Mouse scrolled (702, 390) with delta (0, -1)
Screenshot: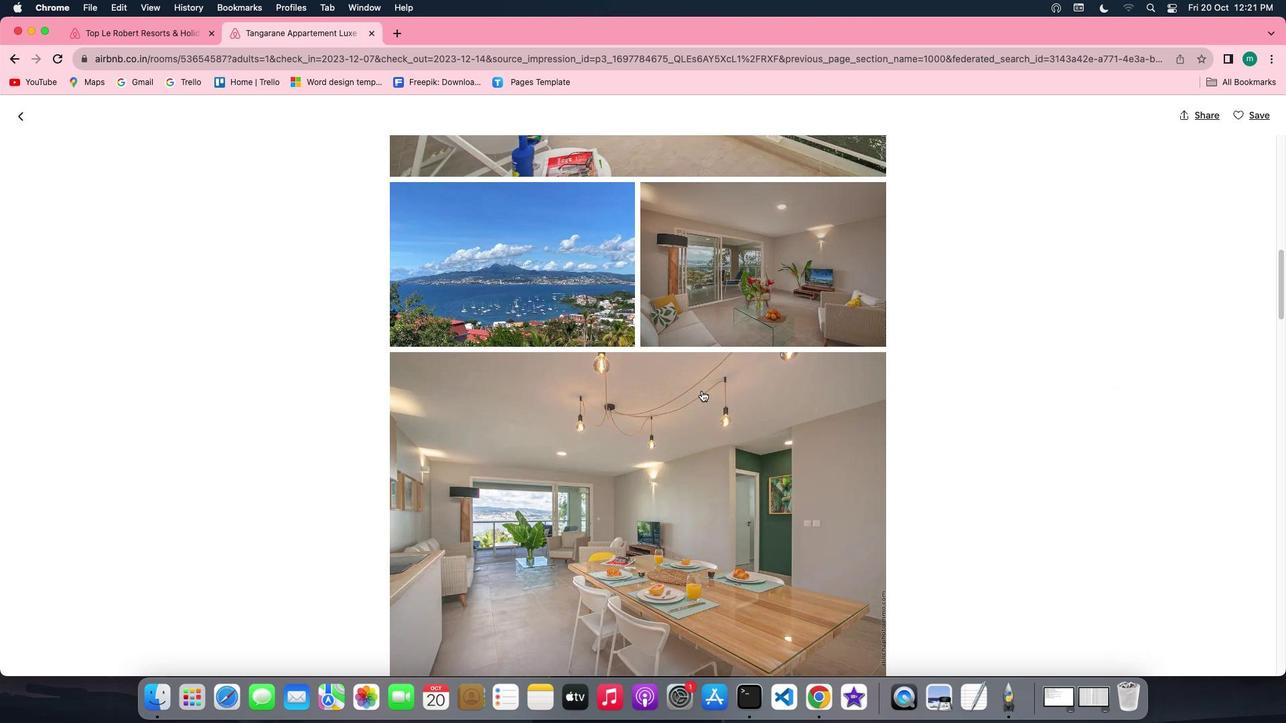 
Action: Mouse scrolled (702, 390) with delta (0, 0)
Screenshot: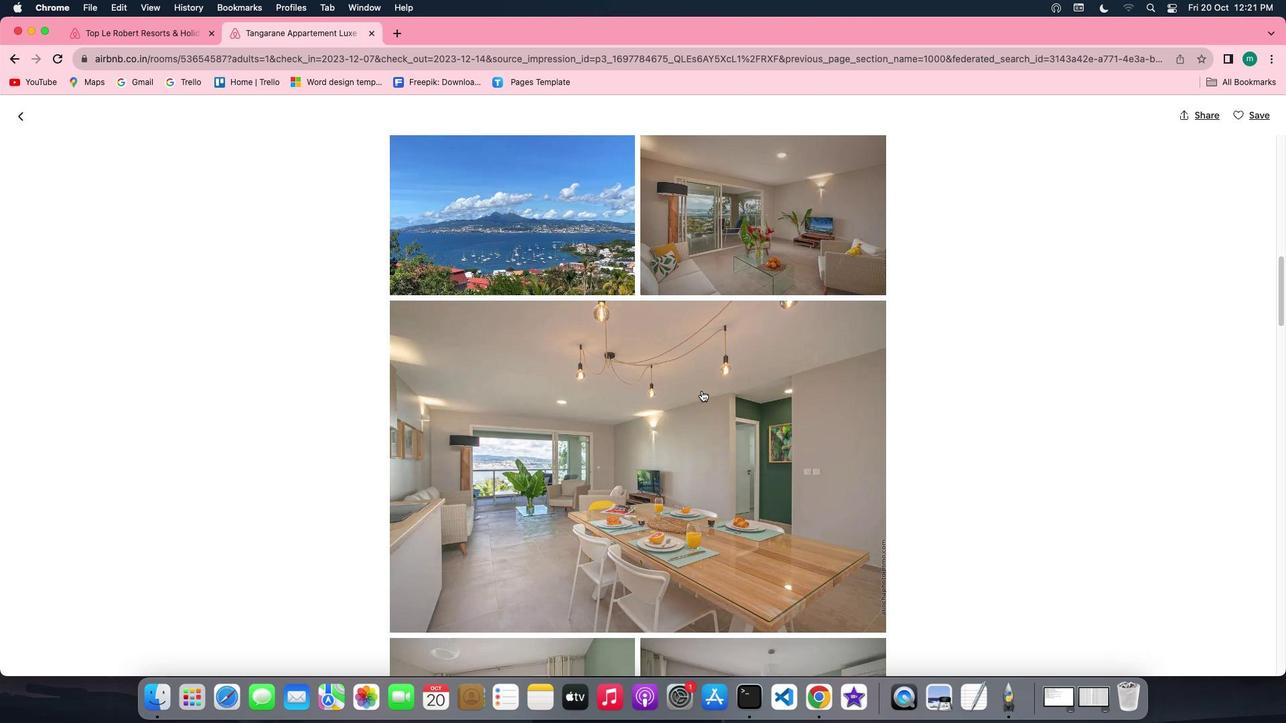 
Action: Mouse scrolled (702, 390) with delta (0, 0)
Screenshot: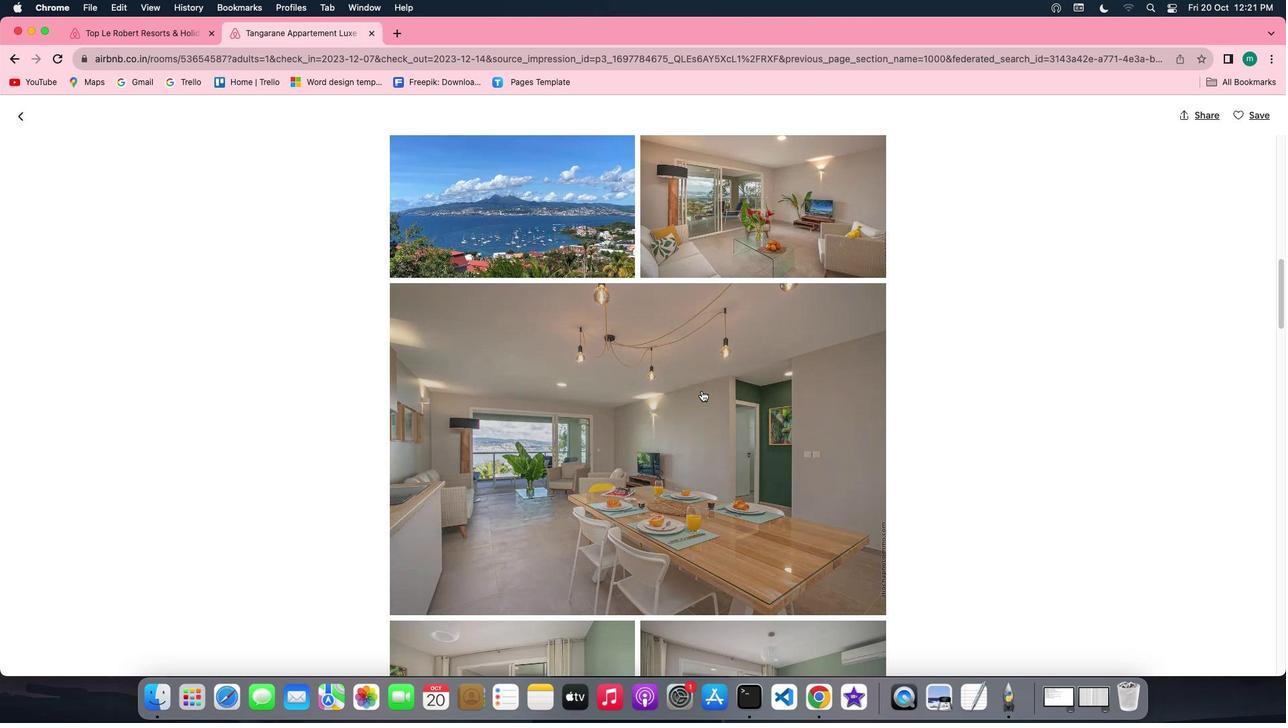 
Action: Mouse scrolled (702, 390) with delta (0, 0)
Screenshot: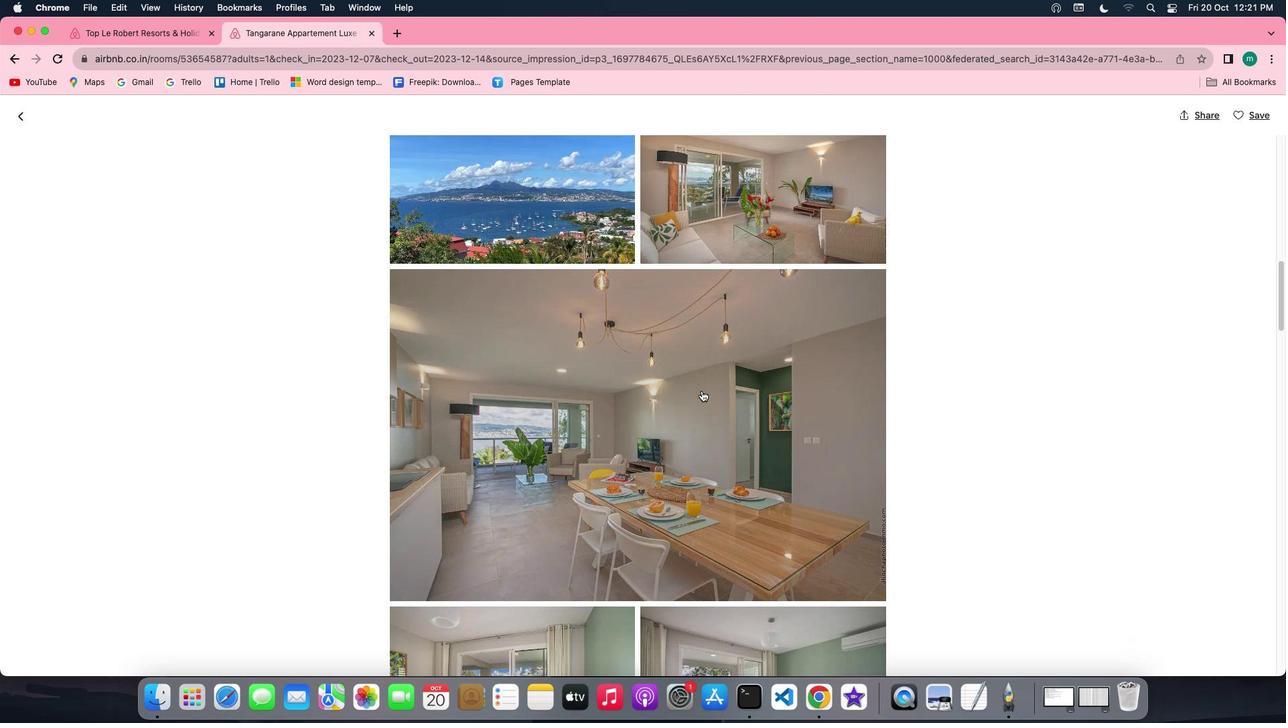 
Action: Mouse scrolled (702, 390) with delta (0, -1)
Screenshot: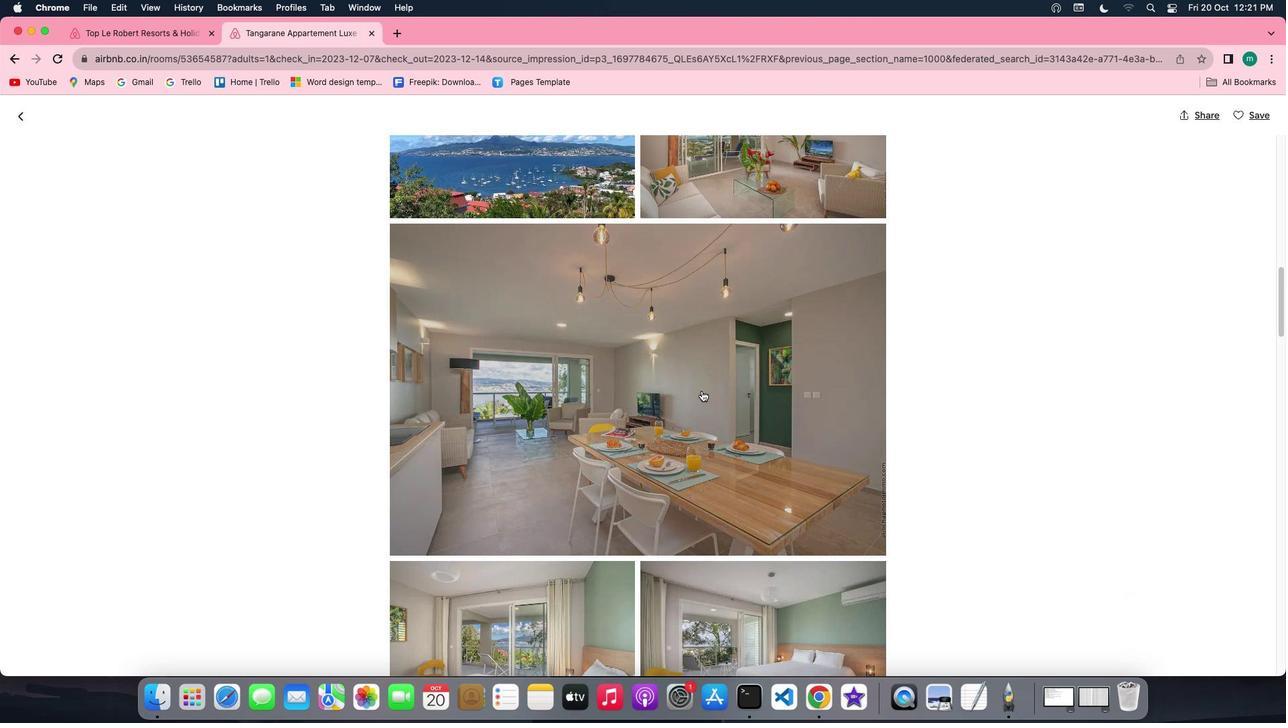 
Action: Mouse scrolled (702, 390) with delta (0, -2)
Screenshot: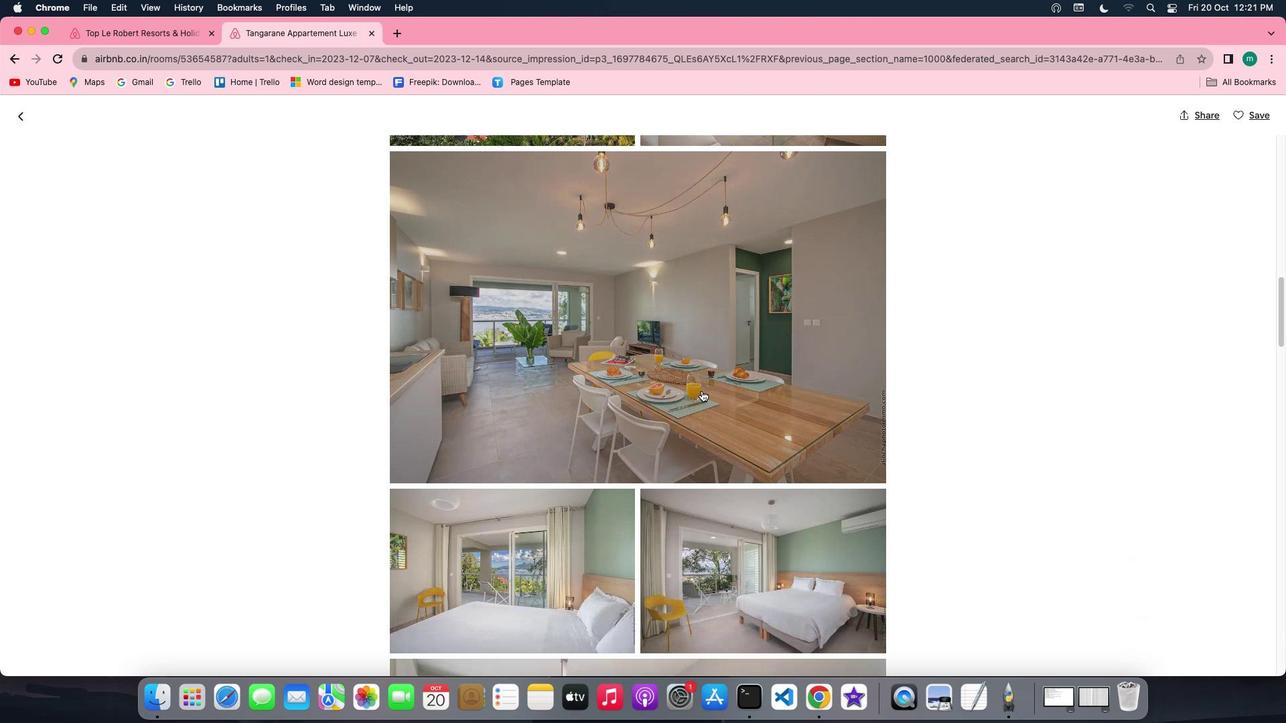 
Action: Mouse scrolled (702, 390) with delta (0, 0)
Screenshot: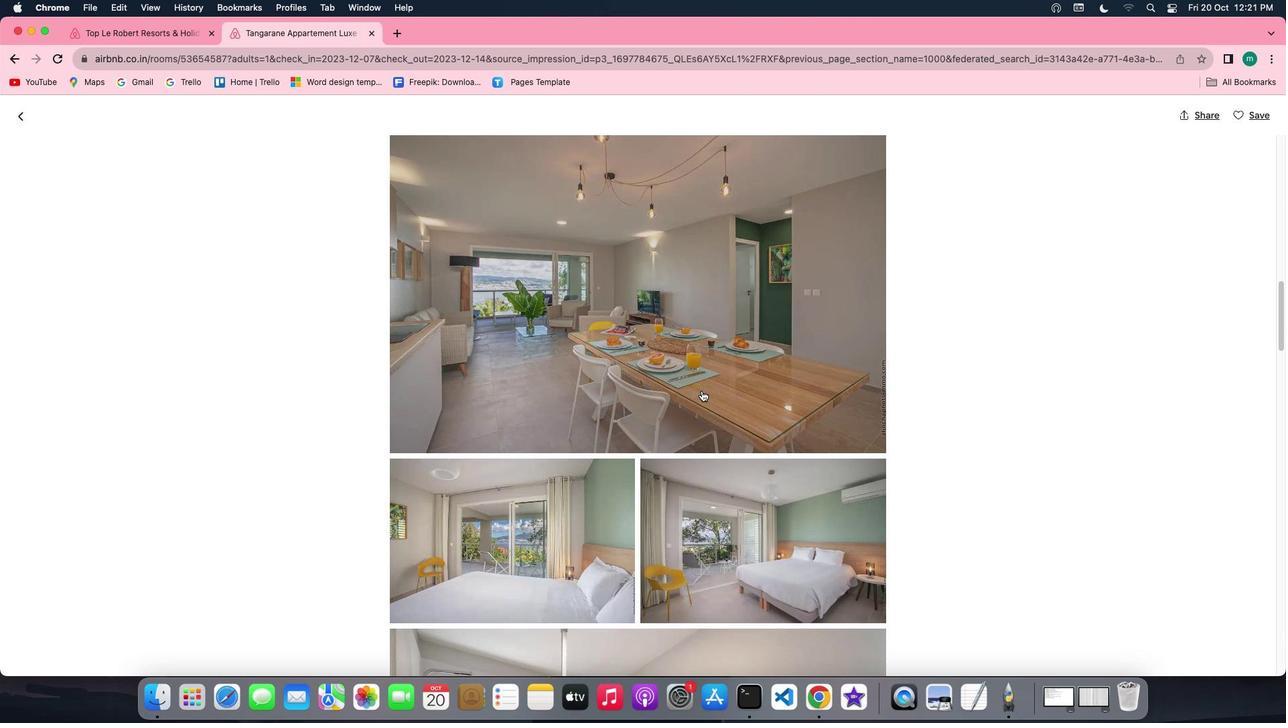 
Action: Mouse scrolled (702, 390) with delta (0, 0)
Screenshot: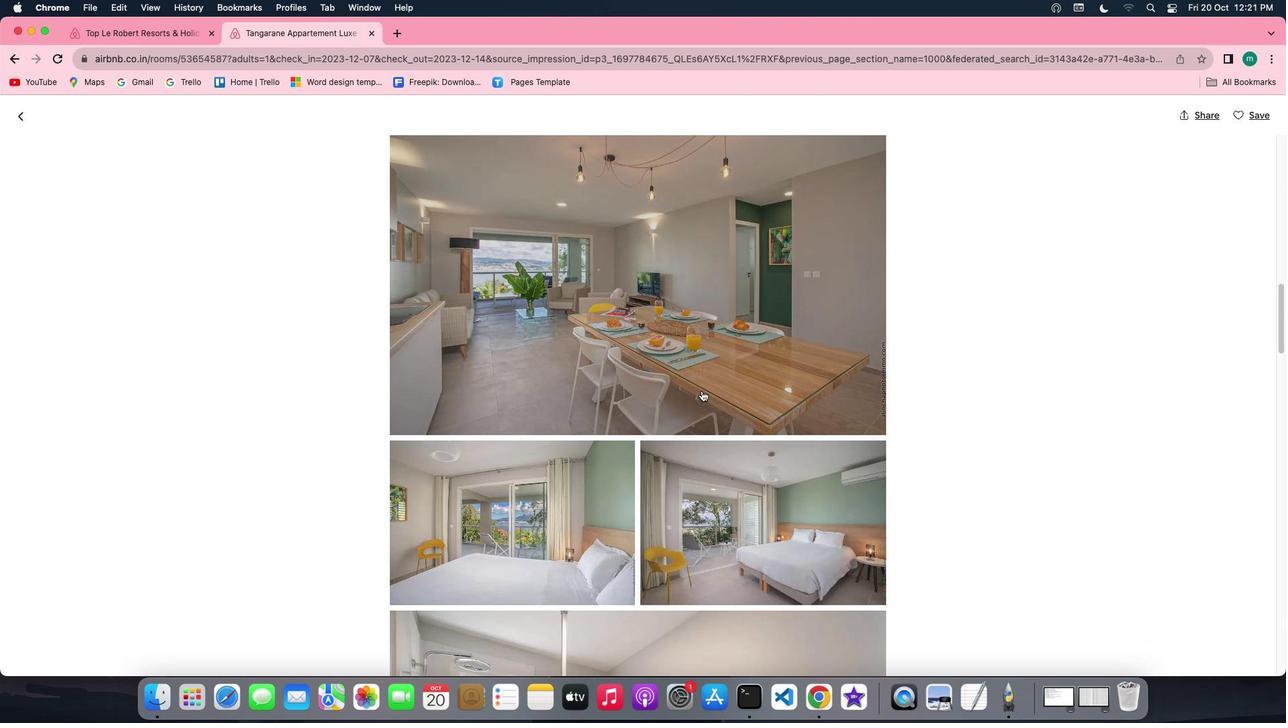 
Action: Mouse scrolled (702, 390) with delta (0, 0)
Screenshot: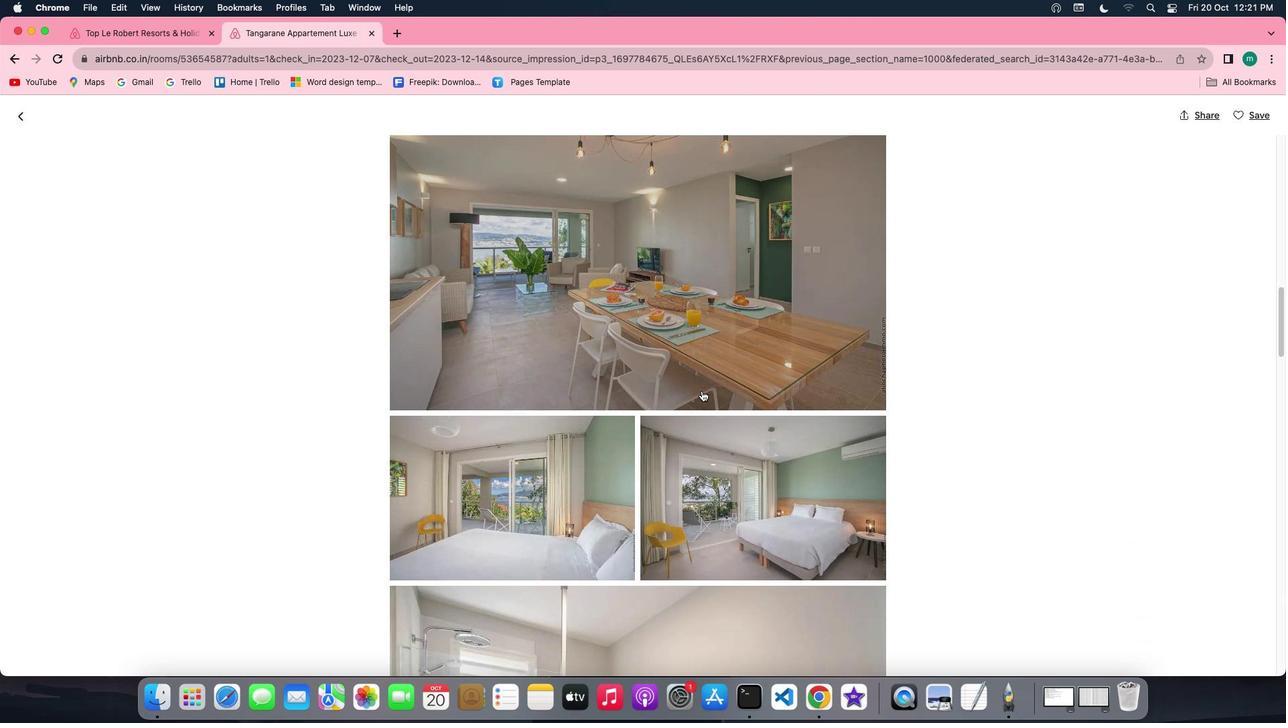 
Action: Mouse scrolled (702, 390) with delta (0, -1)
Screenshot: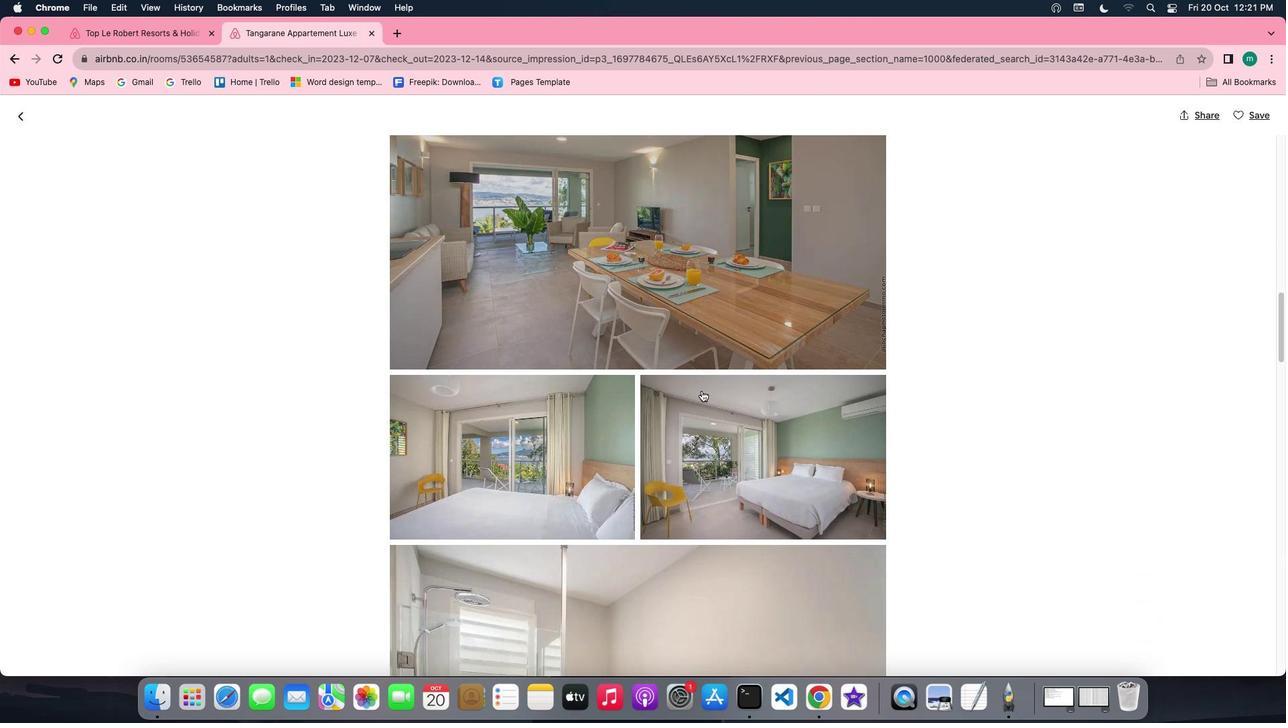 
Action: Mouse scrolled (702, 390) with delta (0, -2)
Screenshot: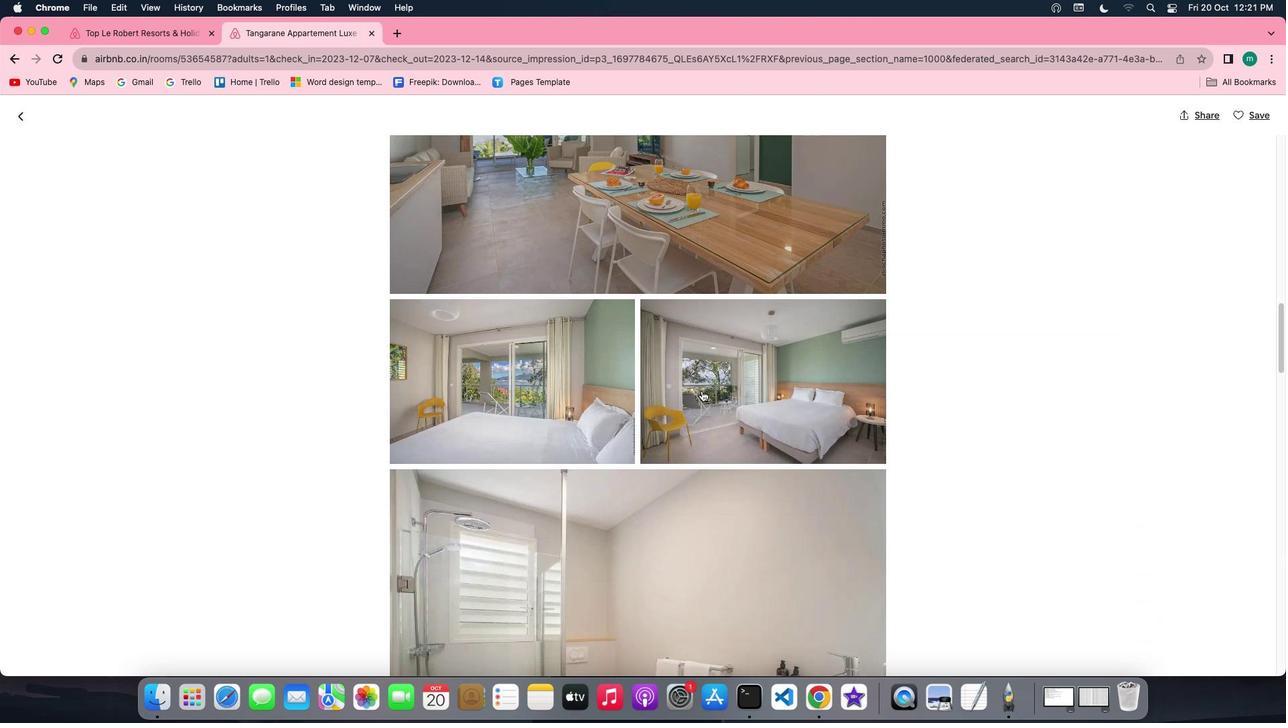 
Action: Mouse scrolled (702, 390) with delta (0, -2)
Screenshot: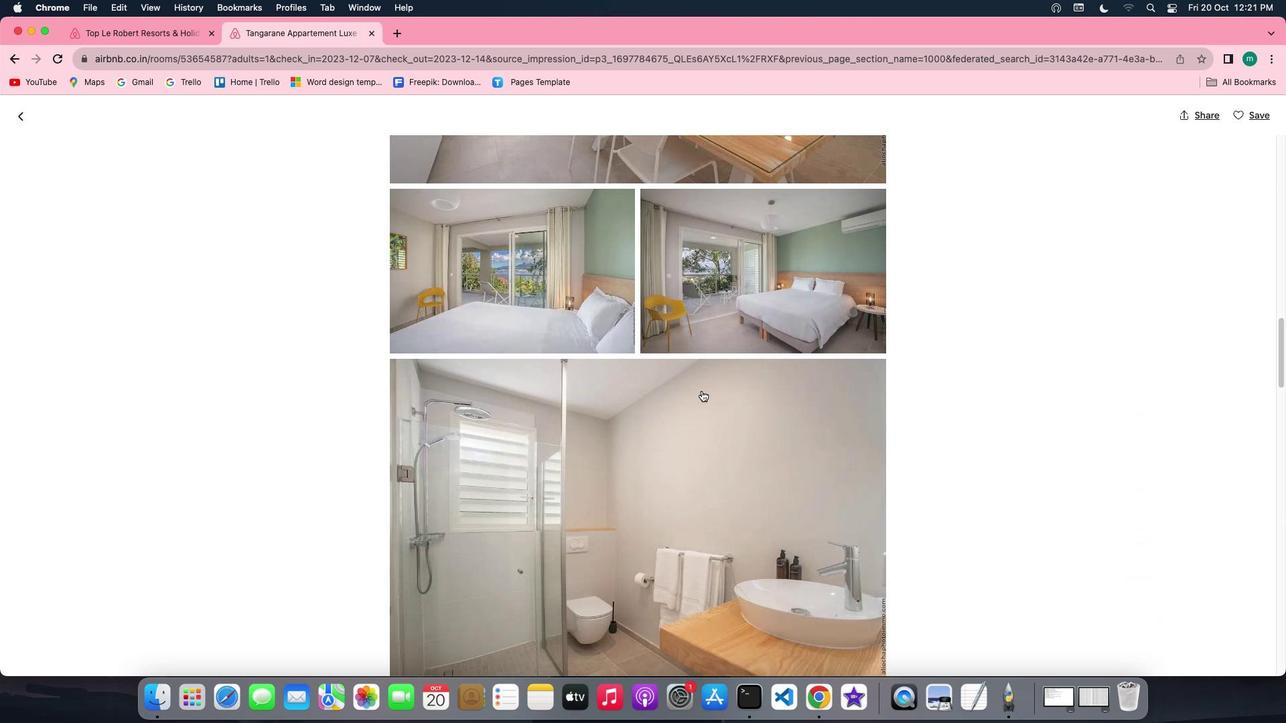 
Action: Mouse scrolled (702, 390) with delta (0, 0)
Screenshot: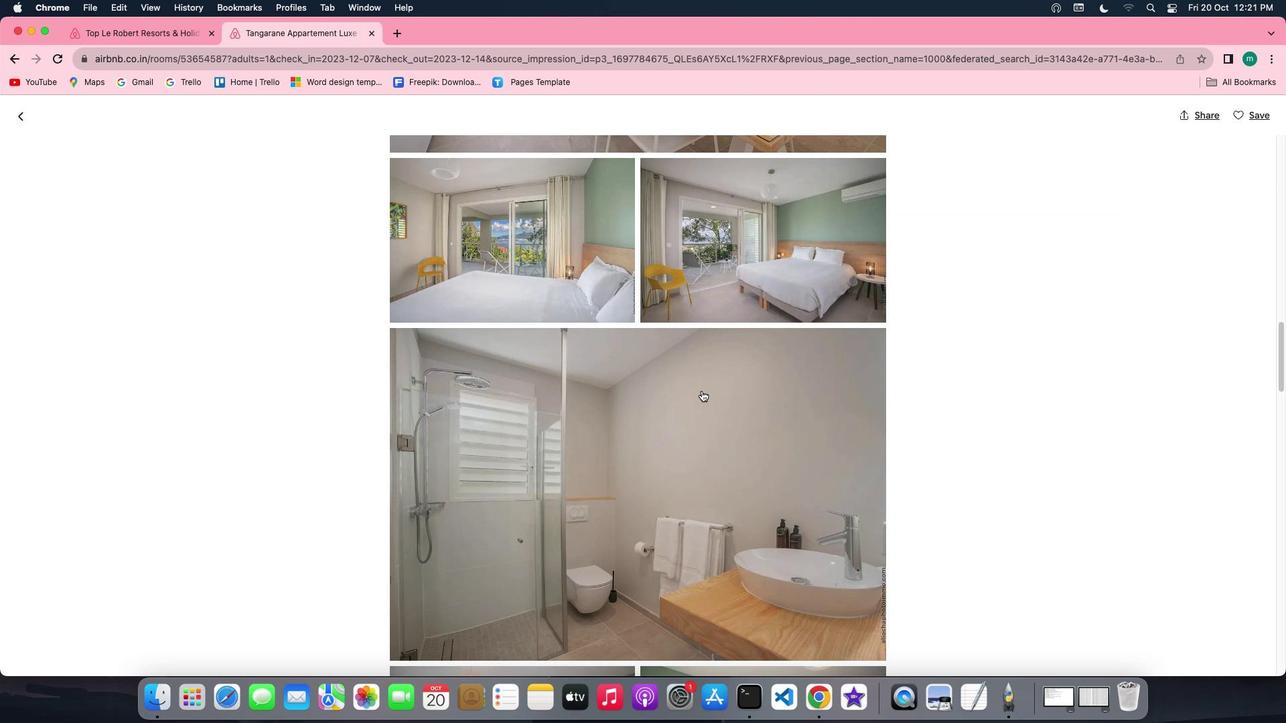 
Action: Mouse scrolled (702, 390) with delta (0, 0)
Screenshot: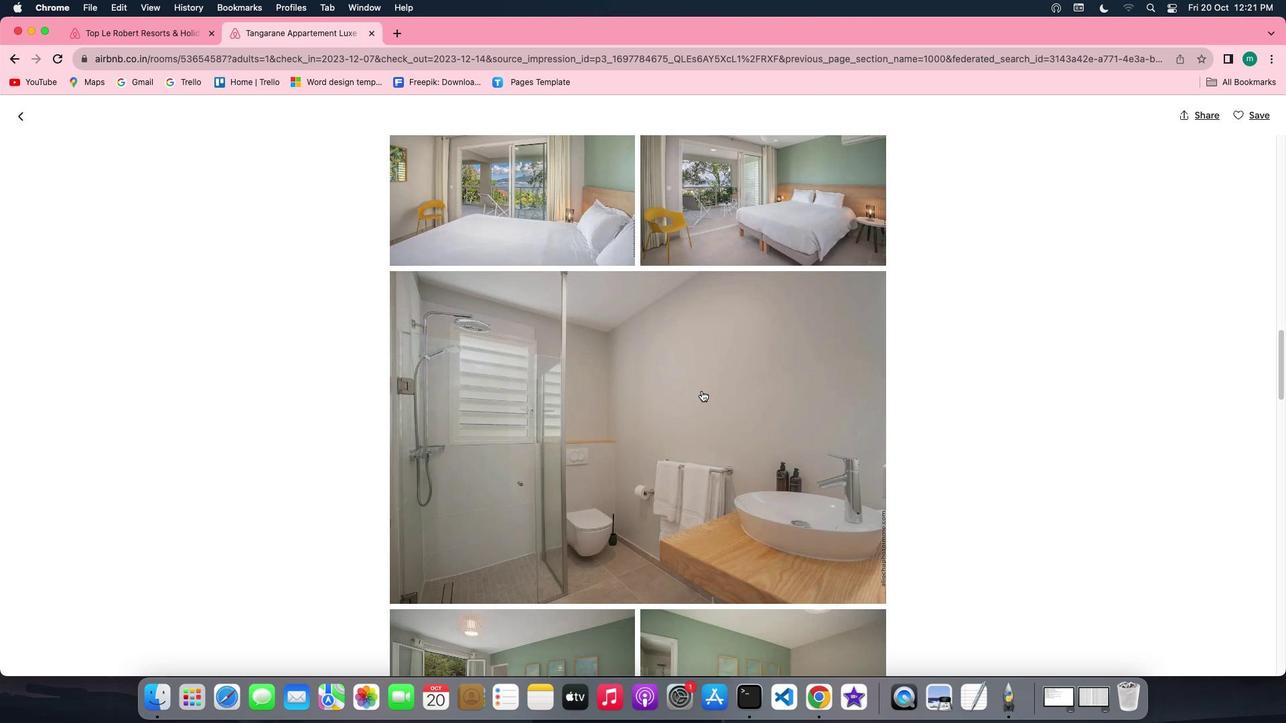 
Action: Mouse scrolled (702, 390) with delta (0, -1)
Screenshot: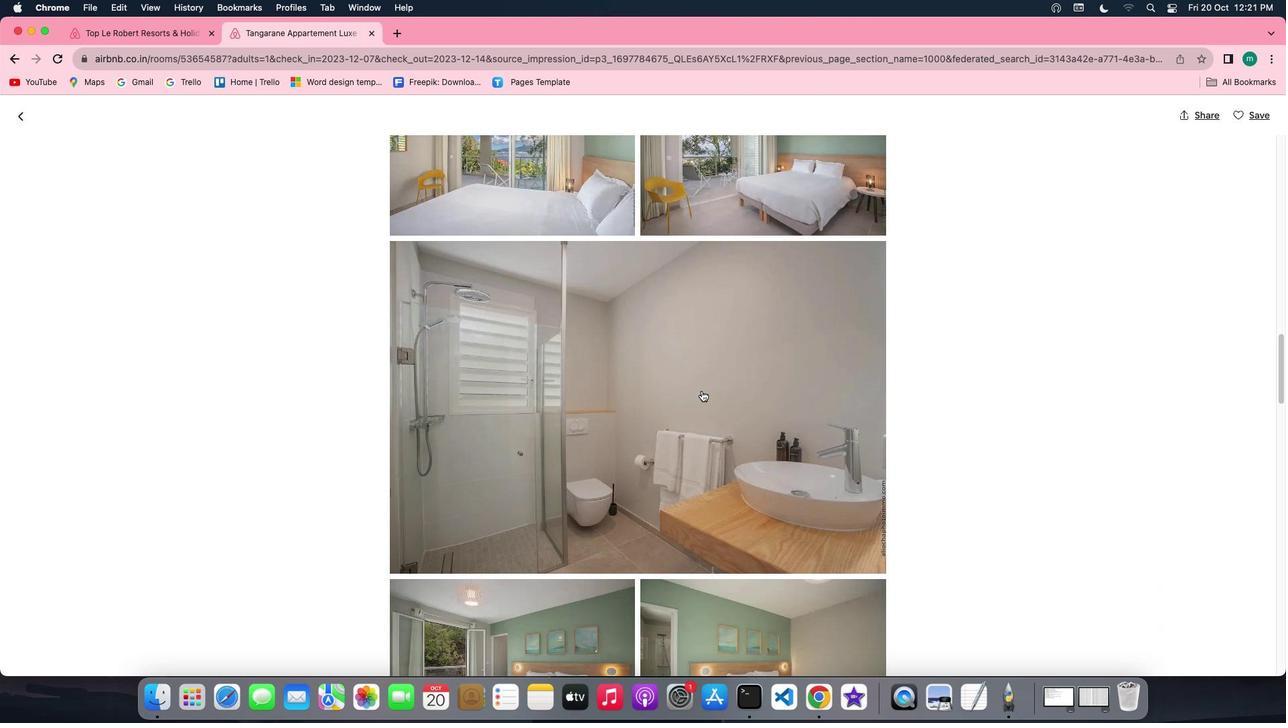 
Action: Mouse scrolled (702, 390) with delta (0, -2)
Screenshot: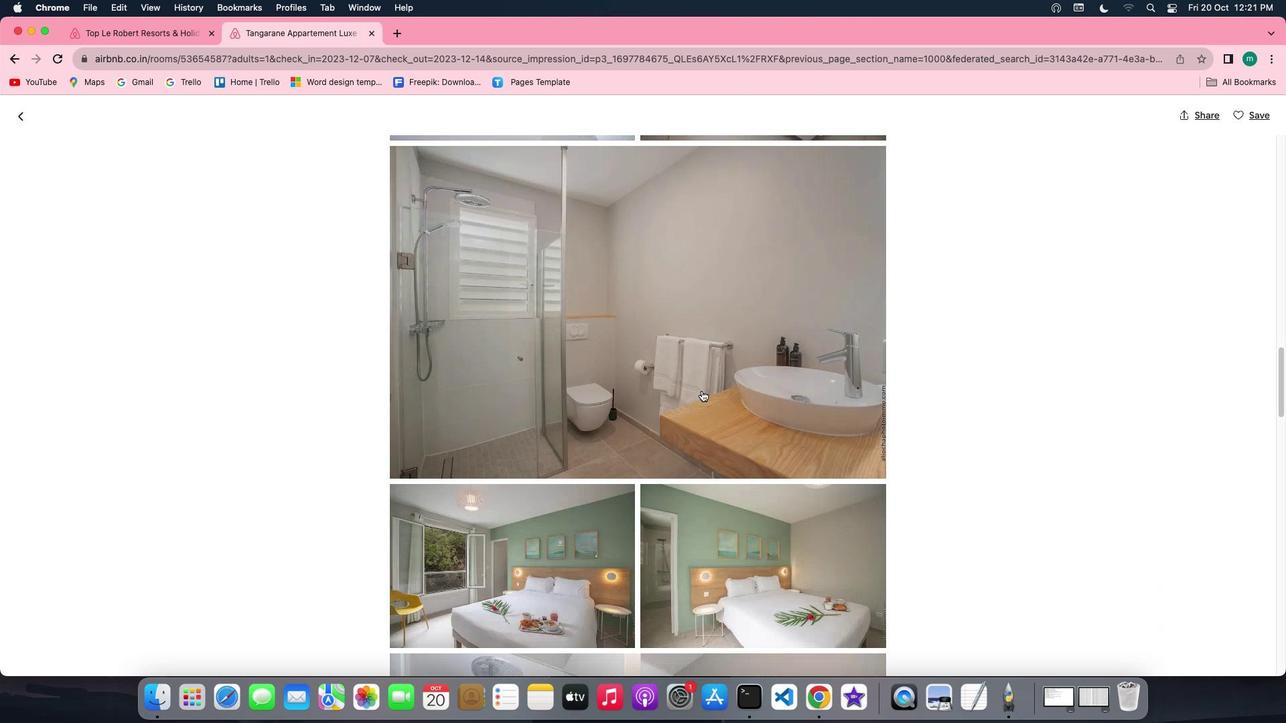 
Action: Mouse scrolled (702, 390) with delta (0, -2)
Screenshot: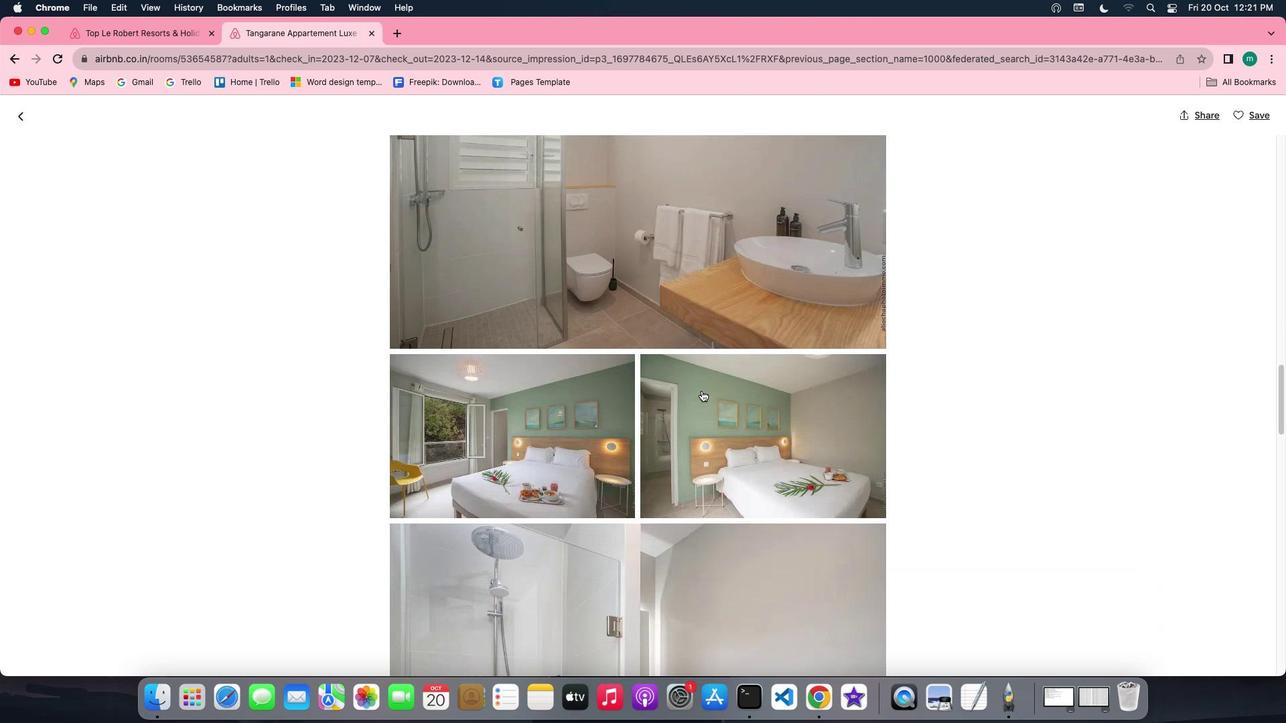 
Action: Mouse scrolled (702, 390) with delta (0, 0)
Screenshot: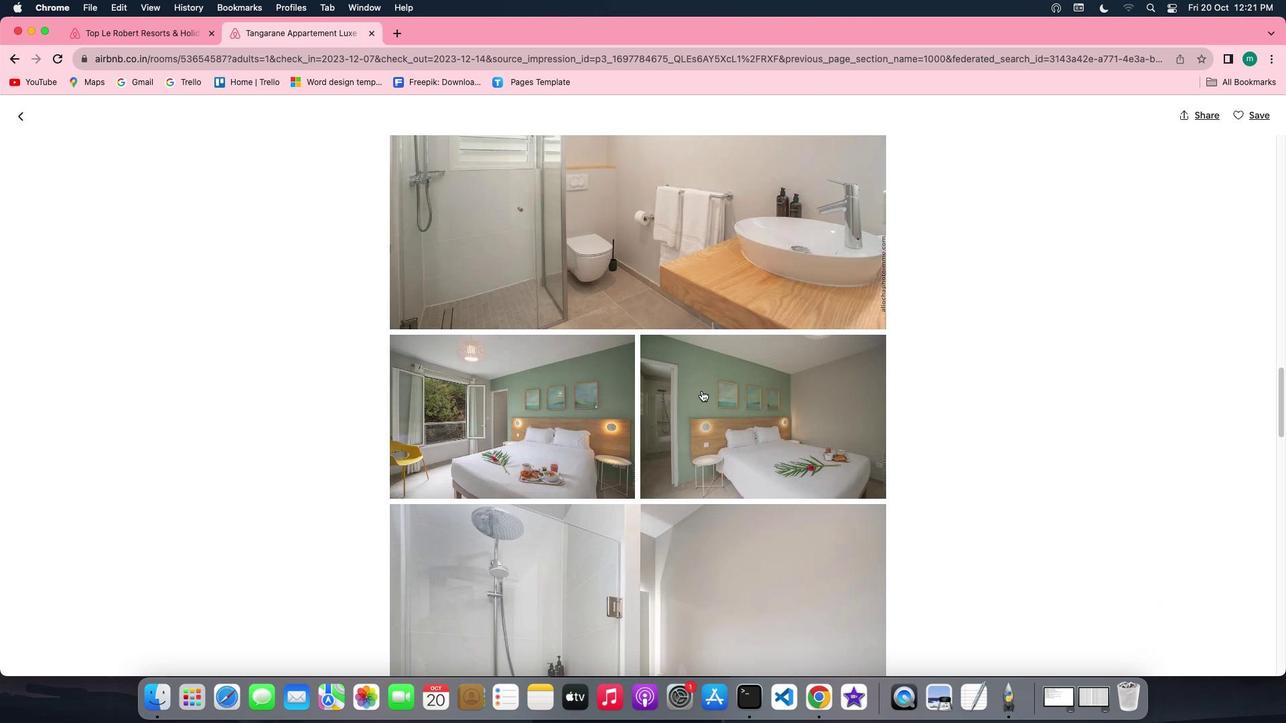 
Action: Mouse scrolled (702, 390) with delta (0, 0)
Screenshot: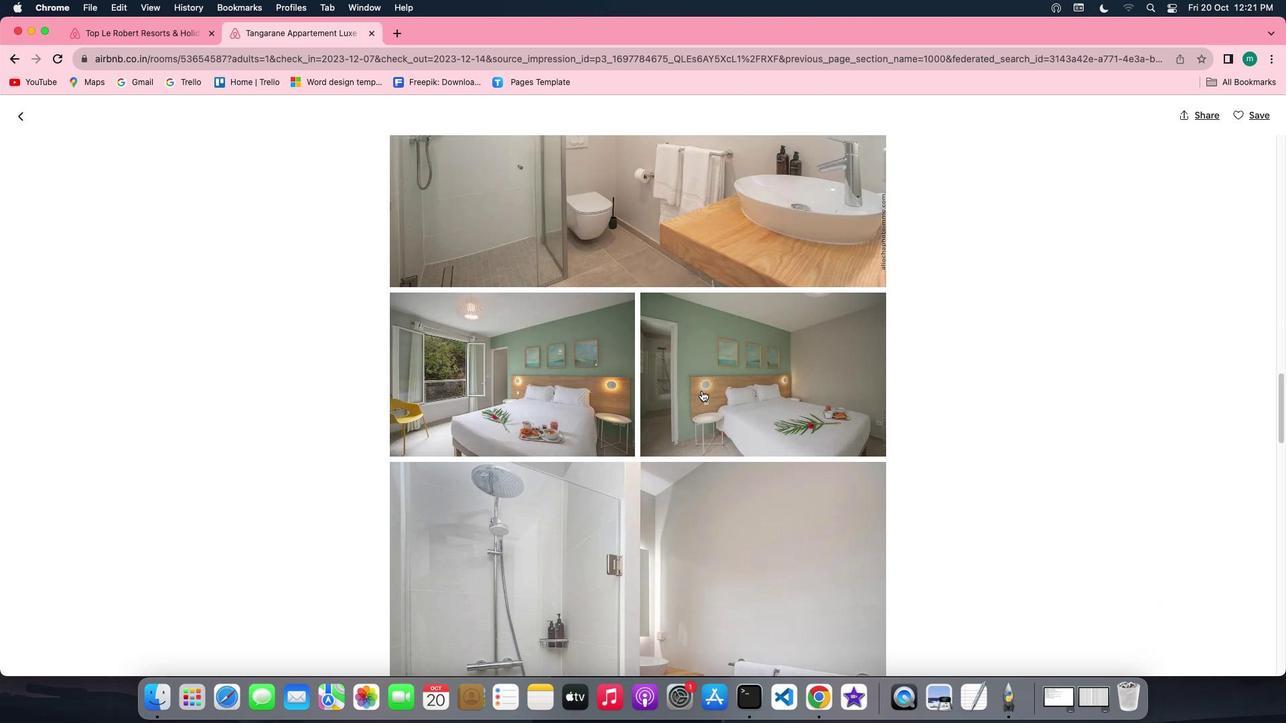 
Action: Mouse scrolled (702, 390) with delta (0, -1)
Screenshot: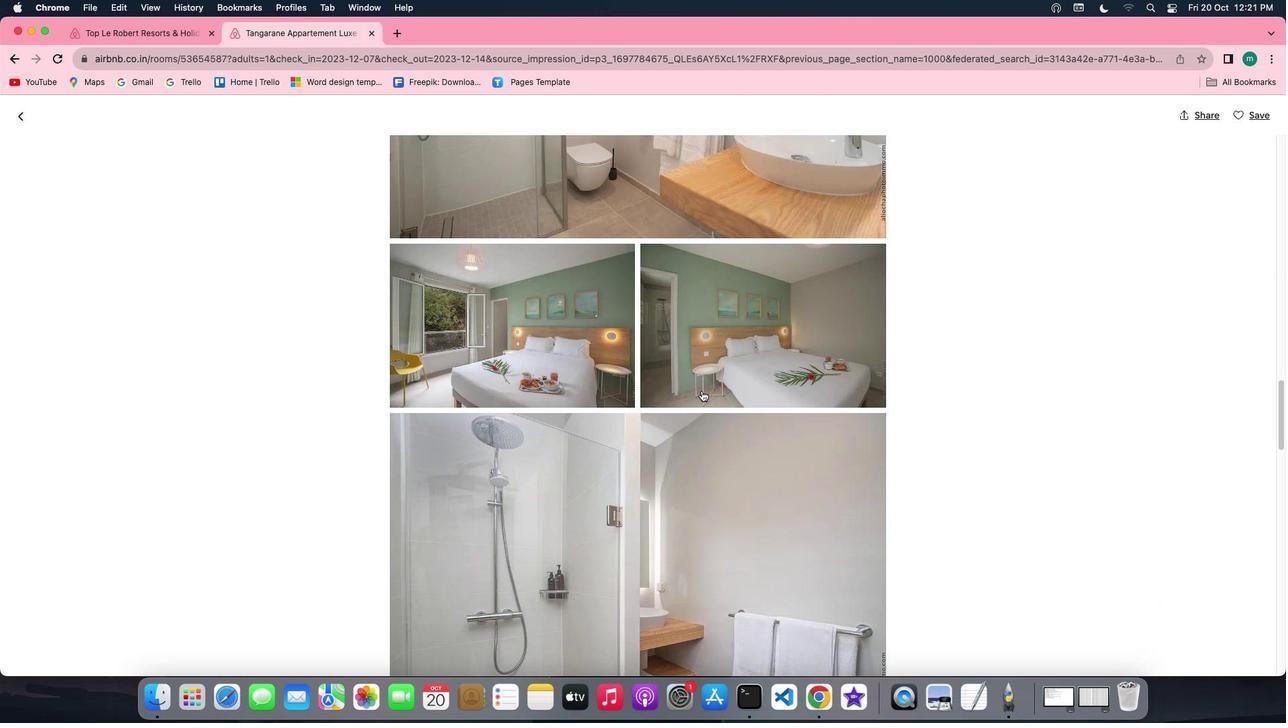 
Action: Mouse scrolled (702, 390) with delta (0, -2)
Screenshot: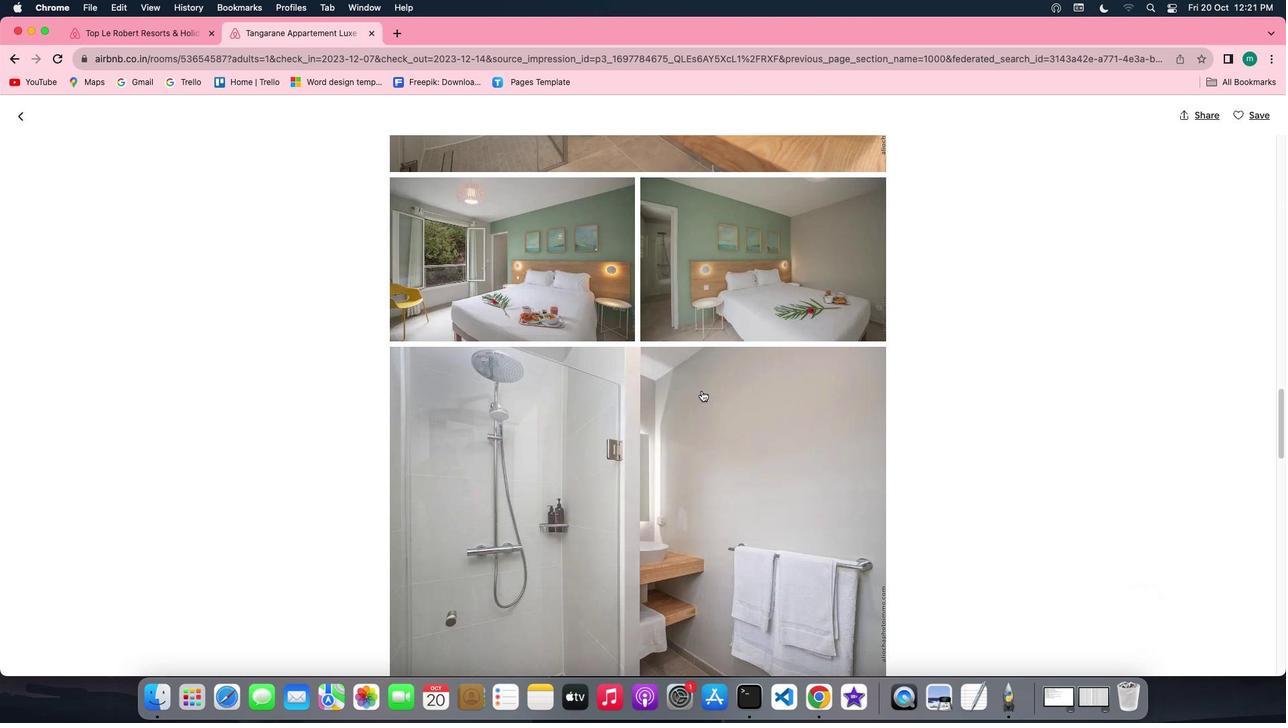 
Action: Mouse scrolled (702, 390) with delta (0, -2)
Screenshot: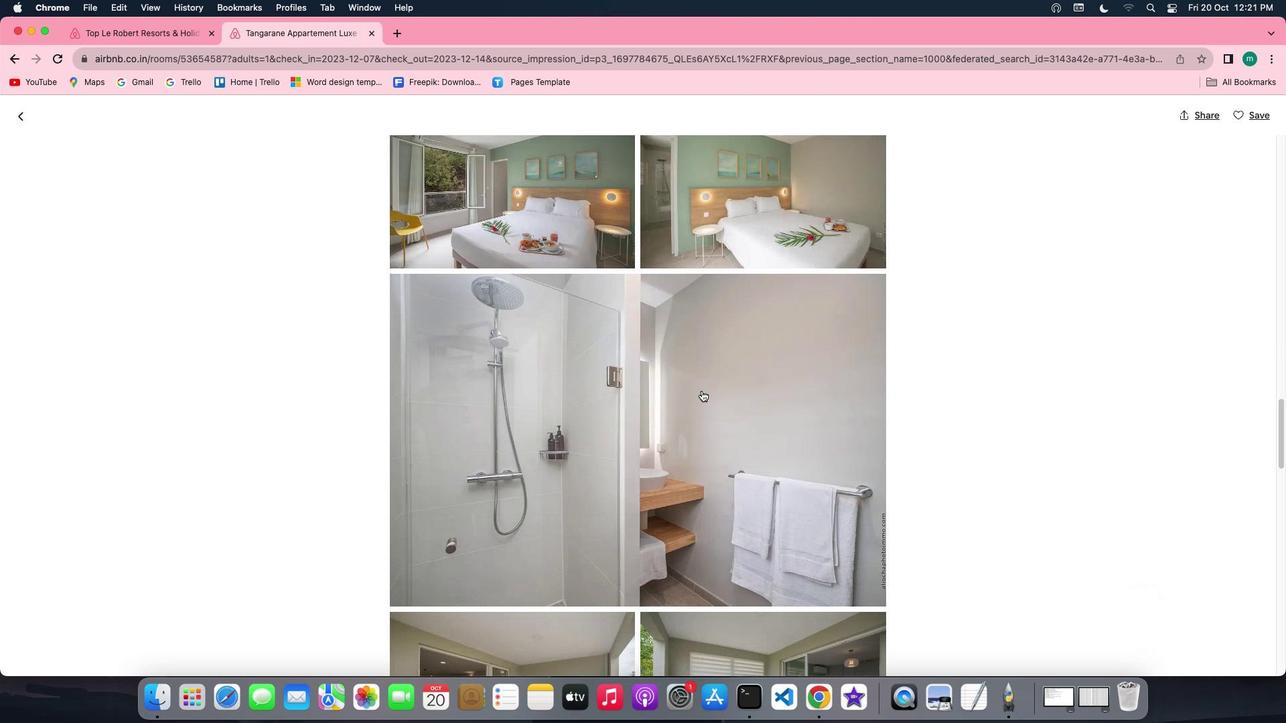 
Action: Mouse scrolled (702, 390) with delta (0, 0)
Screenshot: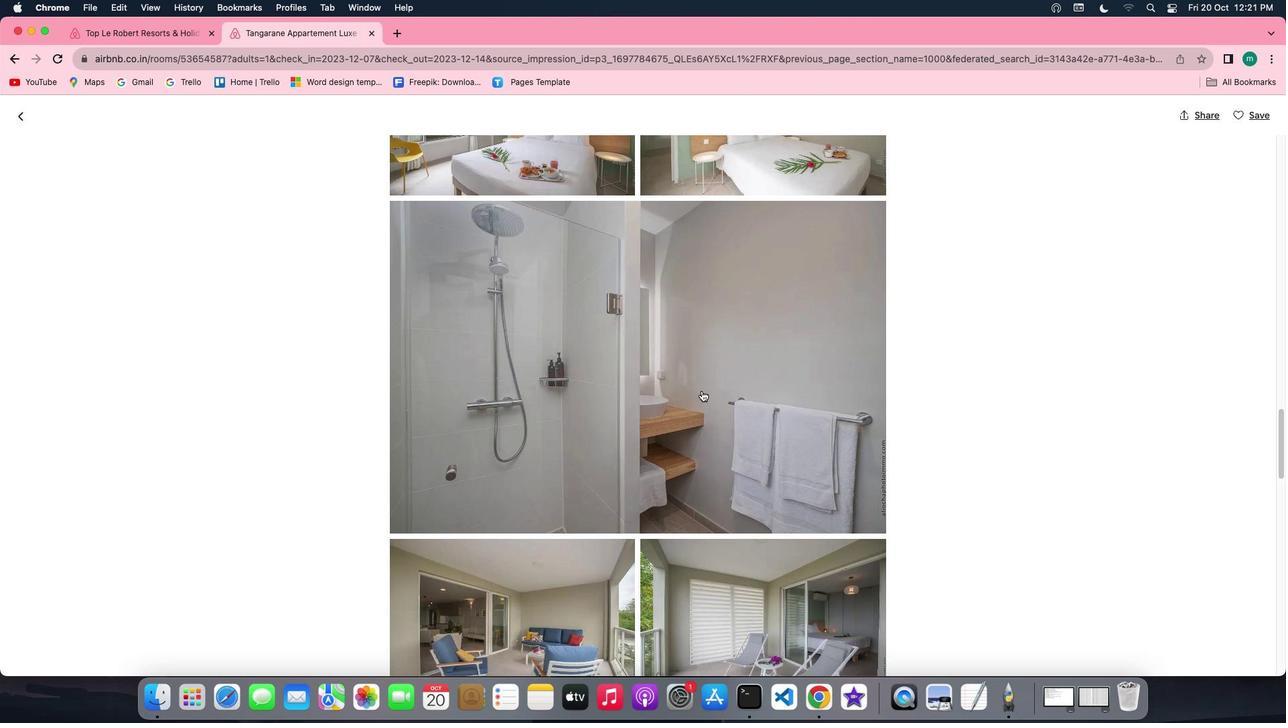 
Action: Mouse scrolled (702, 390) with delta (0, 0)
Screenshot: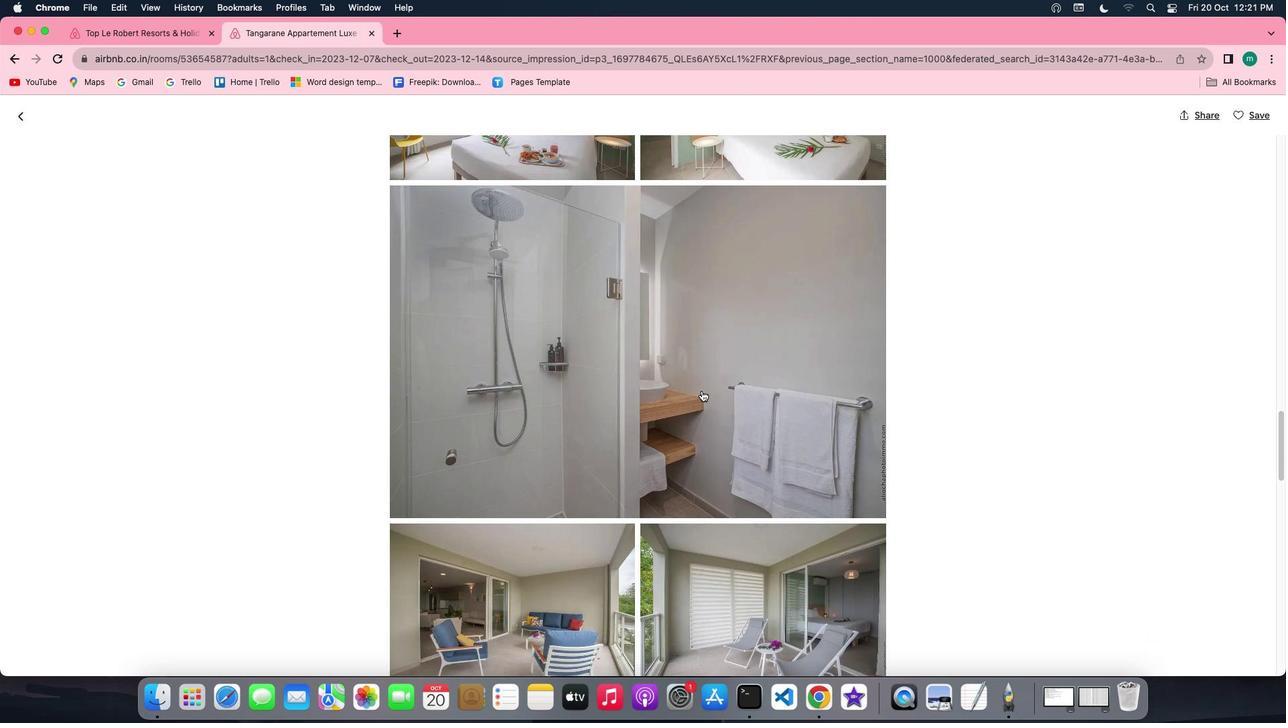
Action: Mouse scrolled (702, 390) with delta (0, -1)
Screenshot: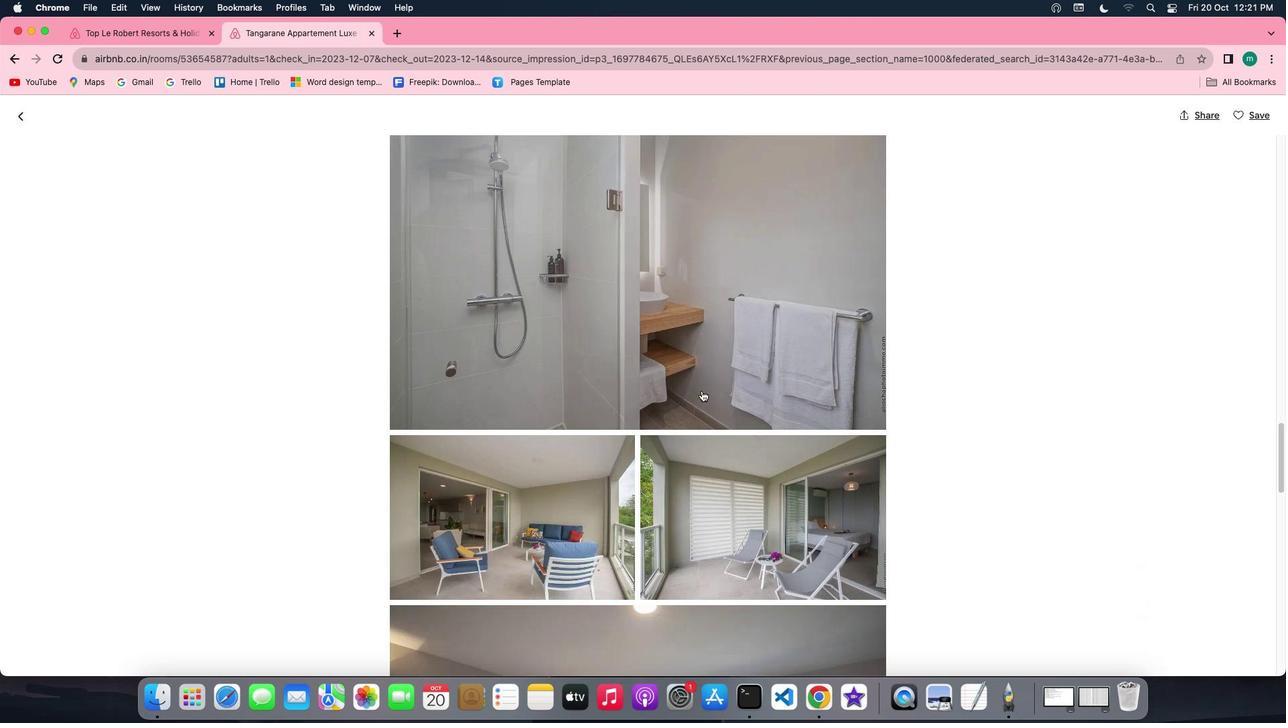 
Action: Mouse scrolled (702, 390) with delta (0, -2)
Screenshot: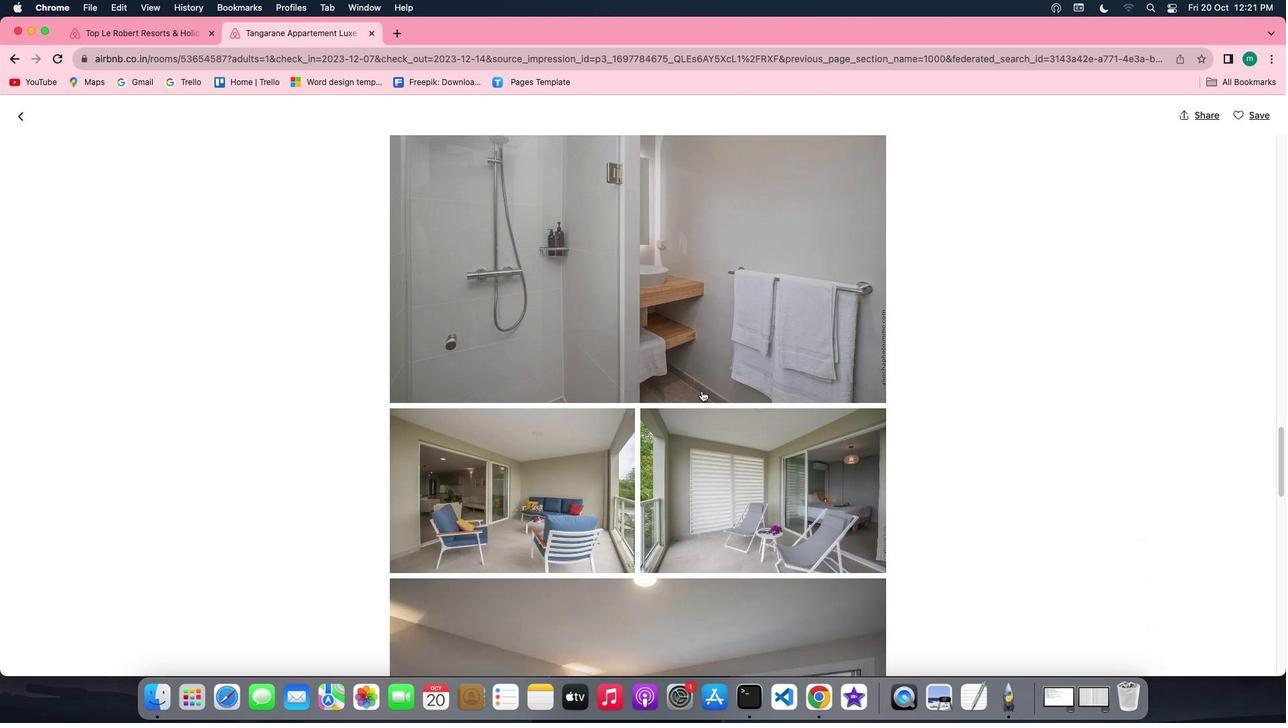 
Action: Mouse scrolled (702, 390) with delta (0, -2)
Screenshot: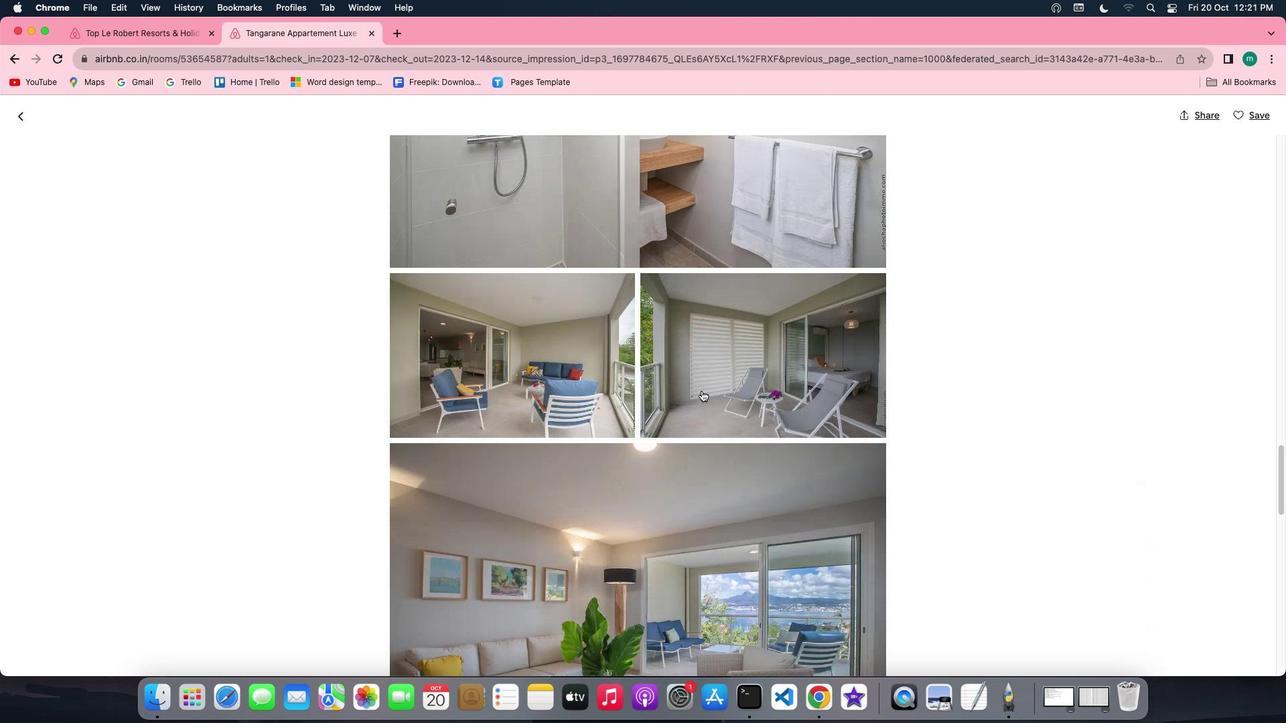 
Action: Mouse scrolled (702, 390) with delta (0, 0)
Screenshot: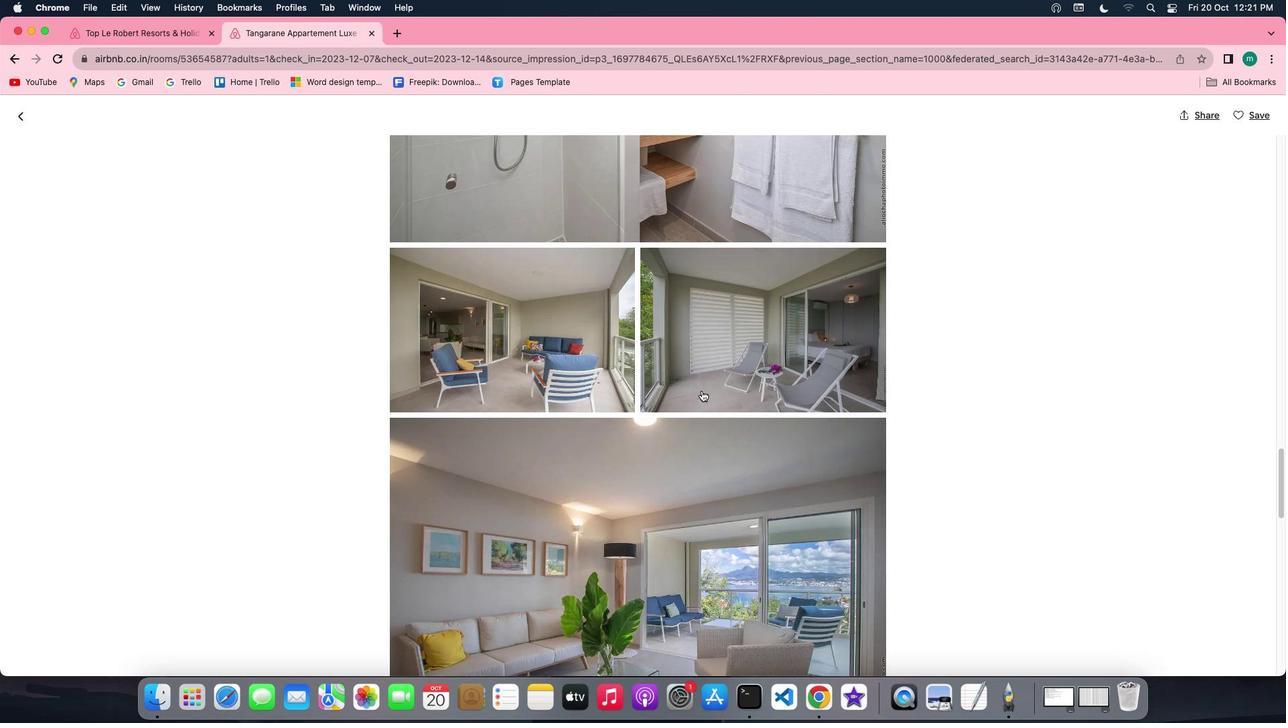 
Action: Mouse scrolled (702, 390) with delta (0, 0)
Screenshot: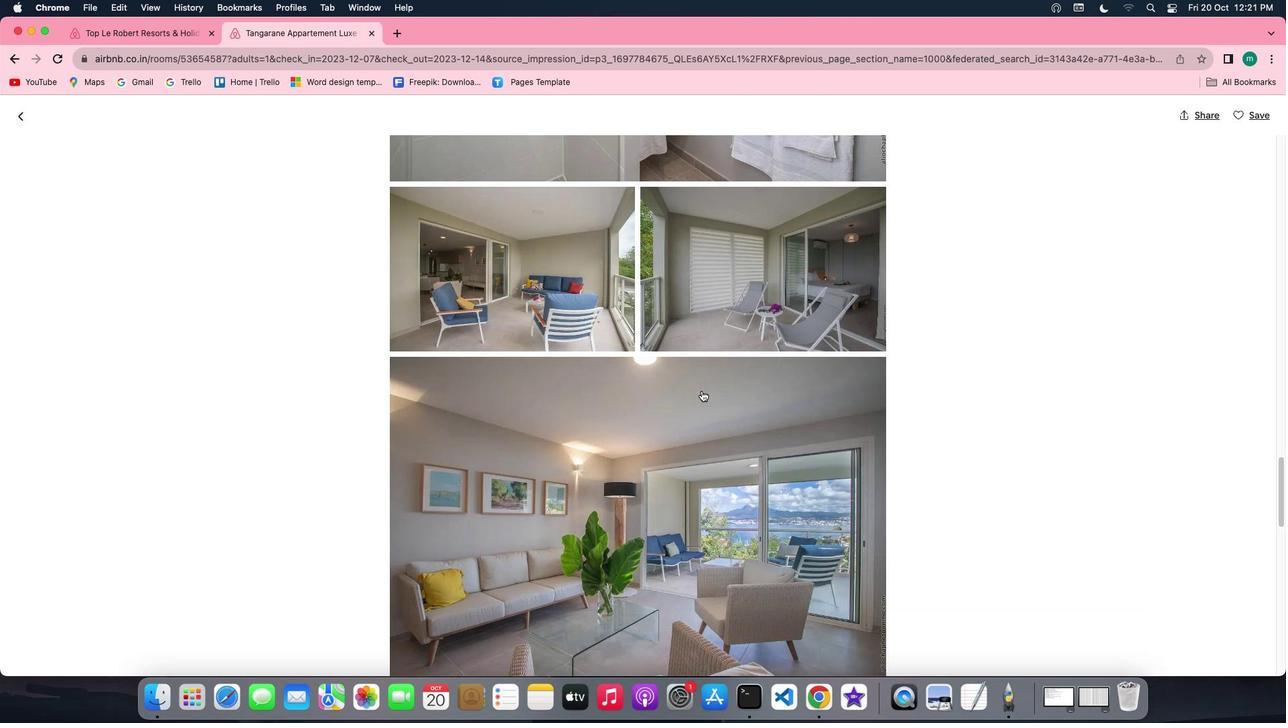 
Action: Mouse scrolled (702, 390) with delta (0, -1)
Screenshot: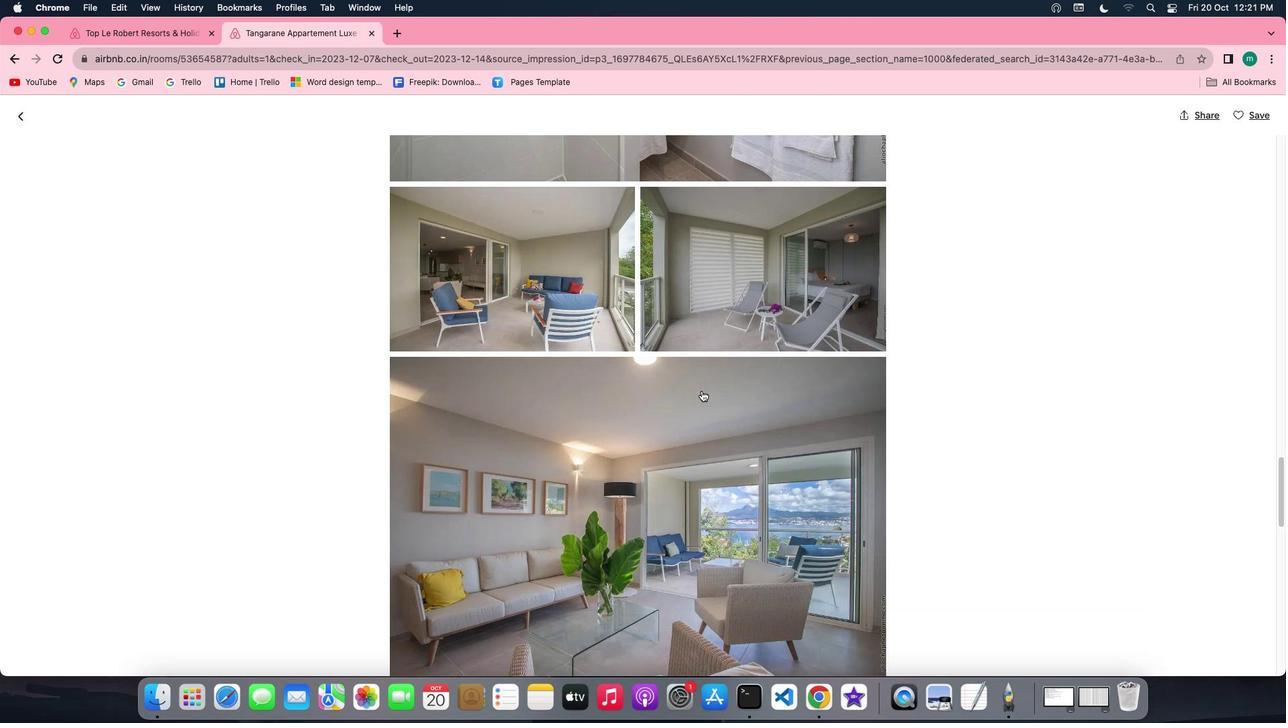 
Action: Mouse scrolled (702, 390) with delta (0, -2)
Screenshot: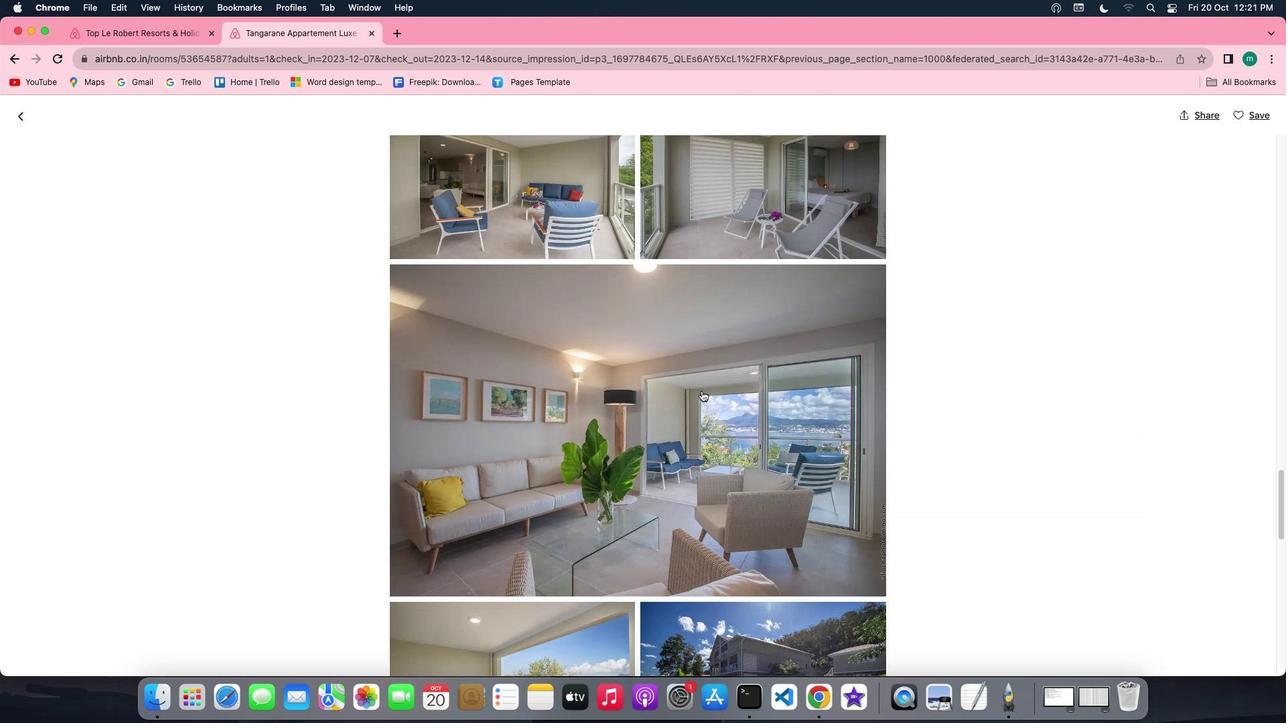 
Action: Mouse scrolled (702, 390) with delta (0, 0)
Screenshot: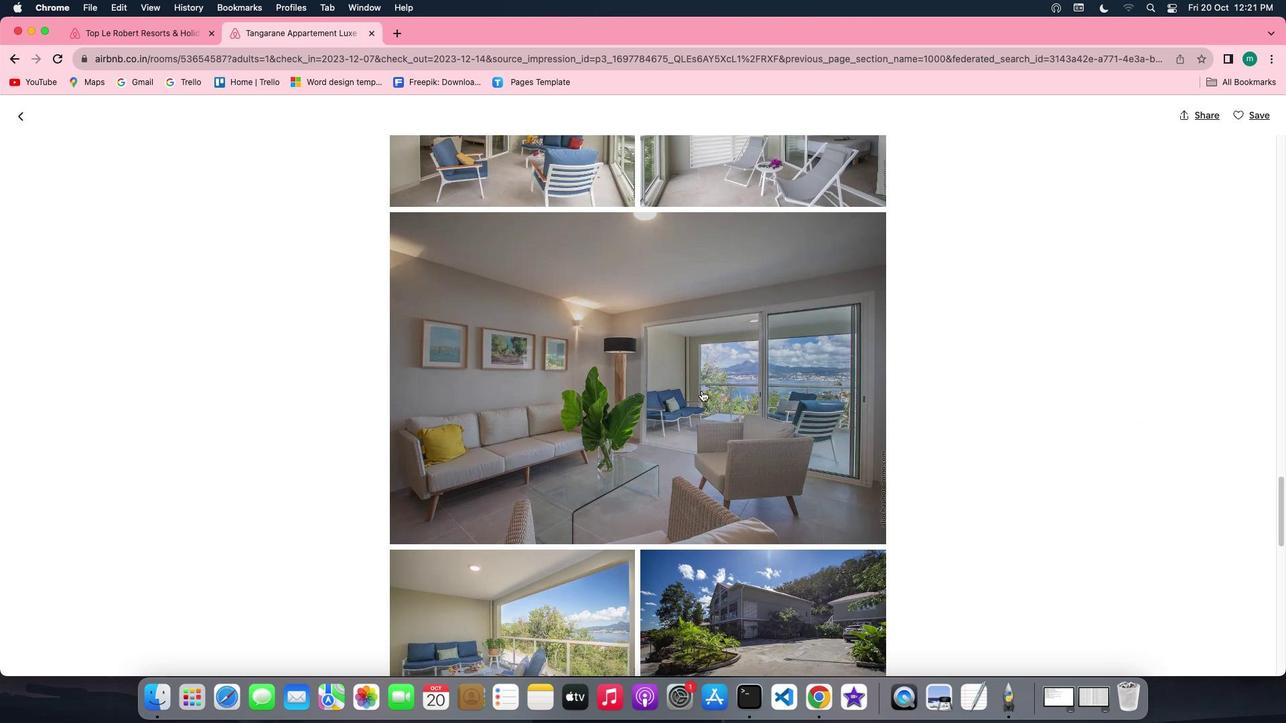 
Action: Mouse scrolled (702, 390) with delta (0, 0)
Screenshot: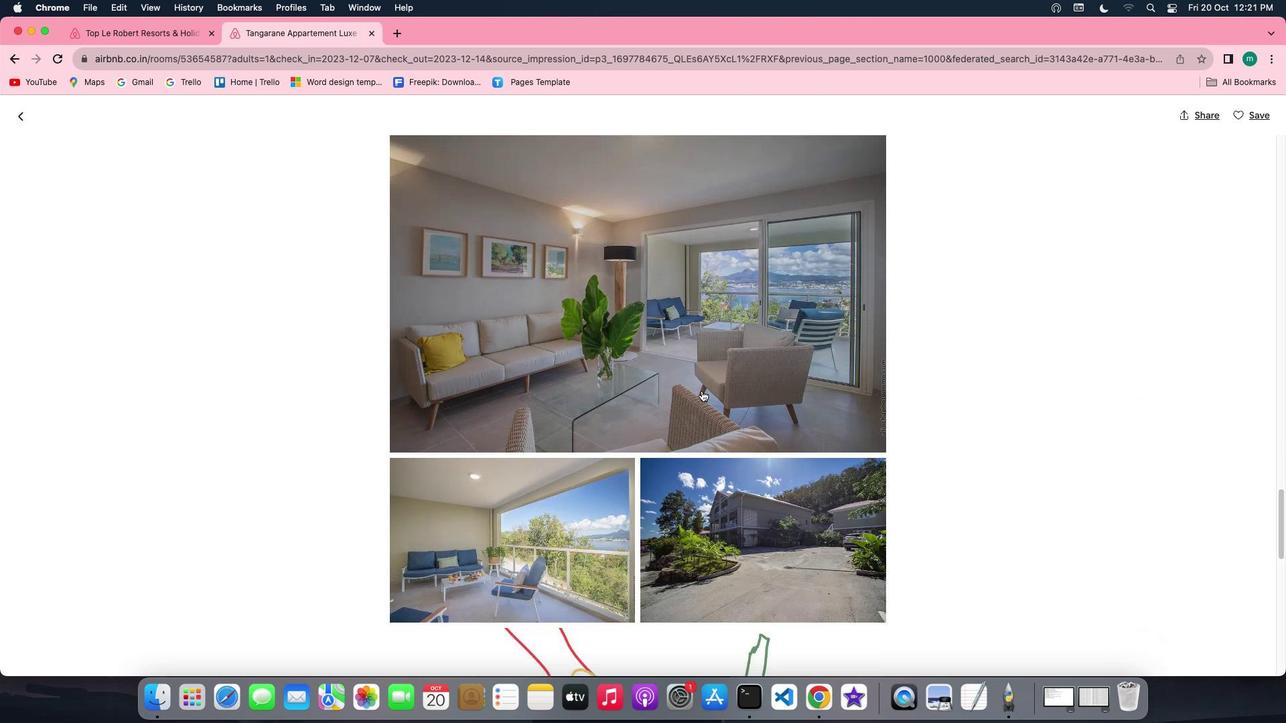 
Action: Mouse scrolled (702, 390) with delta (0, -1)
Screenshot: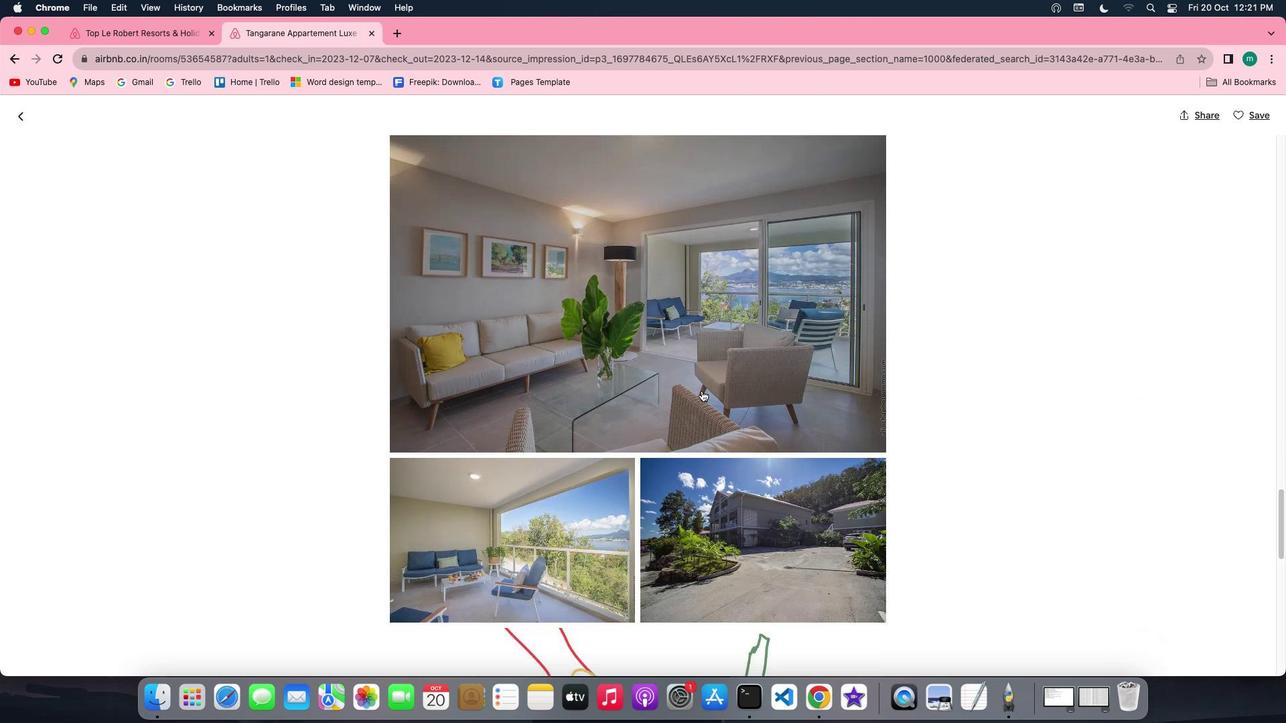 
Action: Mouse scrolled (702, 390) with delta (0, -2)
Screenshot: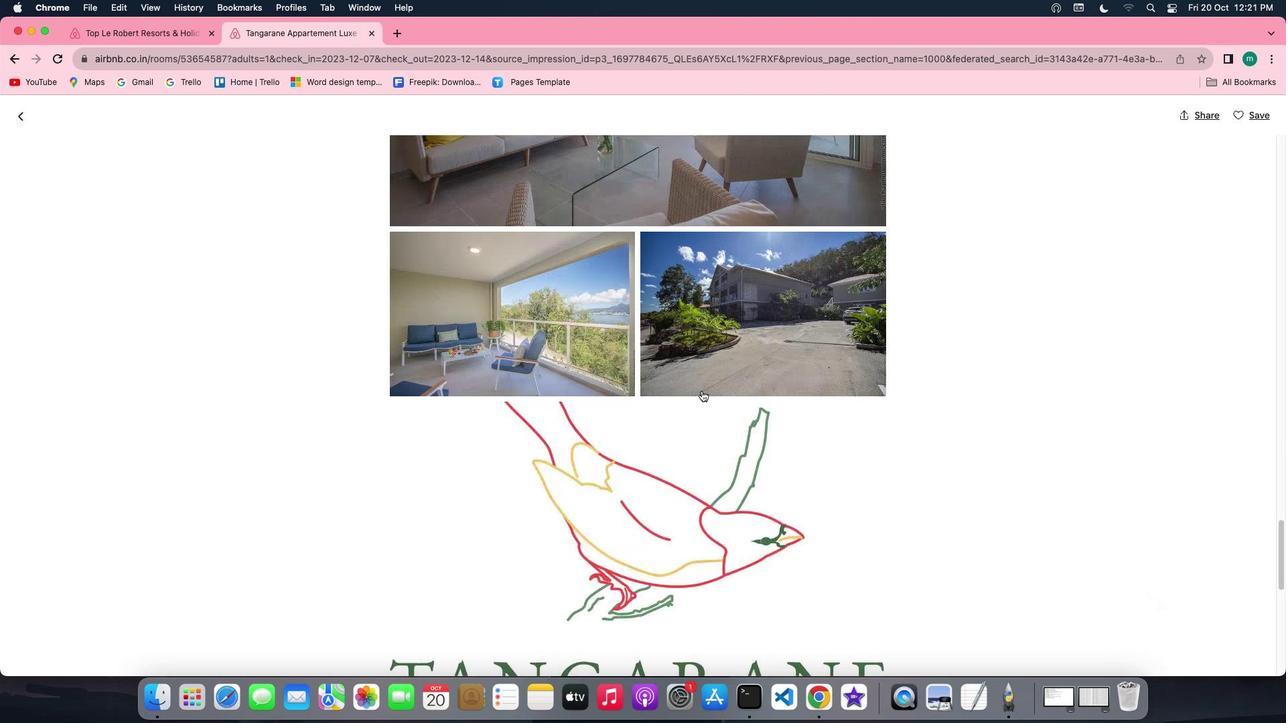 
Action: Mouse scrolled (702, 390) with delta (0, -3)
Screenshot: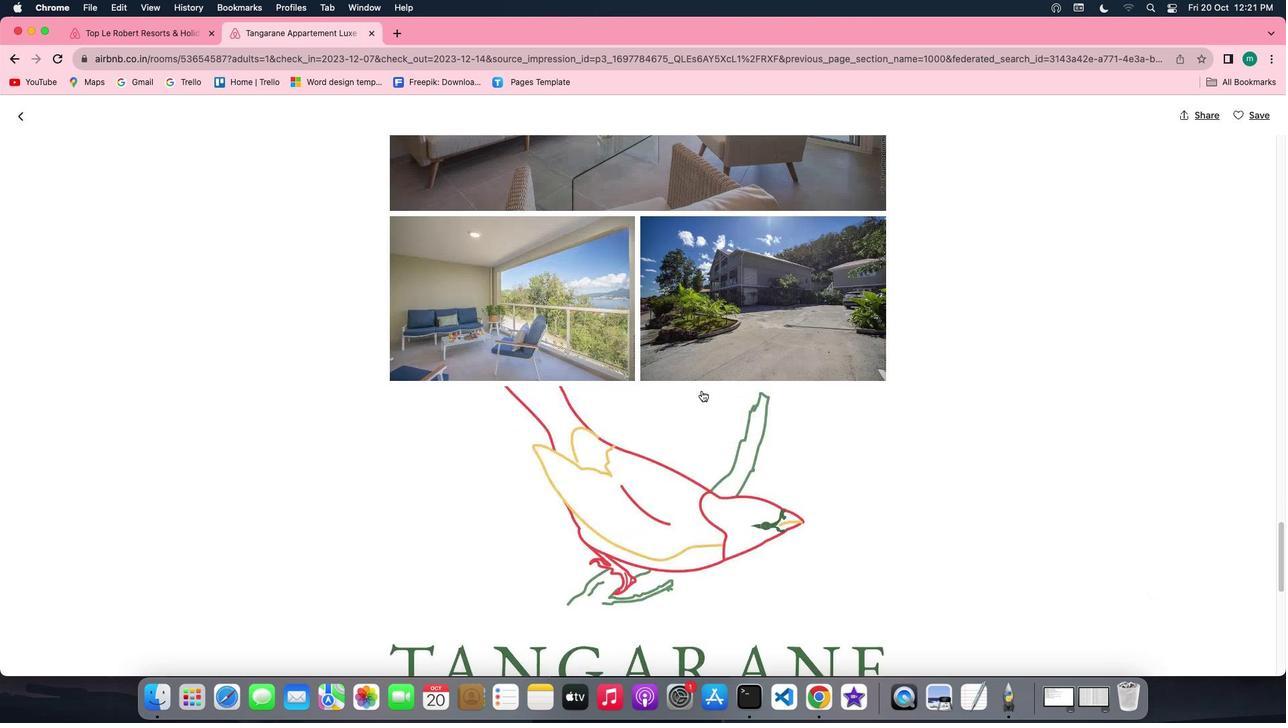 
Action: Mouse scrolled (702, 390) with delta (0, -2)
Screenshot: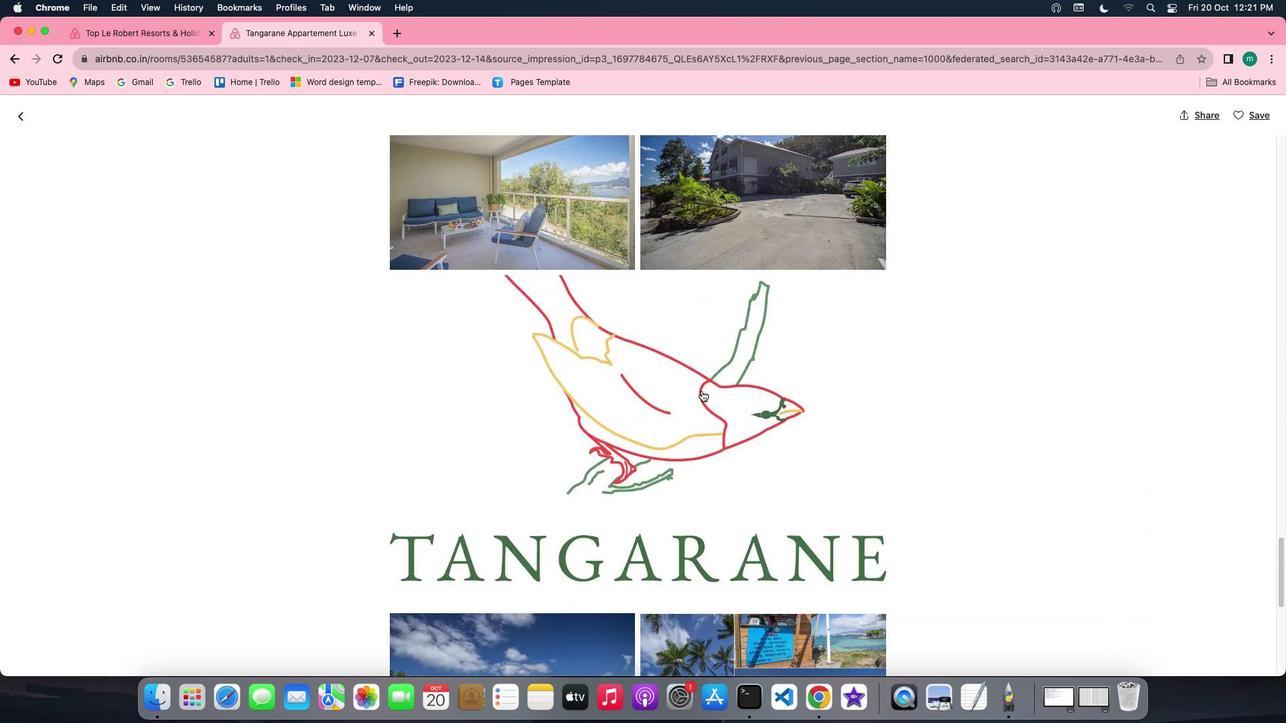 
Action: Mouse scrolled (702, 390) with delta (0, 0)
Screenshot: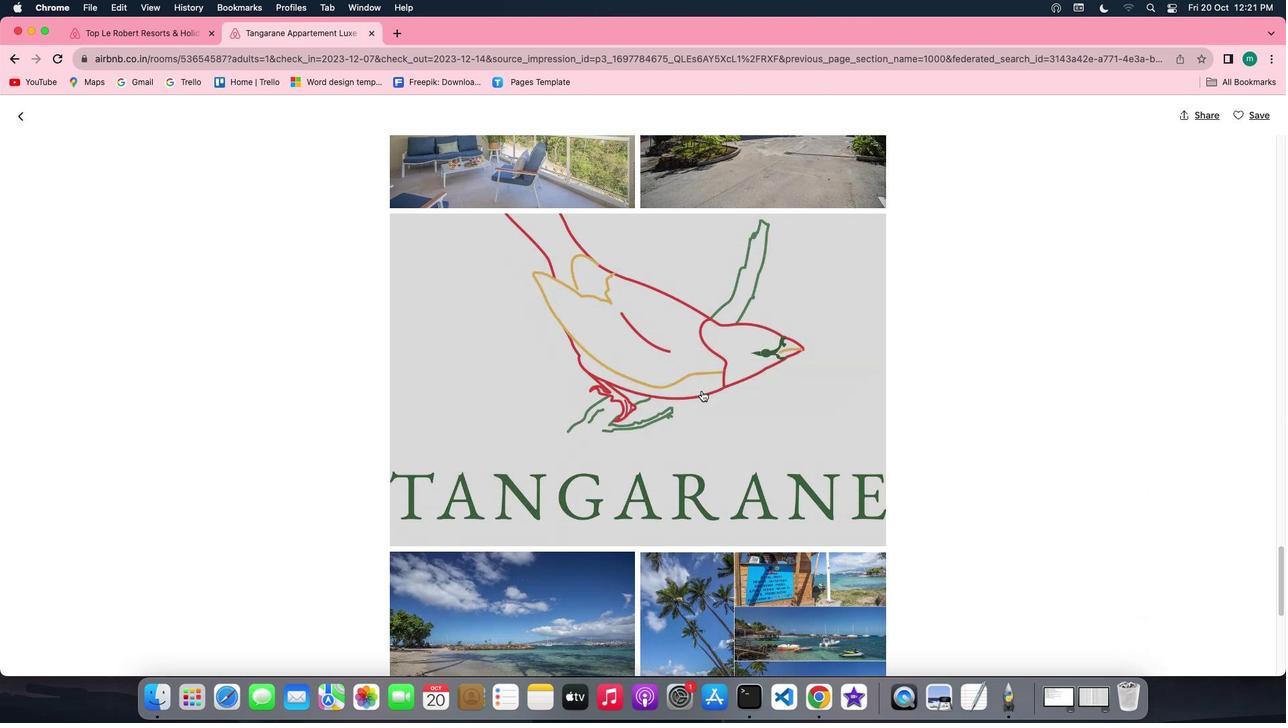 
Action: Mouse scrolled (702, 390) with delta (0, 0)
Screenshot: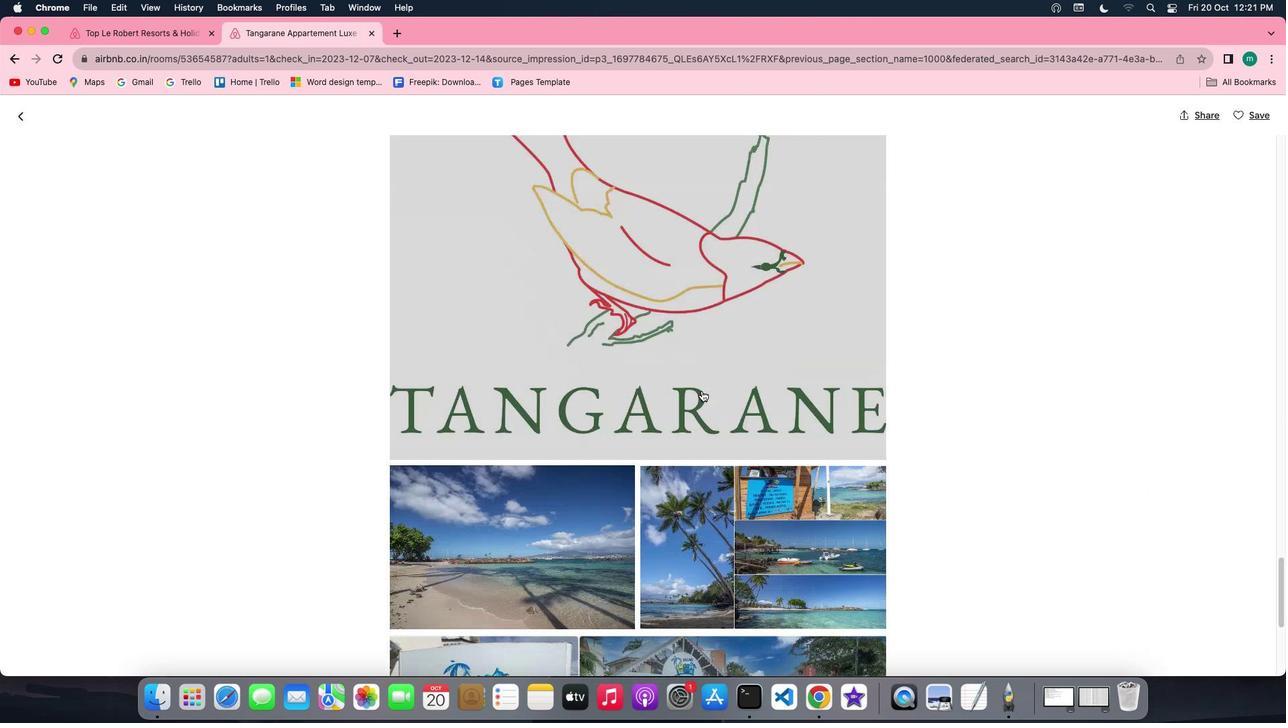 
Action: Mouse scrolled (702, 390) with delta (0, -2)
Screenshot: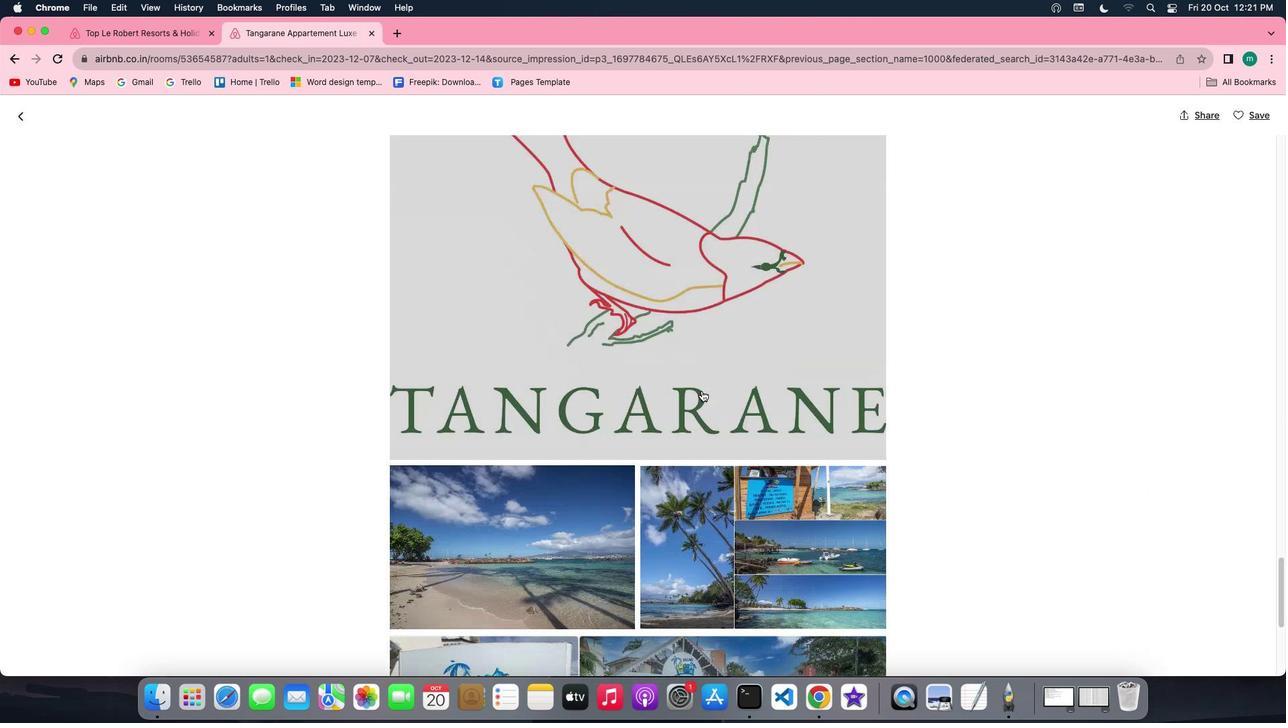 
Action: Mouse scrolled (702, 390) with delta (0, -2)
Screenshot: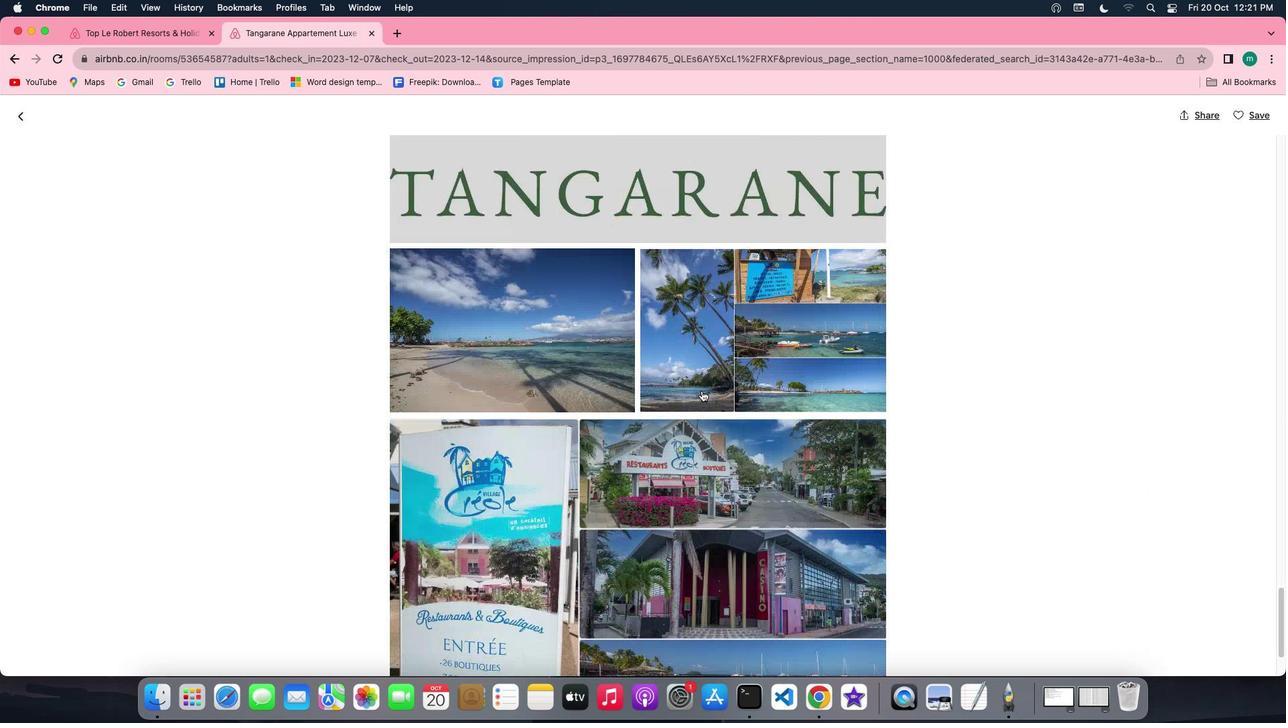 
Action: Mouse scrolled (702, 390) with delta (0, -3)
Screenshot: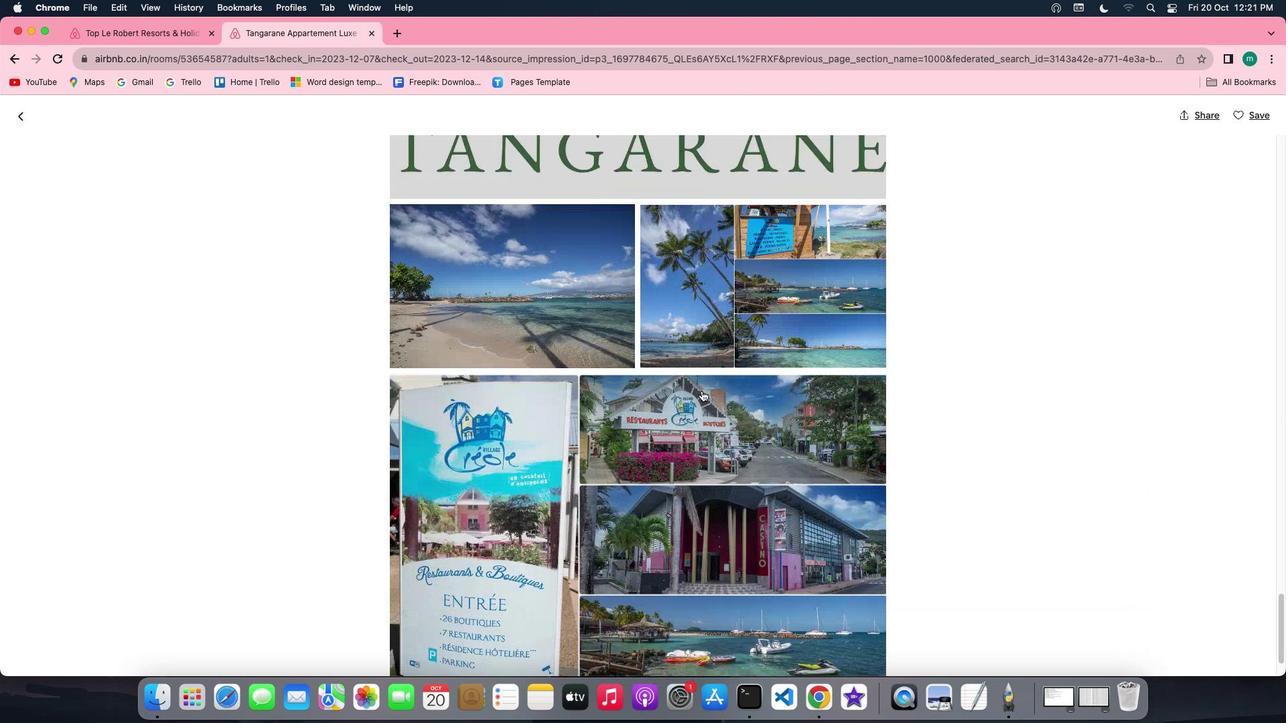 
Action: Mouse scrolled (702, 390) with delta (0, -3)
Screenshot: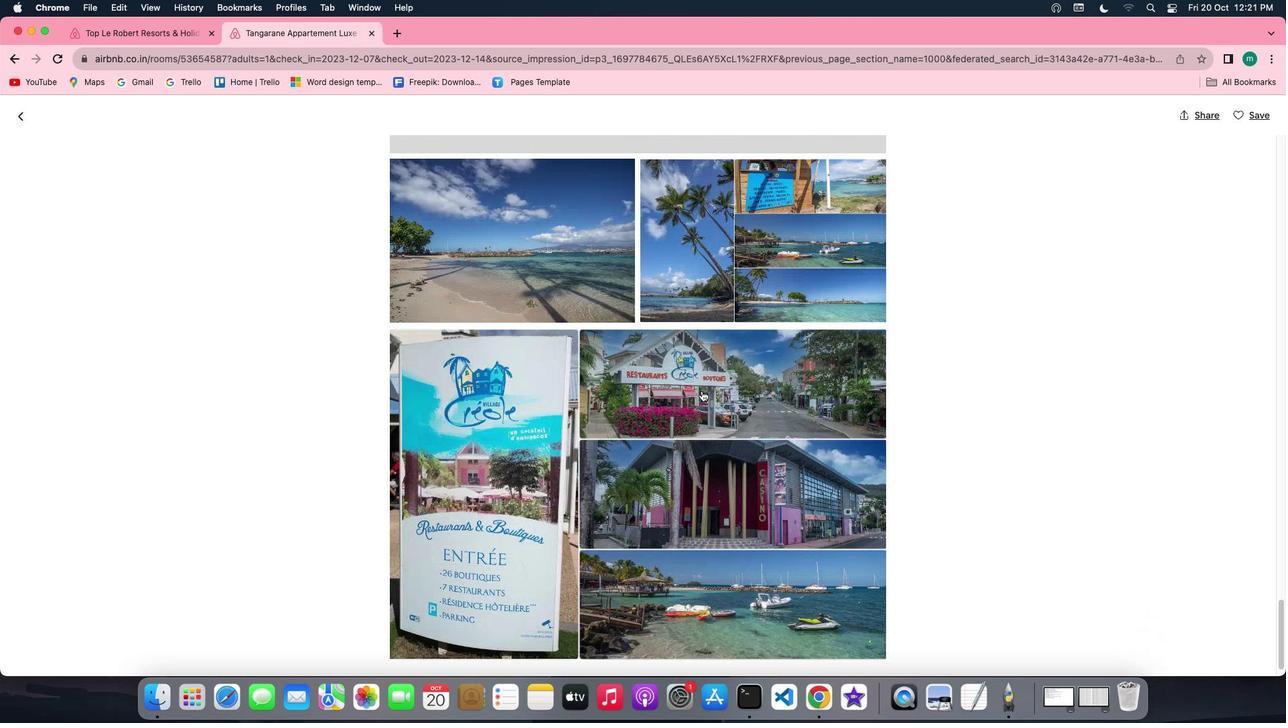 
Action: Mouse scrolled (702, 390) with delta (0, 0)
Screenshot: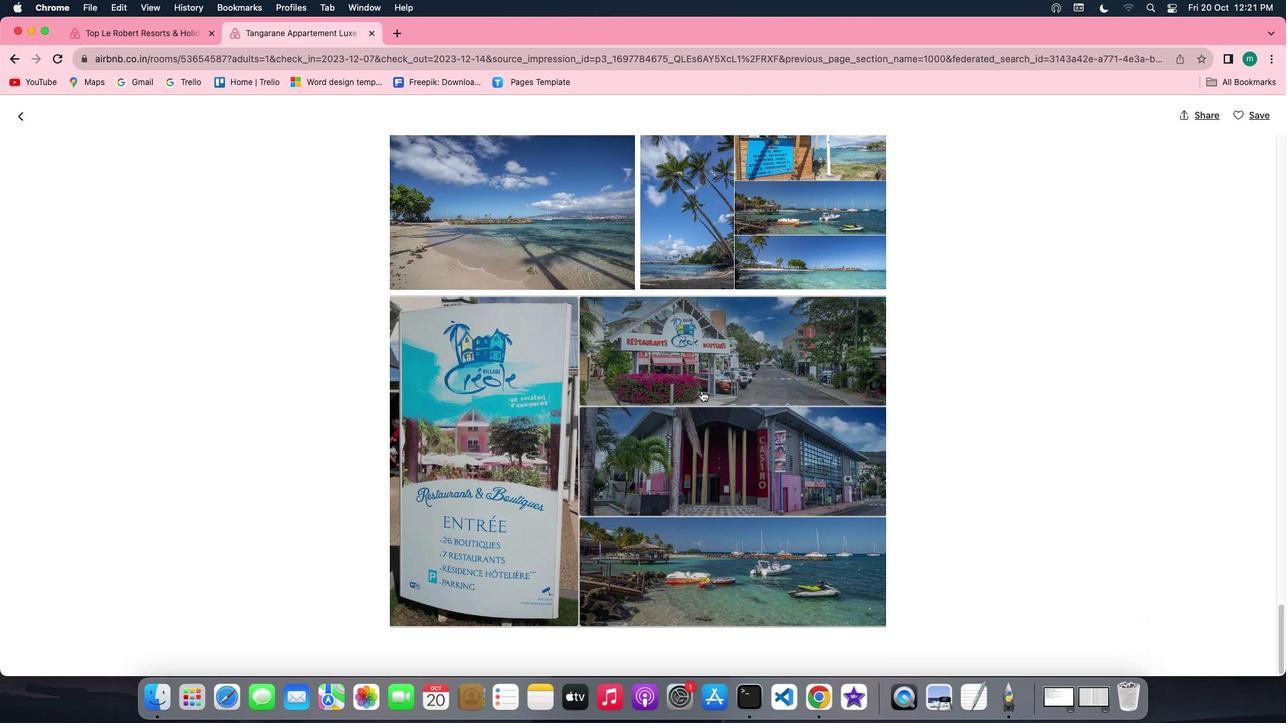 
Action: Mouse scrolled (702, 390) with delta (0, 0)
Screenshot: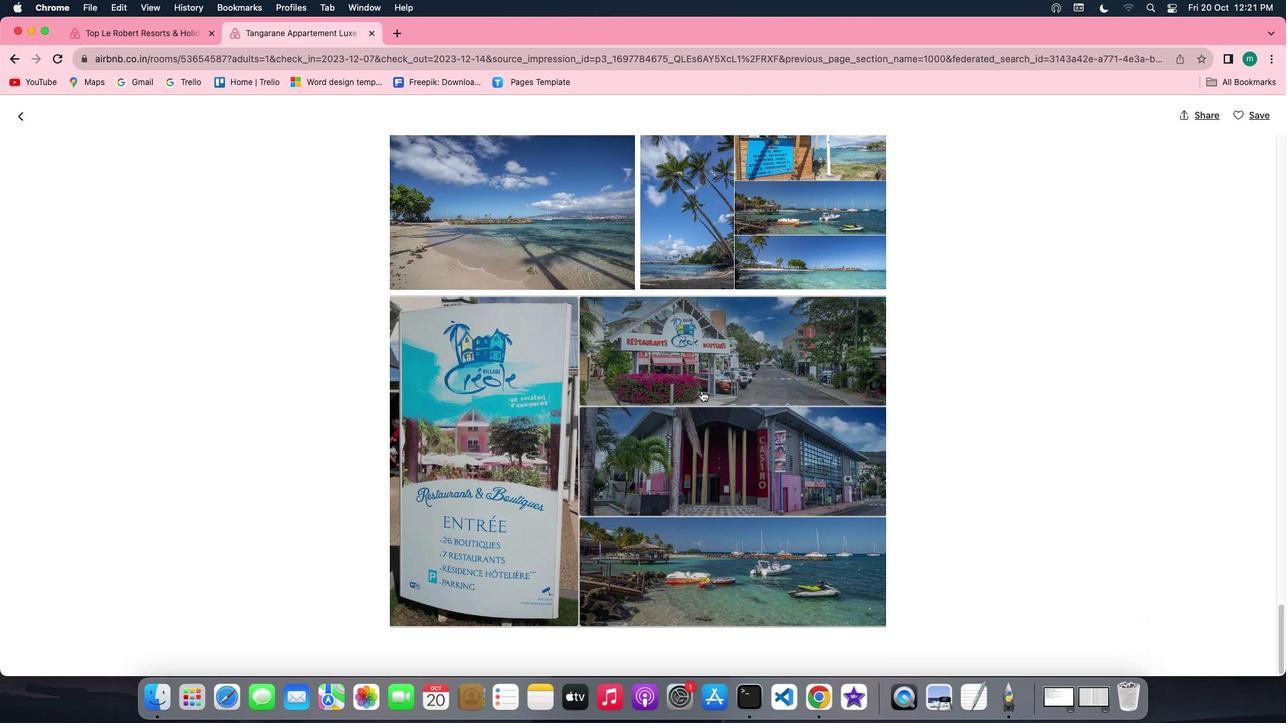 
Action: Mouse scrolled (702, 390) with delta (0, -1)
Screenshot: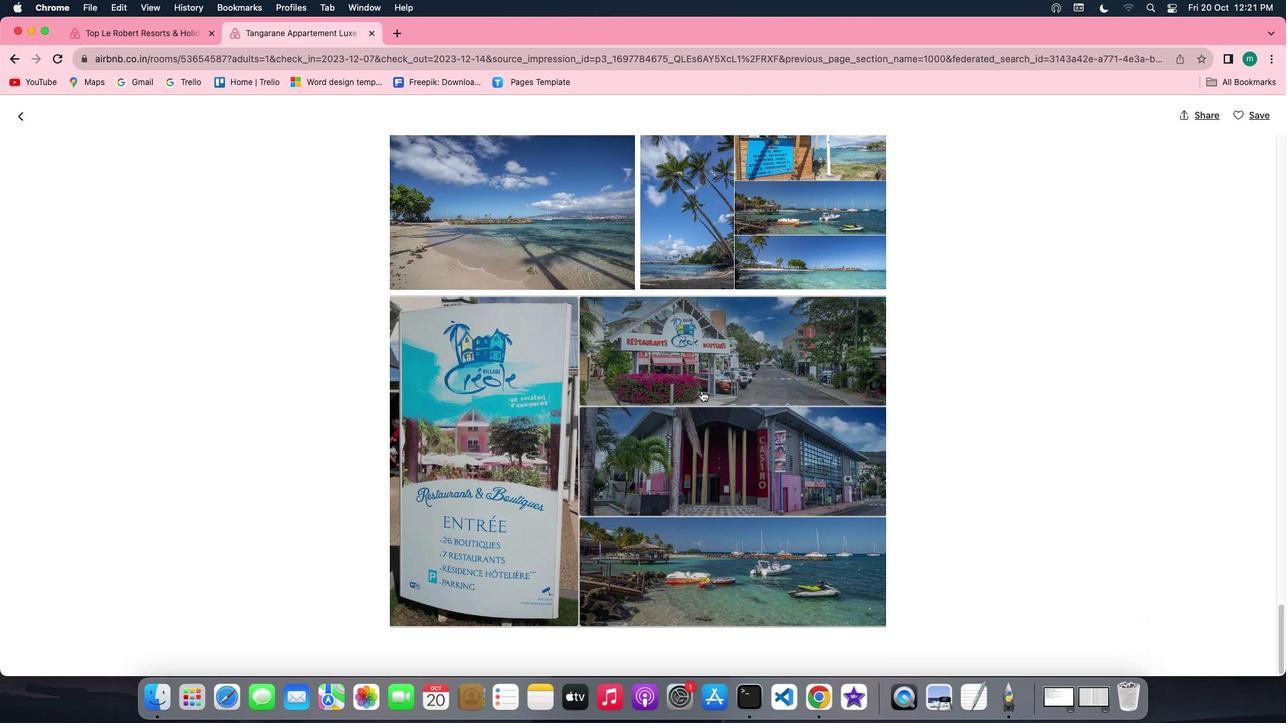 
Action: Mouse scrolled (702, 390) with delta (0, -2)
Screenshot: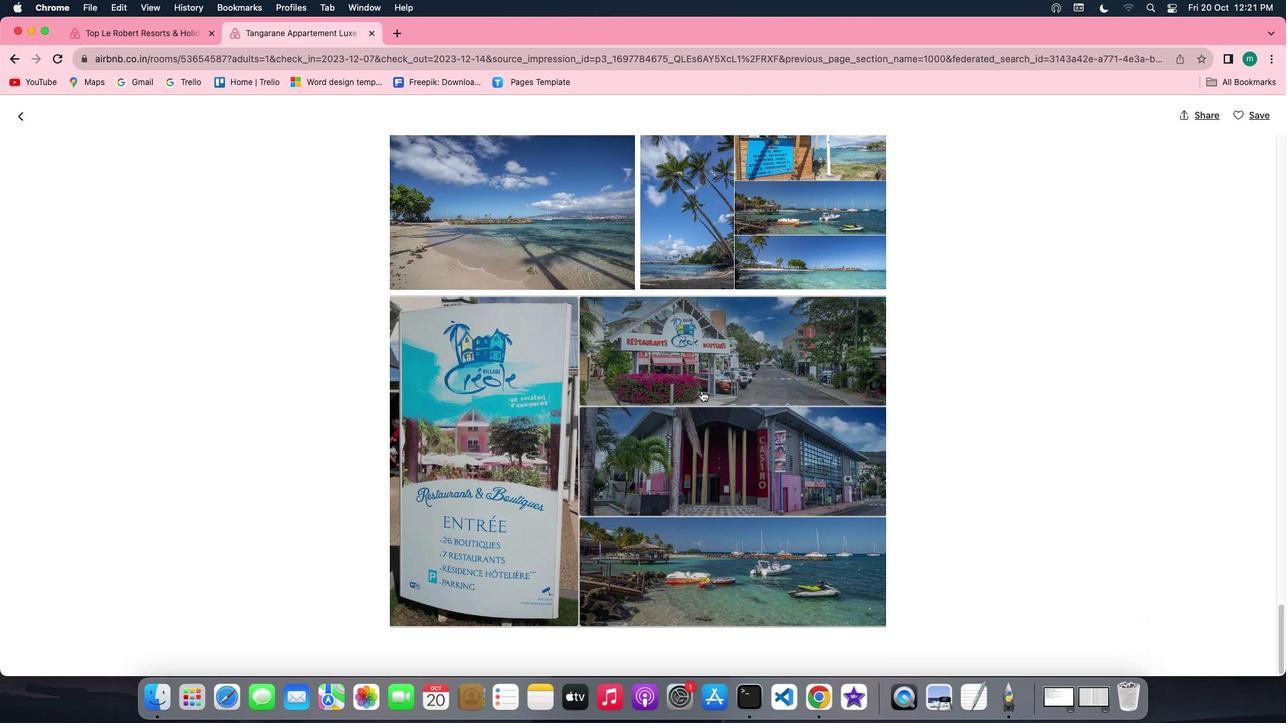 
Action: Mouse scrolled (702, 390) with delta (0, -3)
Screenshot: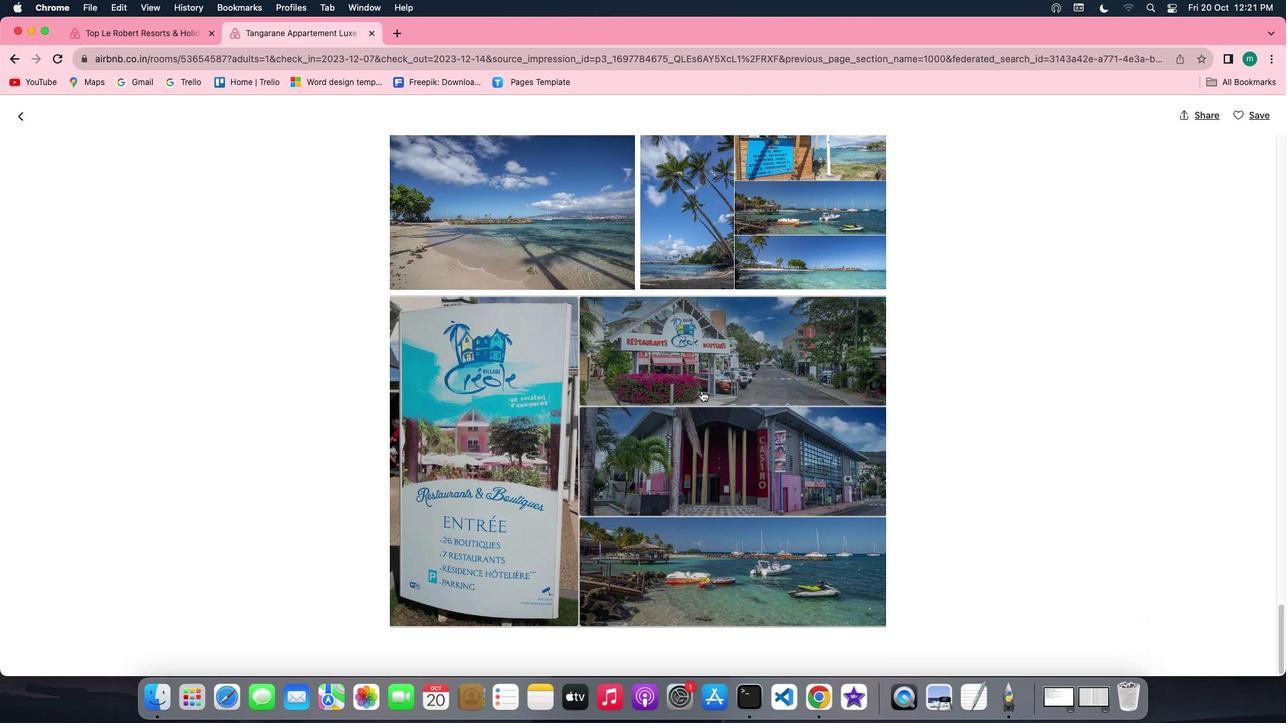 
Action: Mouse scrolled (702, 390) with delta (0, -3)
Screenshot: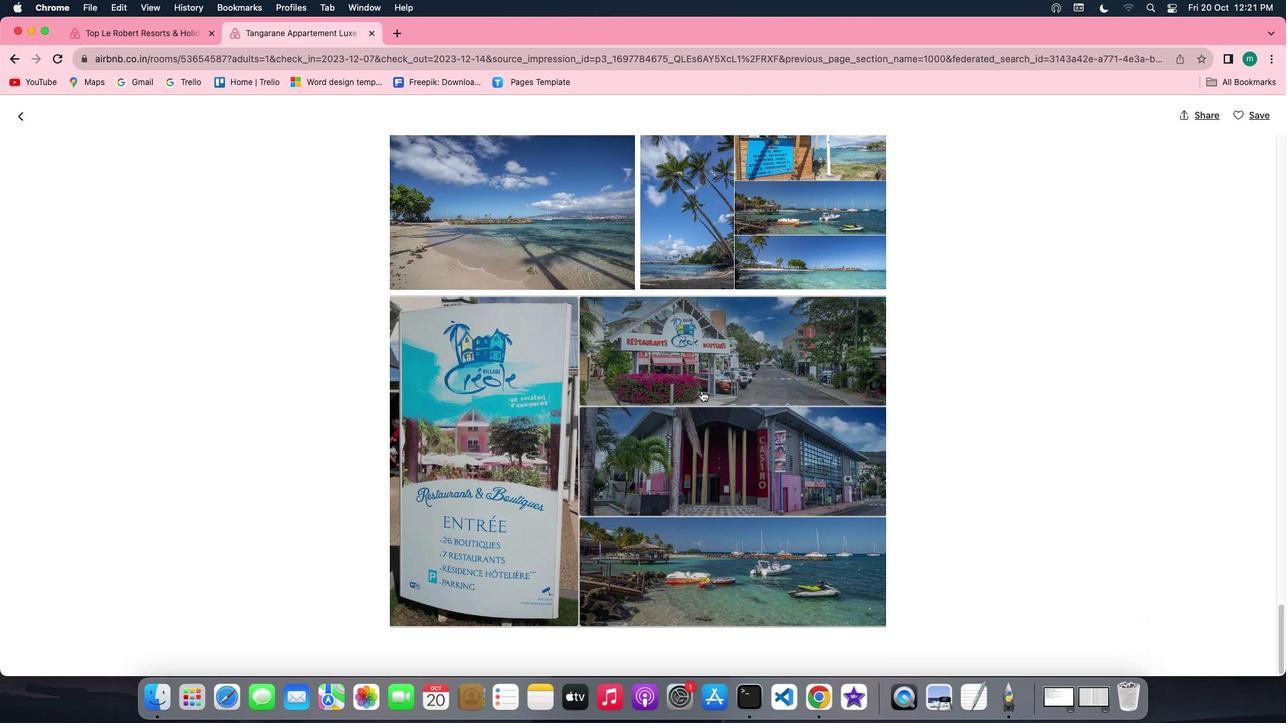 
Action: Mouse moved to (11, 109)
Screenshot: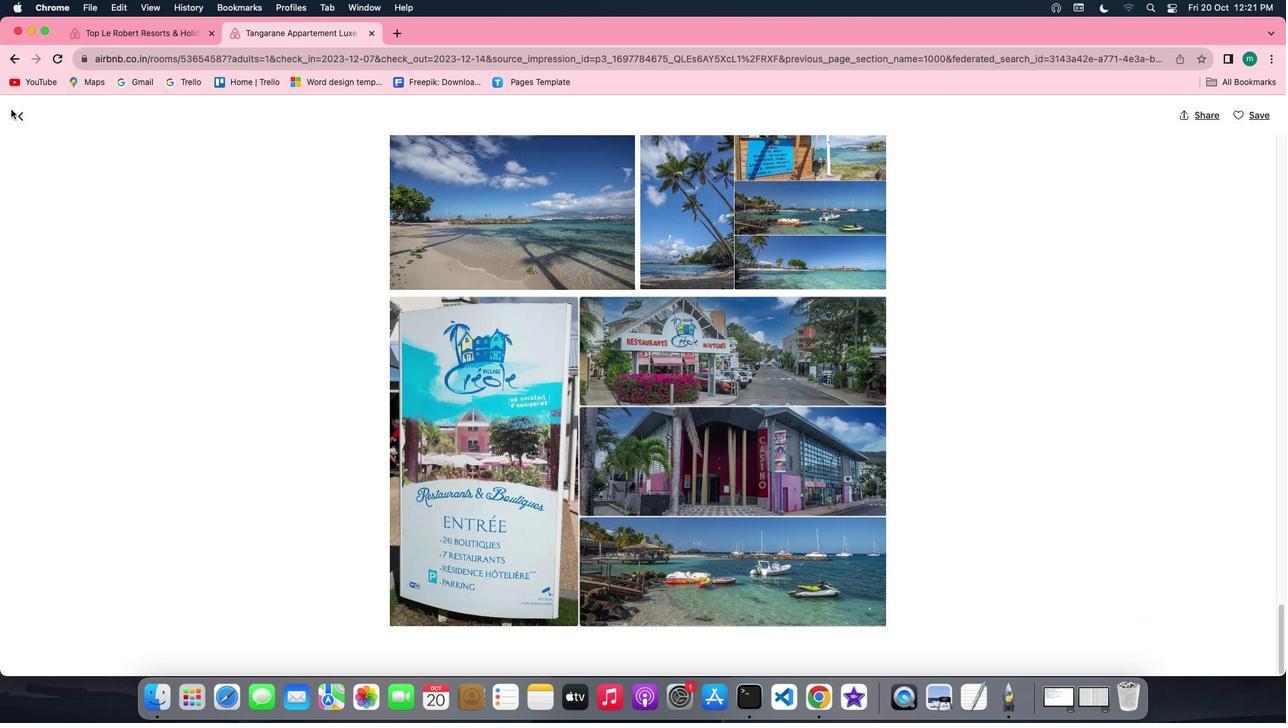 
Action: Mouse pressed left at (11, 109)
Screenshot: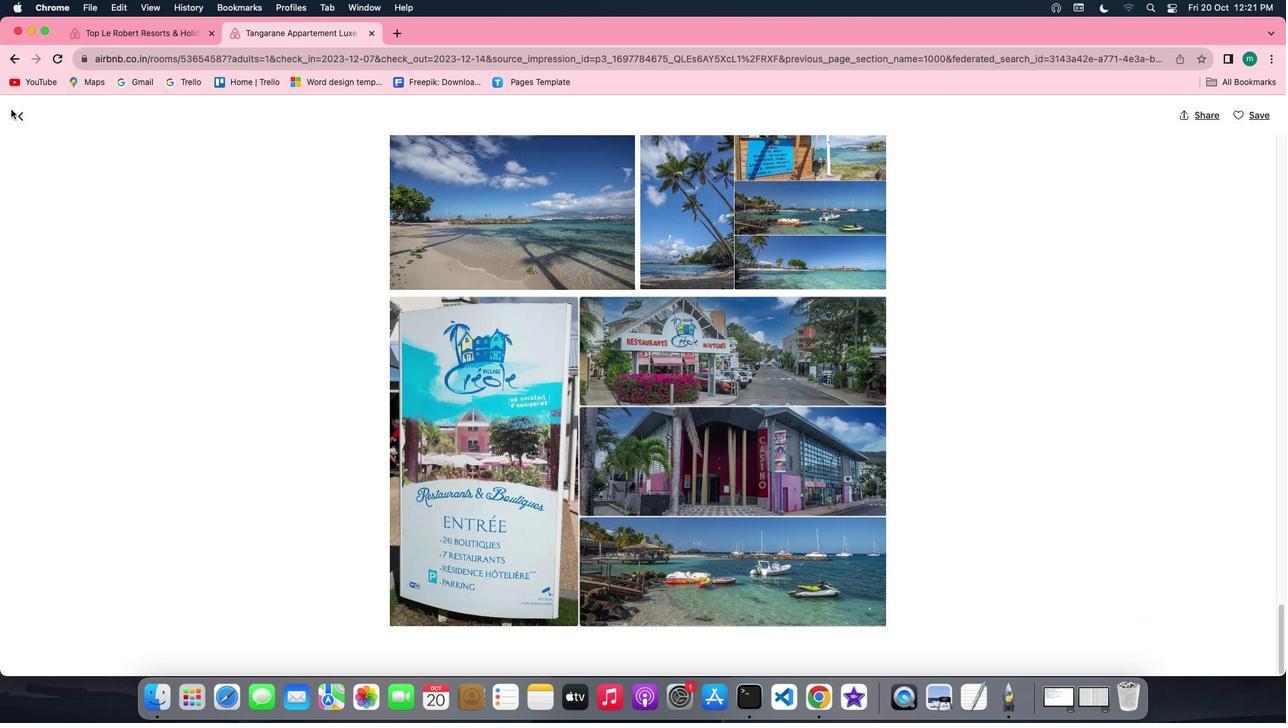 
Action: Mouse moved to (26, 109)
Screenshot: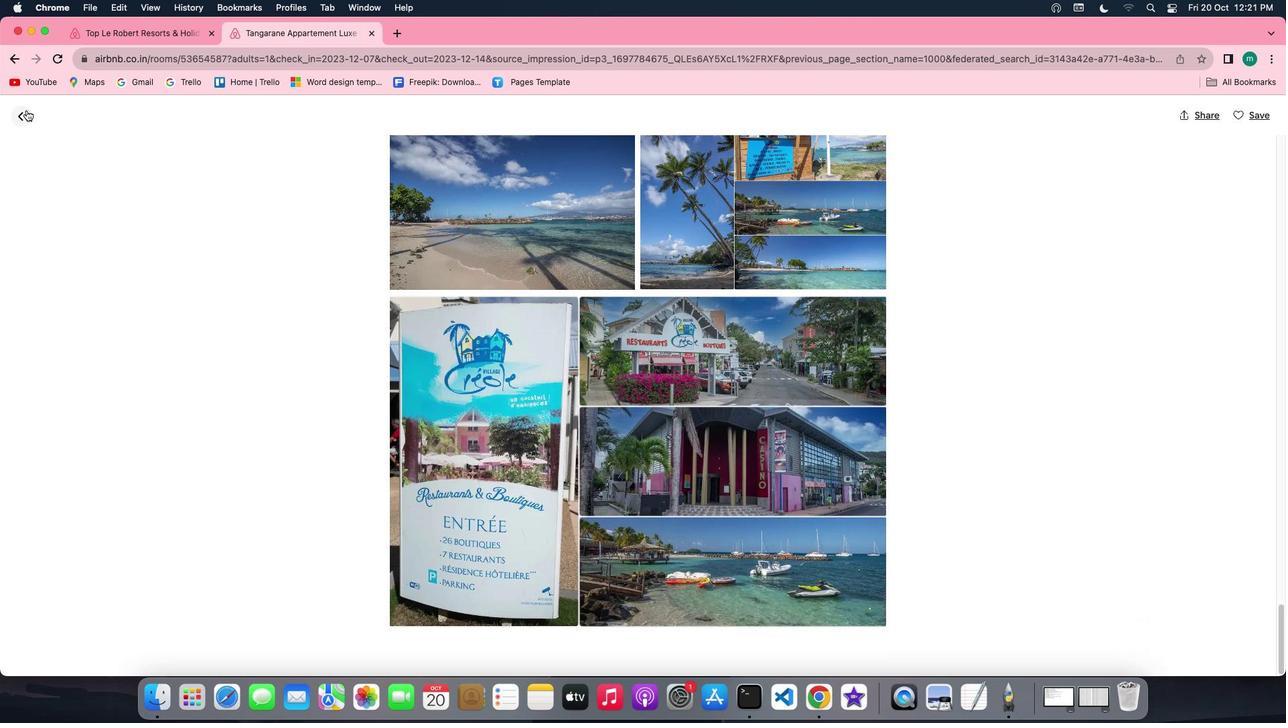 
Action: Mouse pressed left at (26, 109)
Screenshot: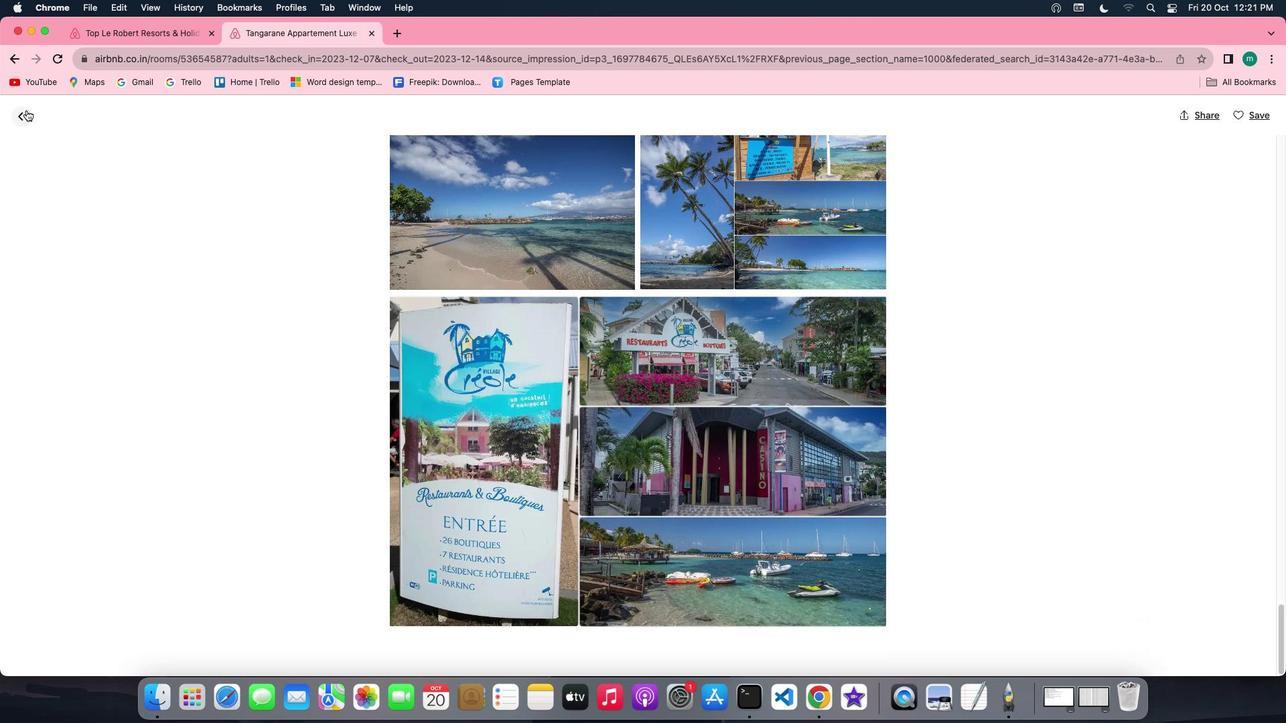 
Action: Mouse moved to (465, 311)
Screenshot: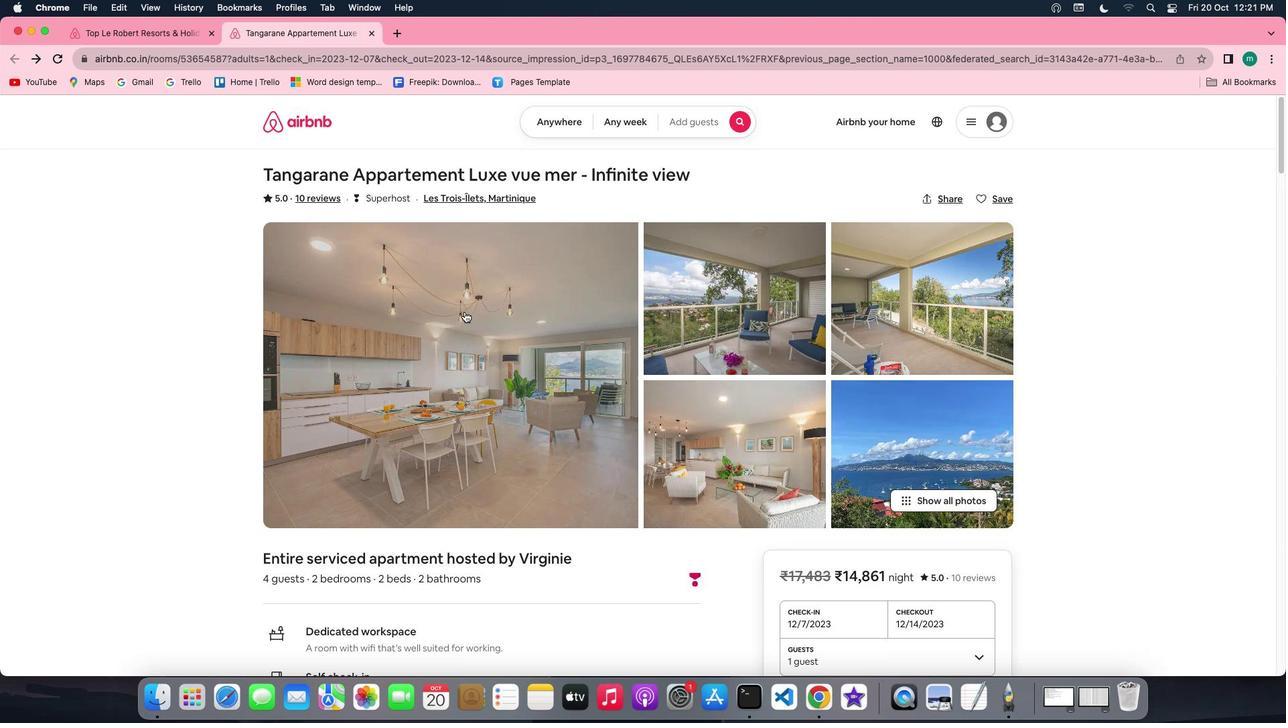 
Action: Mouse scrolled (465, 311) with delta (0, 0)
Screenshot: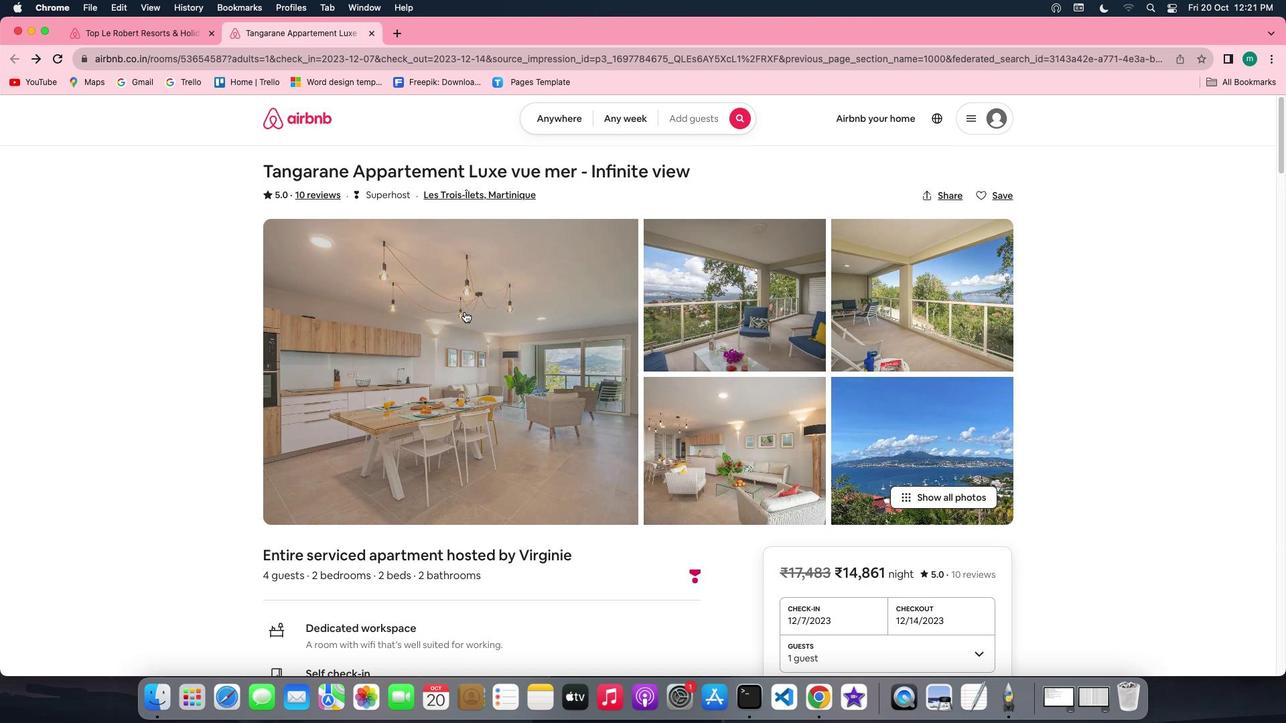 
Action: Mouse scrolled (465, 311) with delta (0, 0)
Screenshot: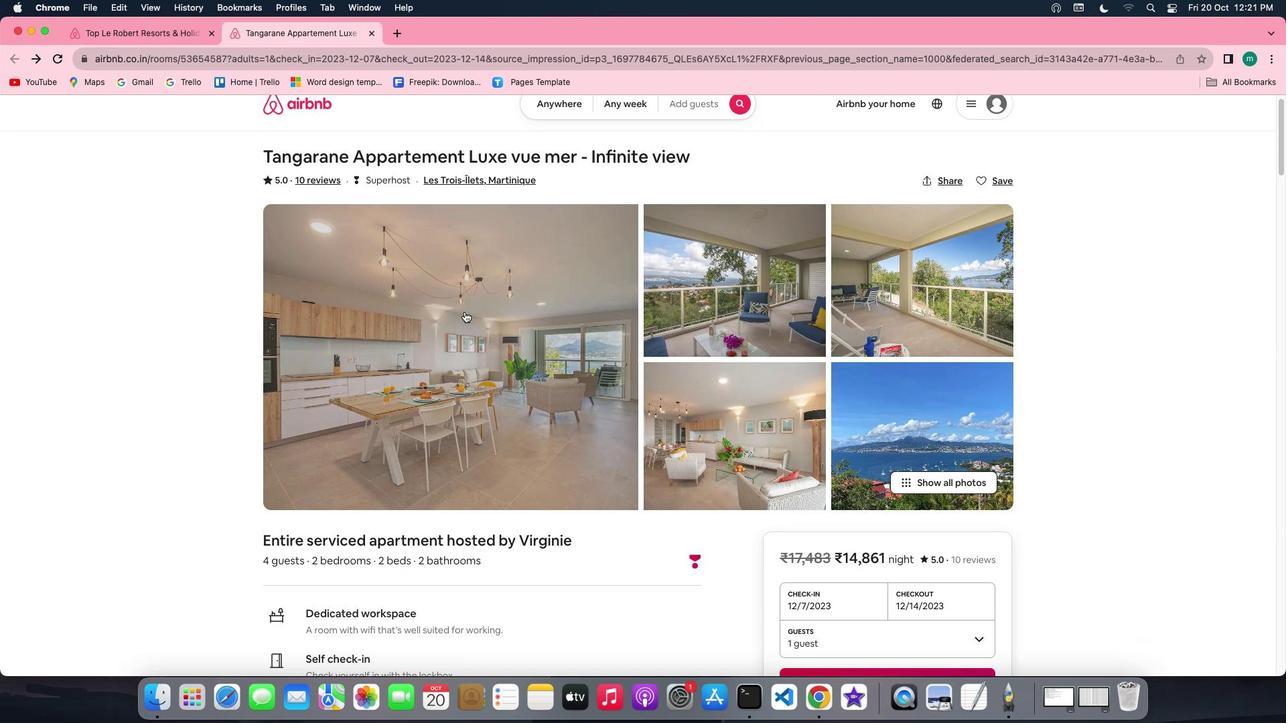 
Action: Mouse scrolled (465, 311) with delta (0, -2)
Screenshot: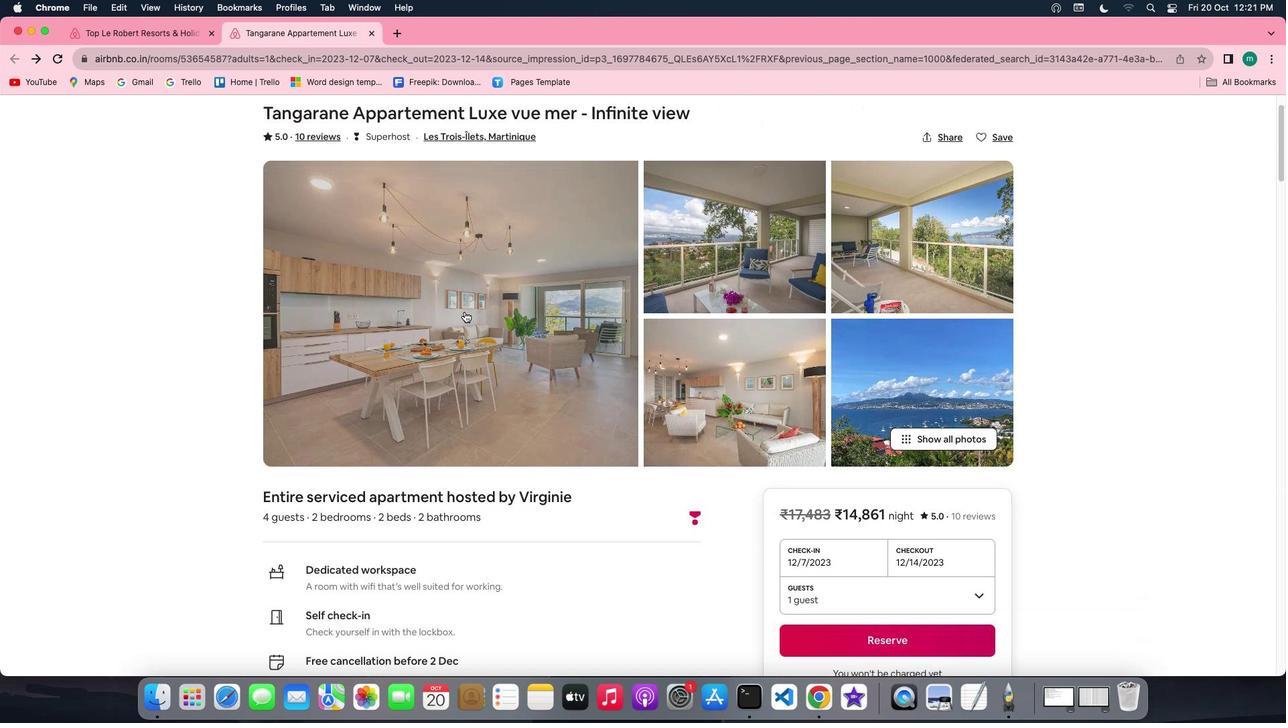 
Action: Mouse scrolled (465, 311) with delta (0, -2)
Screenshot: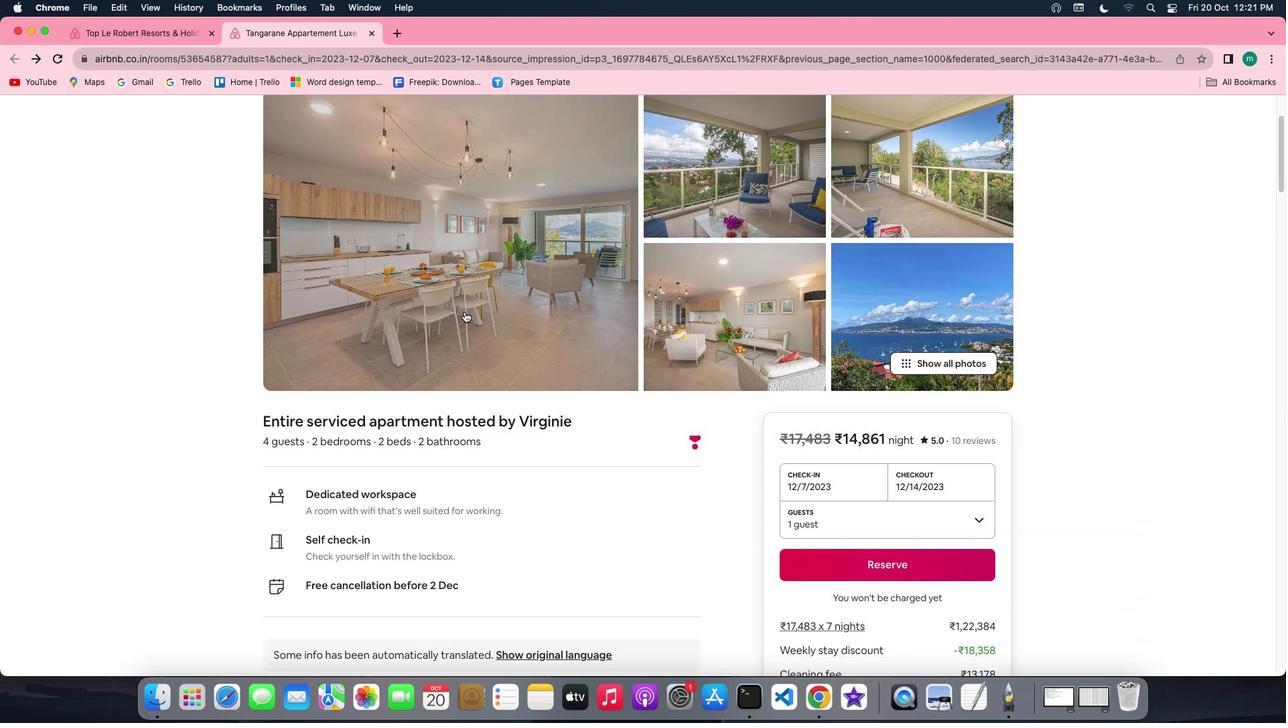 
Action: Mouse scrolled (465, 311) with delta (0, -2)
Screenshot: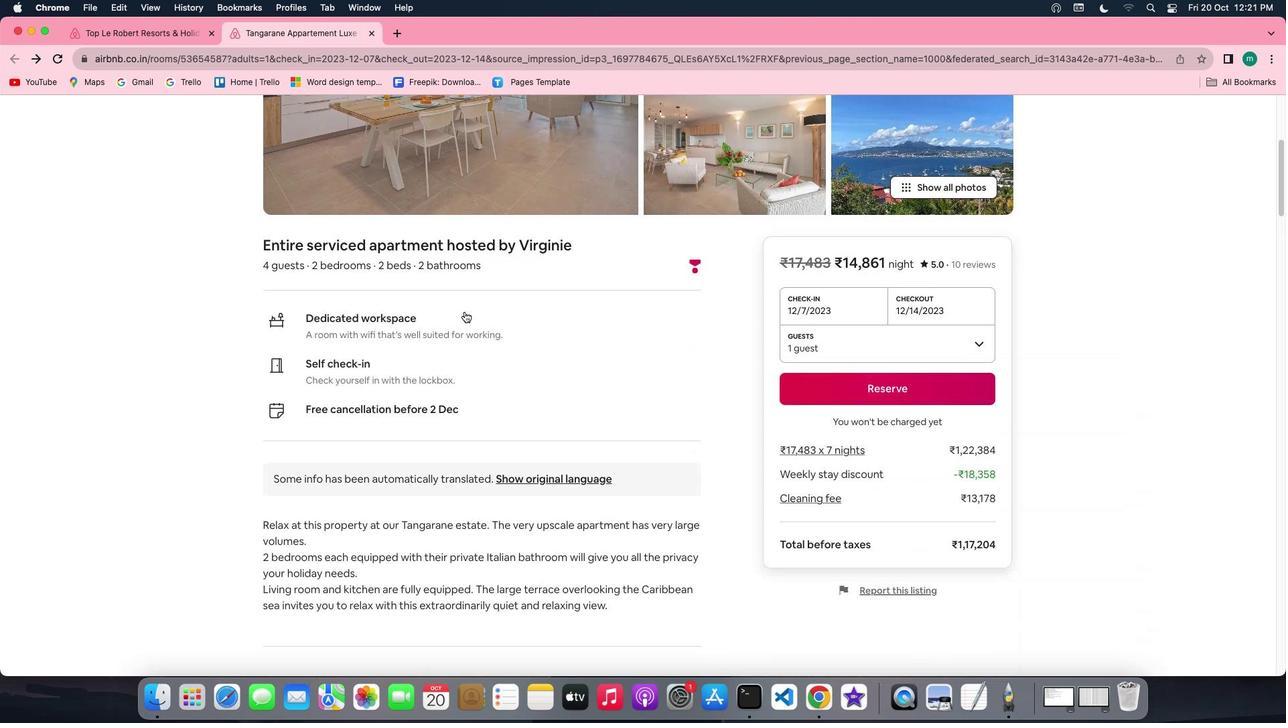 
Action: Mouse scrolled (465, 311) with delta (0, 0)
Screenshot: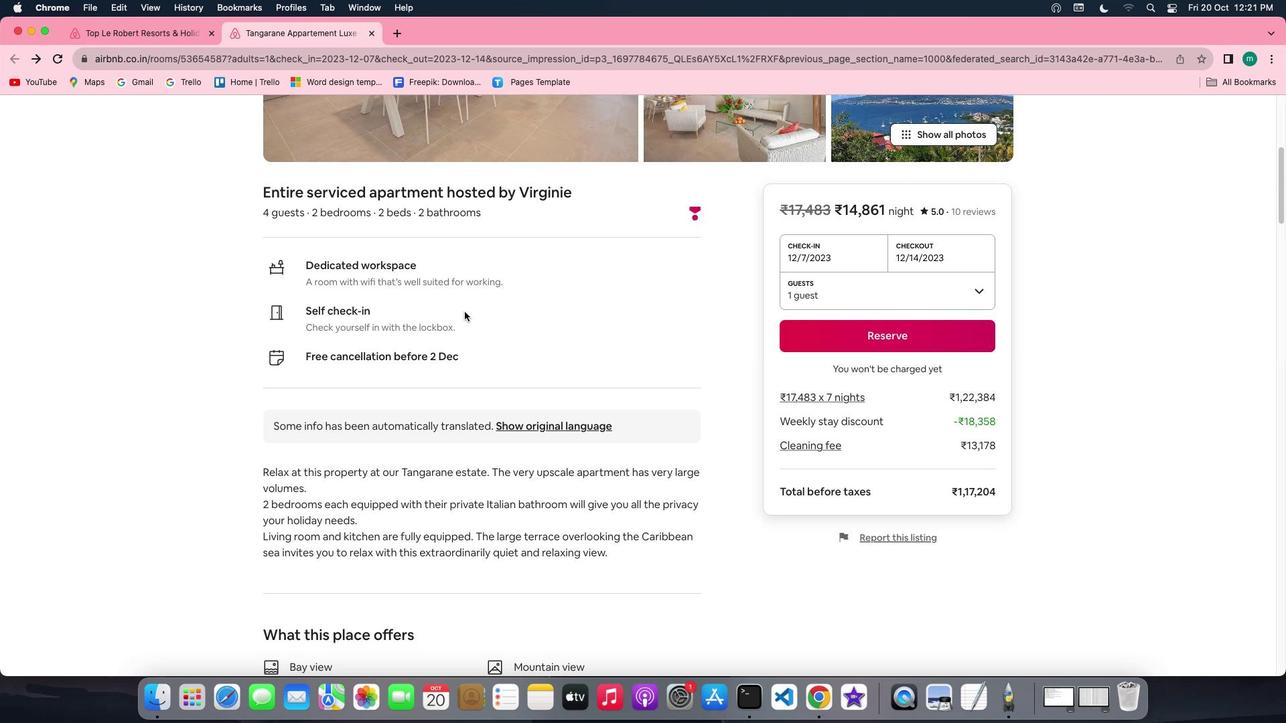 
Action: Mouse scrolled (465, 311) with delta (0, 0)
Screenshot: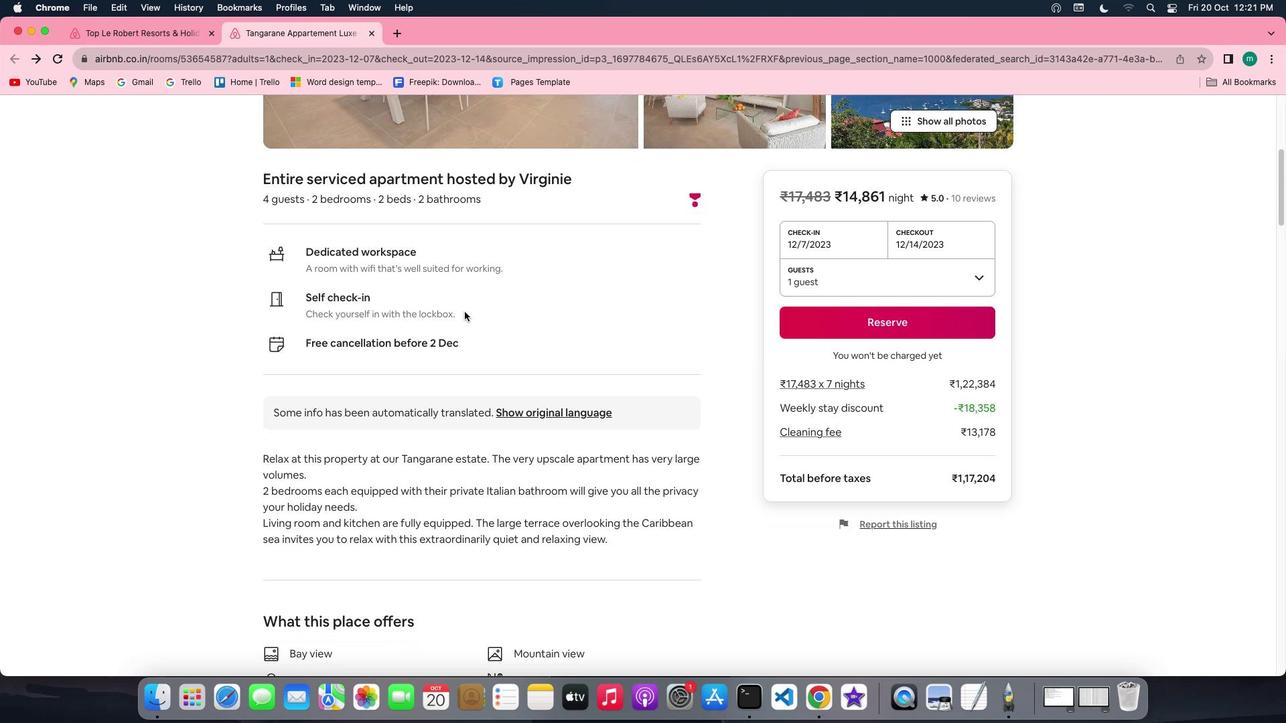 
Action: Mouse scrolled (465, 311) with delta (0, -1)
Screenshot: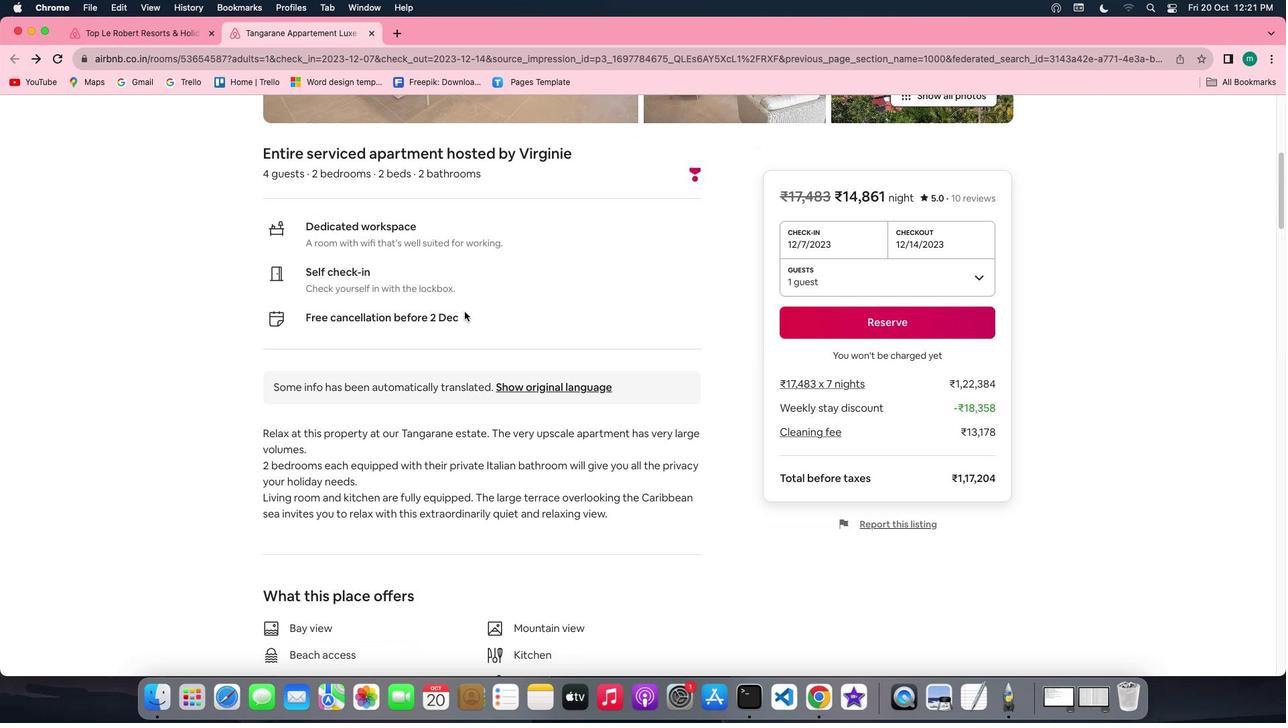 
Action: Mouse scrolled (465, 311) with delta (0, -2)
Screenshot: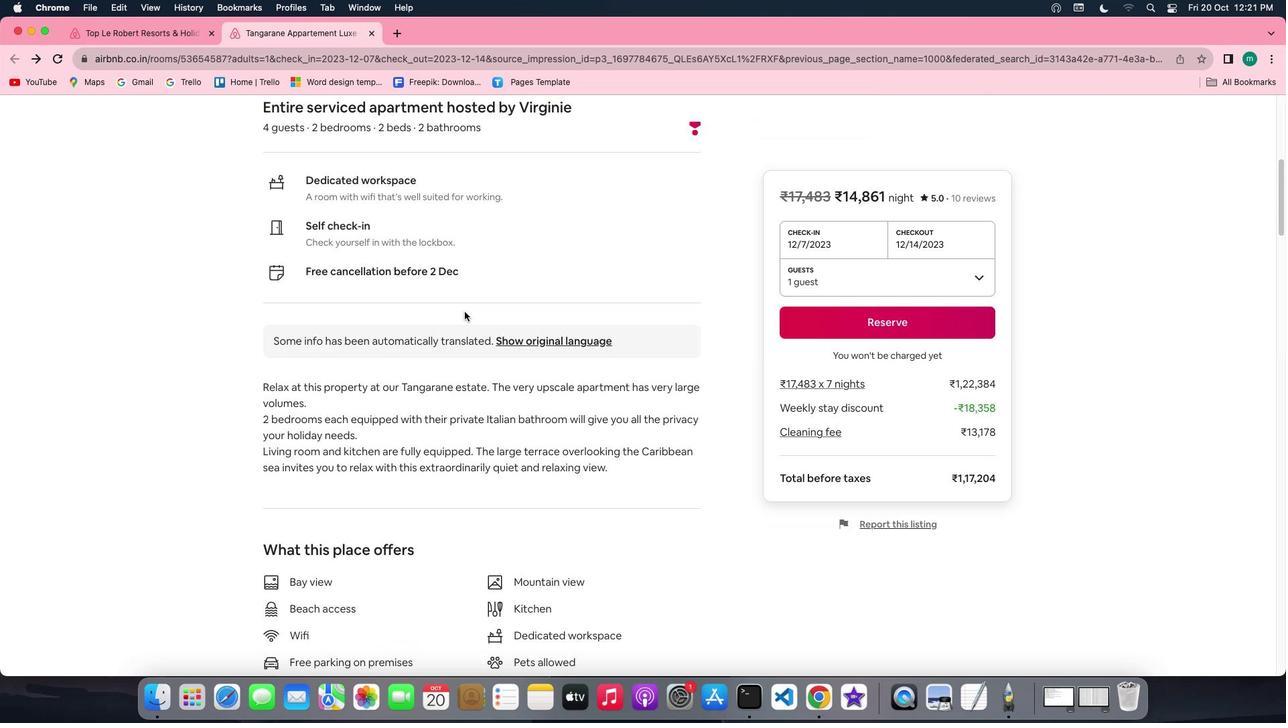 
Action: Mouse scrolled (465, 311) with delta (0, -2)
Screenshot: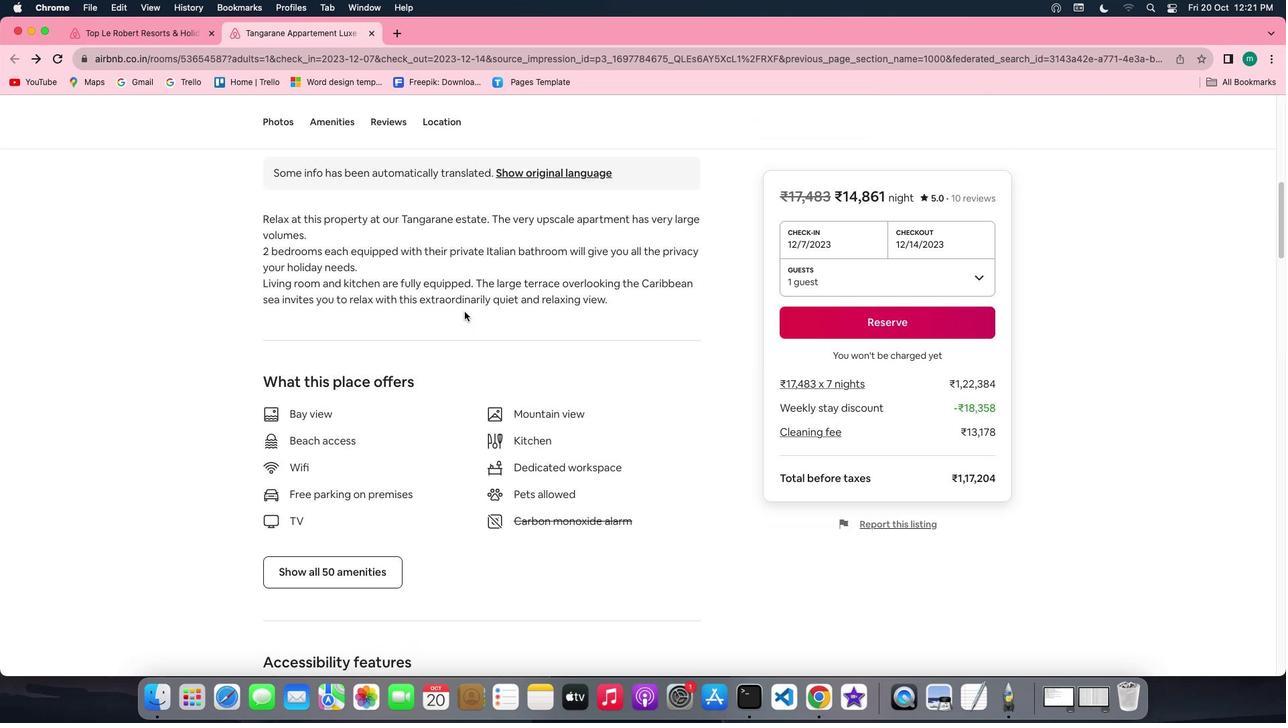 
Action: Mouse scrolled (465, 311) with delta (0, 0)
Screenshot: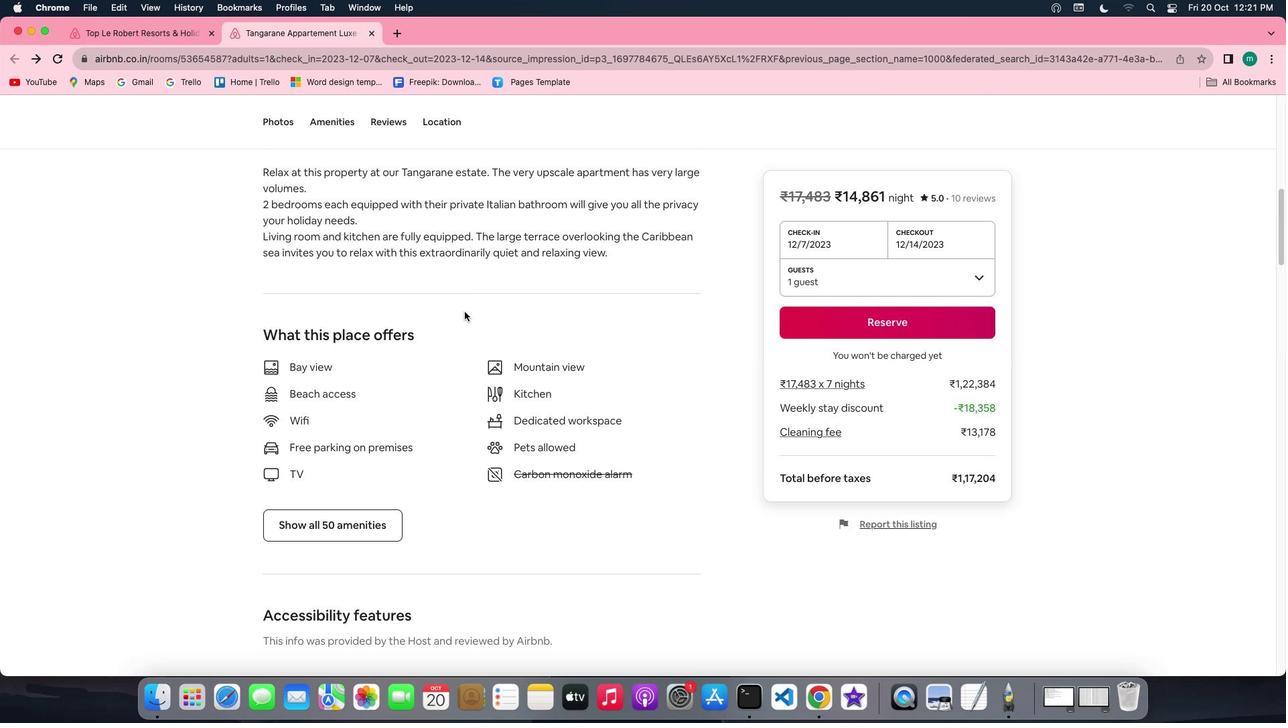 
Action: Mouse scrolled (465, 311) with delta (0, 0)
Screenshot: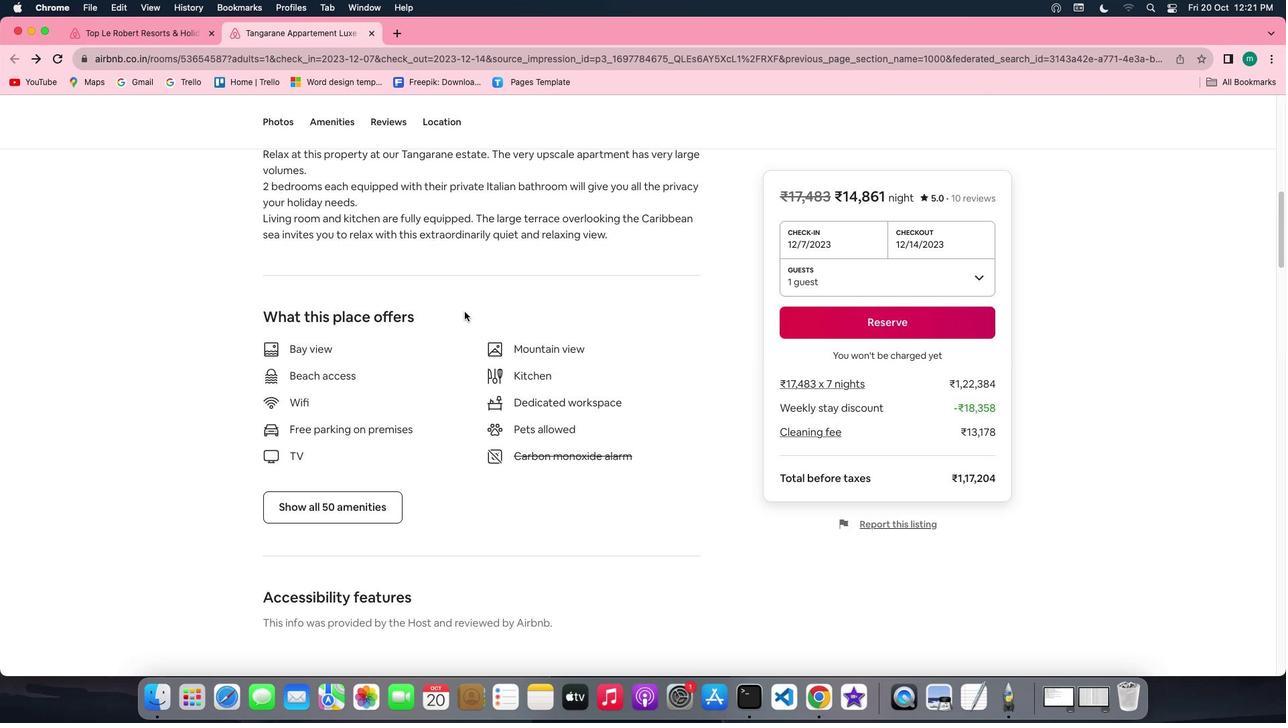
Action: Mouse scrolled (465, 311) with delta (0, -1)
Screenshot: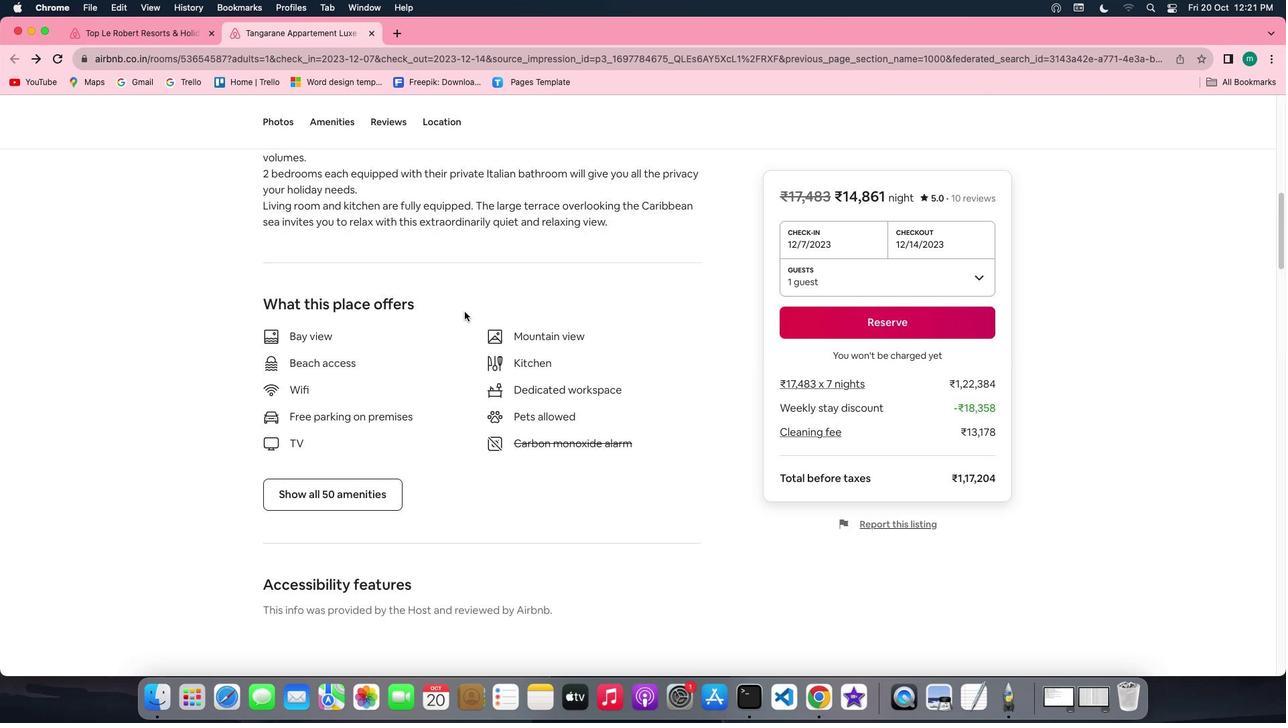 
Action: Mouse scrolled (465, 311) with delta (0, -2)
Screenshot: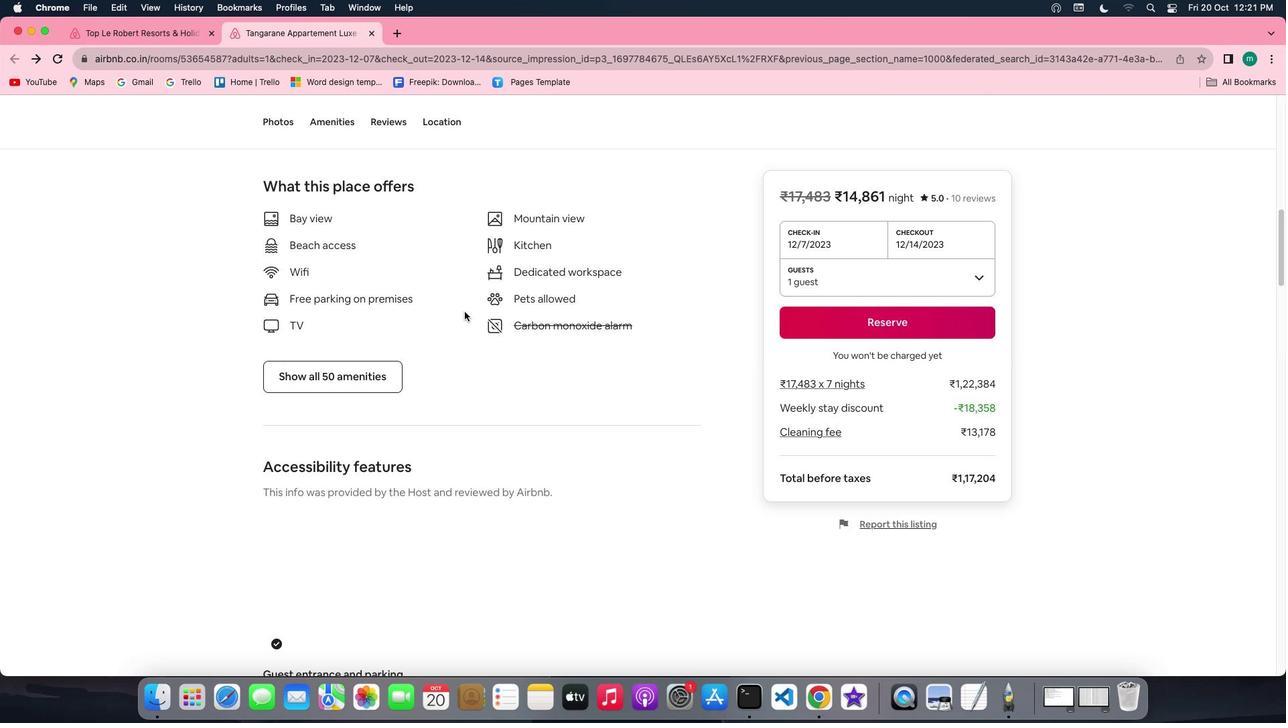 
Action: Mouse moved to (336, 335)
Screenshot: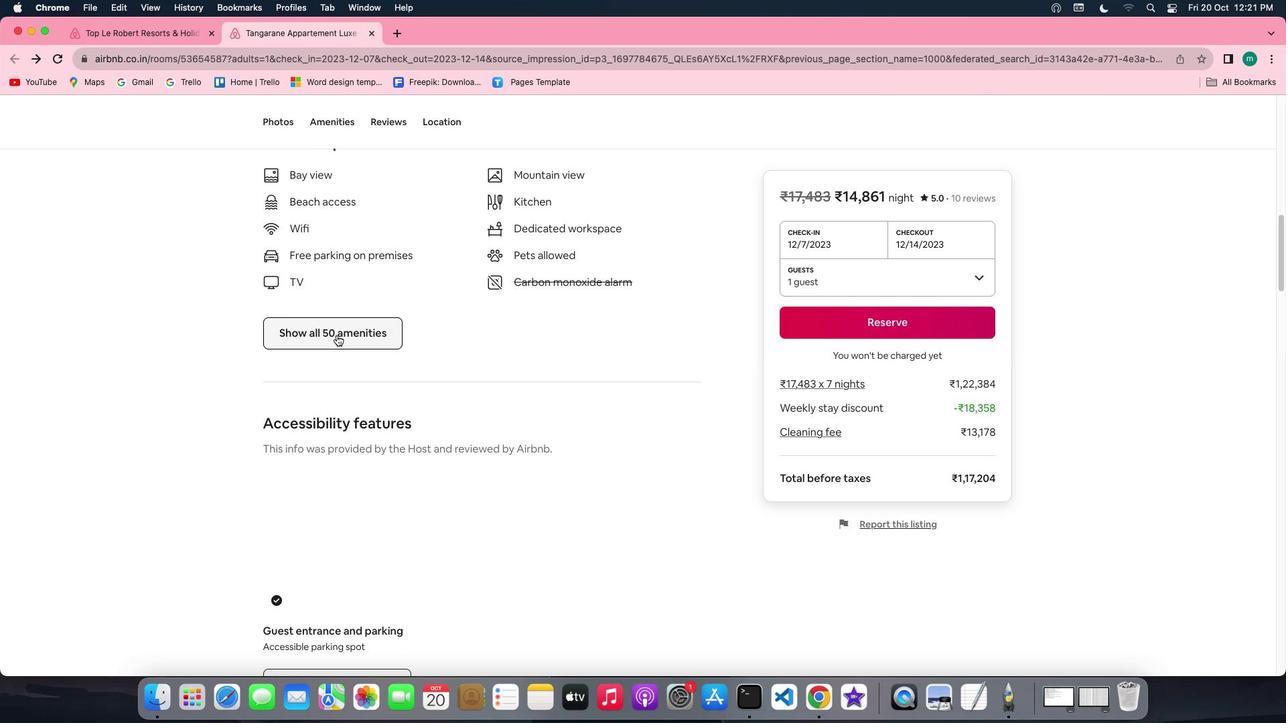 
Action: Mouse pressed left at (336, 335)
Screenshot: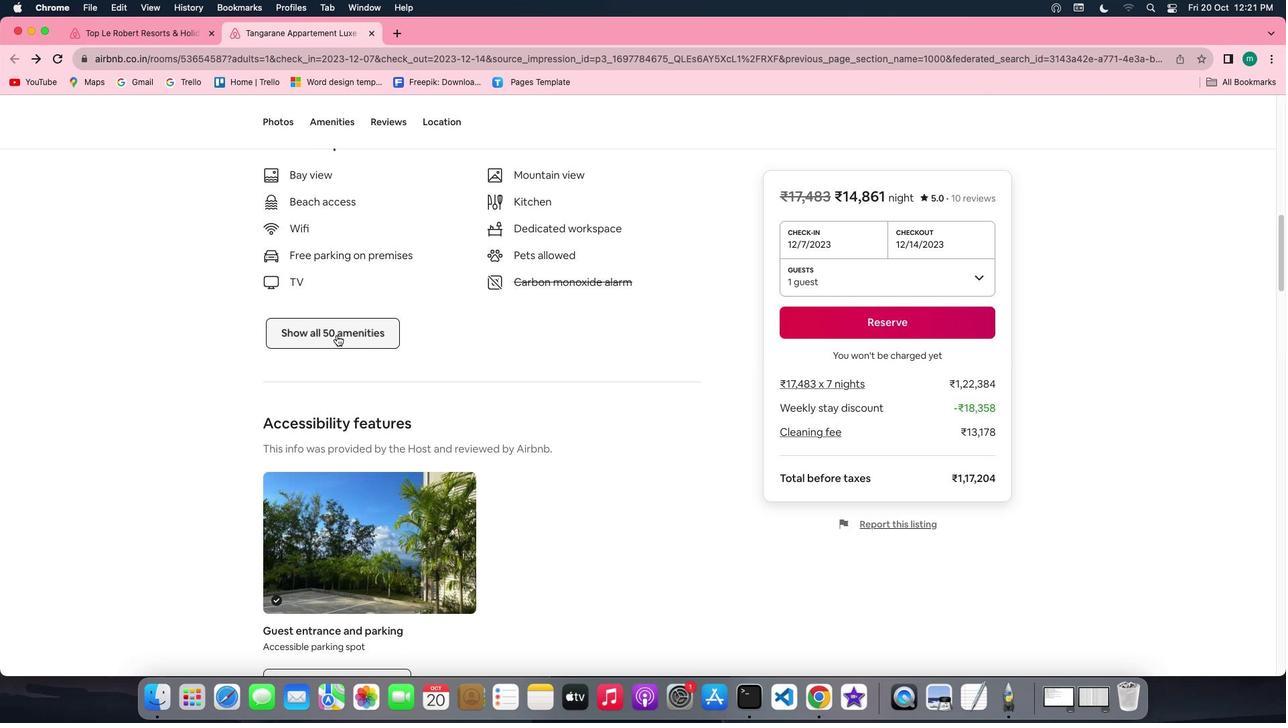 
Action: Mouse moved to (683, 384)
Screenshot: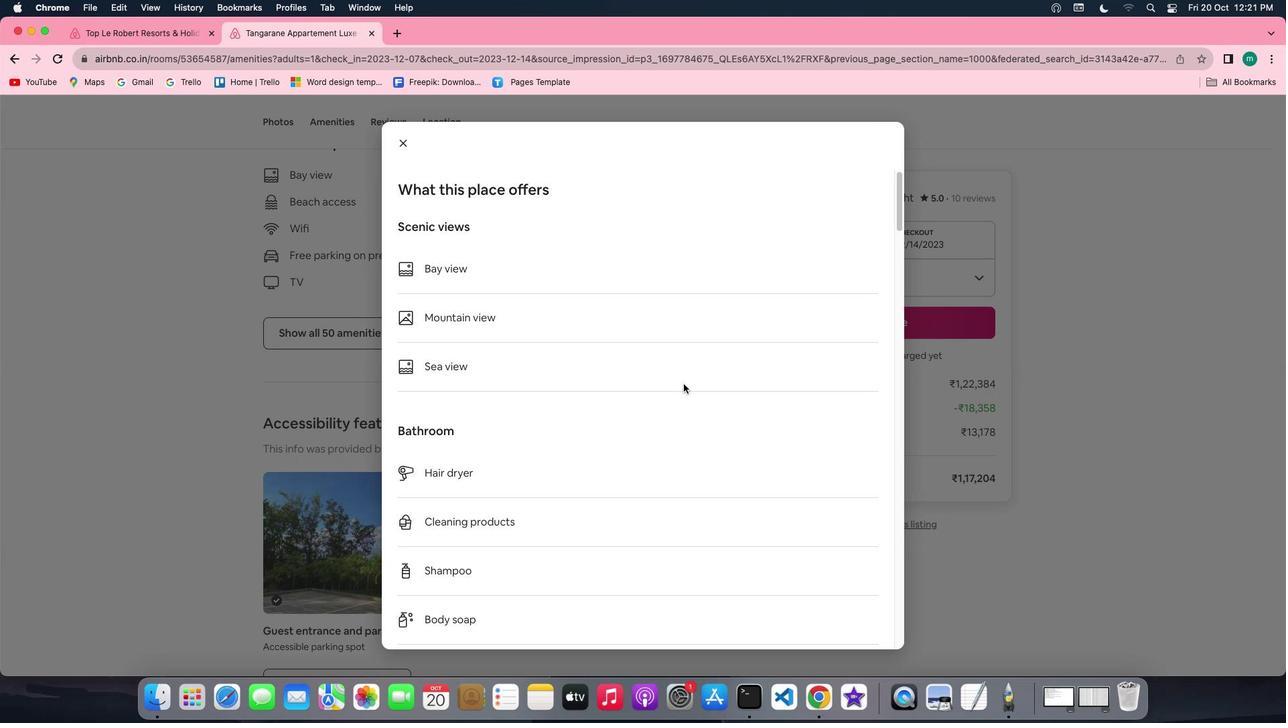 
Action: Mouse scrolled (683, 384) with delta (0, 0)
Screenshot: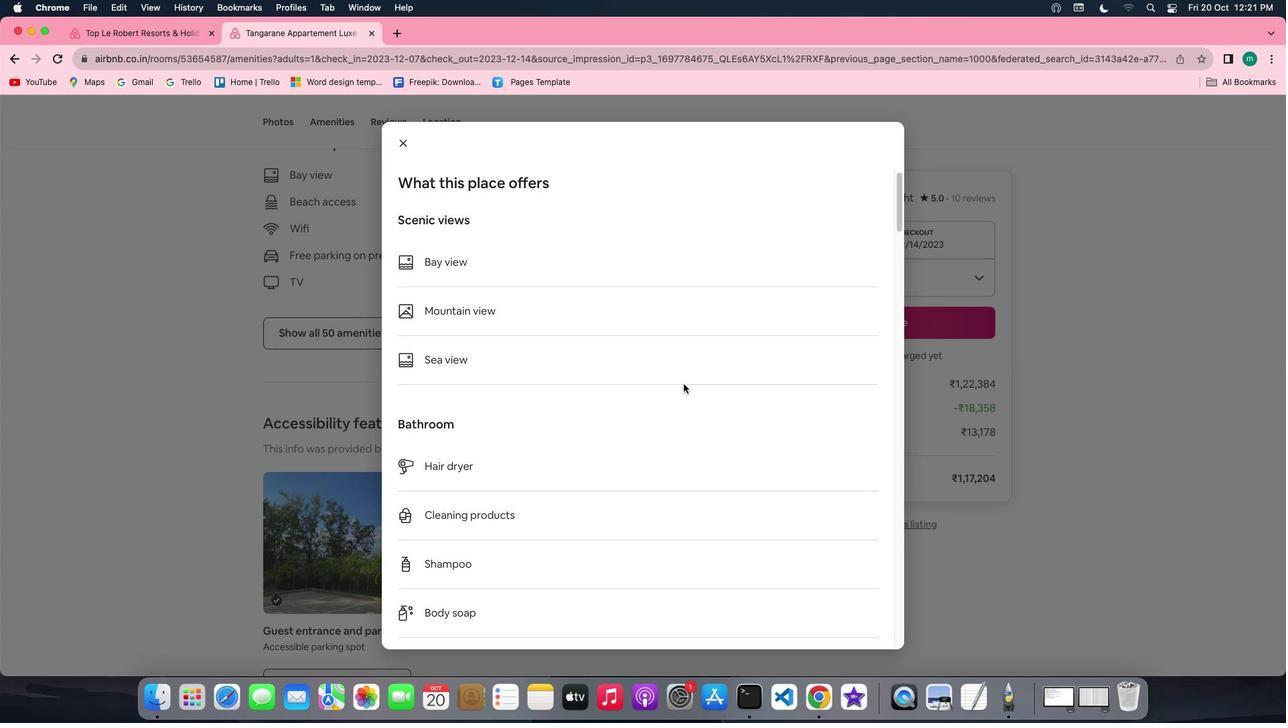 
Action: Mouse scrolled (683, 384) with delta (0, 0)
Screenshot: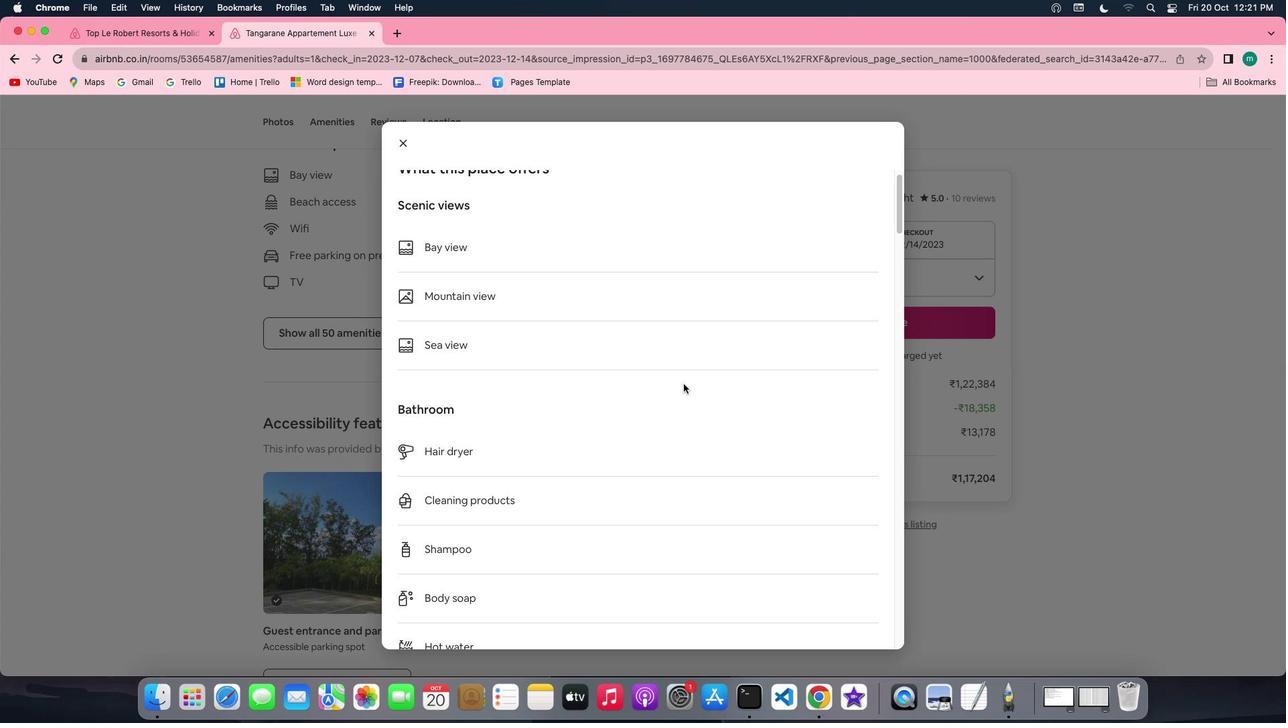 
Action: Mouse scrolled (683, 384) with delta (0, -1)
Screenshot: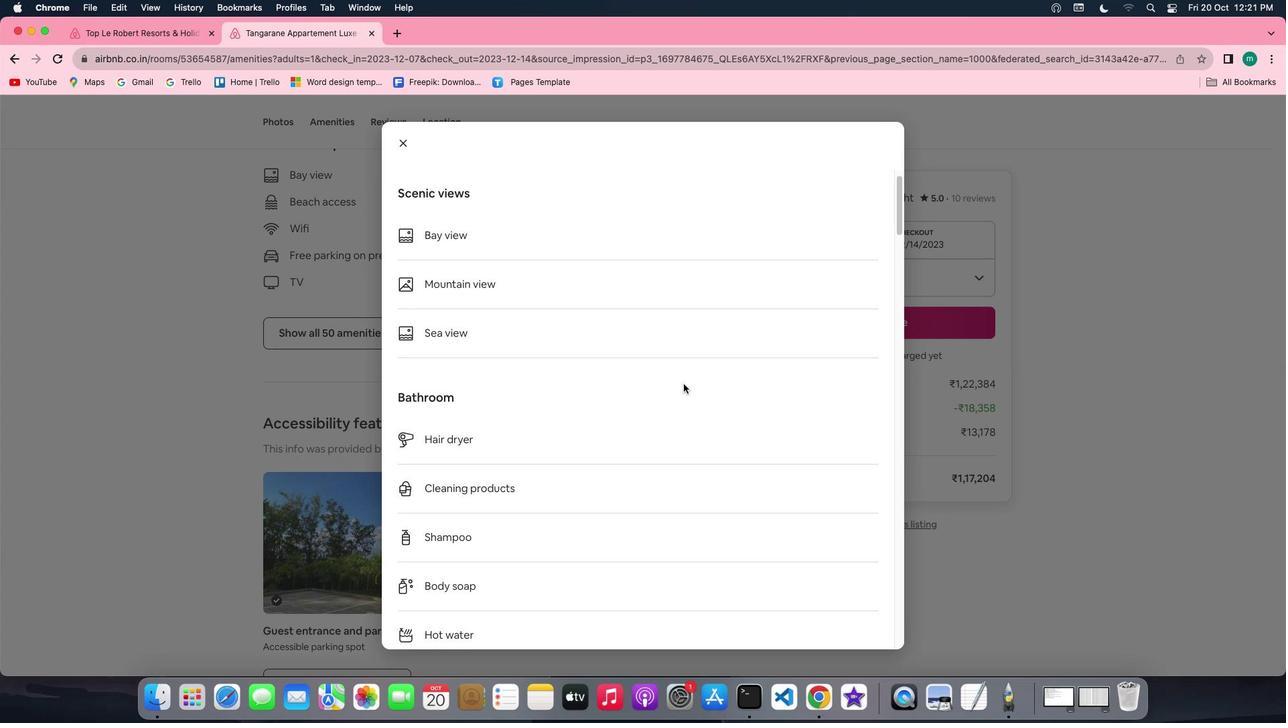 
Action: Mouse scrolled (683, 384) with delta (0, -2)
Screenshot: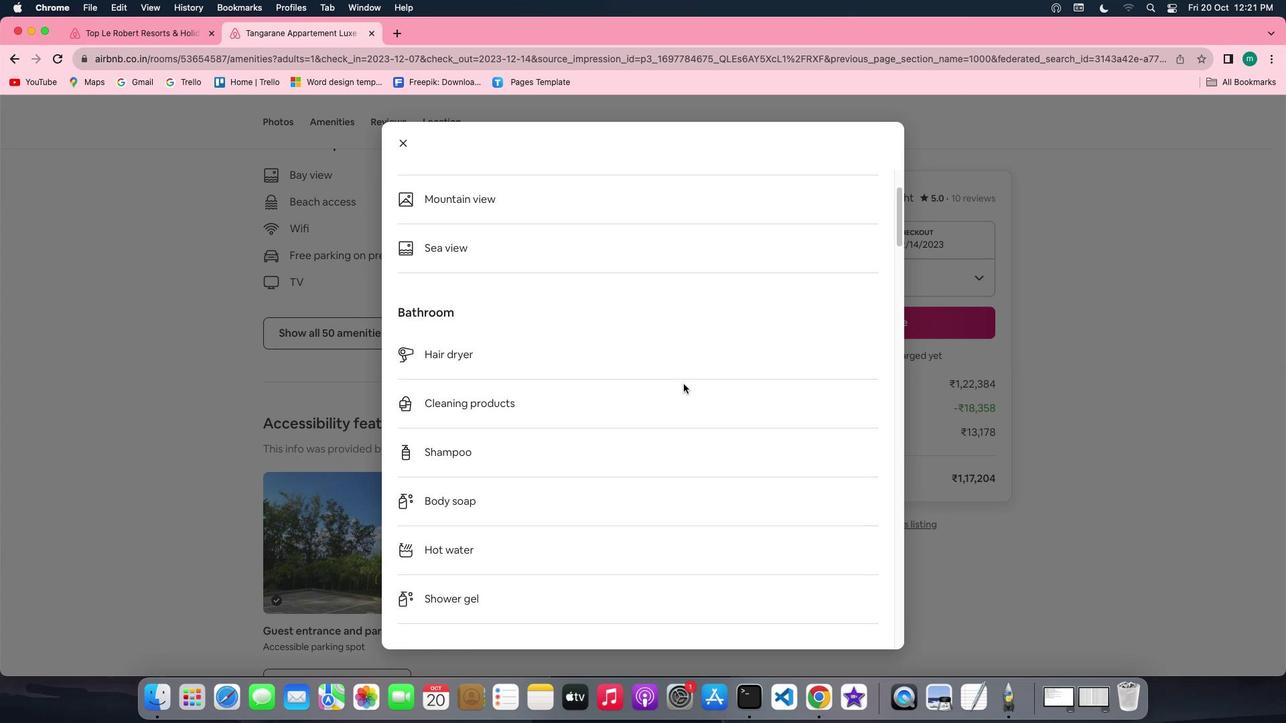 
Action: Mouse scrolled (683, 384) with delta (0, 0)
Screenshot: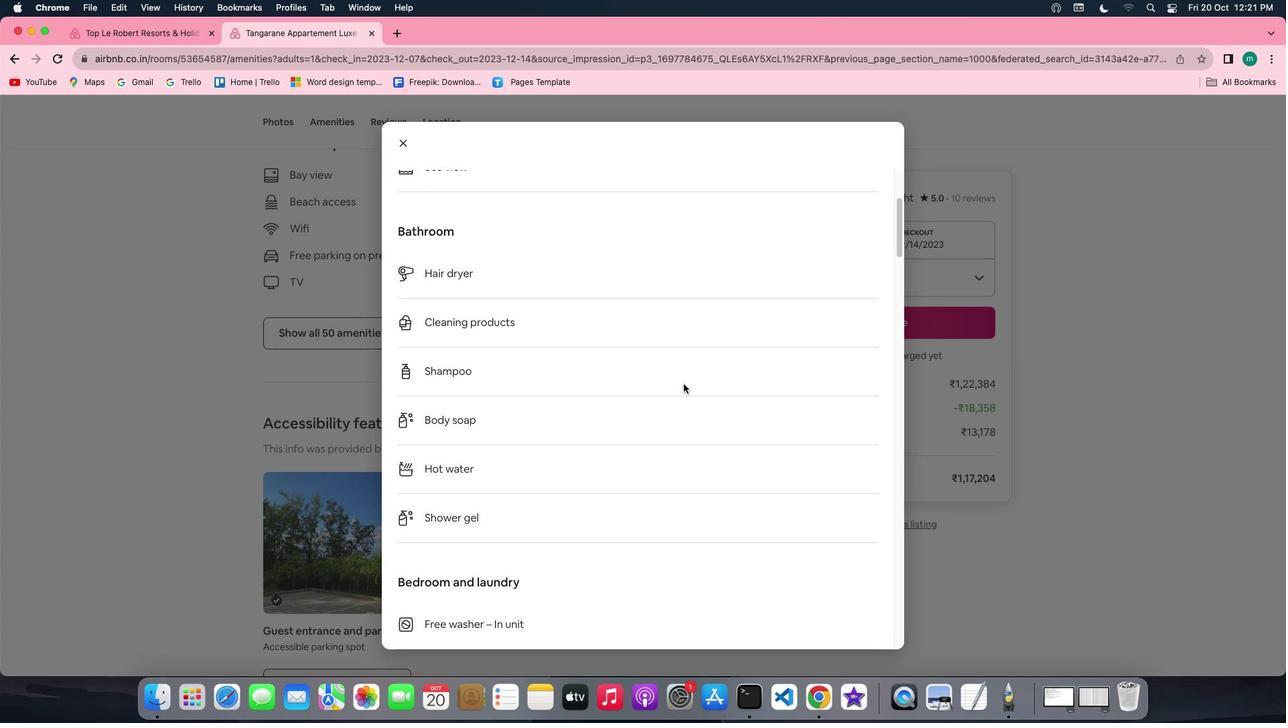 
Action: Mouse scrolled (683, 384) with delta (0, 0)
Screenshot: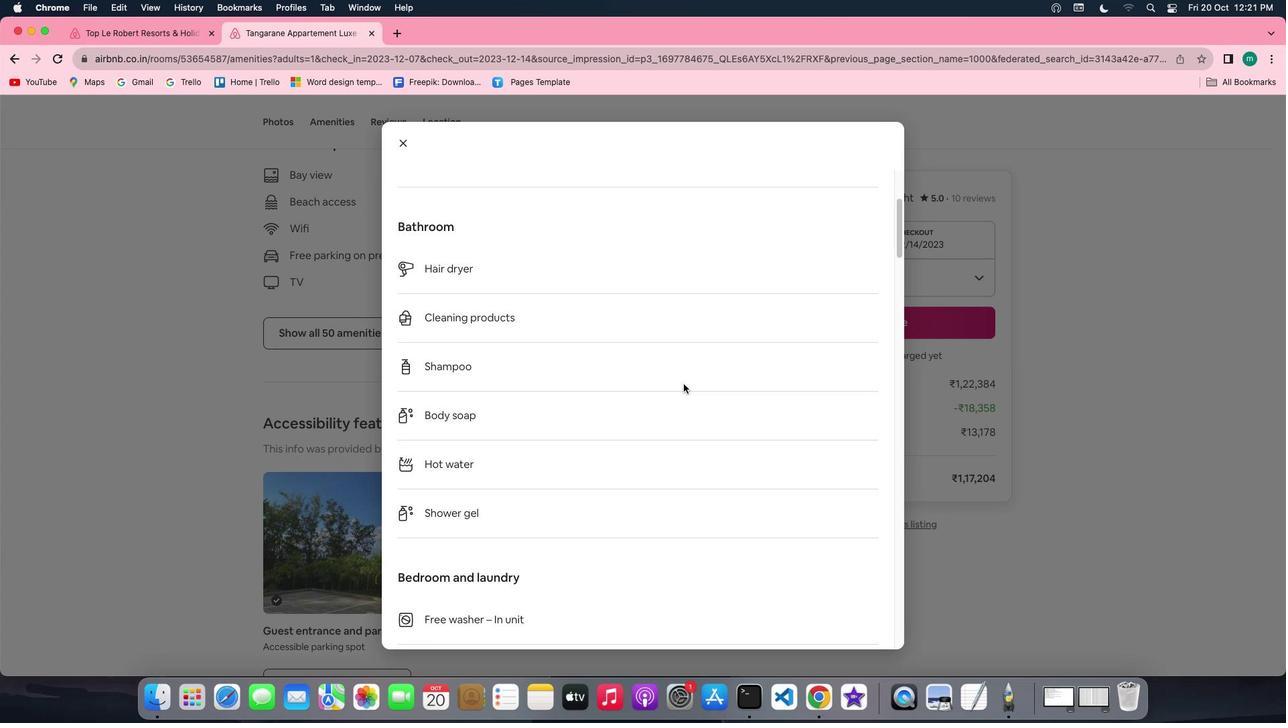 
Action: Mouse scrolled (683, 384) with delta (0, 0)
Screenshot: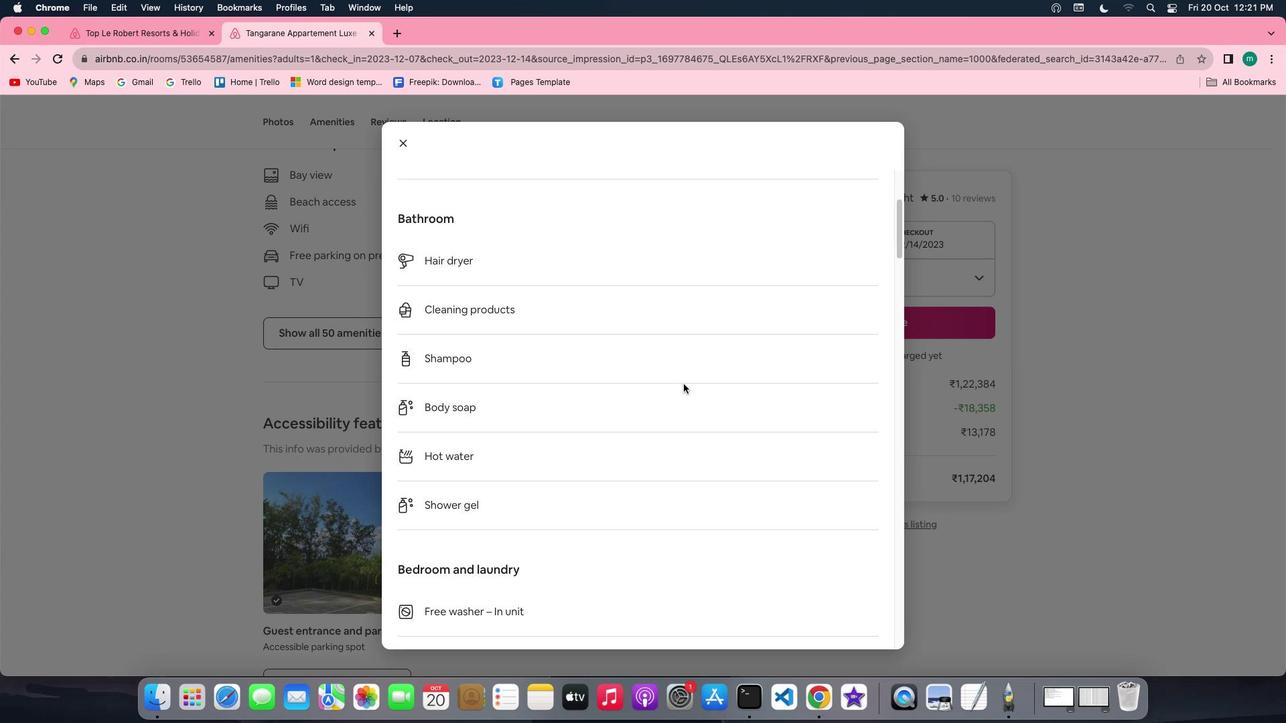 
Action: Mouse scrolled (683, 384) with delta (0, -1)
Screenshot: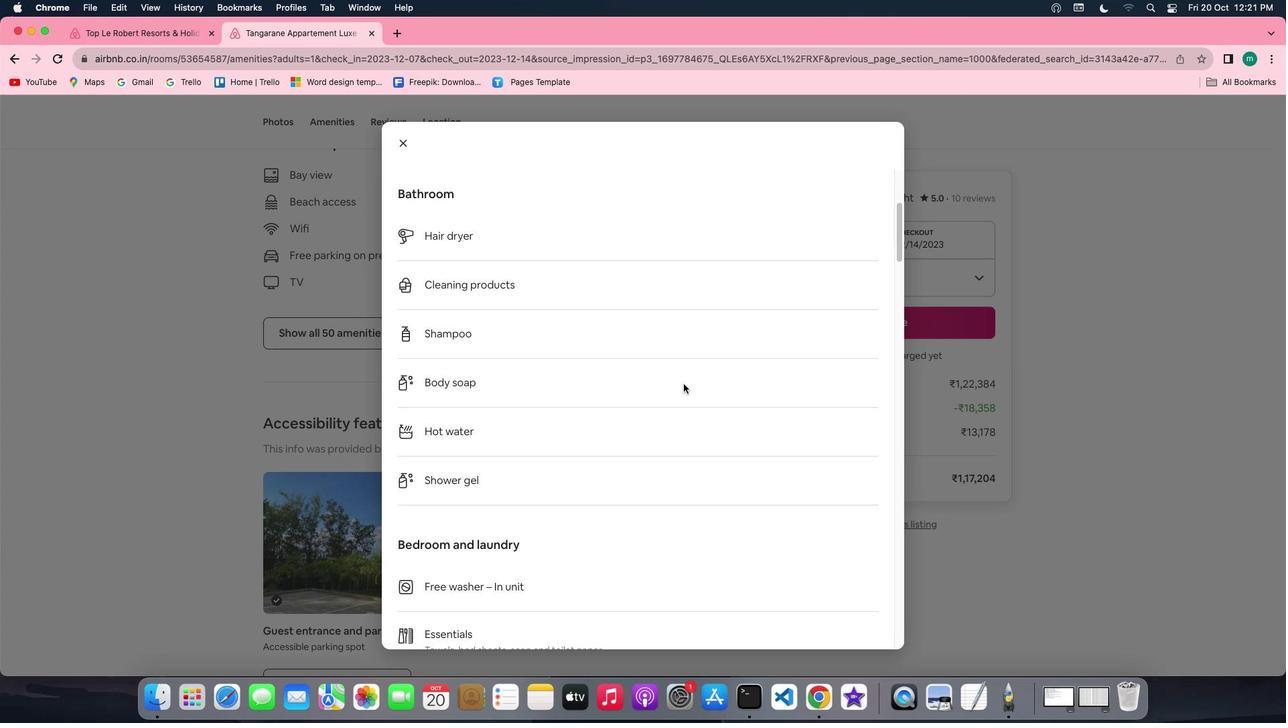 
Action: Mouse scrolled (683, 384) with delta (0, 0)
Screenshot: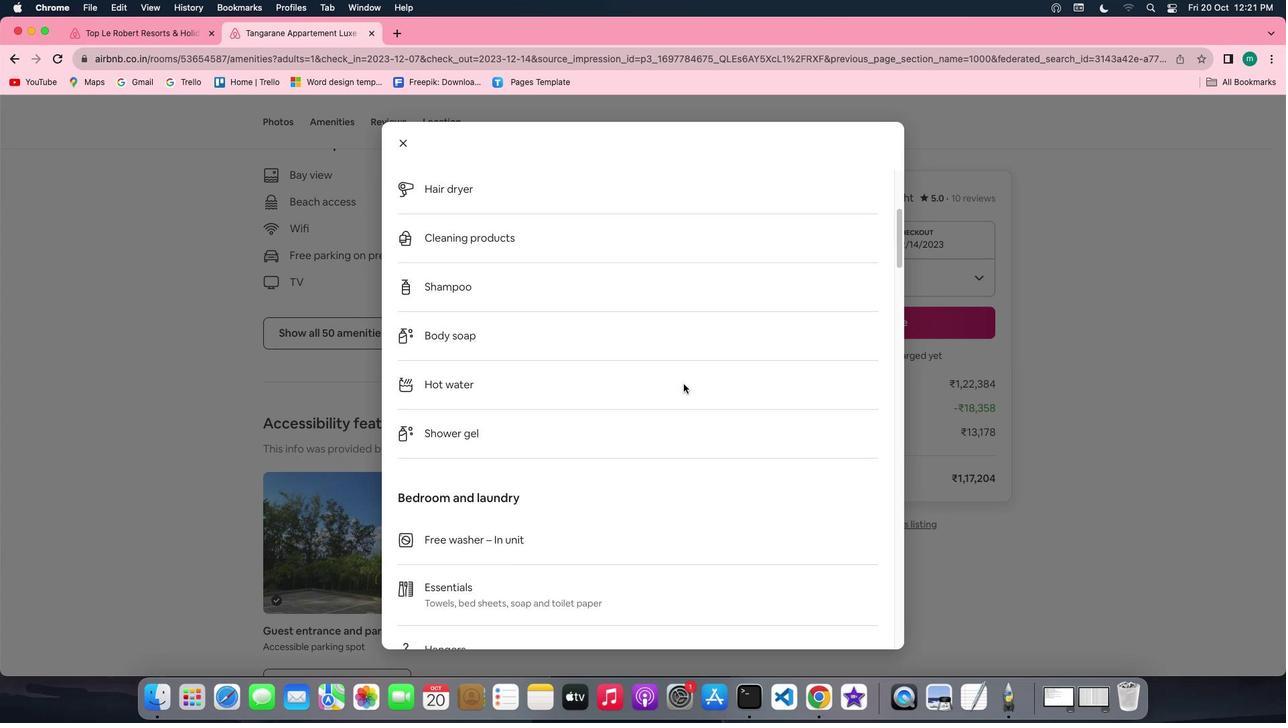 
Action: Mouse scrolled (683, 384) with delta (0, 0)
Screenshot: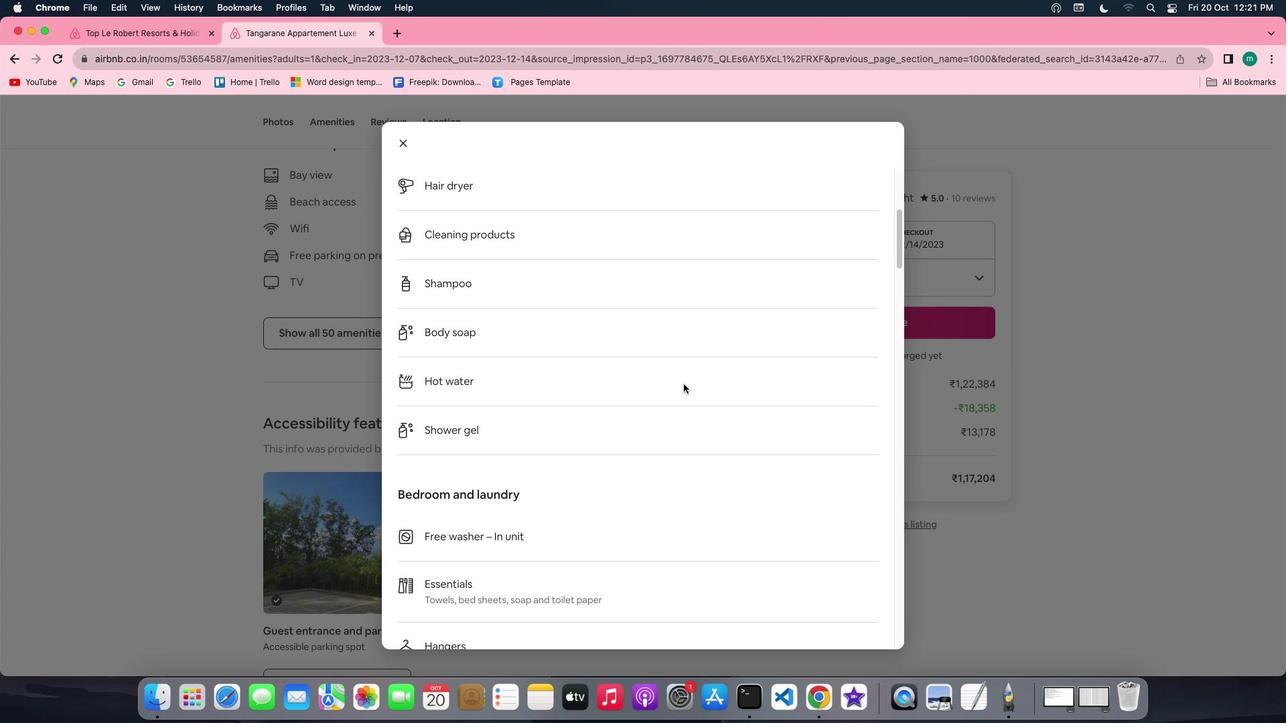 
Action: Mouse scrolled (683, 384) with delta (0, 0)
Screenshot: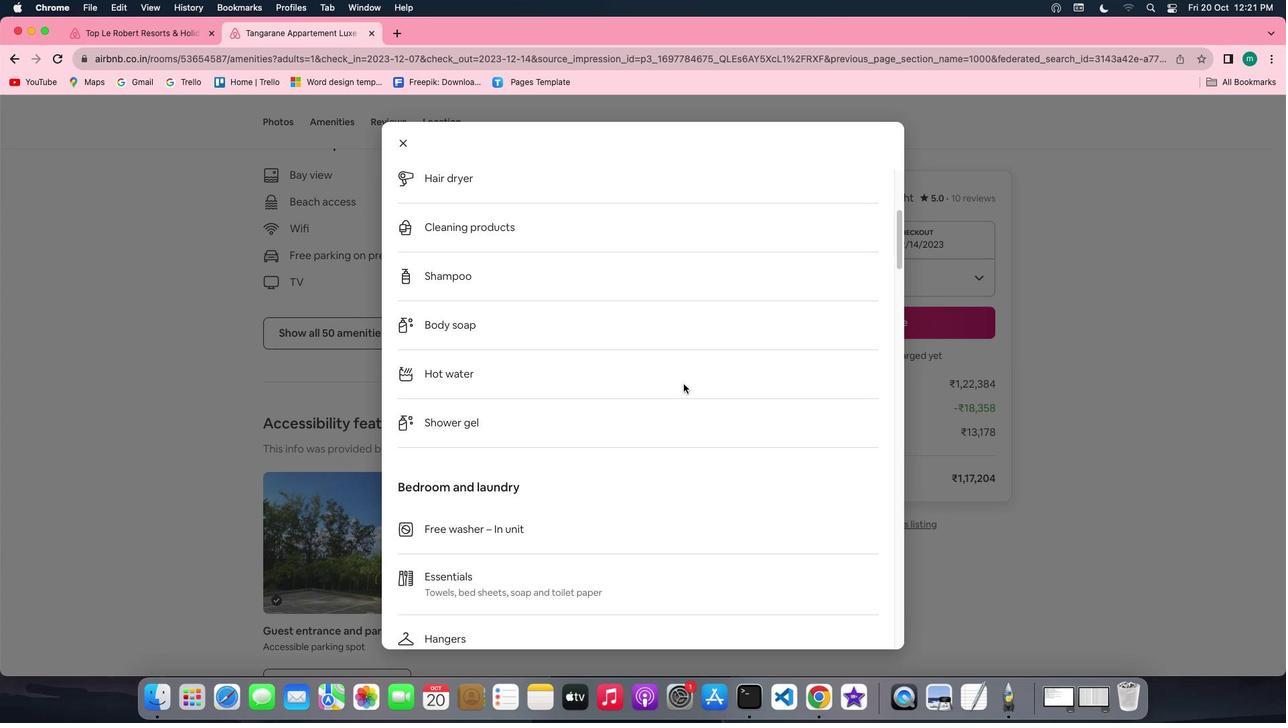 
Action: Mouse scrolled (683, 384) with delta (0, -1)
Screenshot: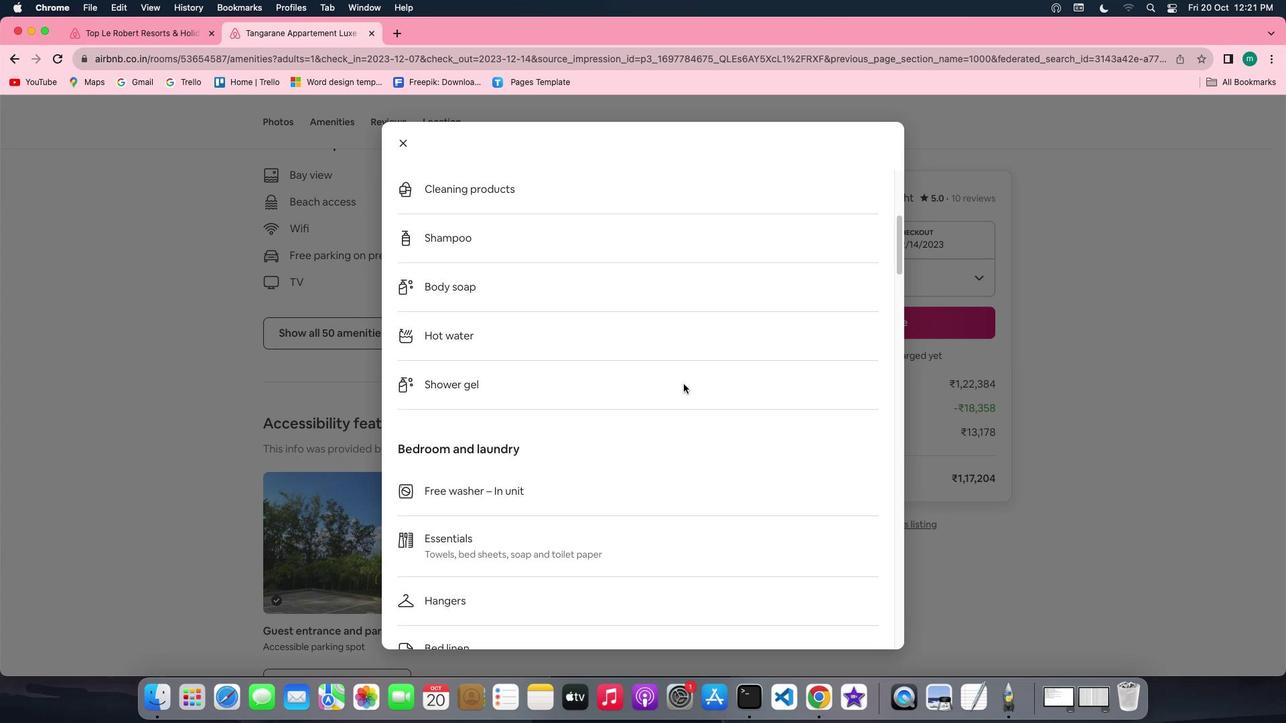 
Action: Mouse scrolled (683, 384) with delta (0, -2)
Screenshot: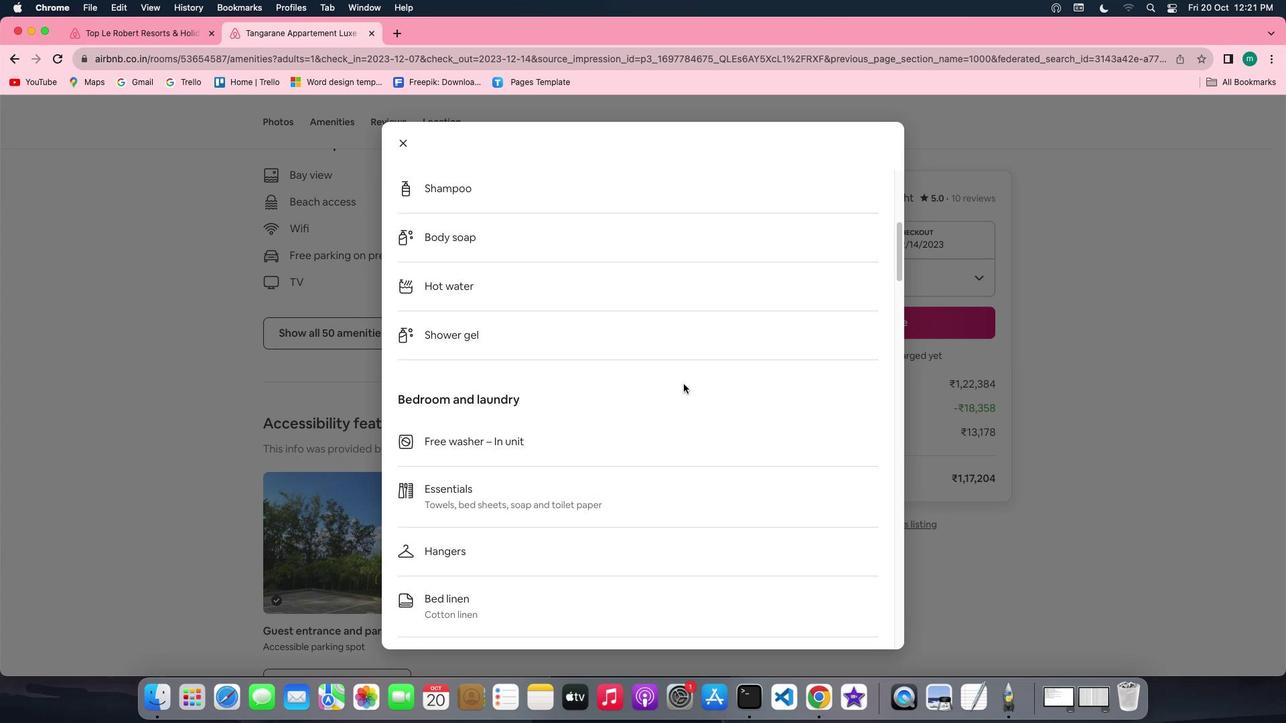 
Action: Mouse scrolled (683, 384) with delta (0, 0)
Screenshot: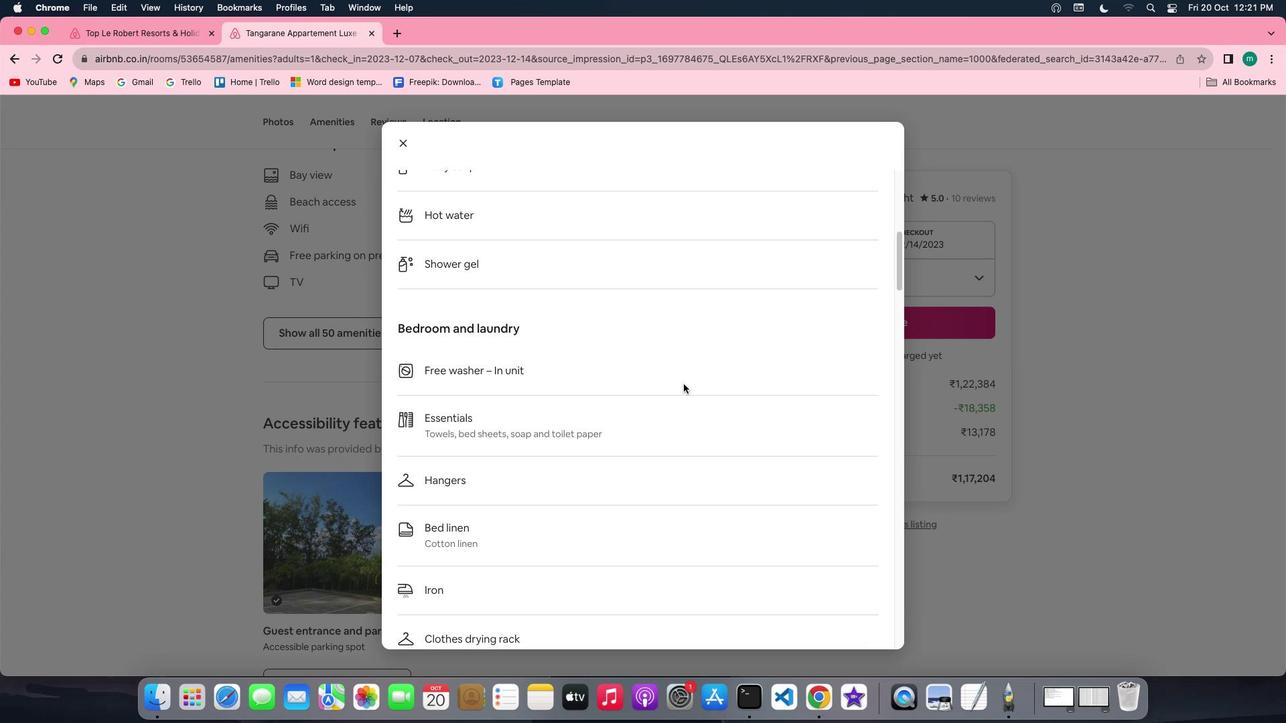 
Action: Mouse scrolled (683, 384) with delta (0, 0)
Screenshot: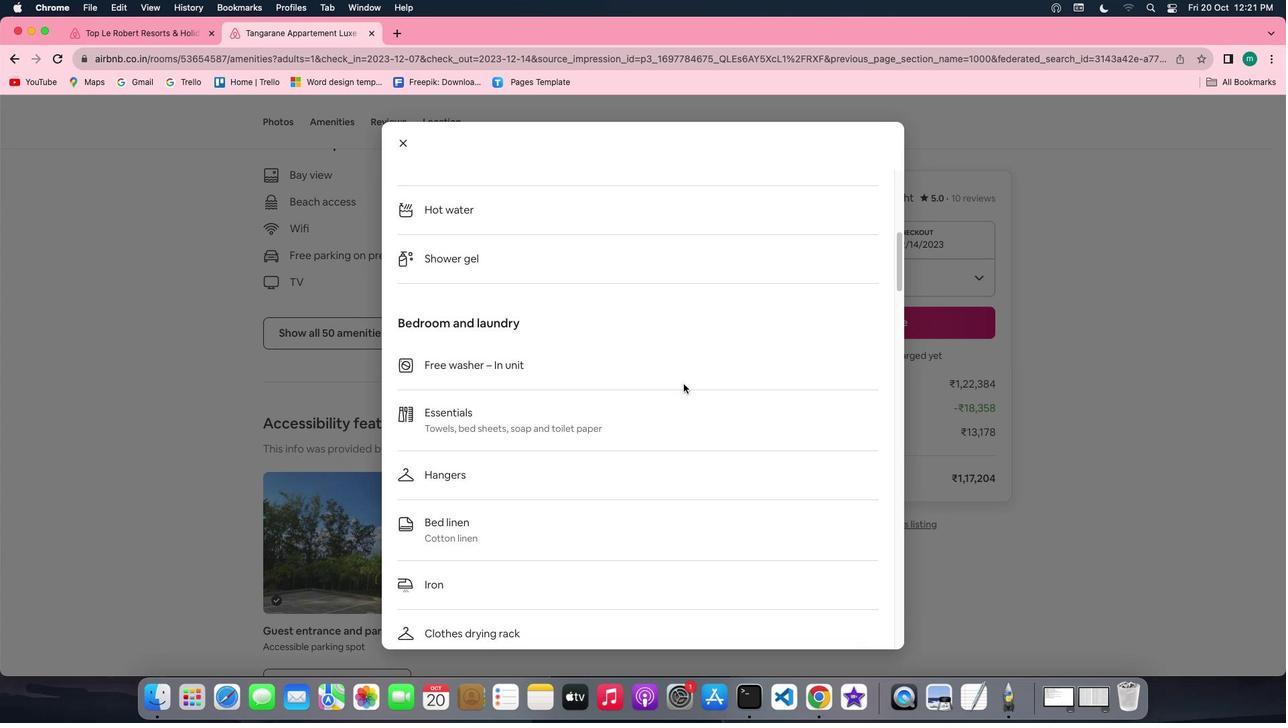 
Action: Mouse scrolled (683, 384) with delta (0, 0)
Screenshot: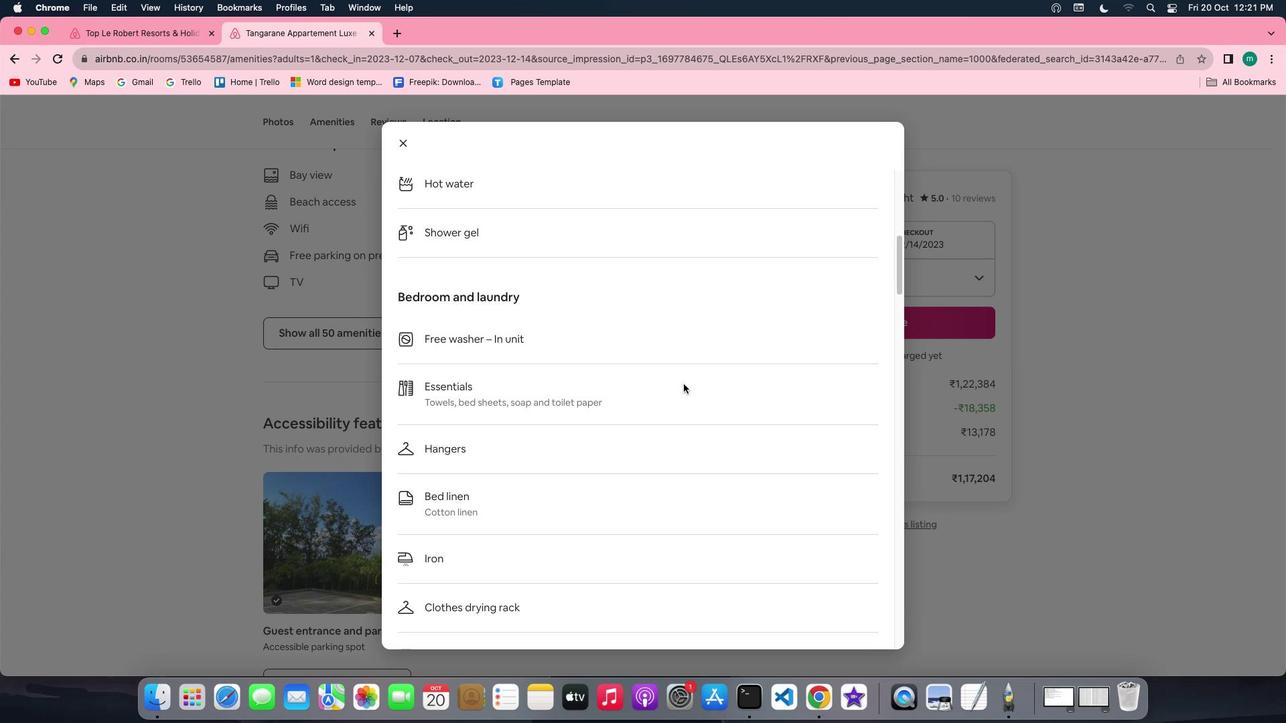 
Action: Mouse scrolled (683, 384) with delta (0, -1)
Screenshot: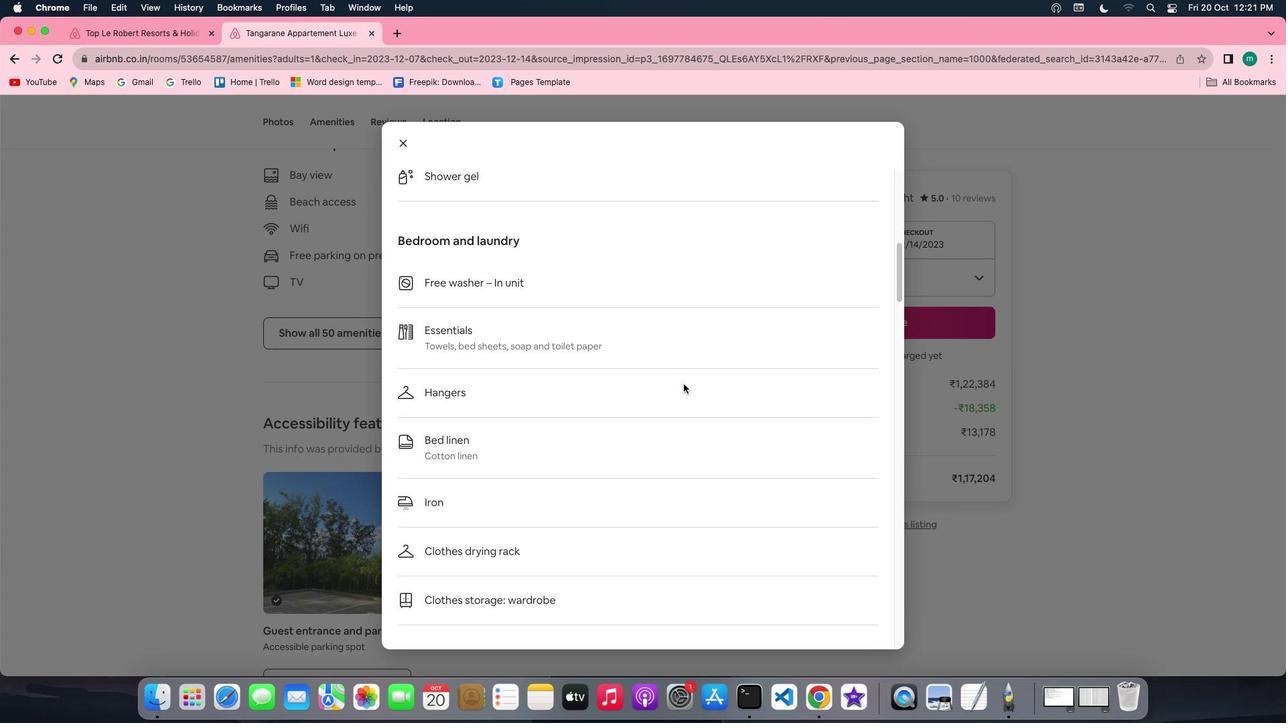 
Action: Mouse scrolled (683, 384) with delta (0, -1)
Screenshot: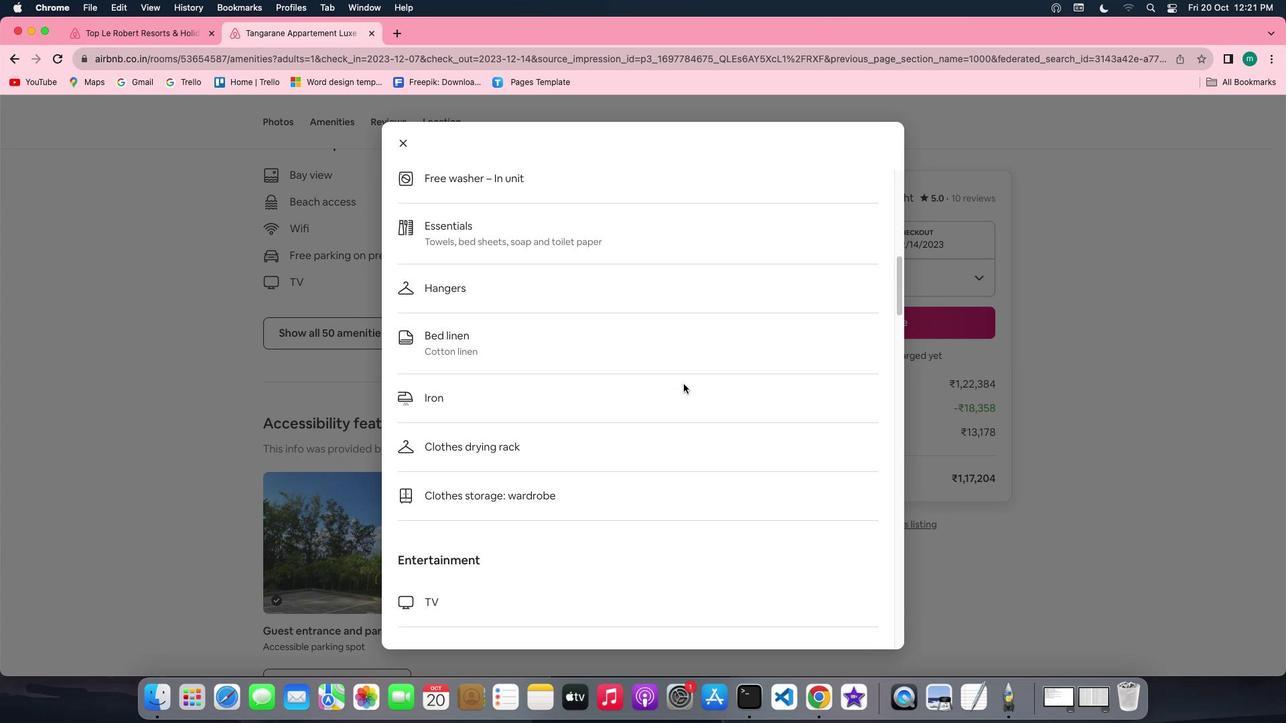 
Action: Mouse scrolled (683, 384) with delta (0, 0)
Screenshot: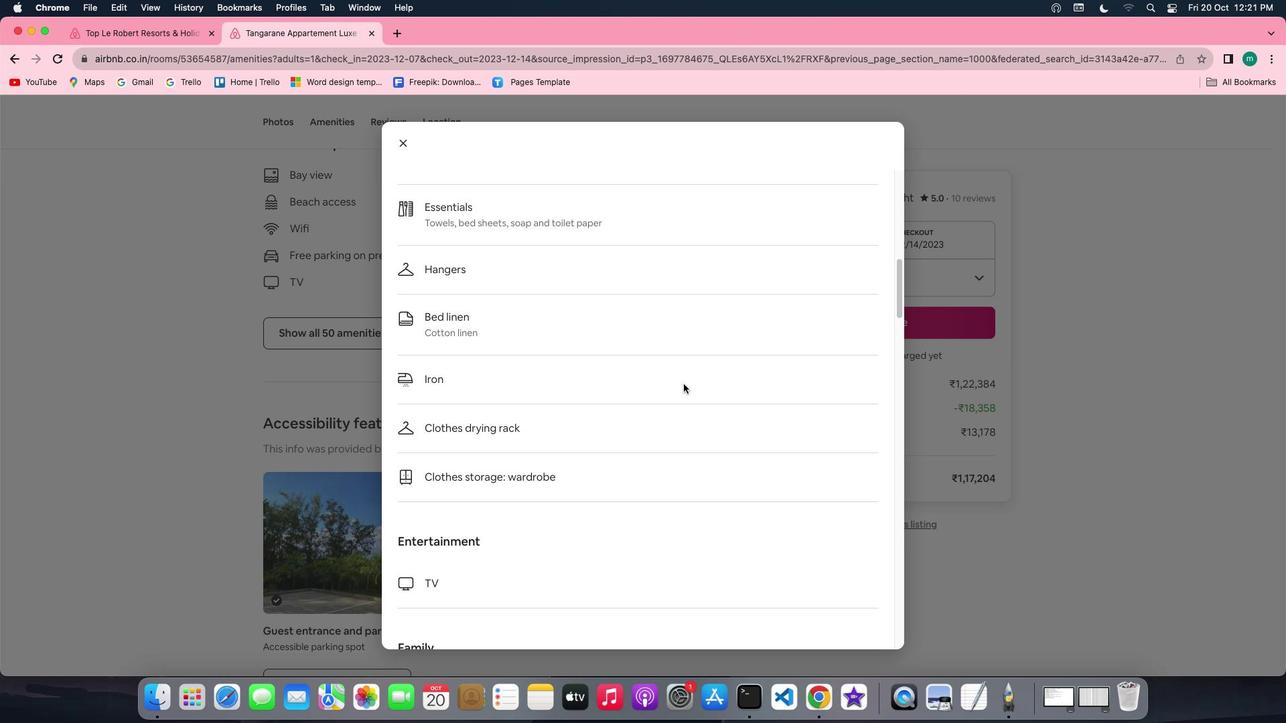 
Action: Mouse scrolled (683, 384) with delta (0, 0)
Screenshot: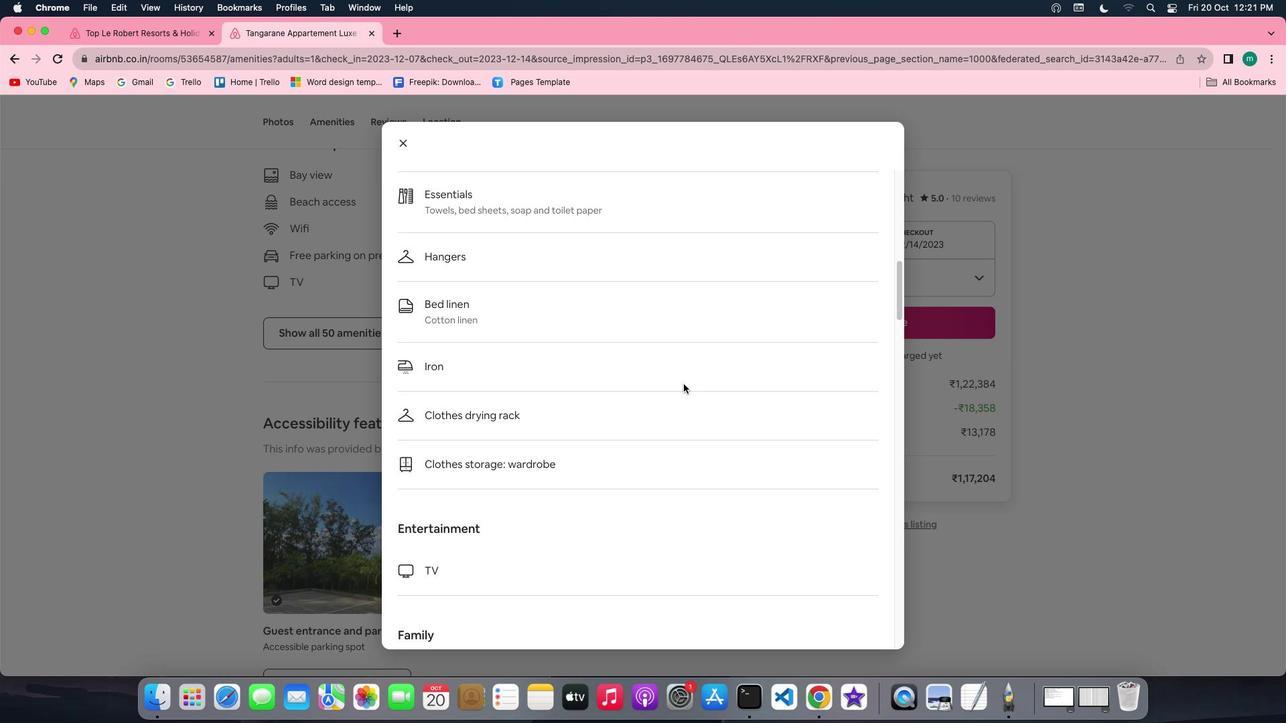 
Action: Mouse scrolled (683, 384) with delta (0, -1)
Screenshot: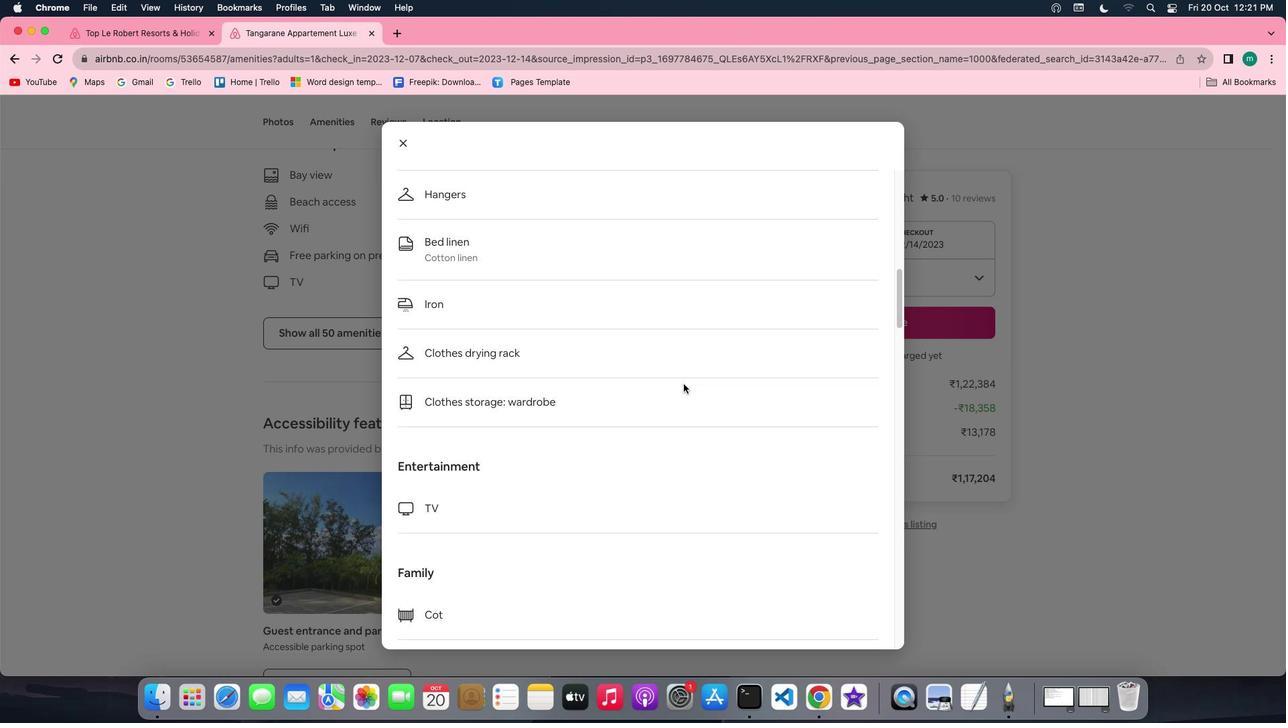 
Action: Mouse scrolled (683, 384) with delta (0, -2)
Screenshot: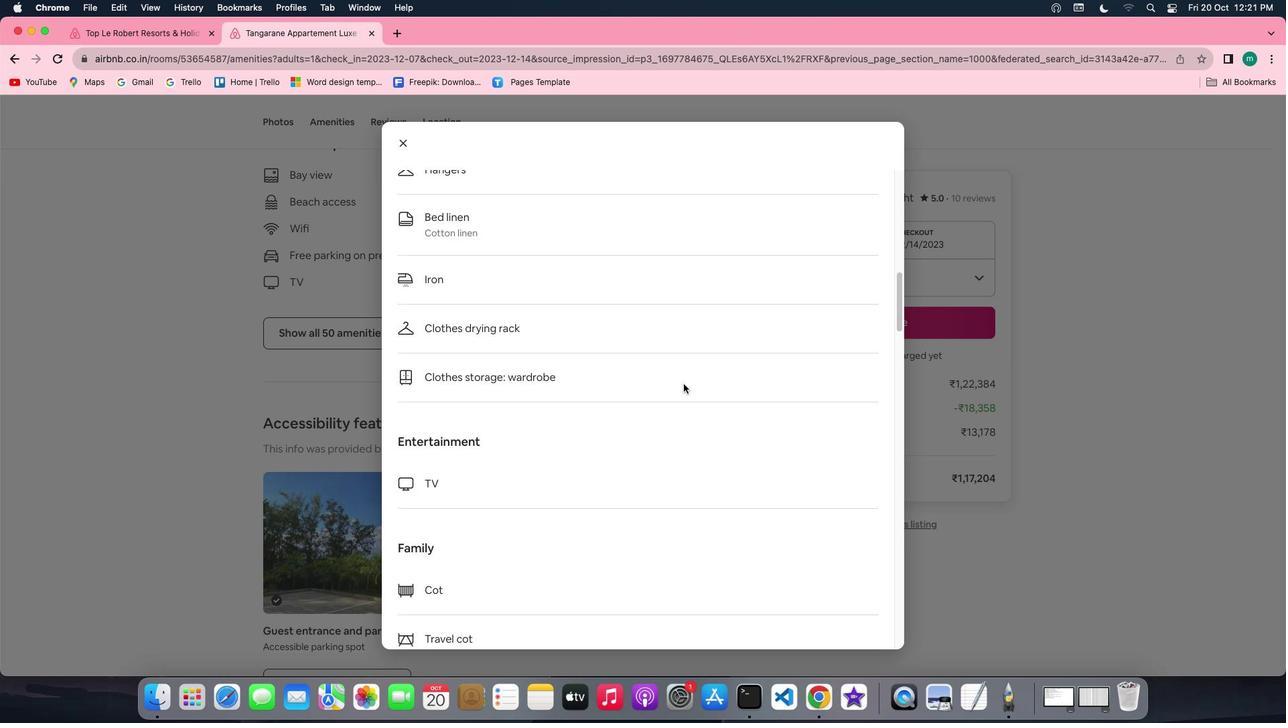 
Action: Mouse scrolled (683, 384) with delta (0, -2)
Screenshot: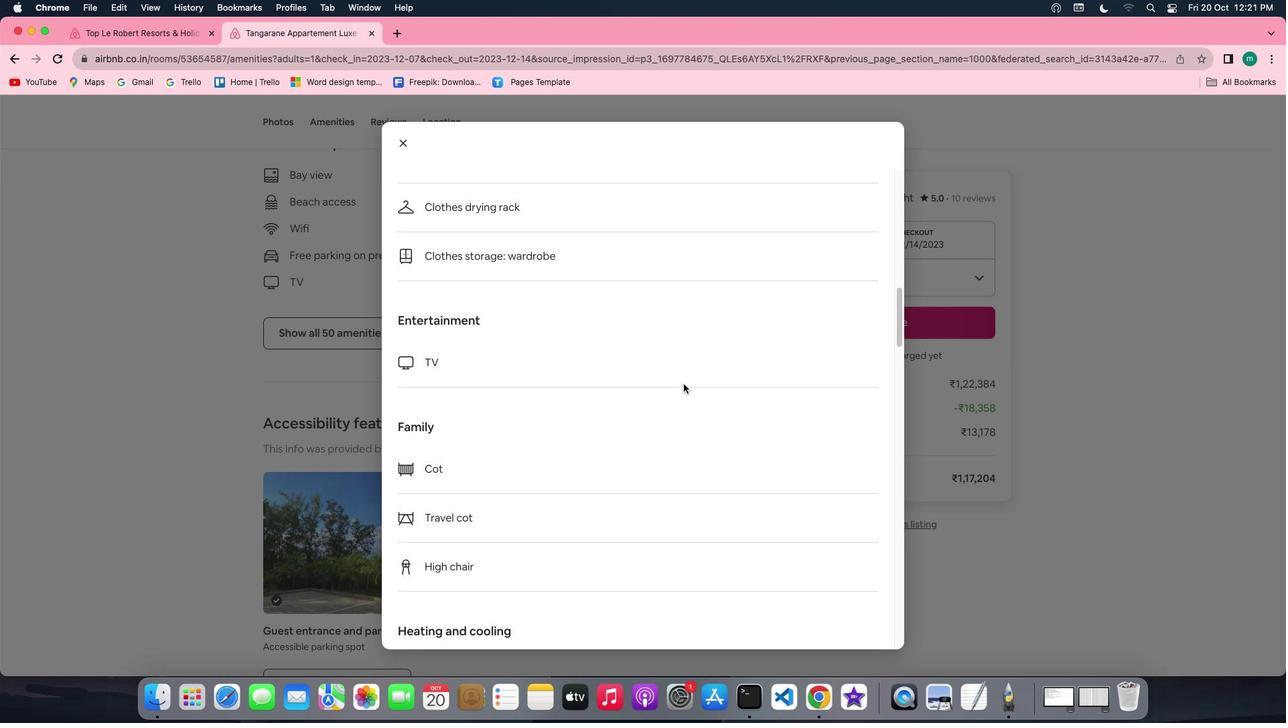 
Action: Mouse scrolled (683, 384) with delta (0, 0)
Screenshot: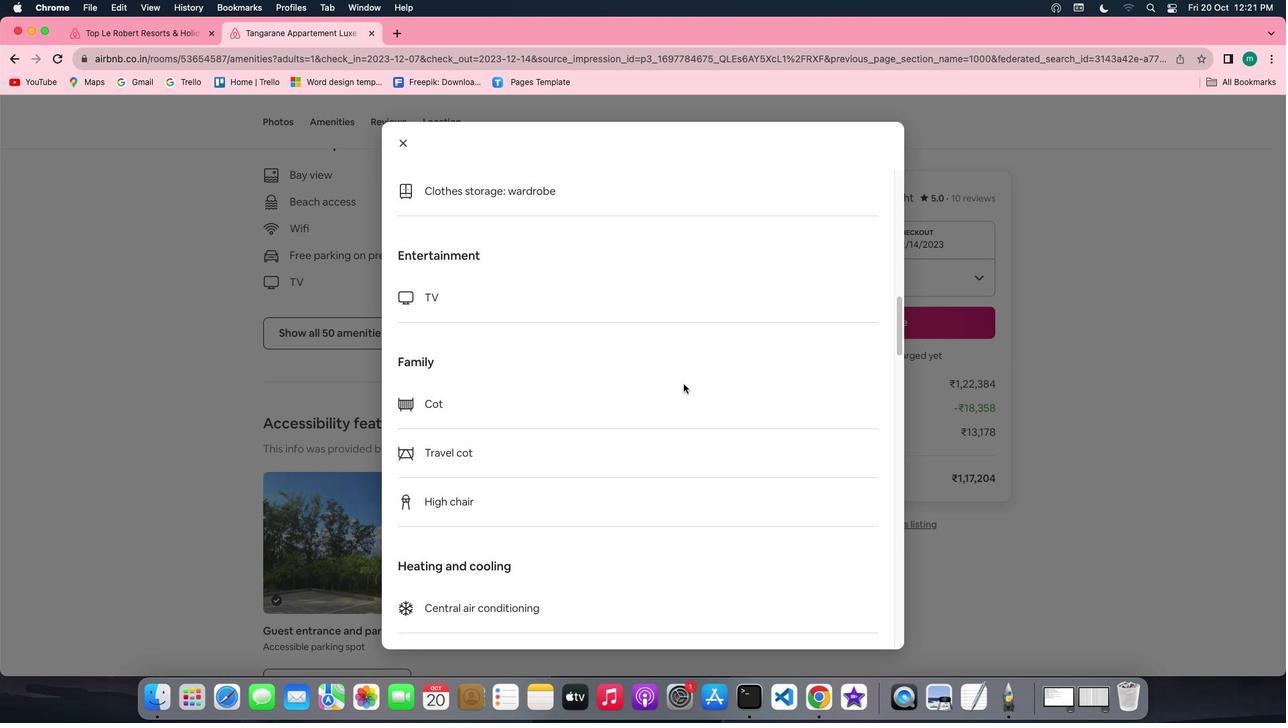 
Action: Mouse scrolled (683, 384) with delta (0, 0)
Screenshot: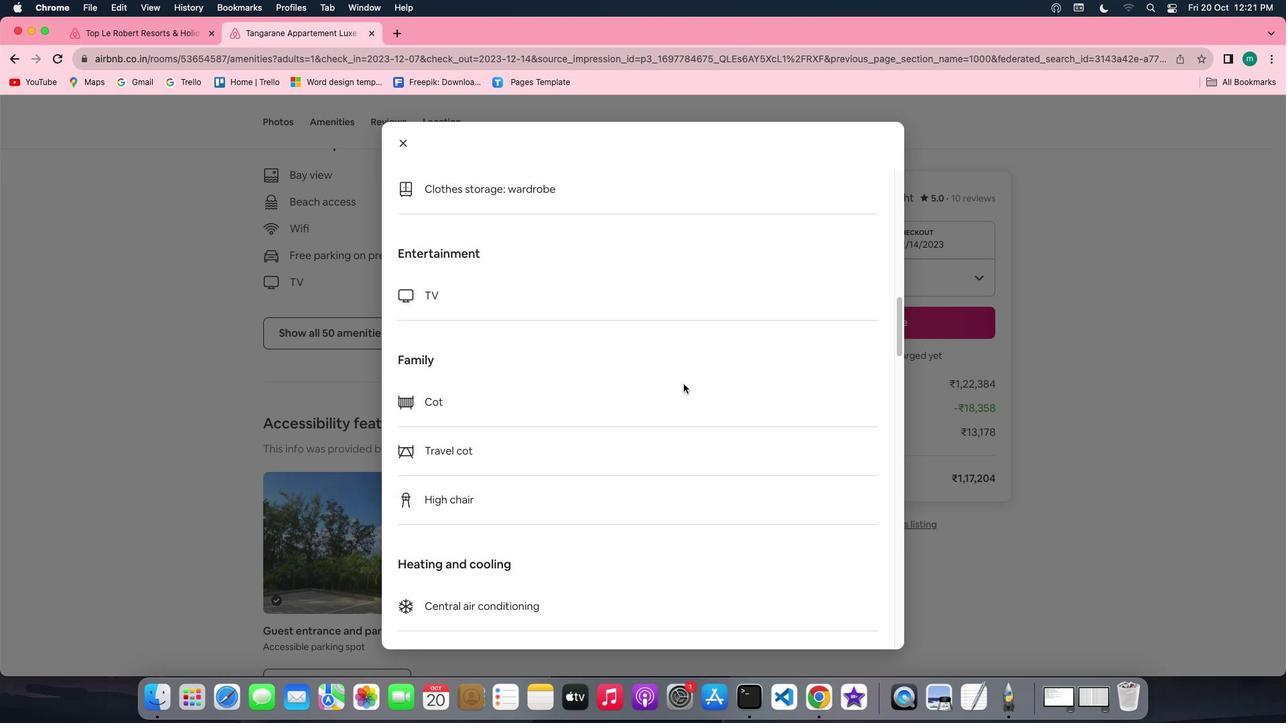 
Action: Mouse scrolled (683, 384) with delta (0, 0)
Screenshot: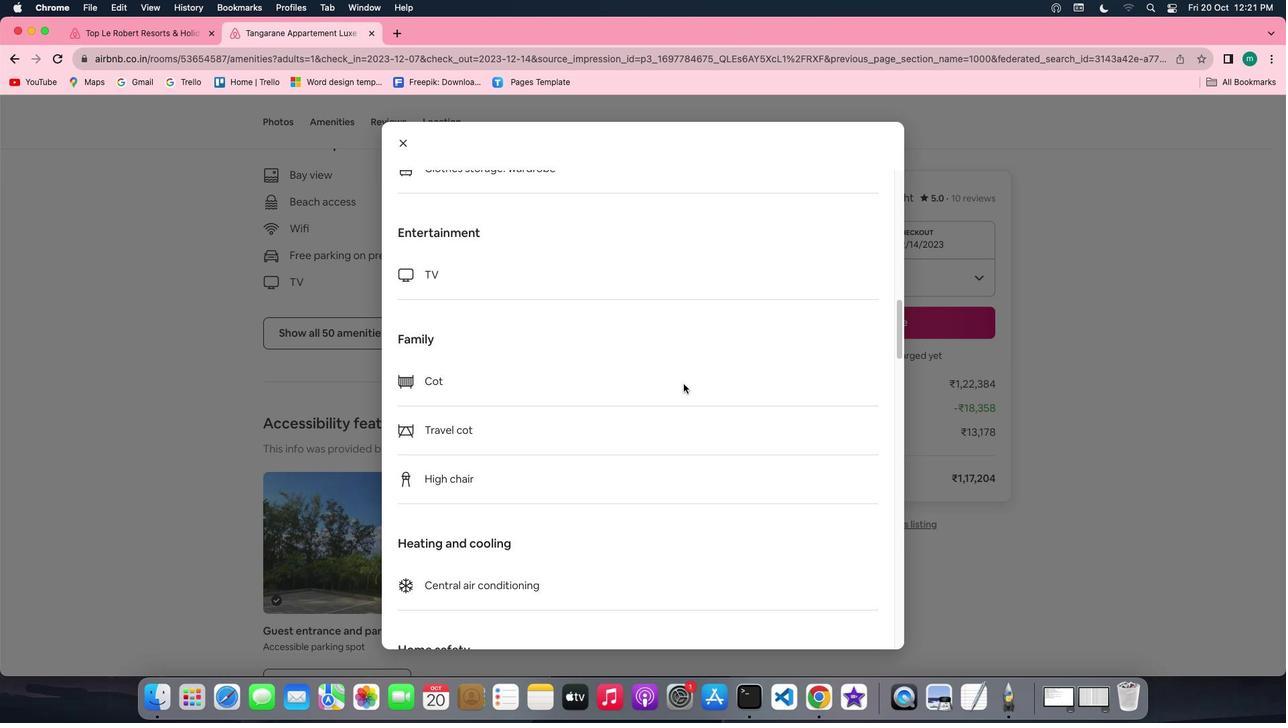 
Action: Mouse scrolled (683, 384) with delta (0, 0)
Screenshot: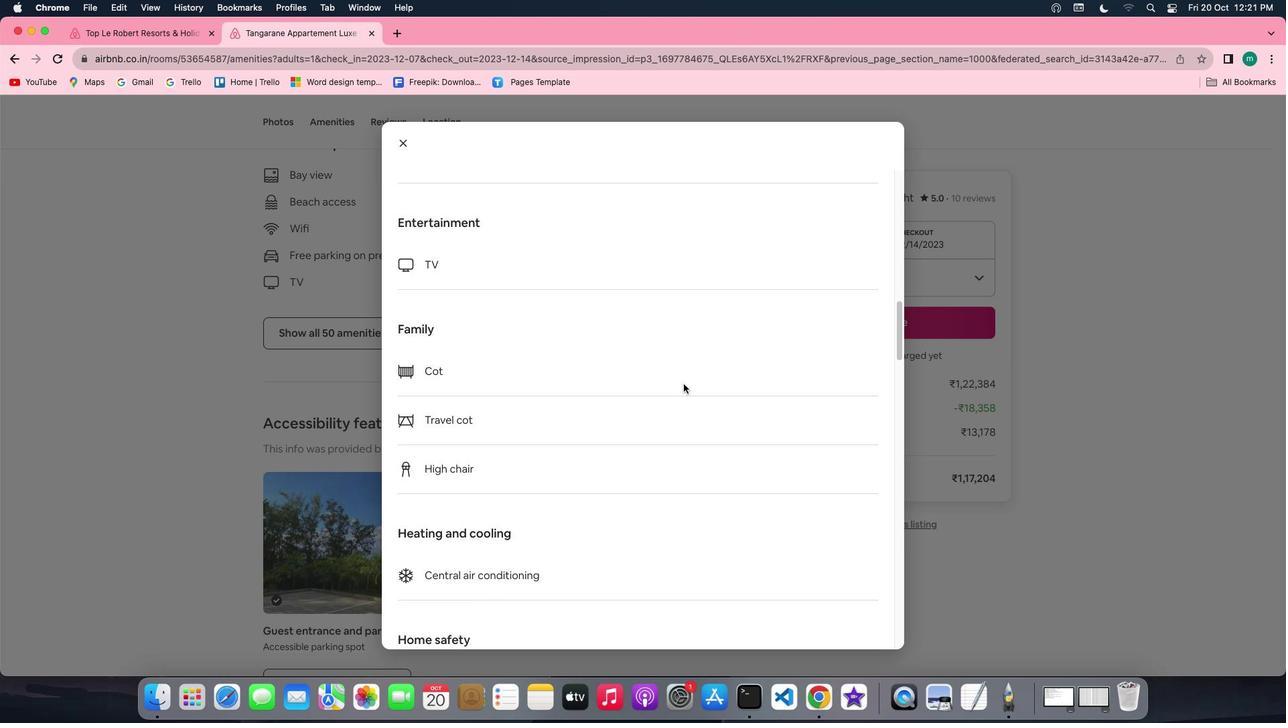 
Action: Mouse scrolled (683, 384) with delta (0, -2)
Screenshot: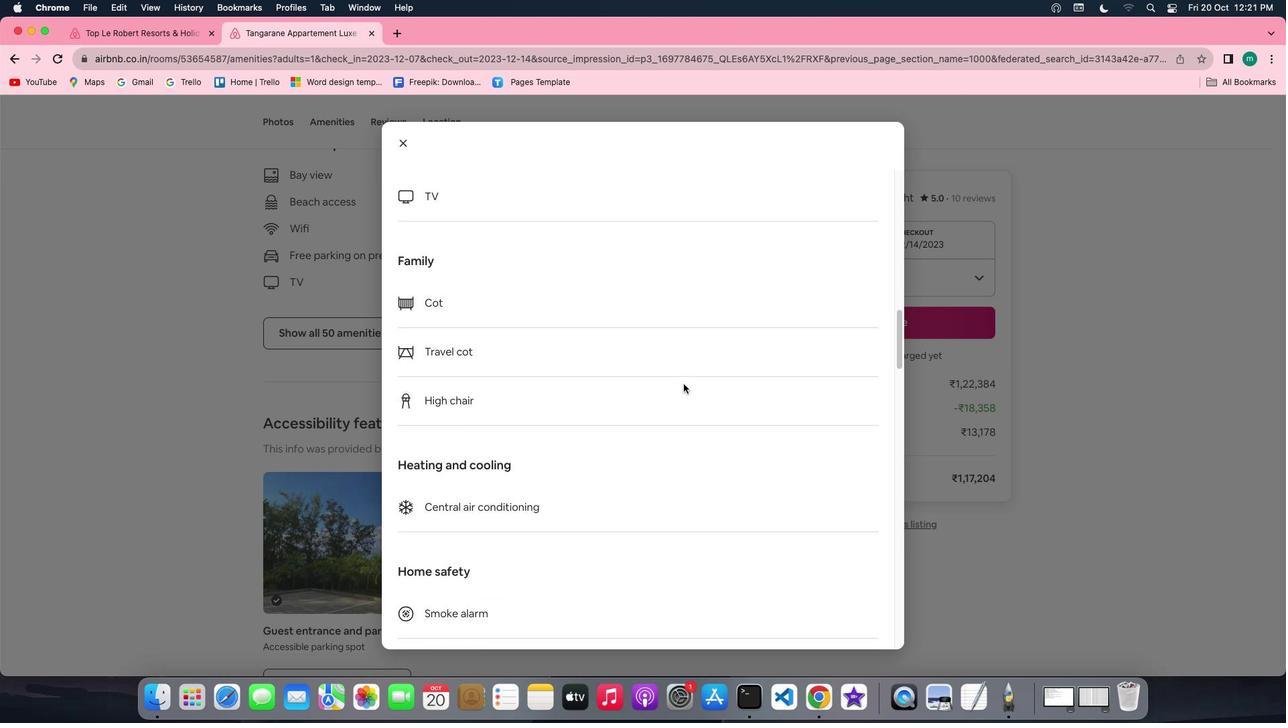 
Action: Mouse scrolled (683, 384) with delta (0, -2)
Screenshot: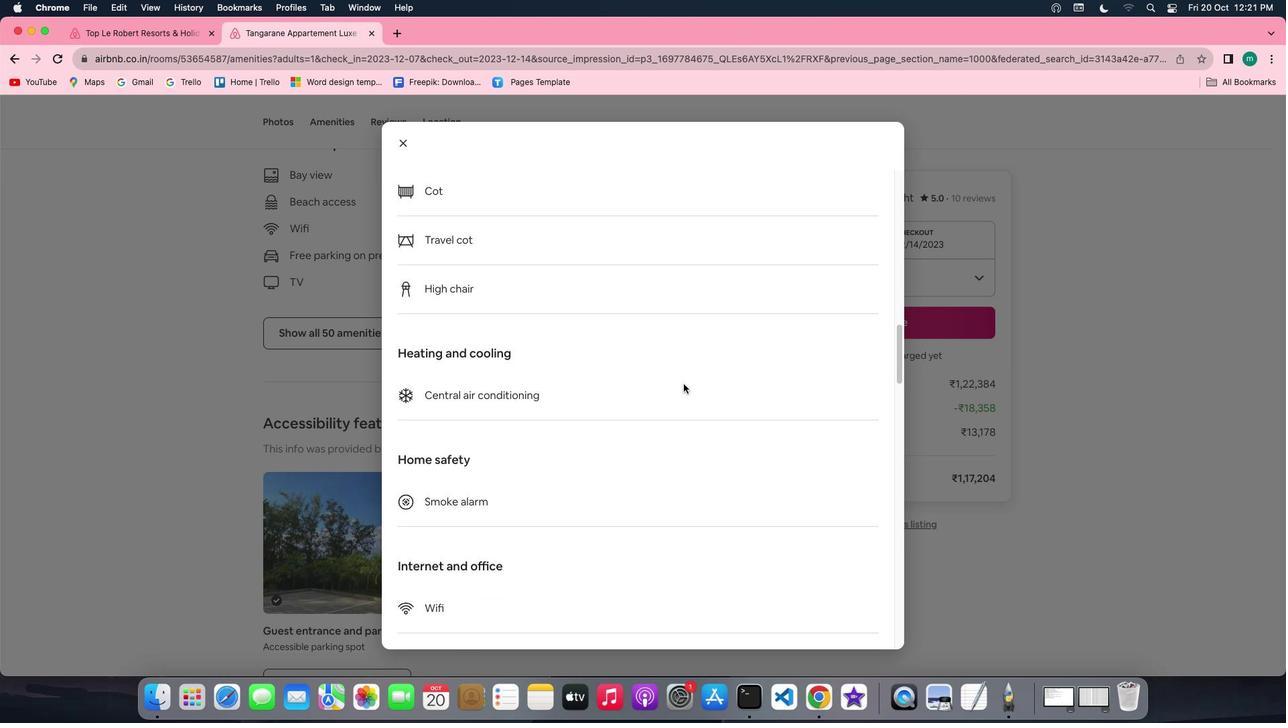 
Action: Mouse scrolled (683, 384) with delta (0, 0)
Screenshot: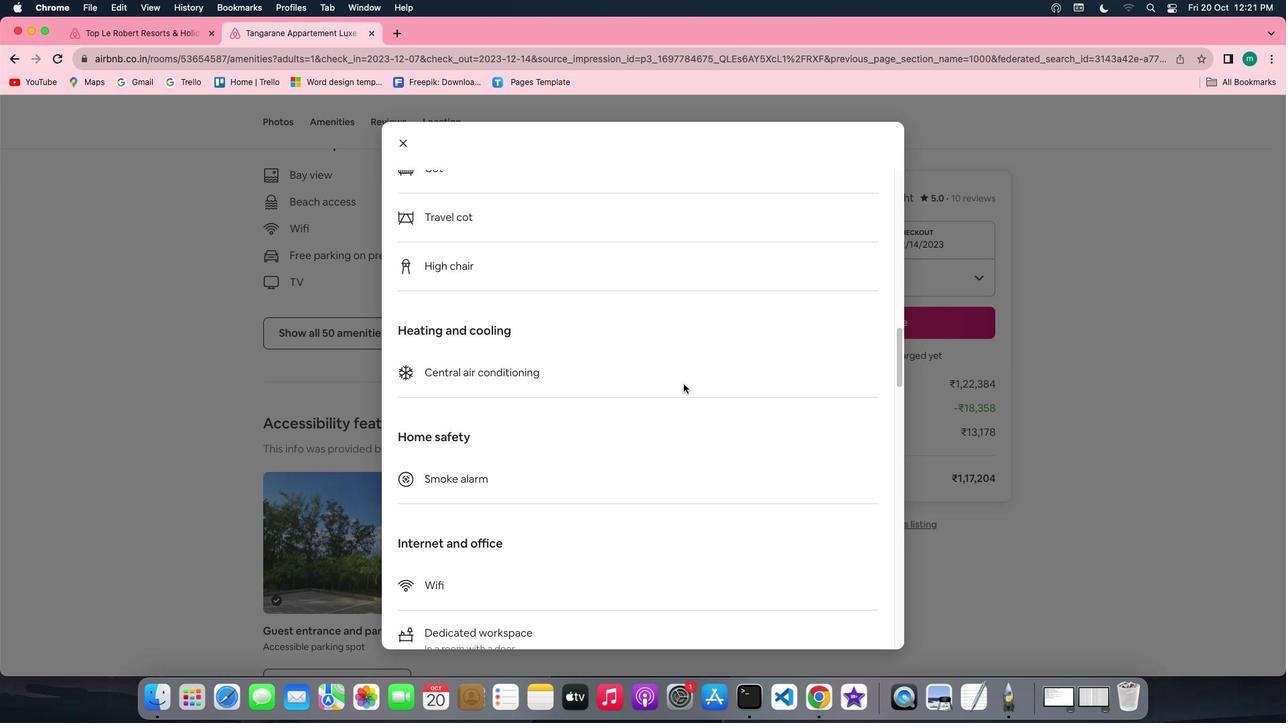 
Action: Mouse scrolled (683, 384) with delta (0, 0)
